Task: Ad Agency Timesheet Template.
Action: Mouse moved to (131, 171)
Screenshot: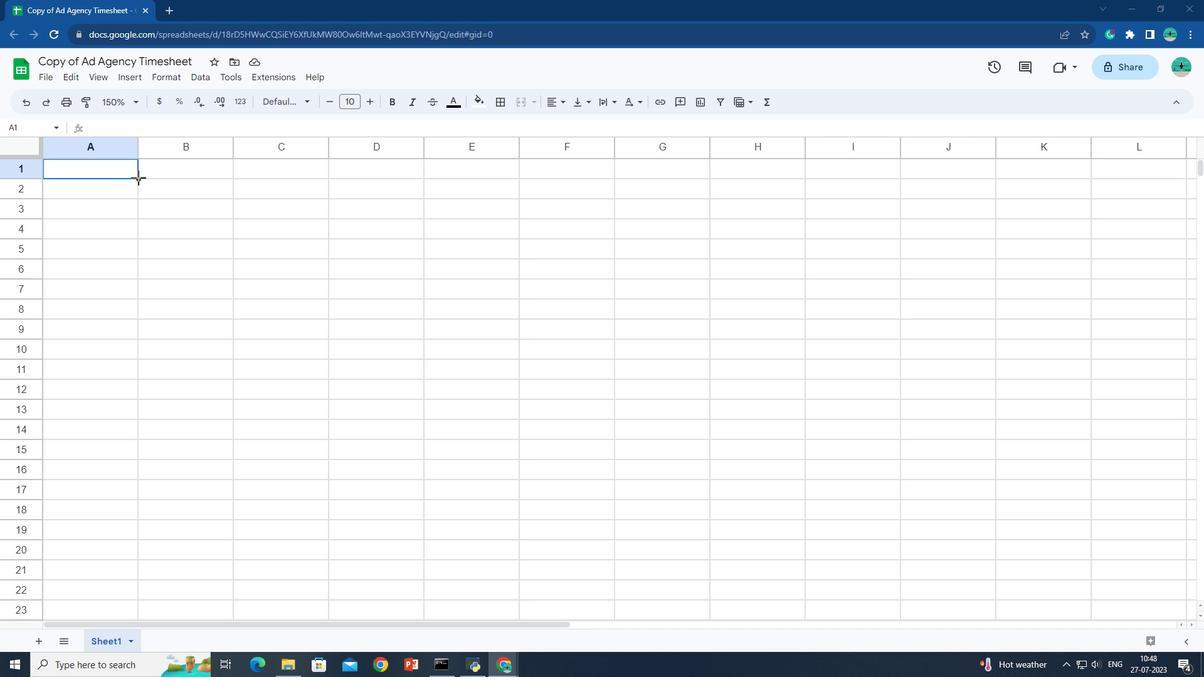 
Action: Mouse pressed left at (131, 171)
Screenshot: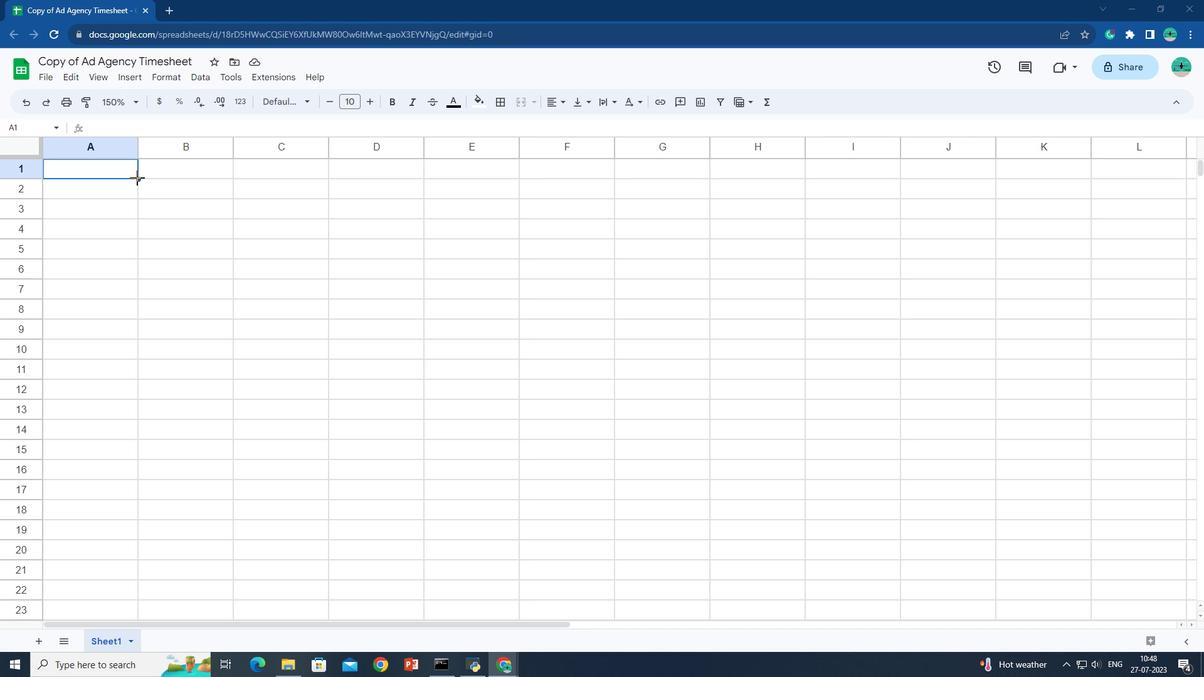 
Action: Mouse moved to (520, 94)
Screenshot: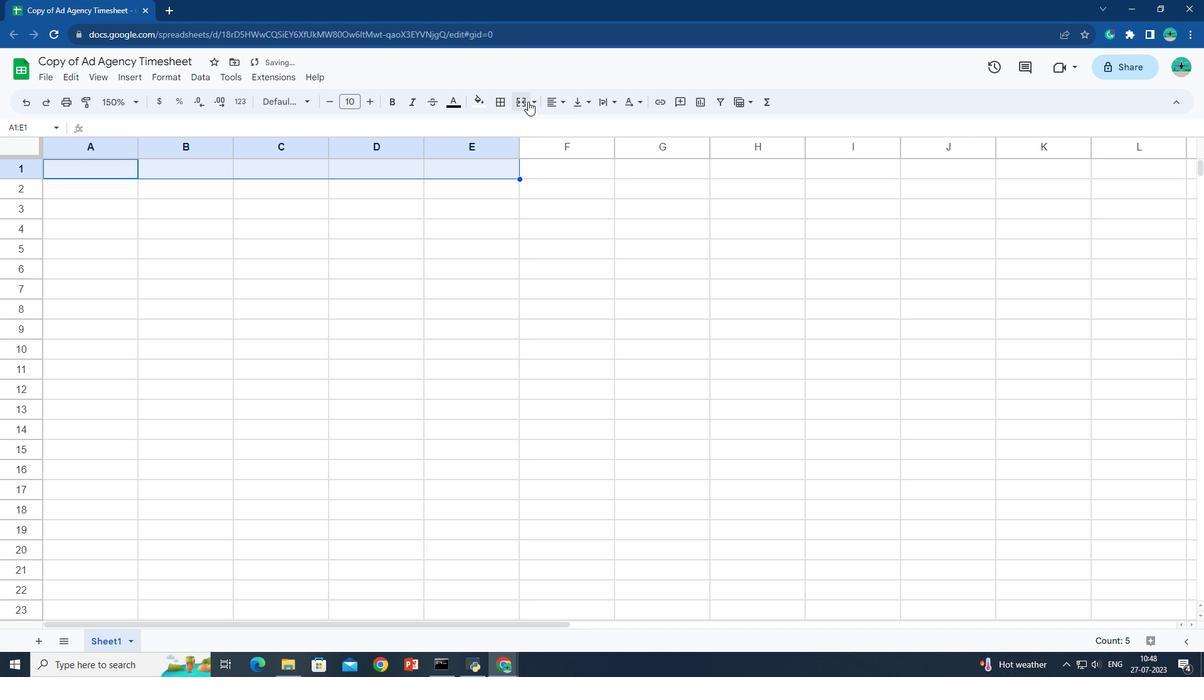 
Action: Mouse pressed left at (520, 94)
Screenshot: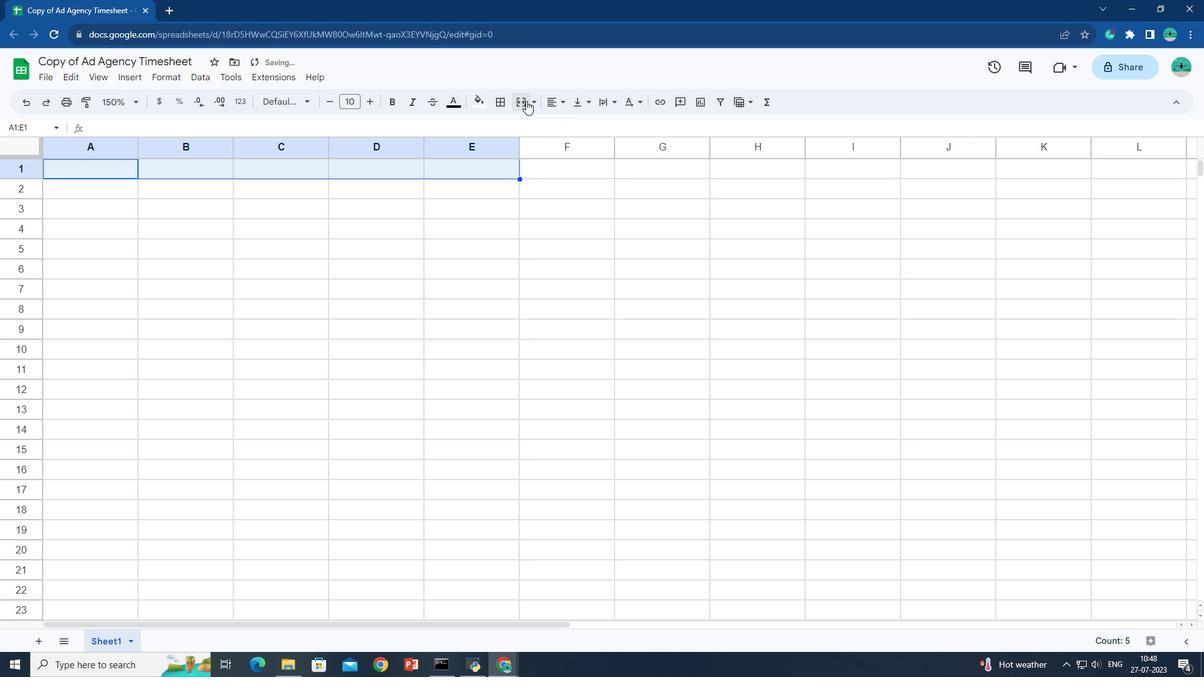 
Action: Mouse moved to (738, 405)
Screenshot: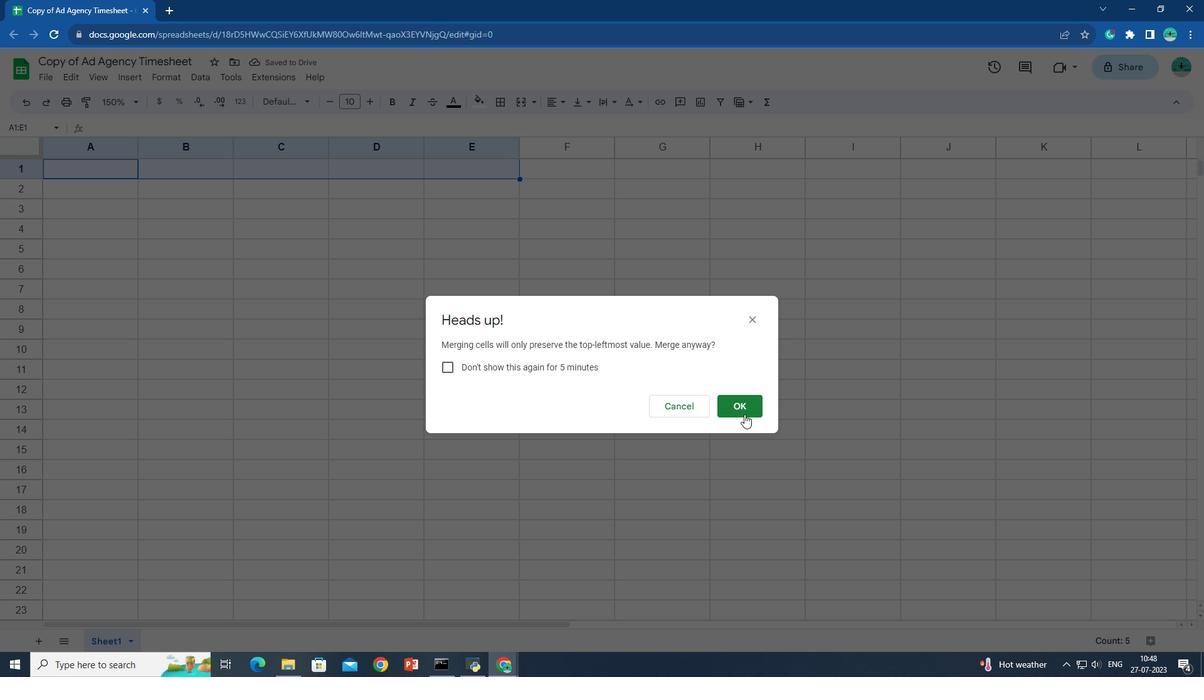 
Action: Mouse pressed left at (738, 405)
Screenshot: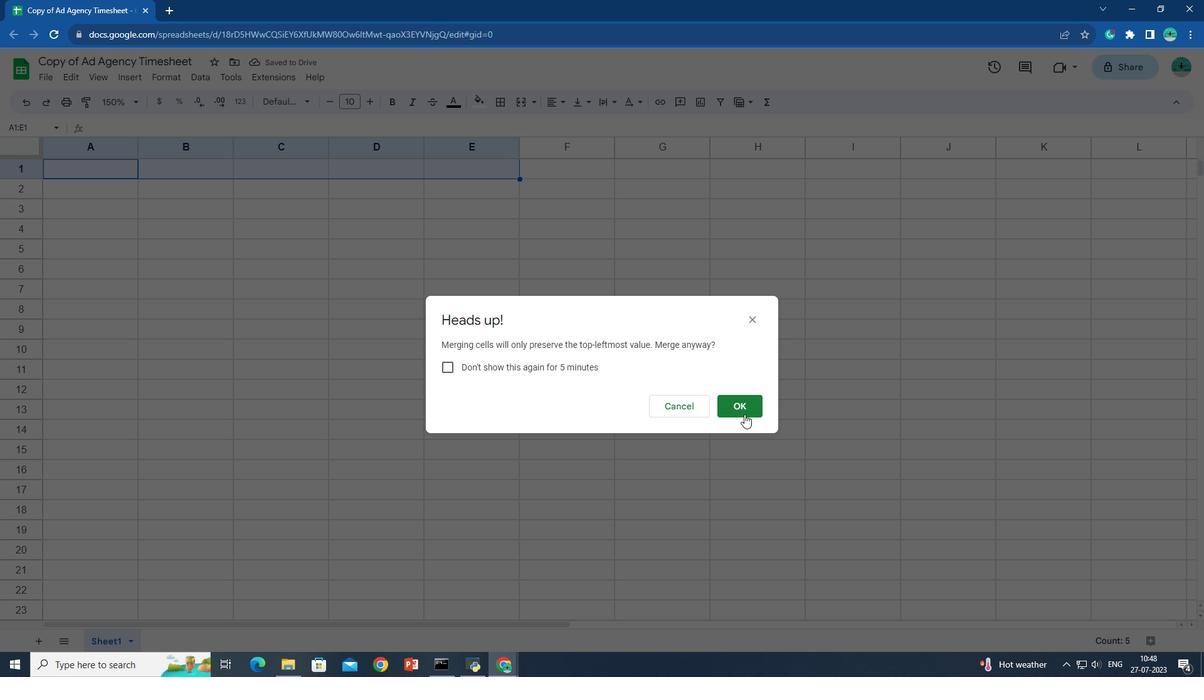 
Action: Mouse moved to (8, 171)
Screenshot: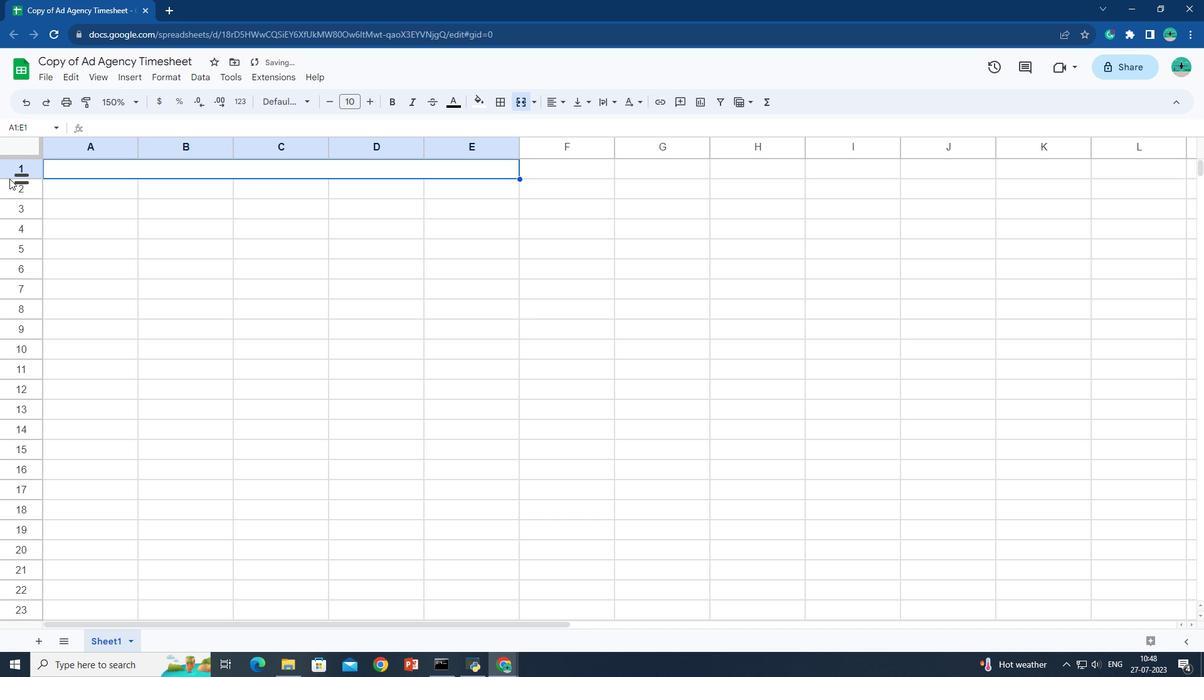 
Action: Mouse pressed left at (8, 171)
Screenshot: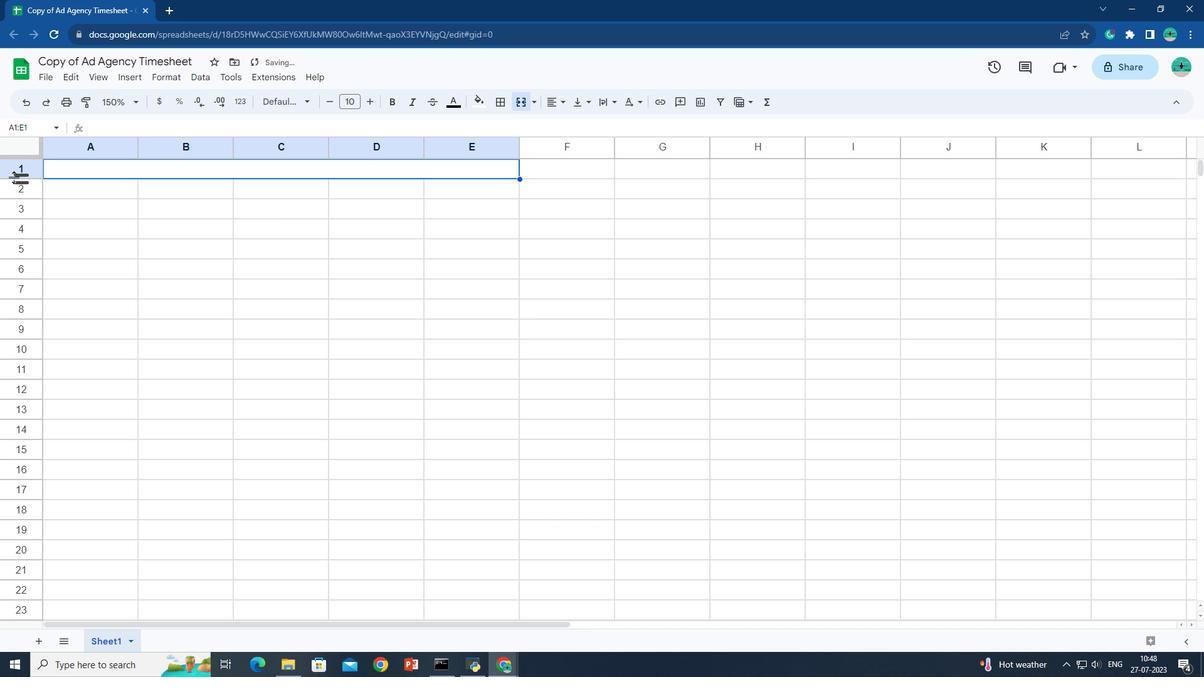 
Action: Mouse moved to (8, 175)
Screenshot: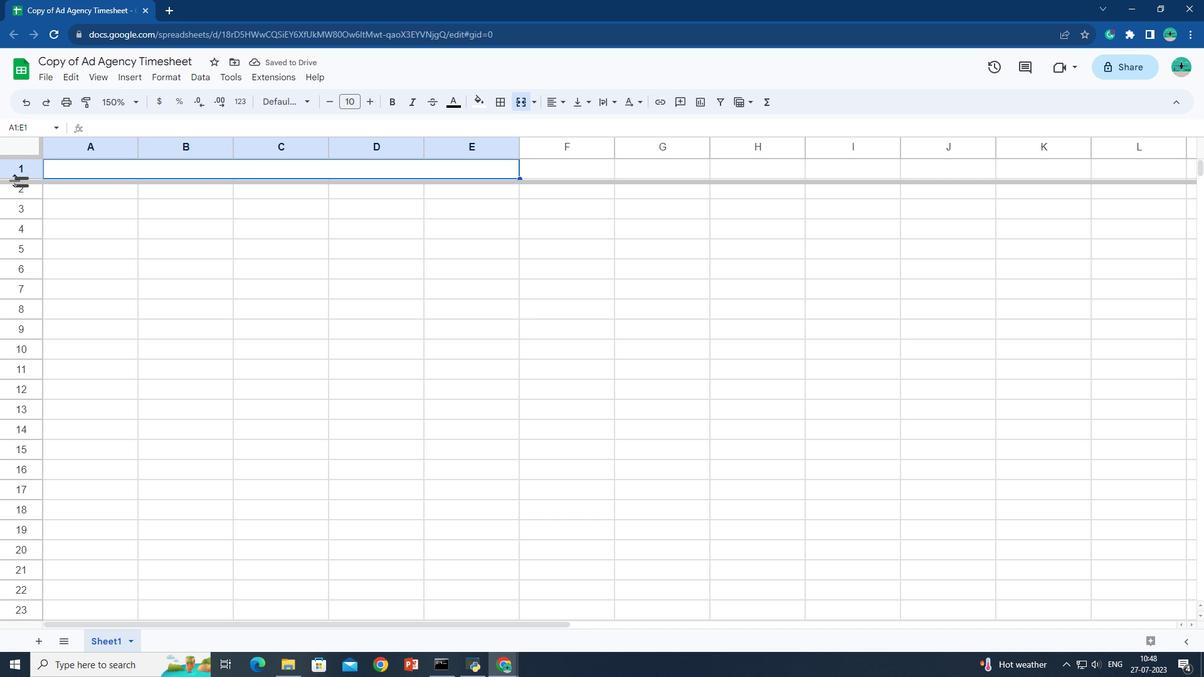 
Action: Mouse pressed left at (8, 175)
Screenshot: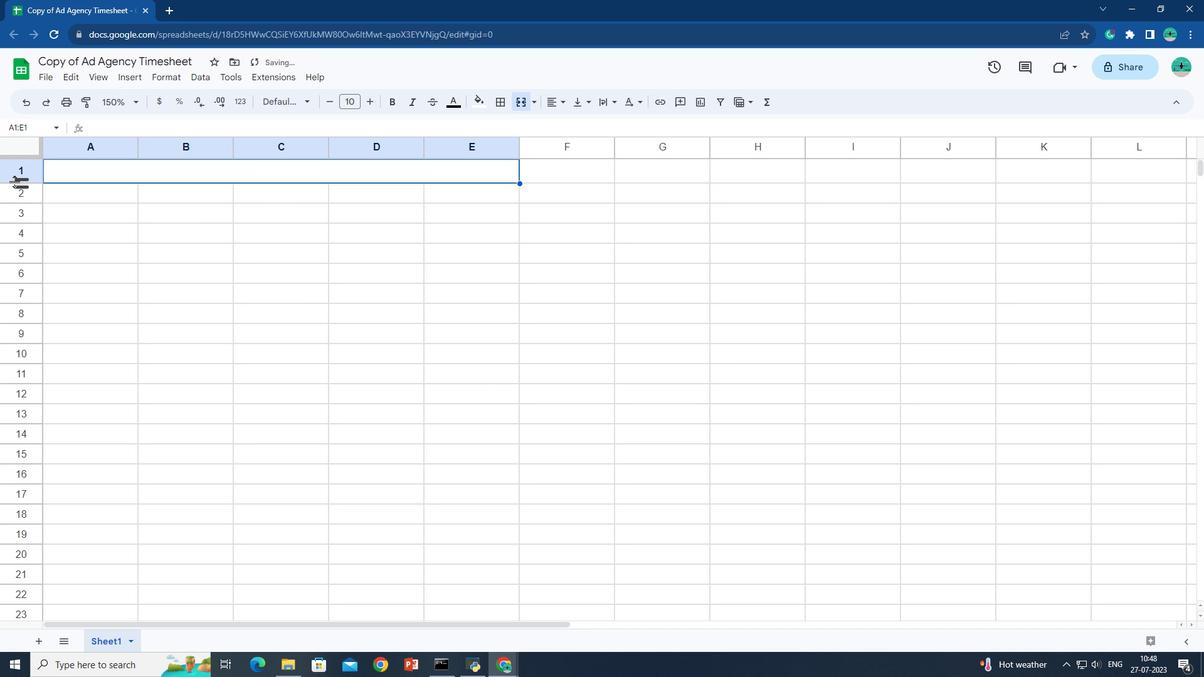 
Action: Mouse moved to (230, 166)
Screenshot: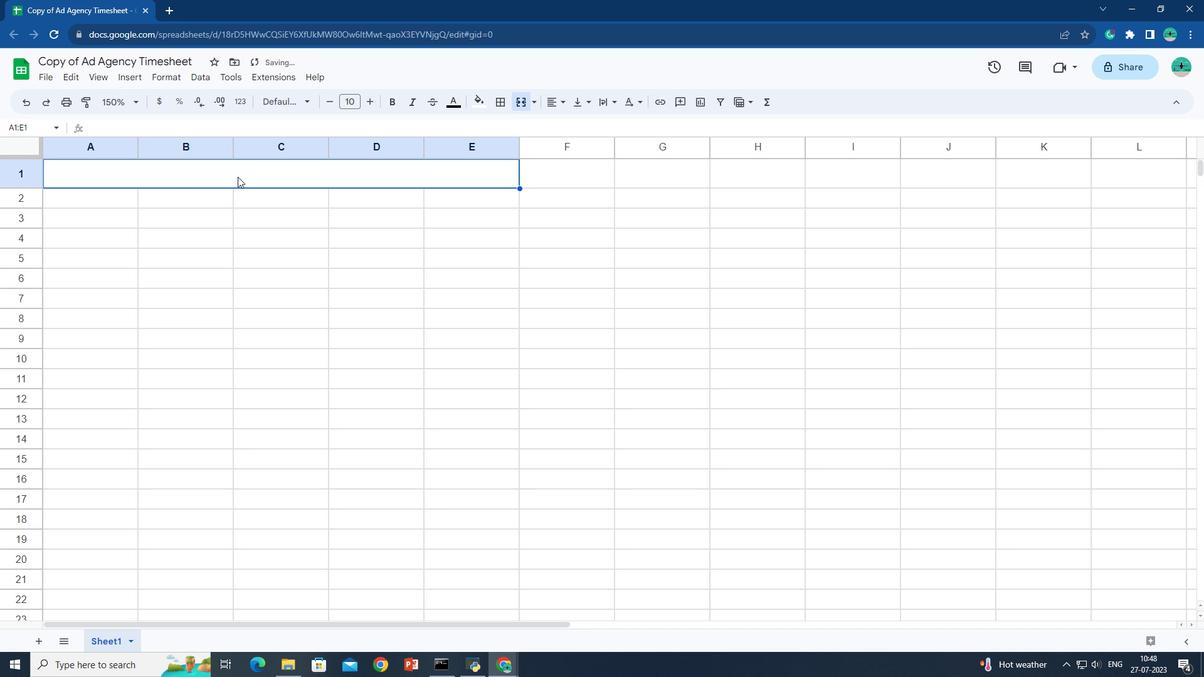 
Action: Mouse pressed left at (230, 166)
Screenshot: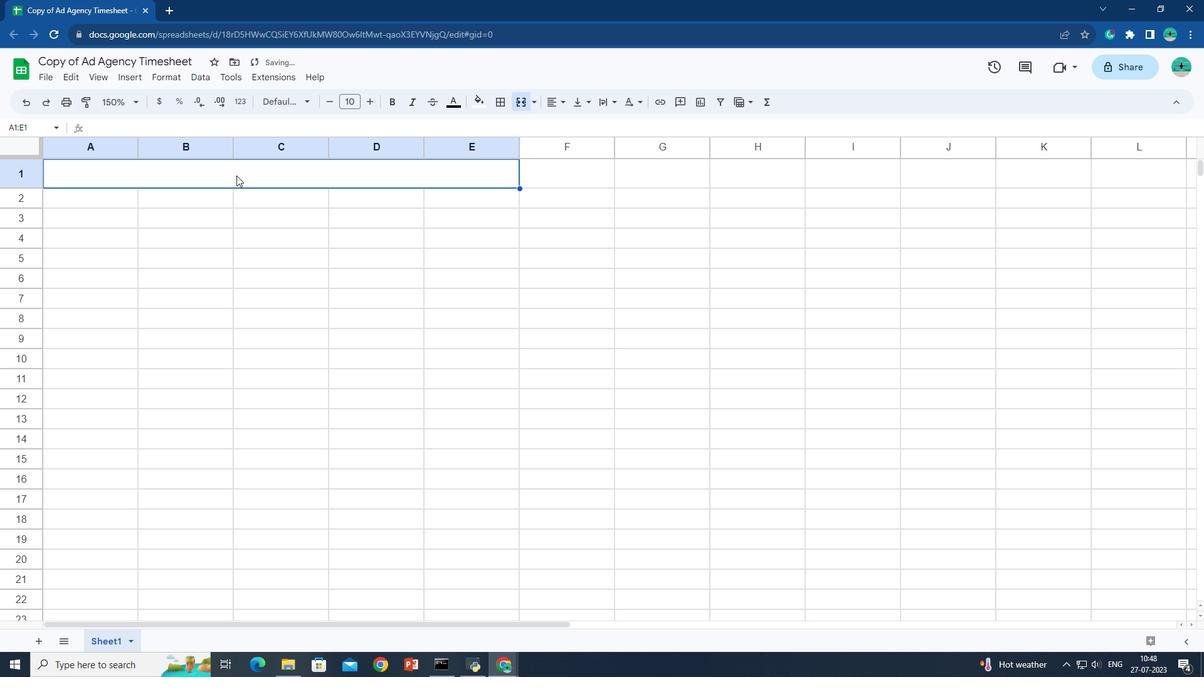 
Action: Key pressed [<Key.shift><Key.shift><Key.shift><Key.shift>Company<Key.space>logo]ctrl+A
Screenshot: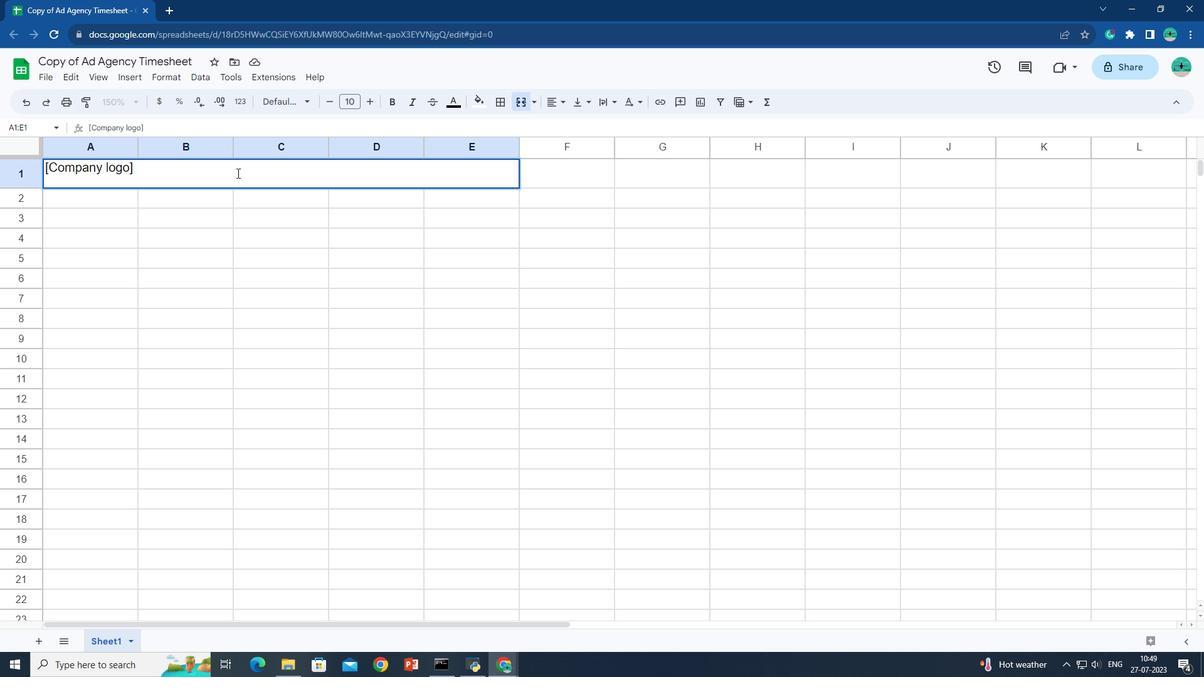 
Action: Mouse moved to (385, 92)
Screenshot: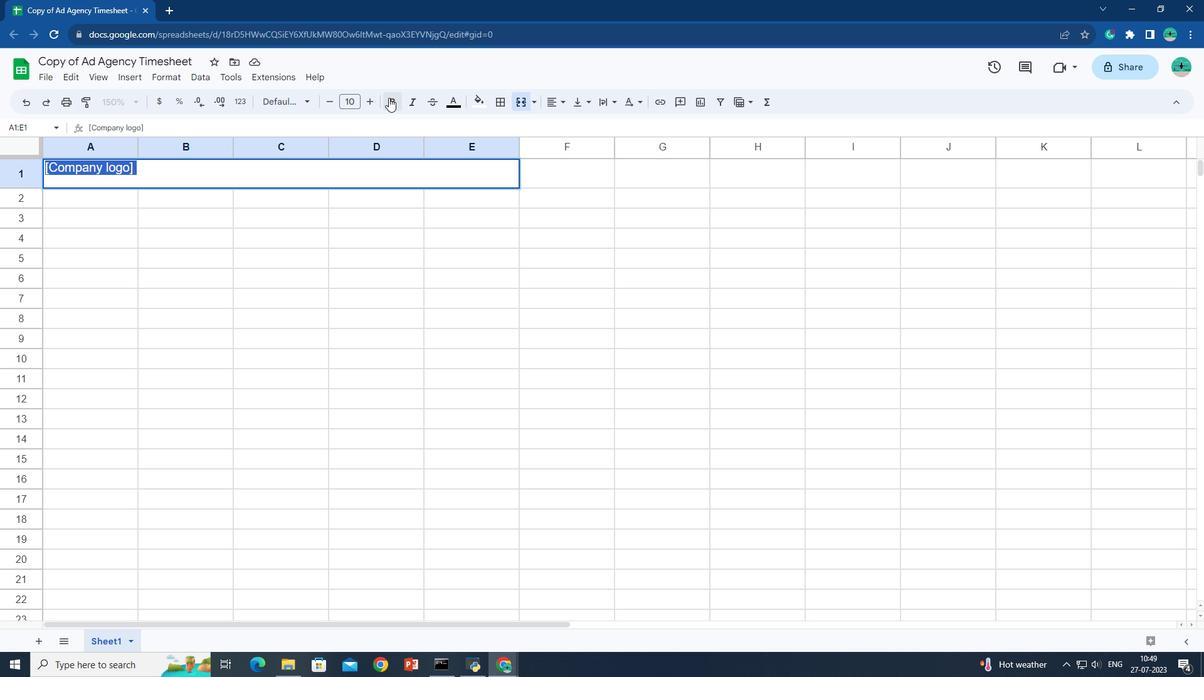 
Action: Mouse pressed left at (385, 92)
Screenshot: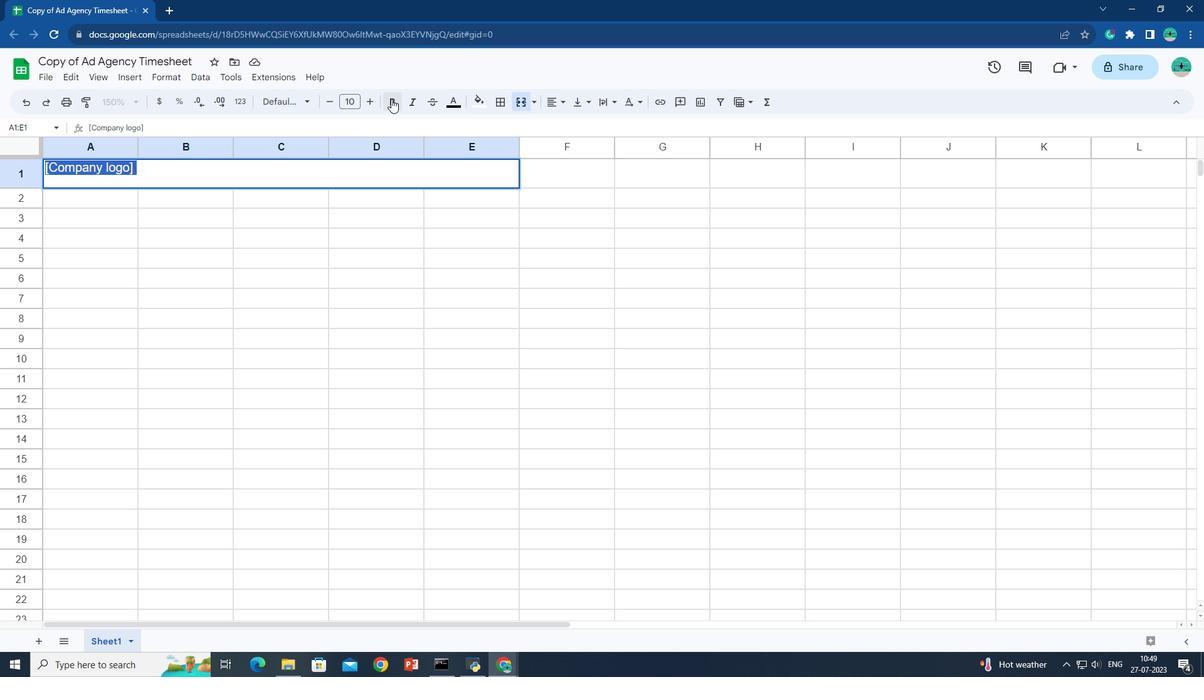 
Action: Mouse moved to (557, 95)
Screenshot: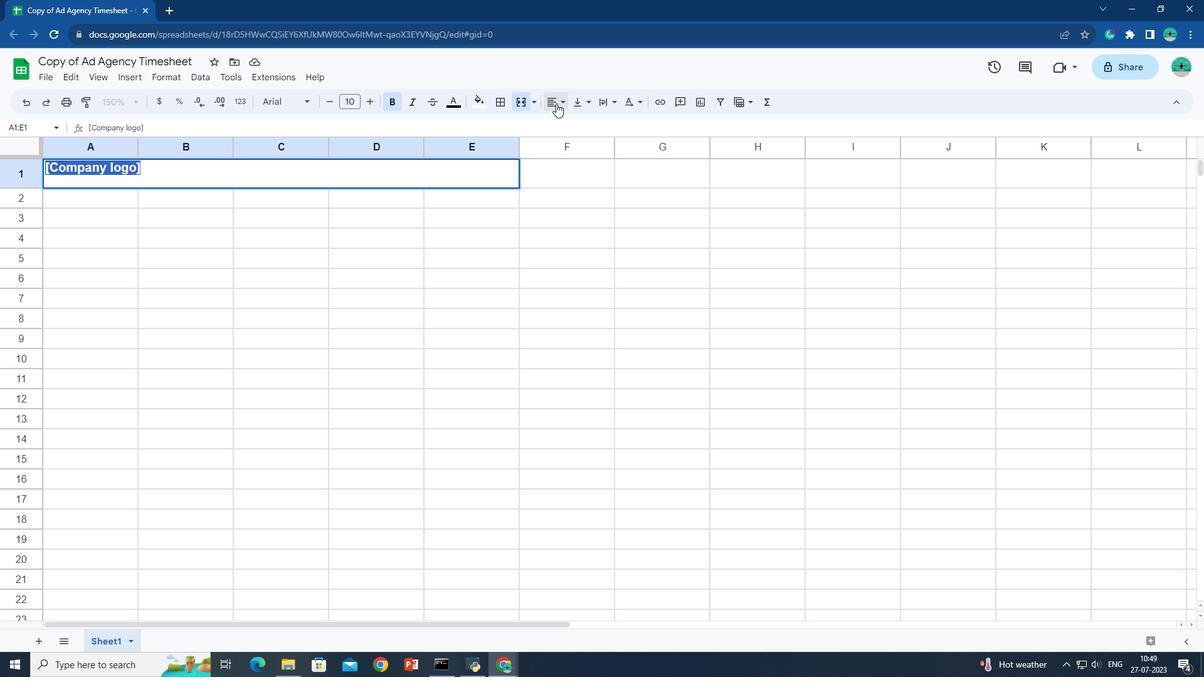 
Action: Mouse pressed left at (557, 95)
Screenshot: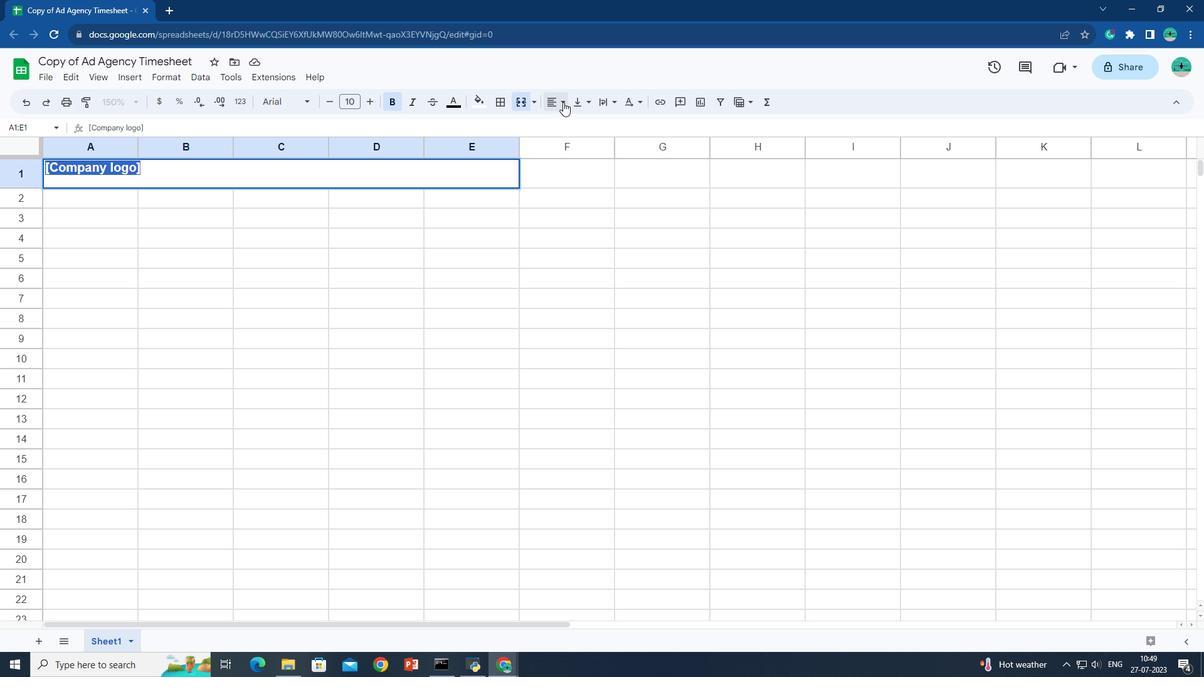 
Action: Mouse moved to (565, 117)
Screenshot: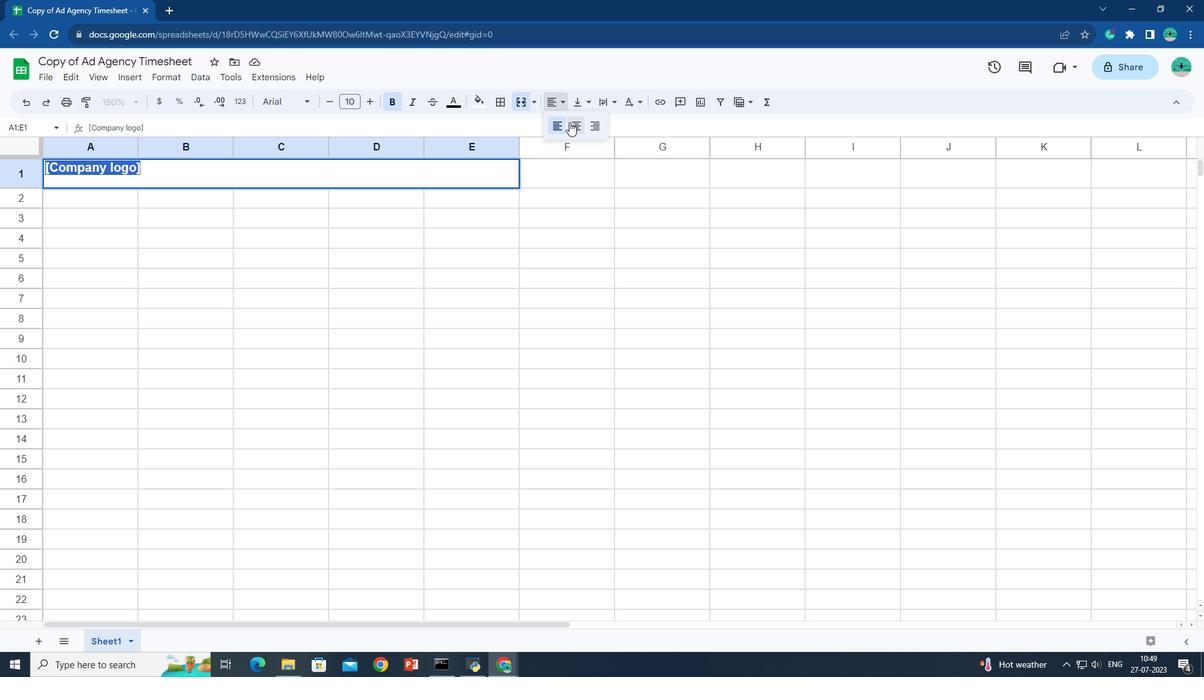 
Action: Mouse pressed left at (565, 117)
Screenshot: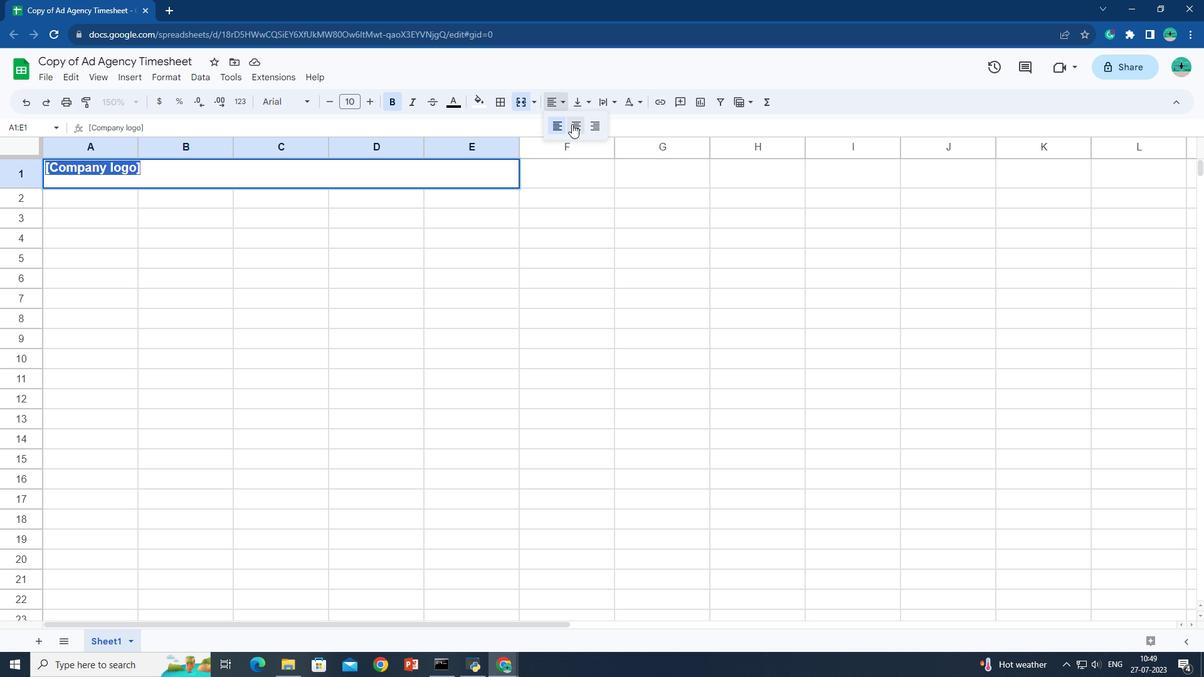 
Action: Mouse moved to (85, 196)
Screenshot: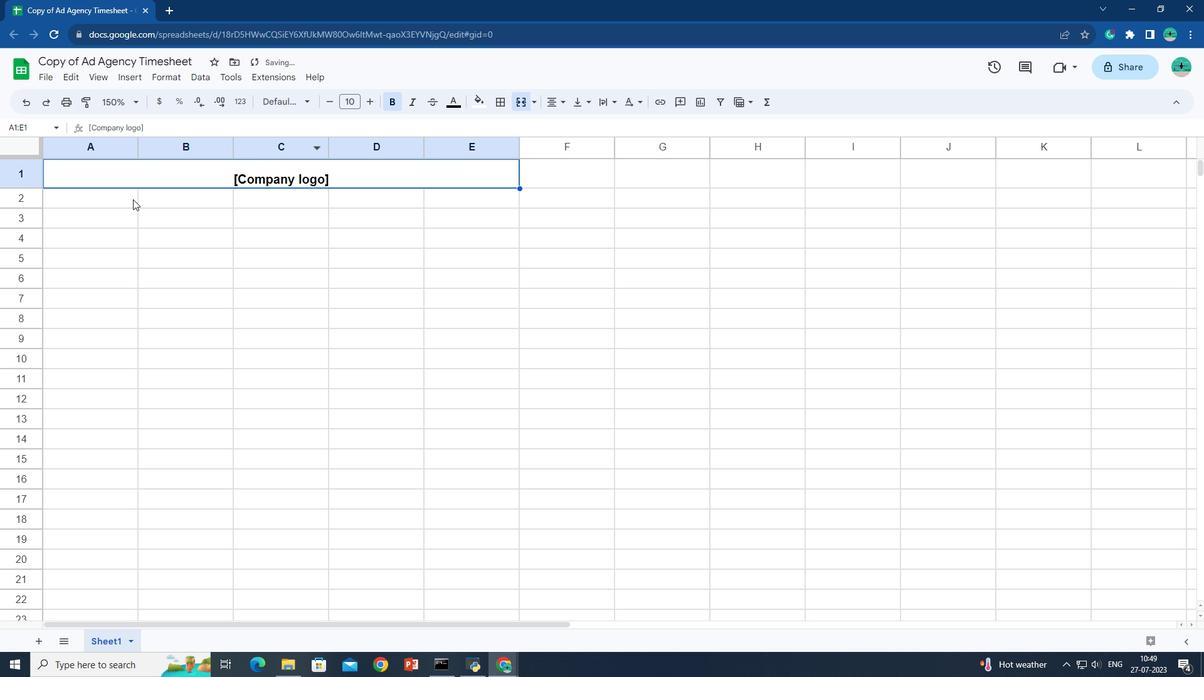 
Action: Mouse pressed left at (85, 196)
Screenshot: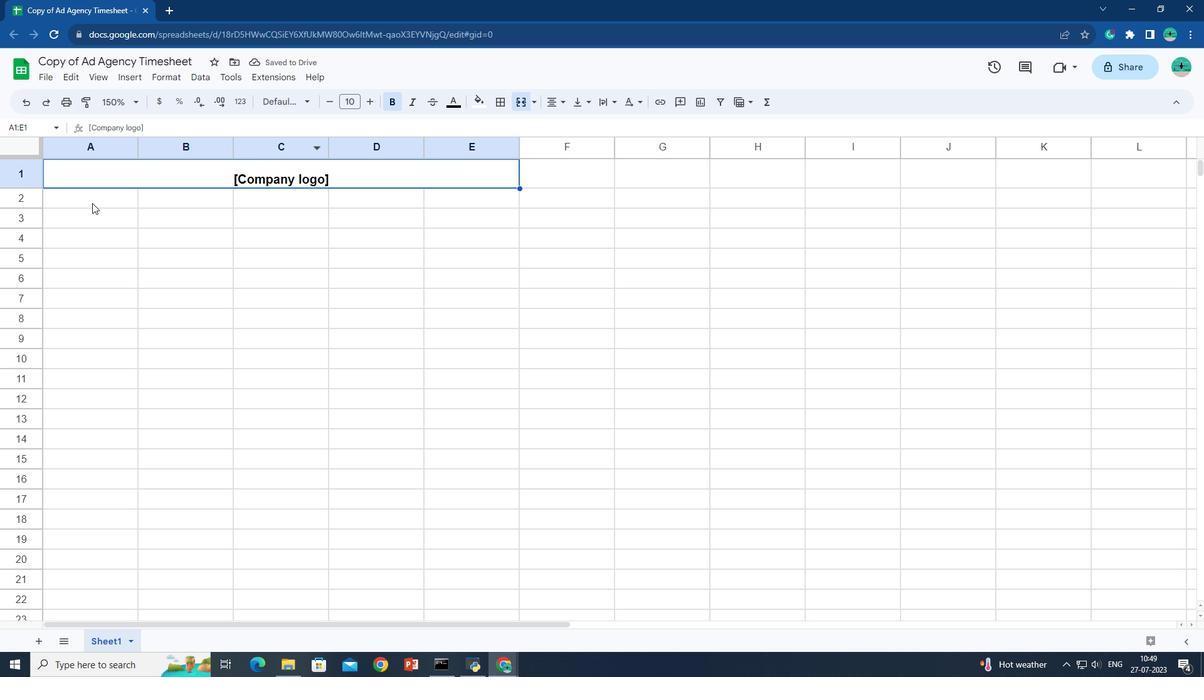 
Action: Mouse moved to (121, 198)
Screenshot: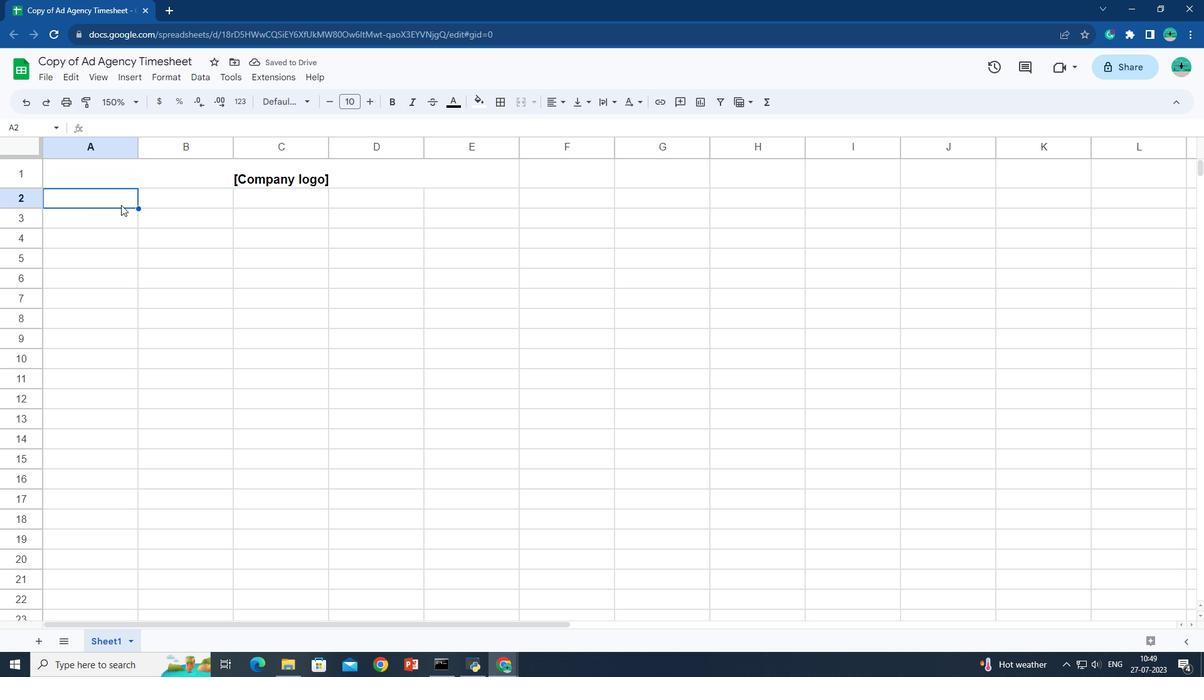 
Action: Key pressed <Key.shift>
Screenshot: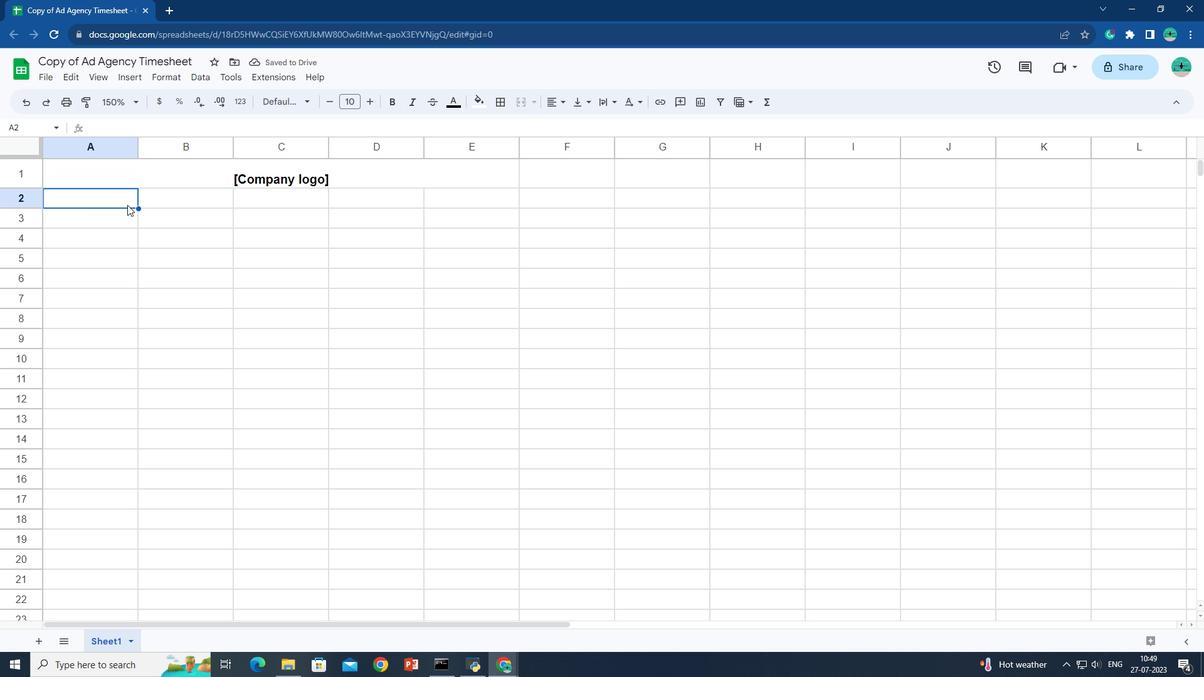 
Action: Mouse moved to (277, 197)
Screenshot: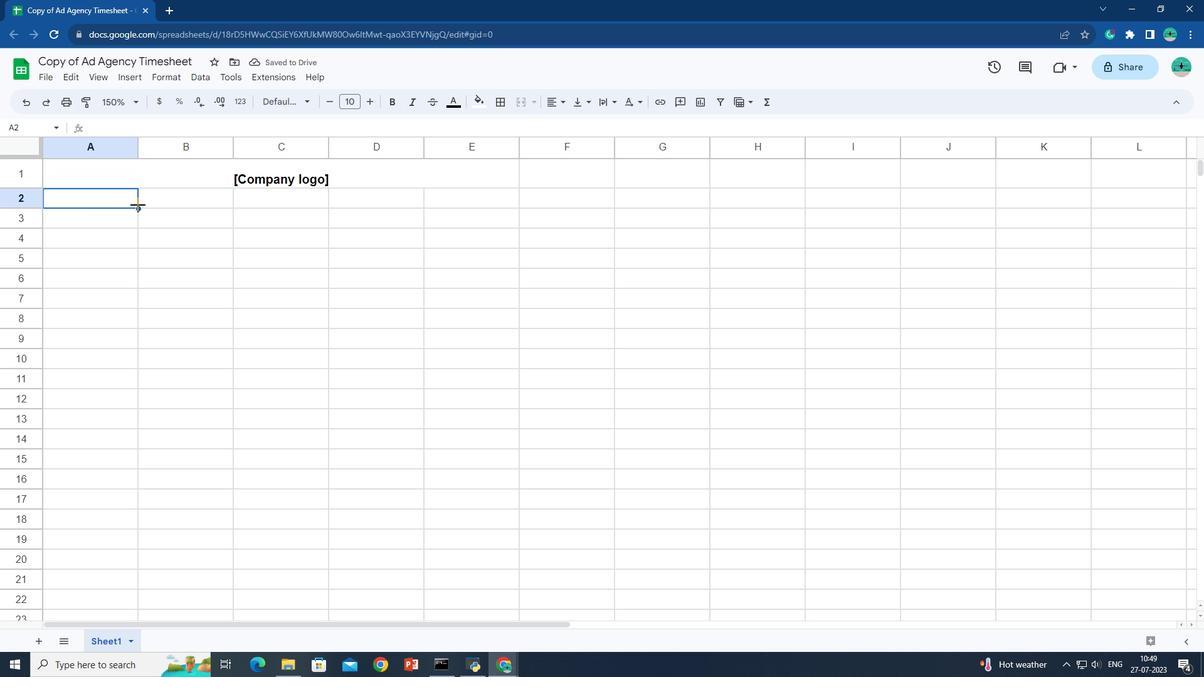 
Action: Key pressed <Key.shift>
Screenshot: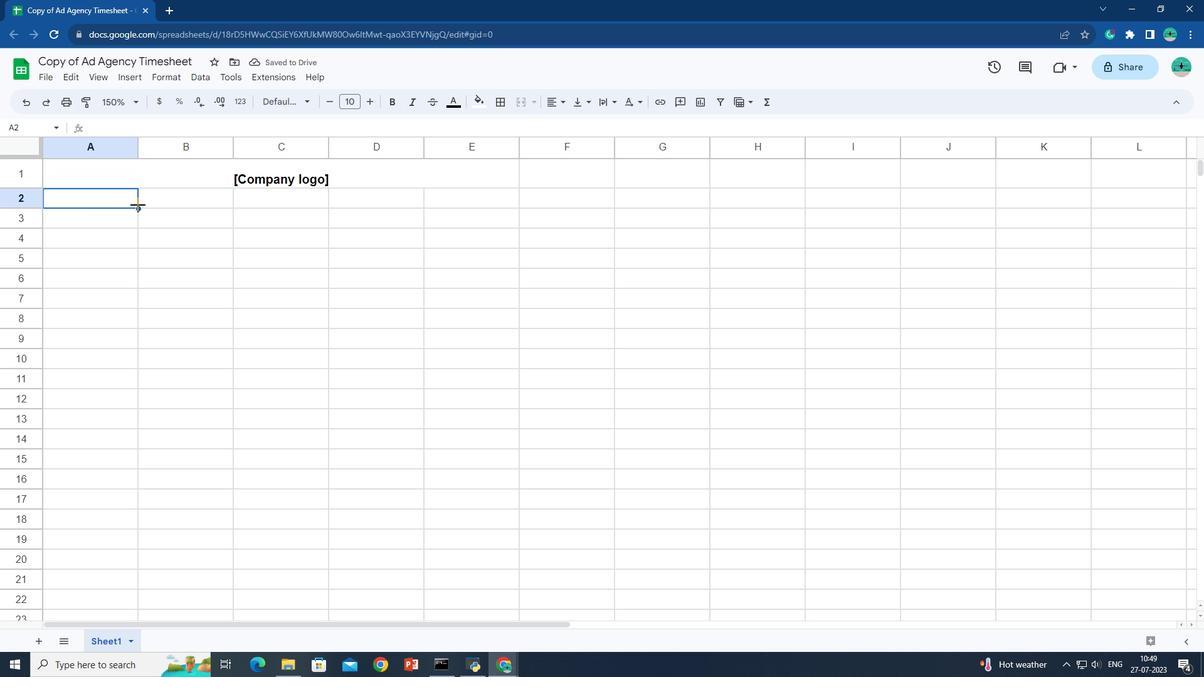 
Action: Mouse moved to (277, 197)
Screenshot: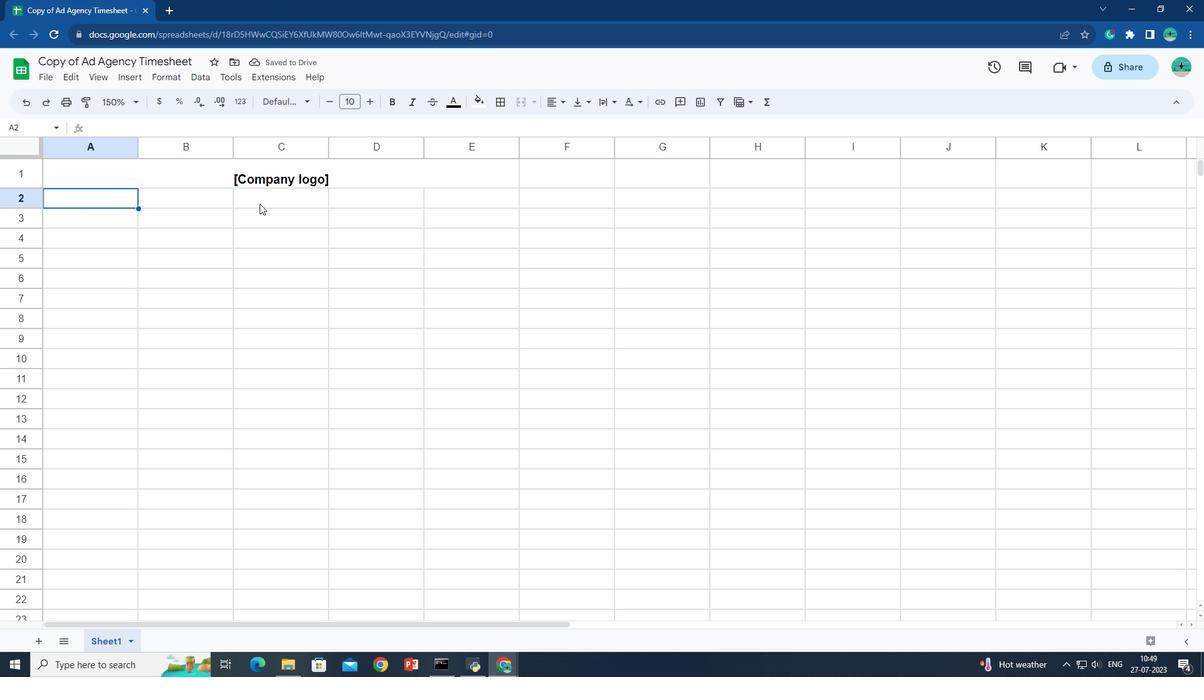 
Action: Key pressed <Key.shift>
Screenshot: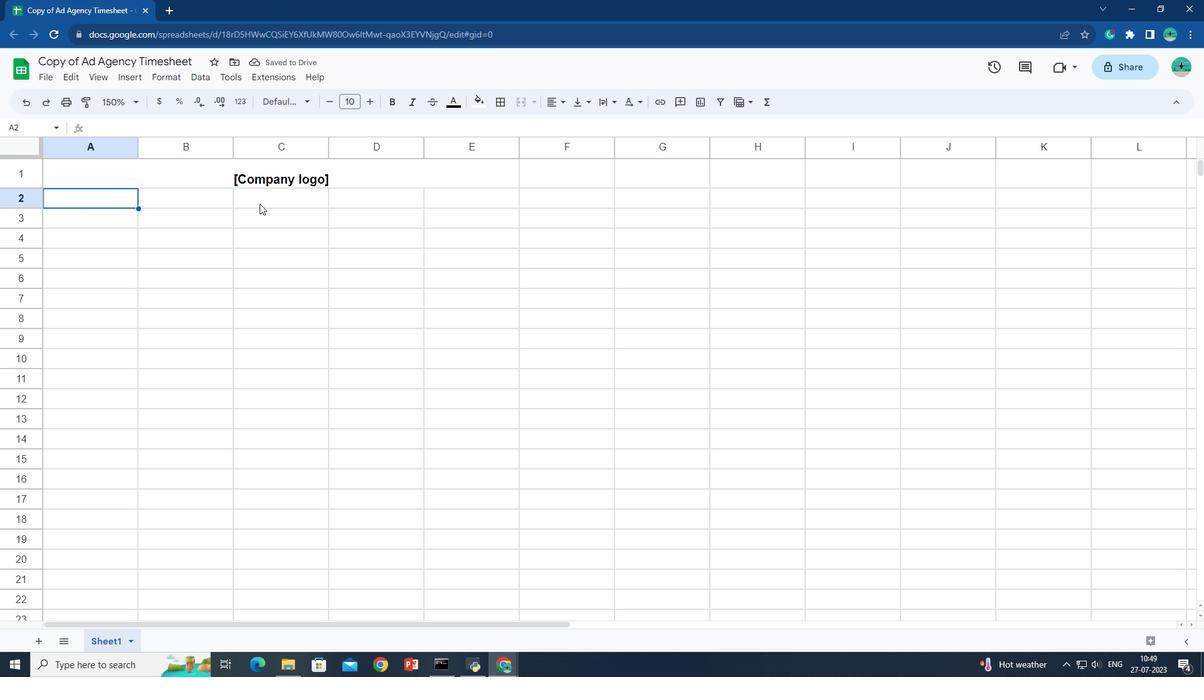 
Action: Mouse moved to (289, 196)
Screenshot: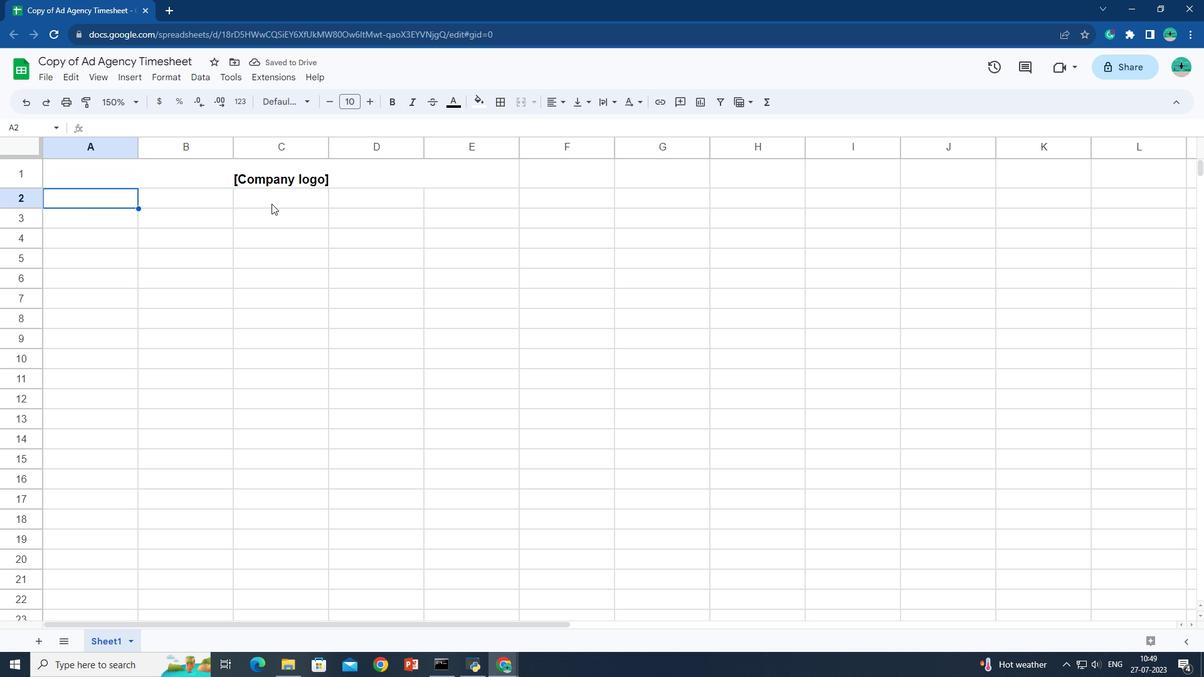 
Action: Key pressed <Key.shift>
Screenshot: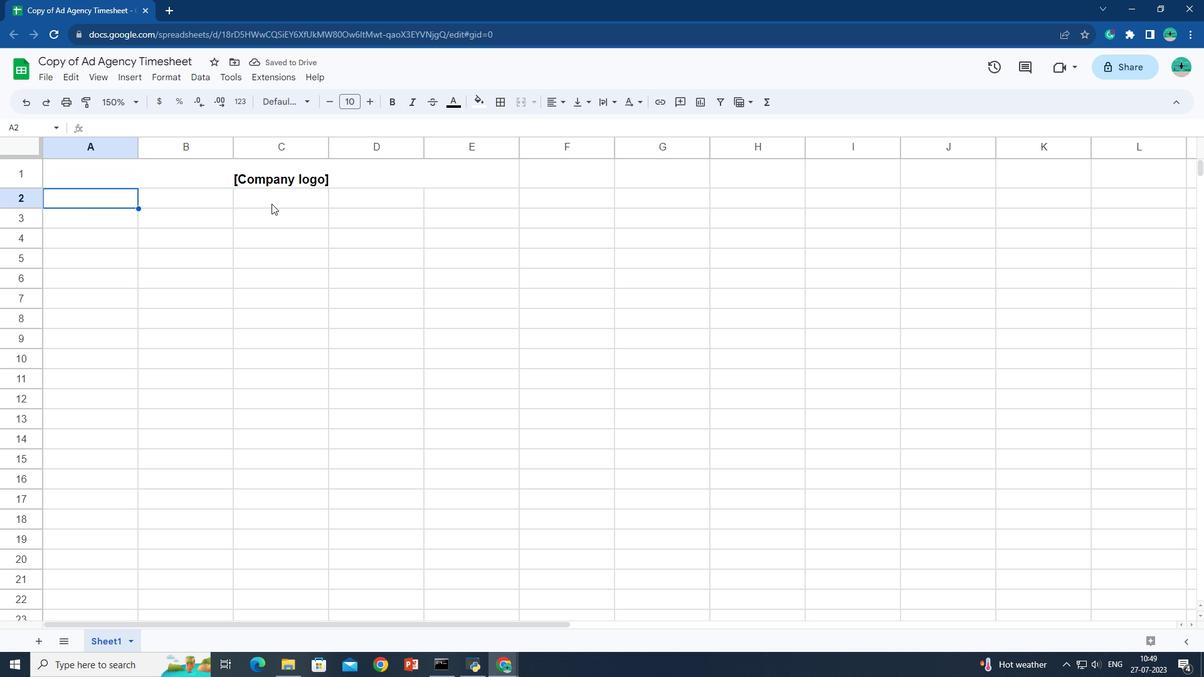
Action: Mouse moved to (321, 196)
Screenshot: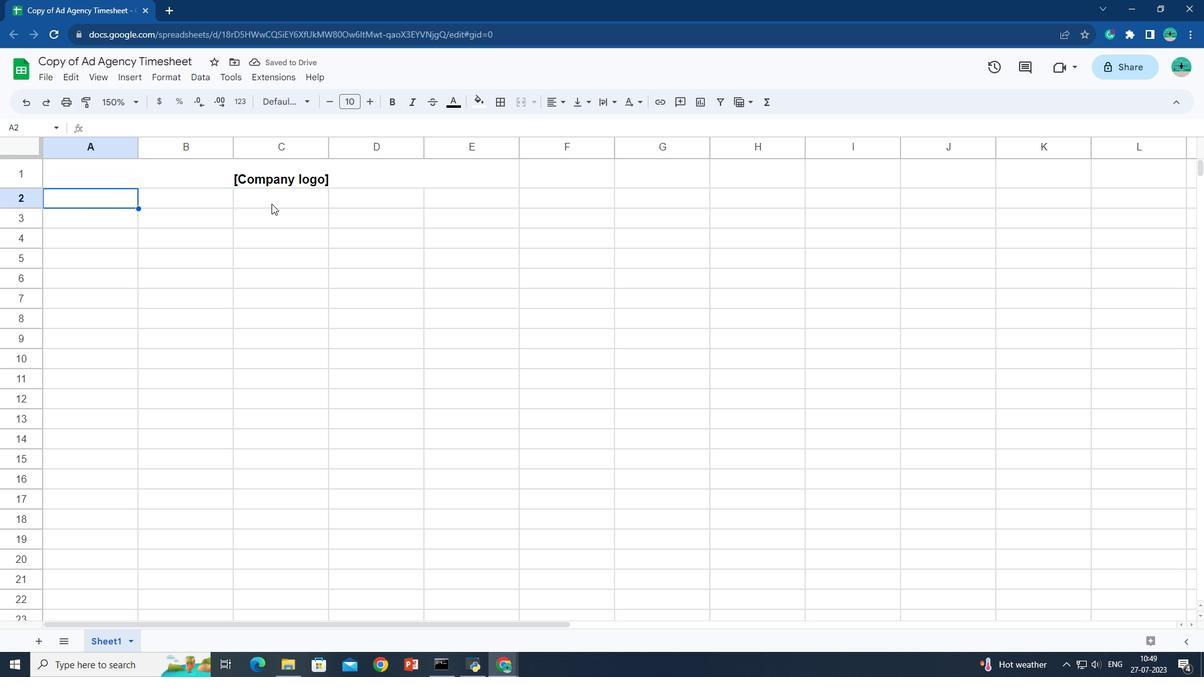 
Action: Key pressed <Key.shift>
Screenshot: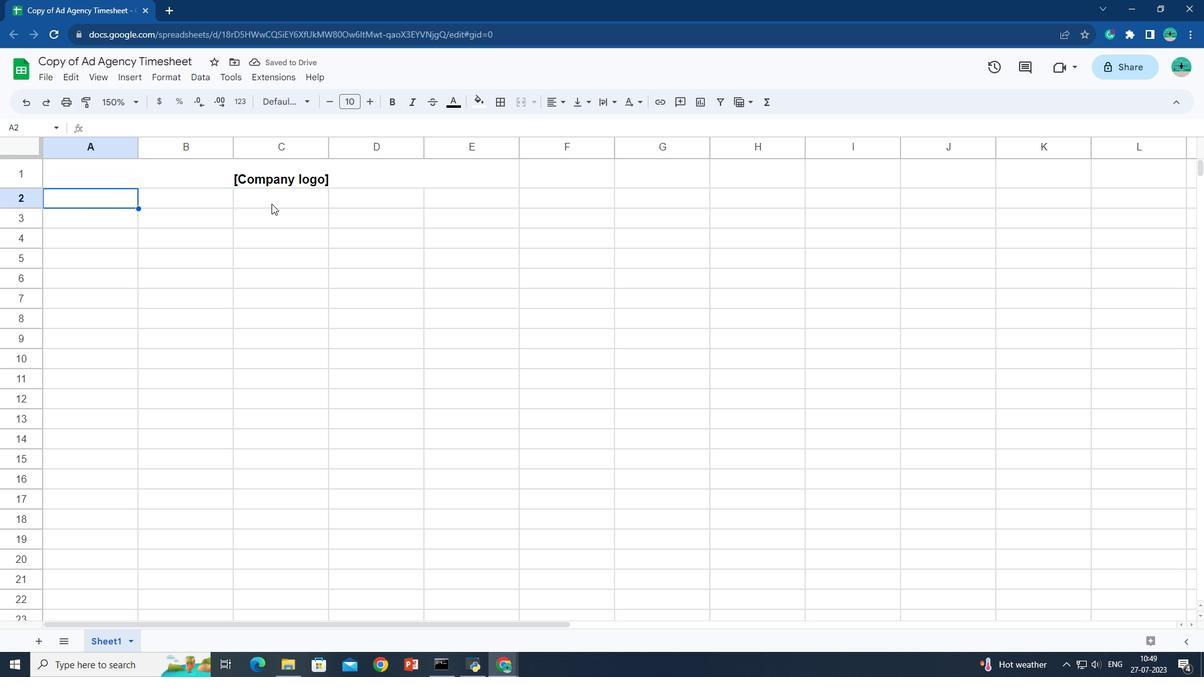 
Action: Mouse moved to (337, 196)
Screenshot: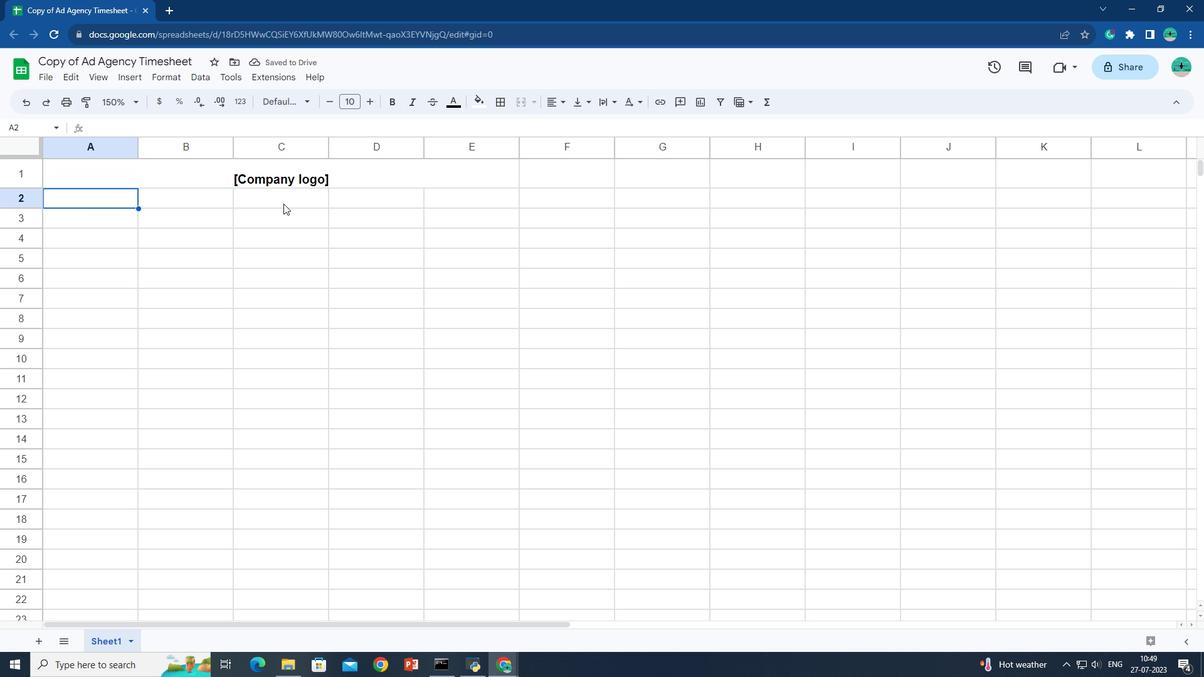 
Action: Key pressed <Key.shift>
Screenshot: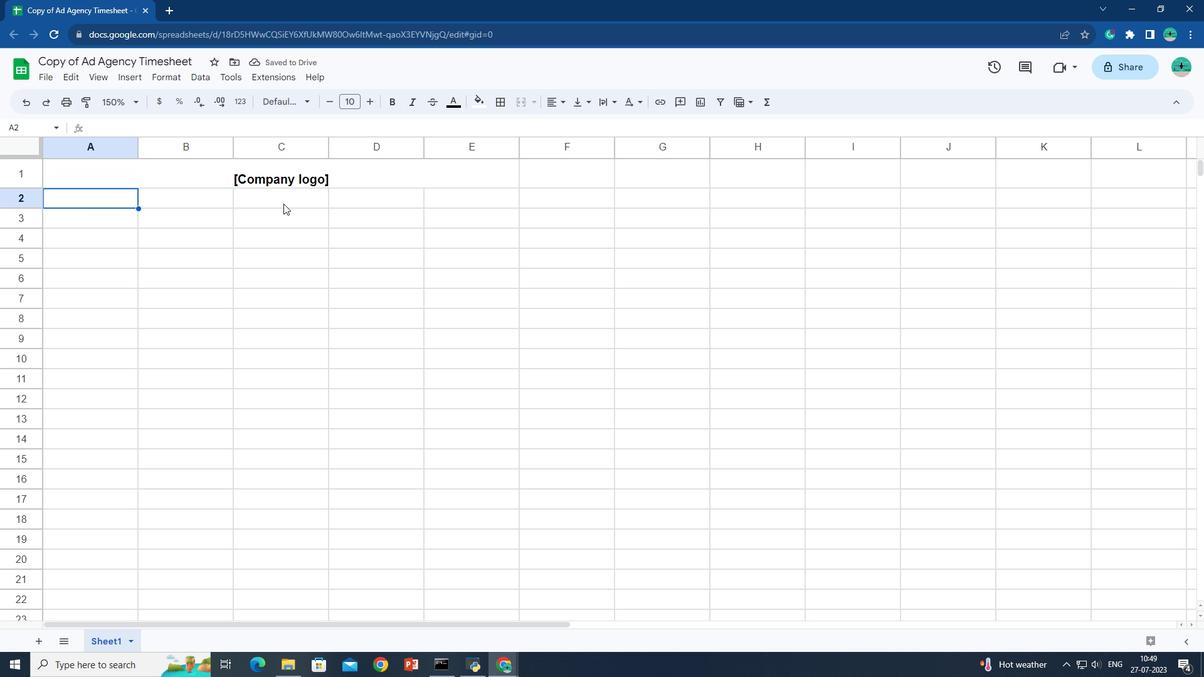 
Action: Mouse moved to (359, 196)
Screenshot: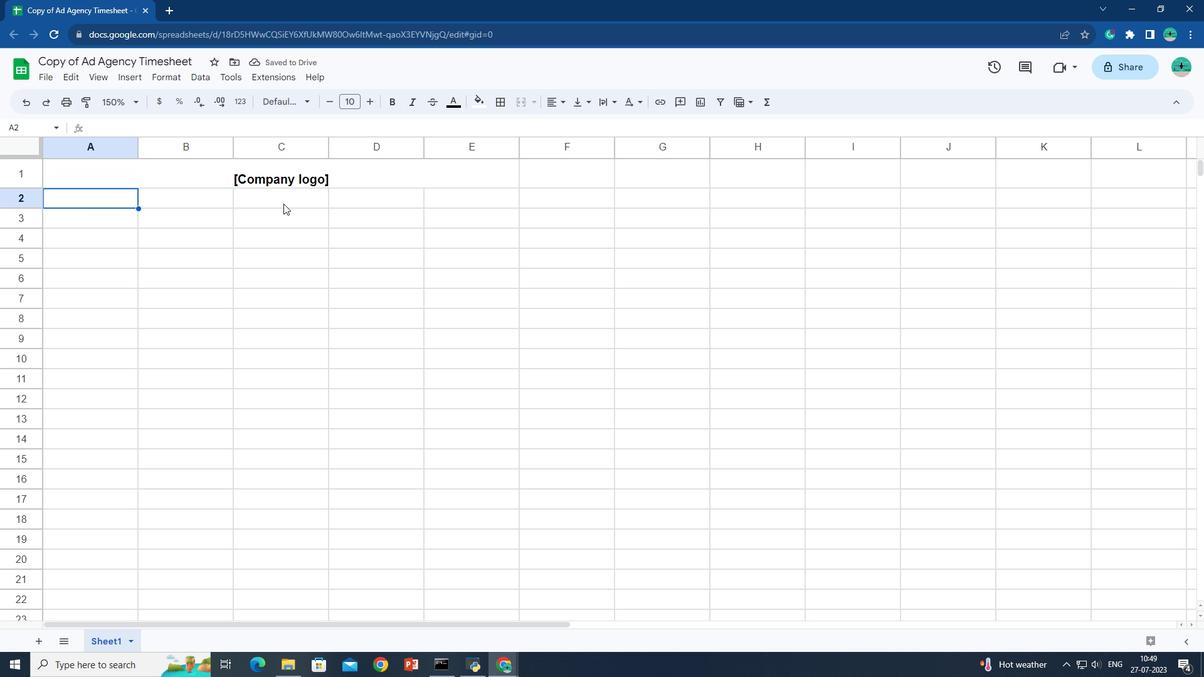 
Action: Key pressed <Key.shift>
Screenshot: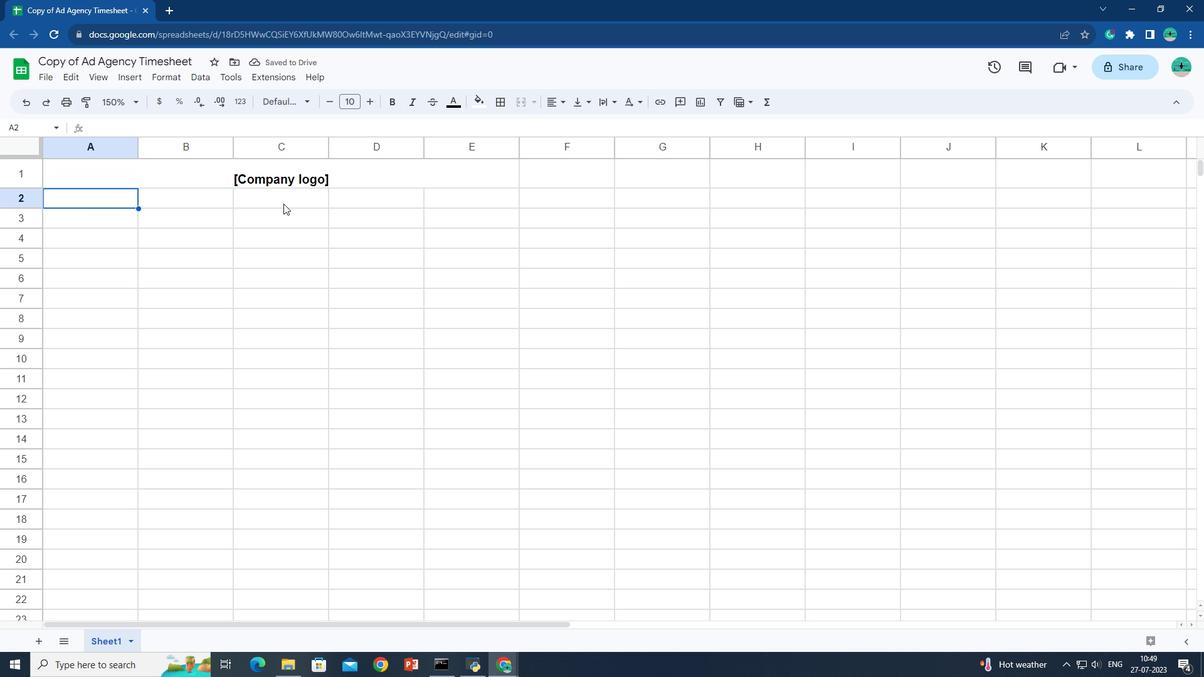 
Action: Mouse moved to (376, 196)
Screenshot: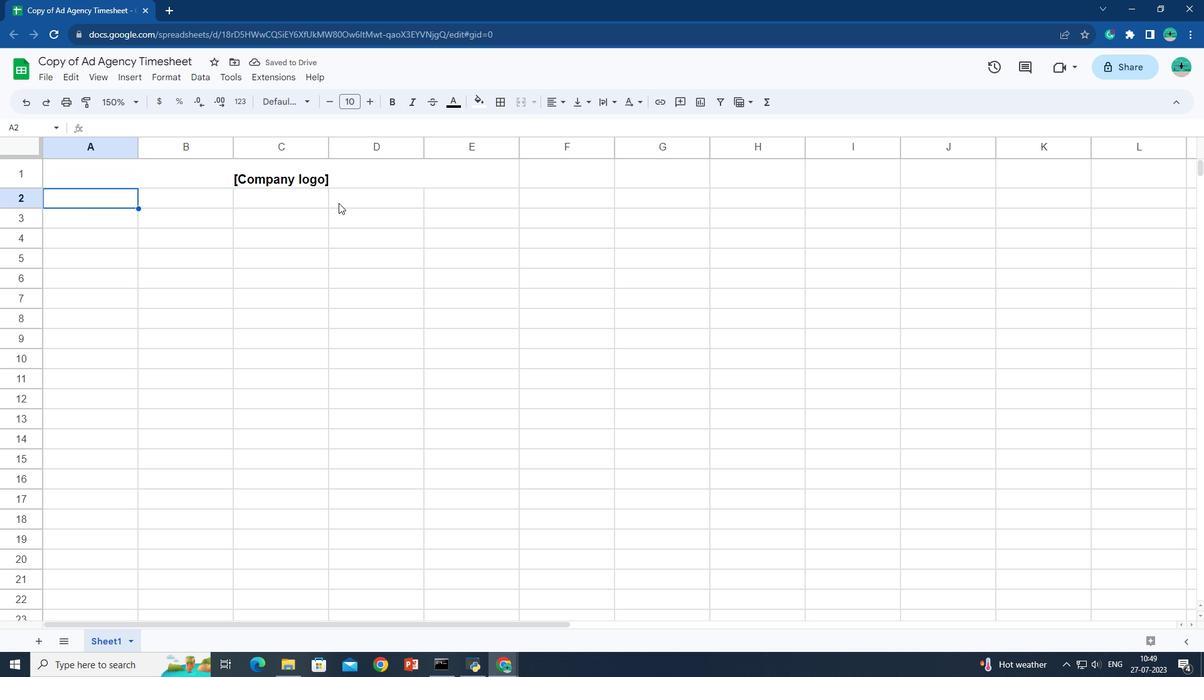 
Action: Key pressed <Key.shift>
Screenshot: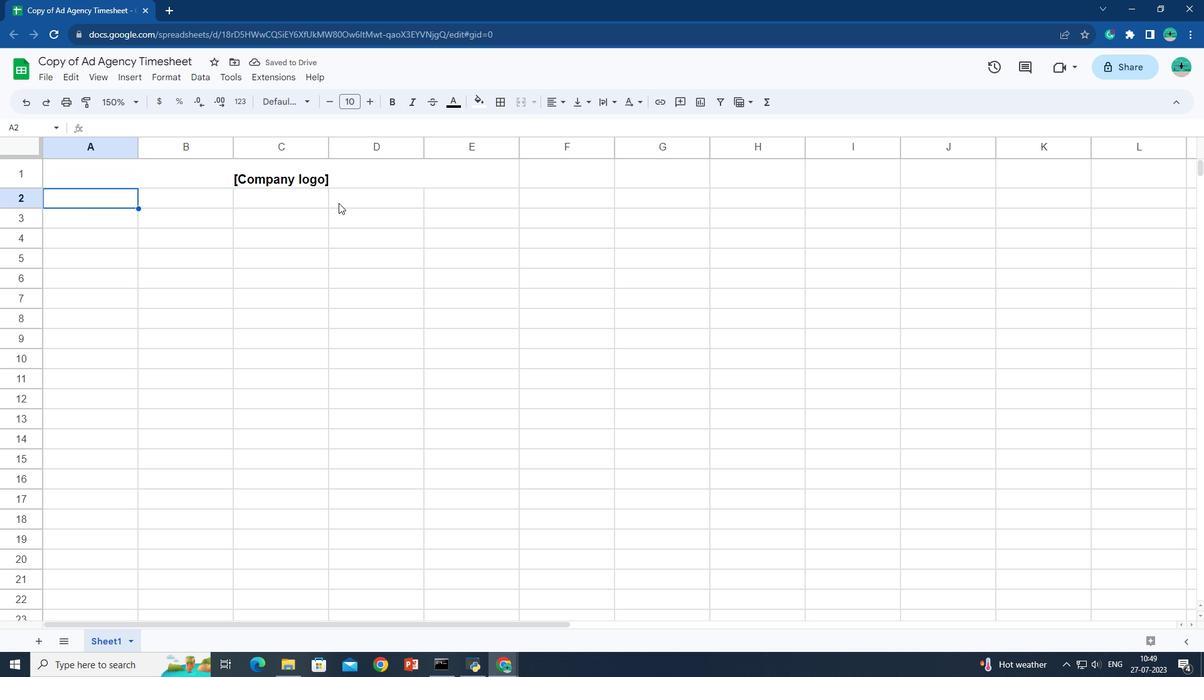 
Action: Mouse moved to (380, 196)
Screenshot: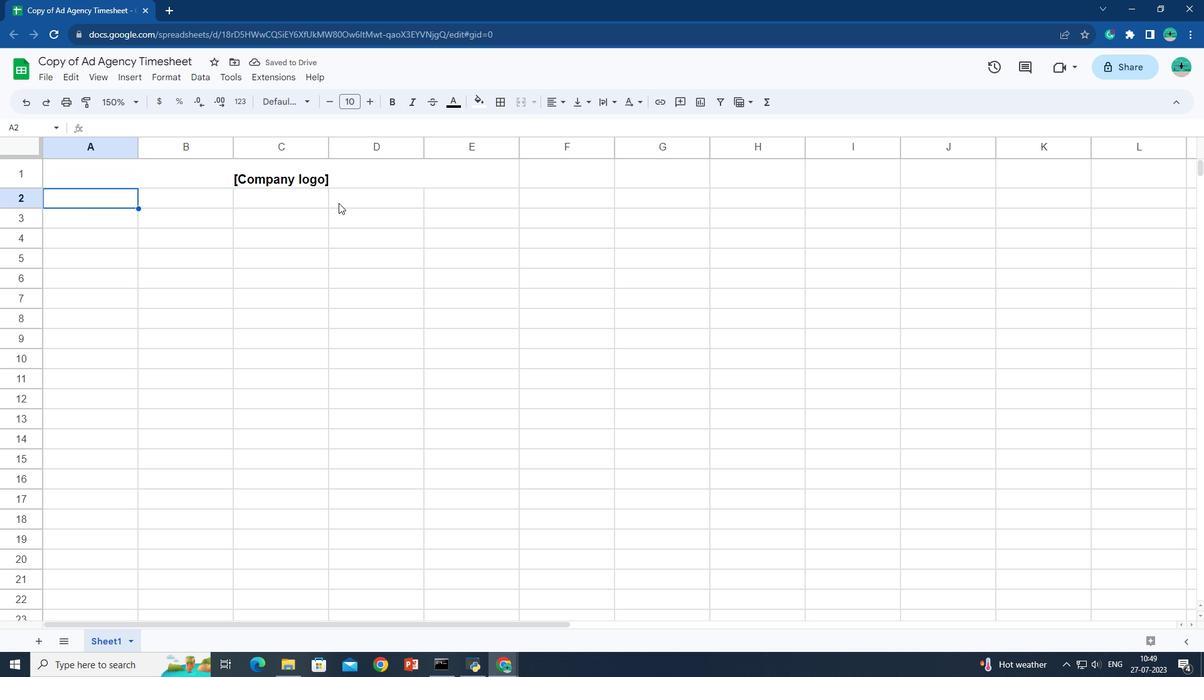
Action: Key pressed <Key.shift>
Screenshot: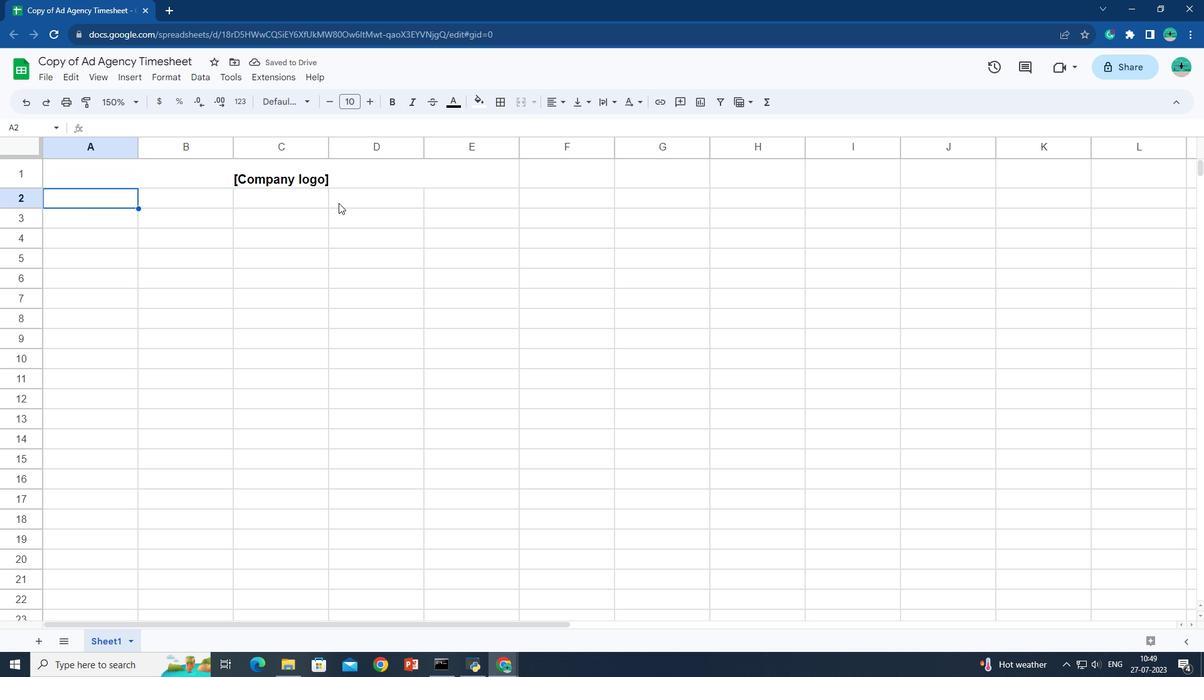 
Action: Mouse moved to (382, 196)
Screenshot: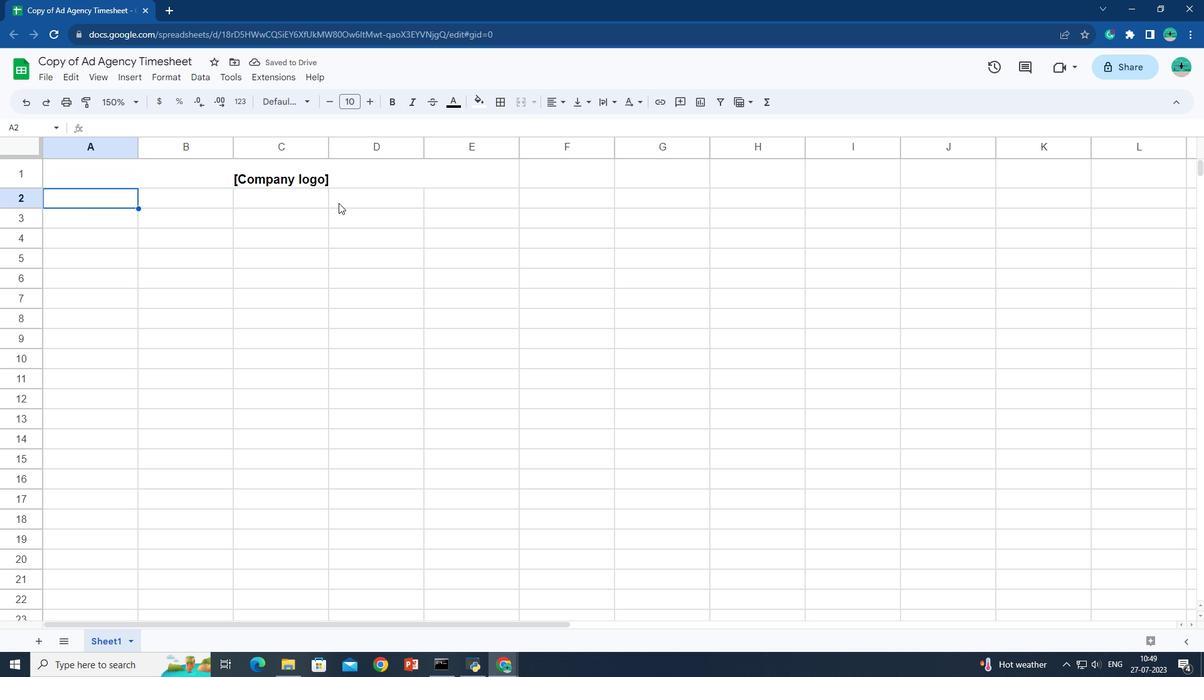 
Action: Key pressed <Key.shift>
Screenshot: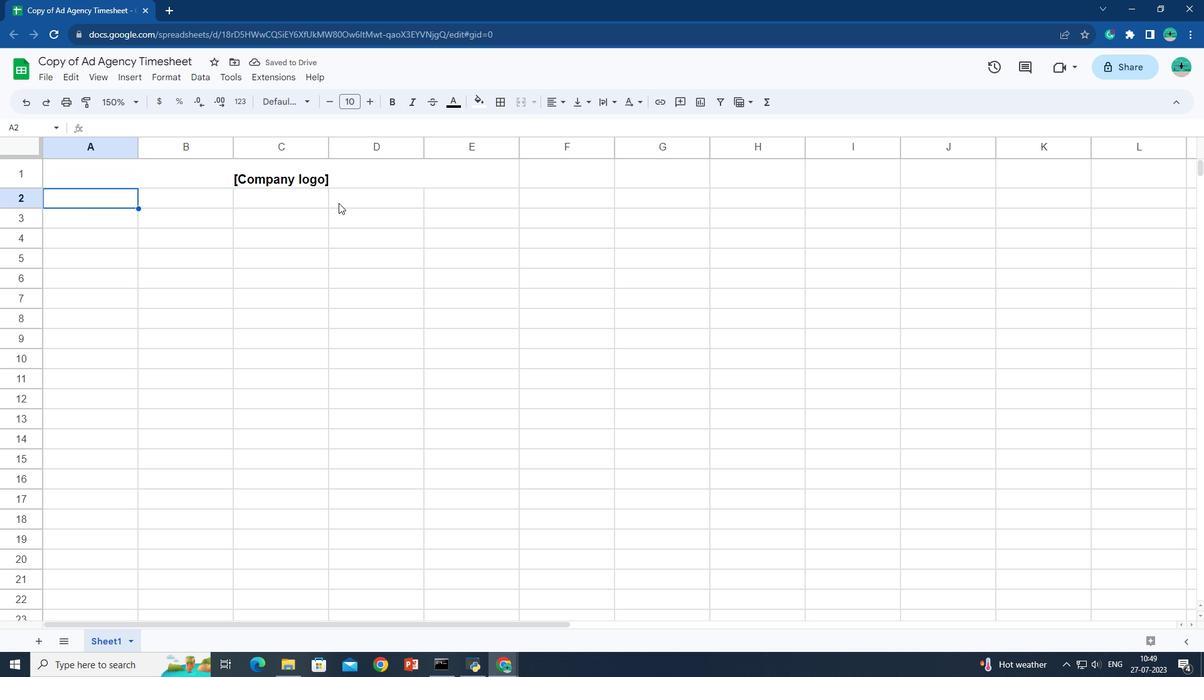 
Action: Mouse moved to (385, 196)
Screenshot: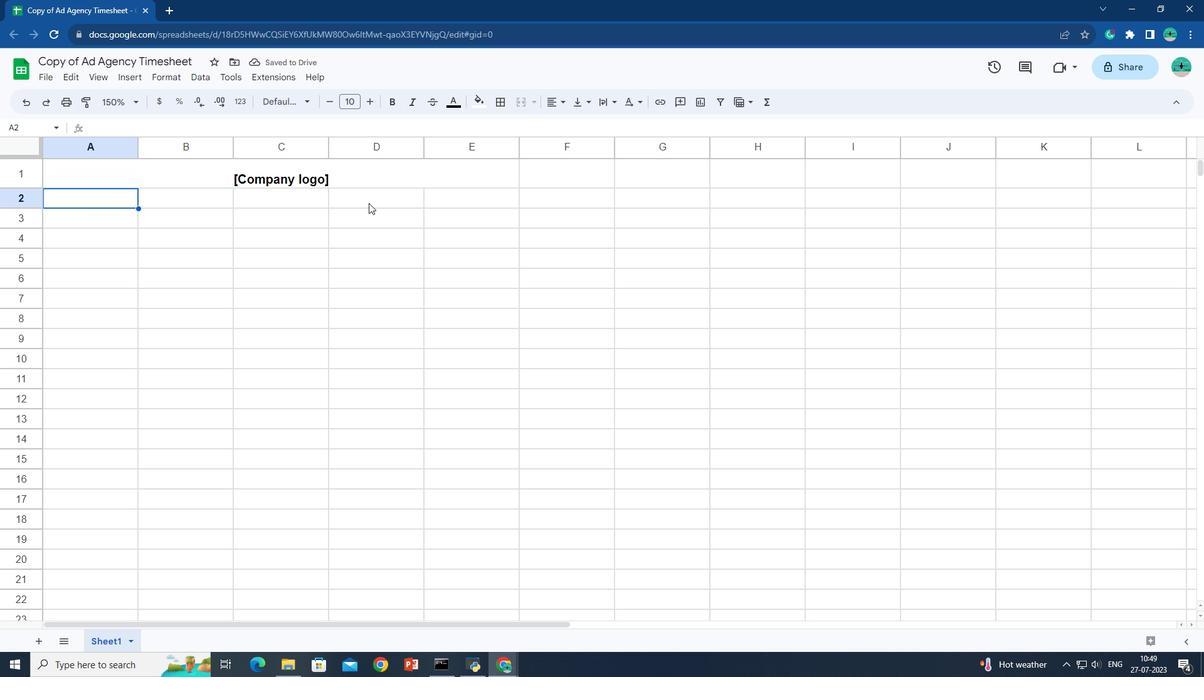 
Action: Key pressed <Key.shift>
Screenshot: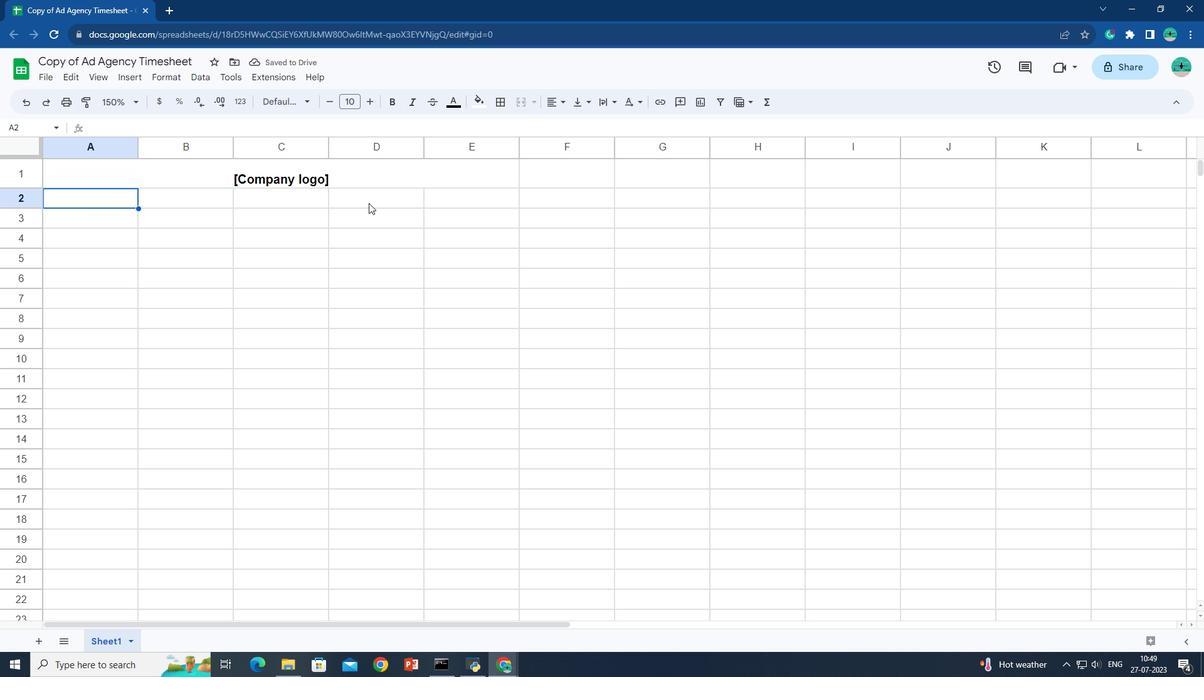 
Action: Mouse moved to (393, 196)
Screenshot: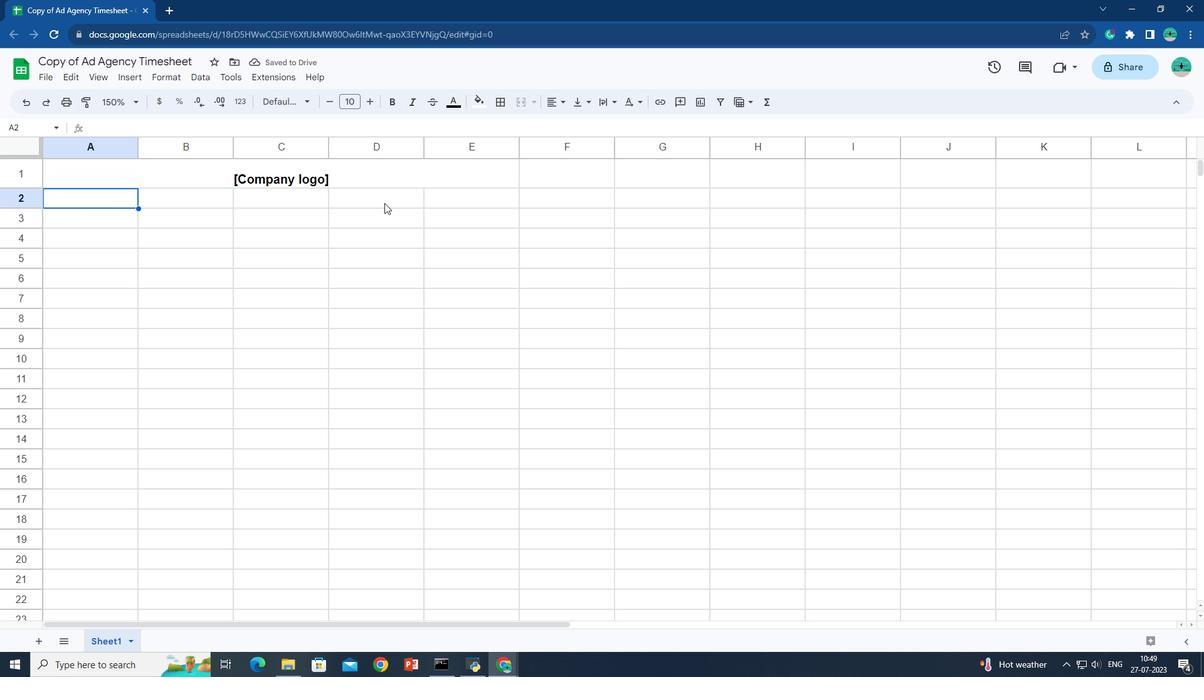 
Action: Key pressed <Key.shift>
Screenshot: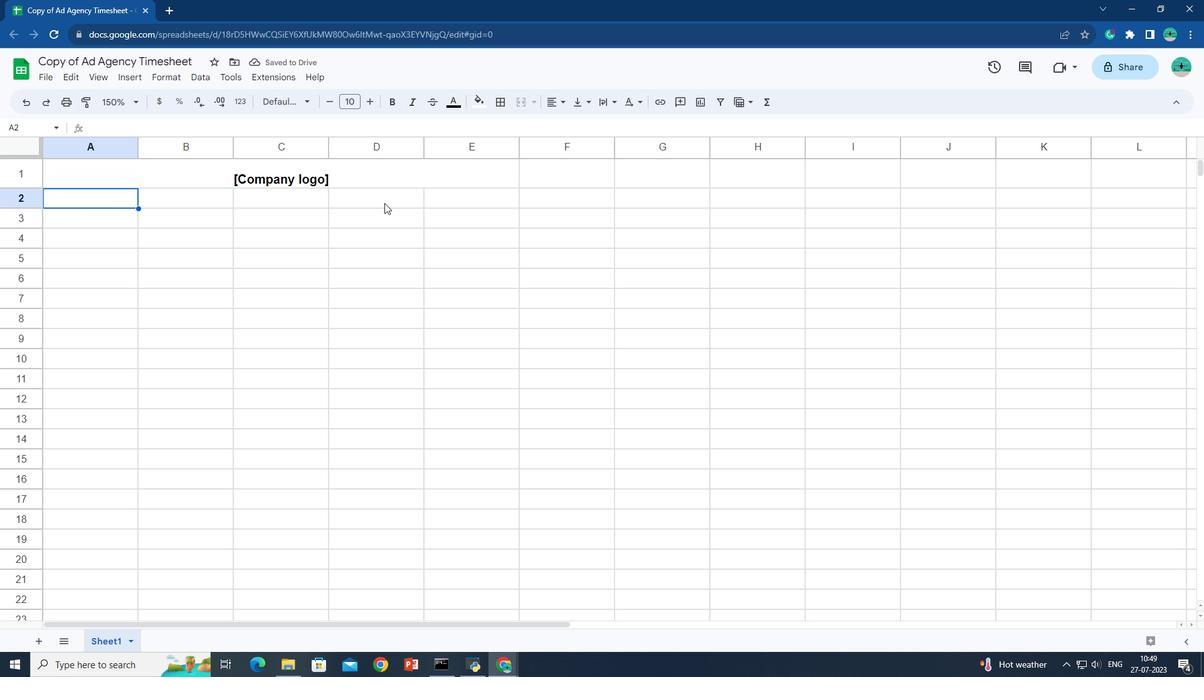 
Action: Mouse moved to (419, 196)
Screenshot: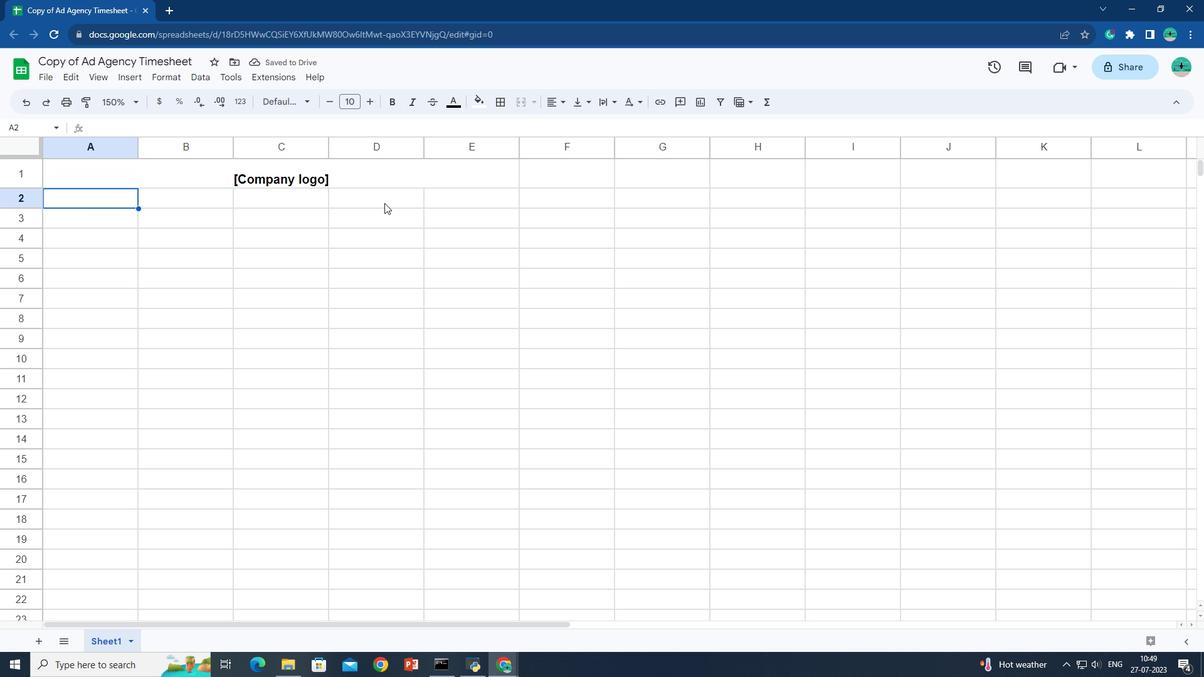 
Action: Key pressed <Key.shift>
Screenshot: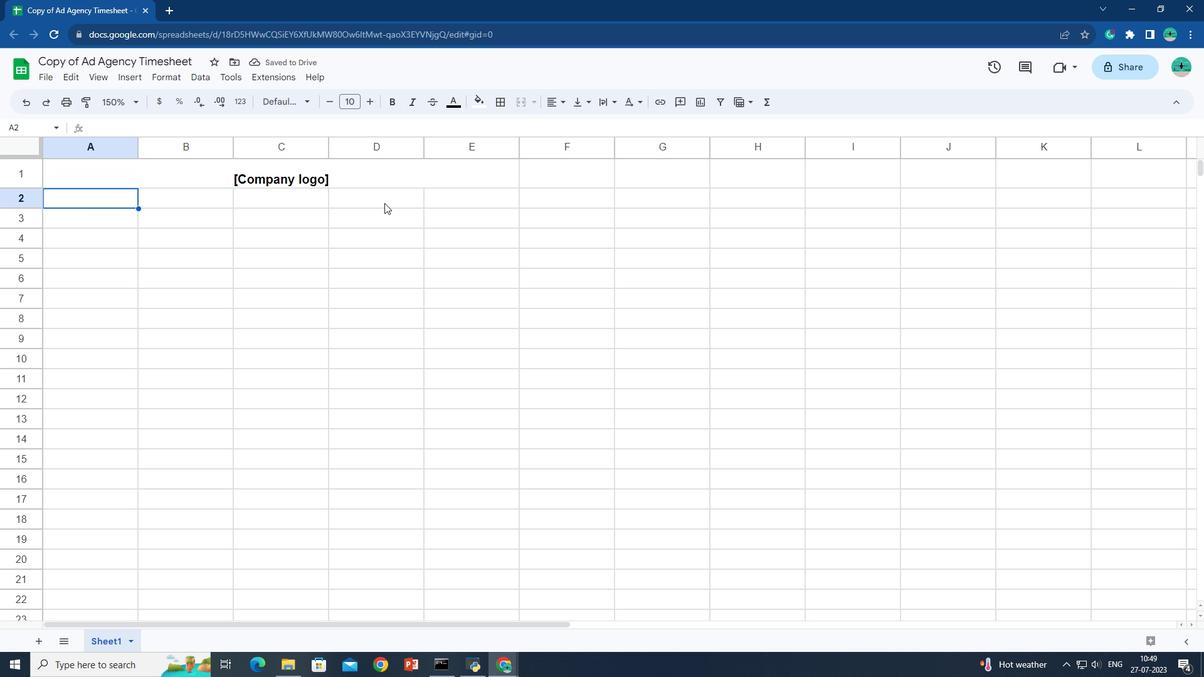 
Action: Mouse moved to (435, 196)
Screenshot: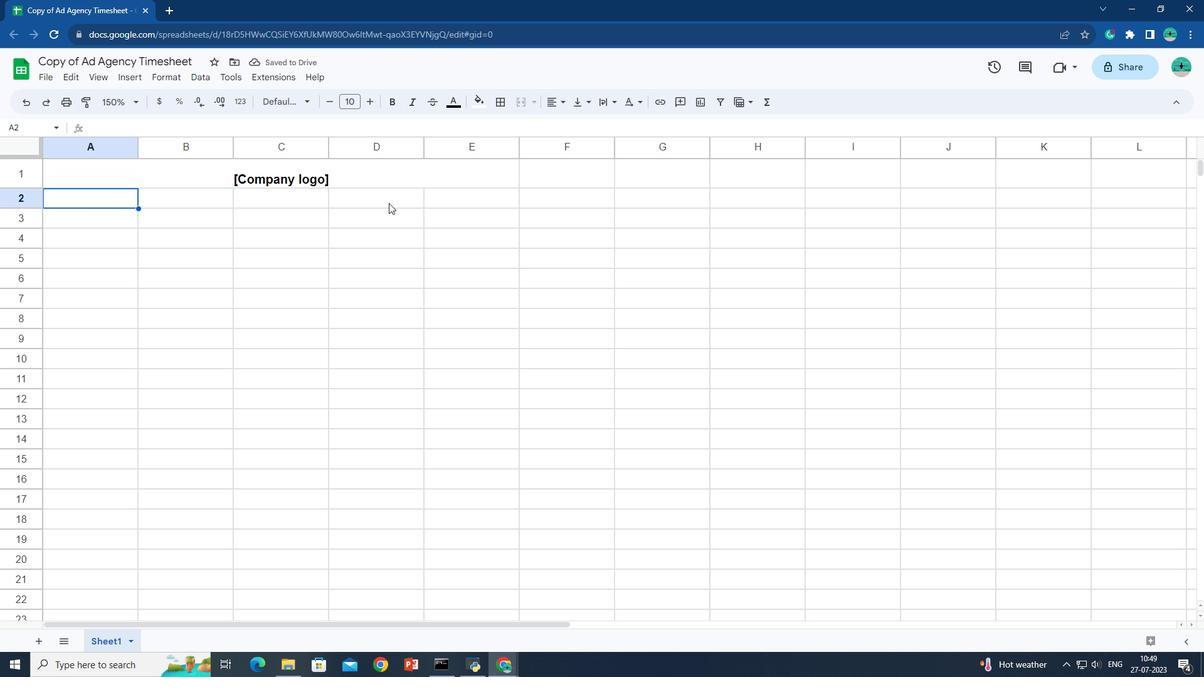 
Action: Key pressed <Key.shift>
Screenshot: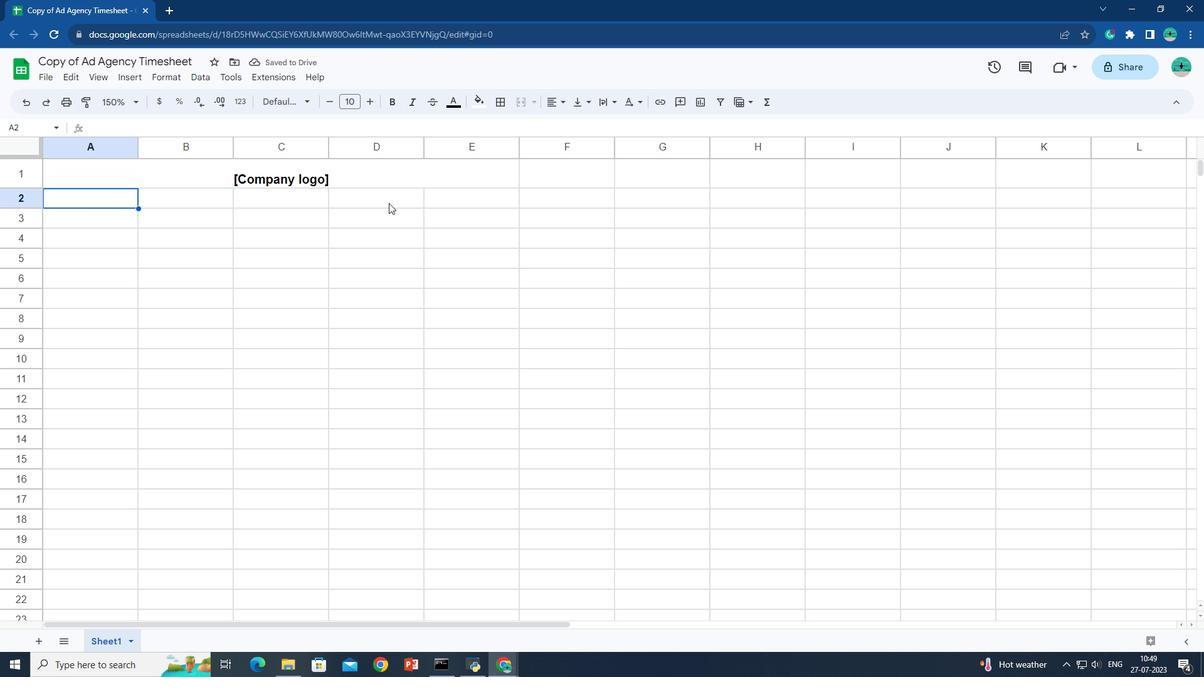 
Action: Mouse moved to (444, 196)
Screenshot: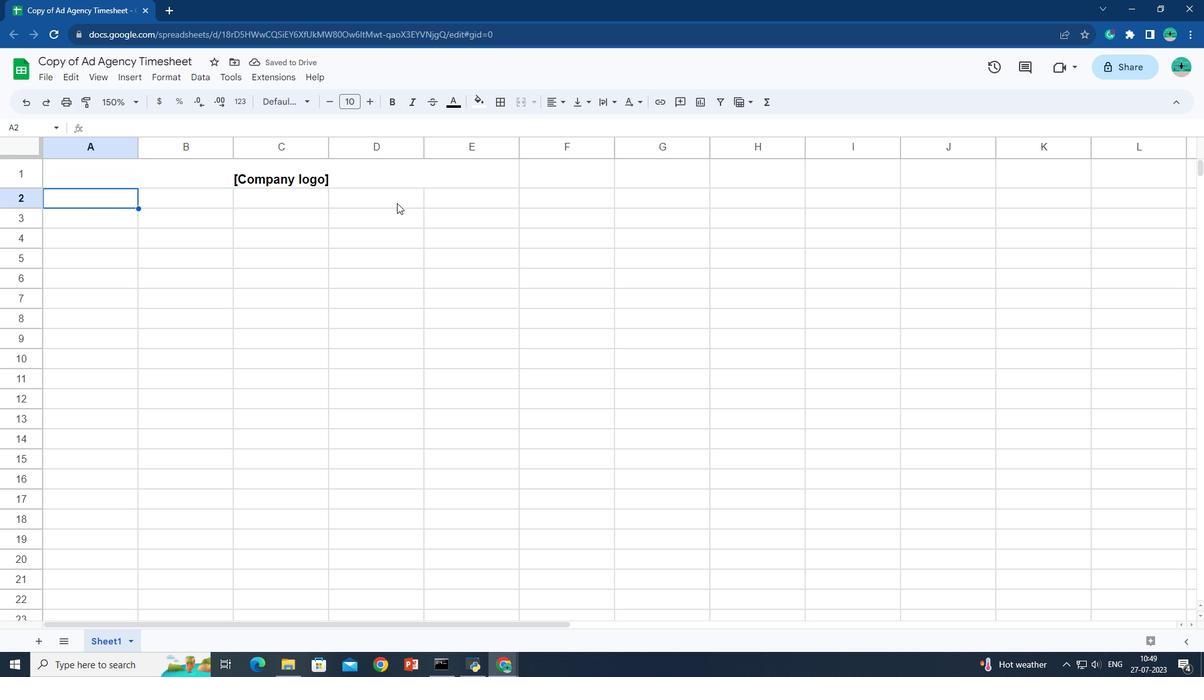 
Action: Key pressed <Key.shift>
Screenshot: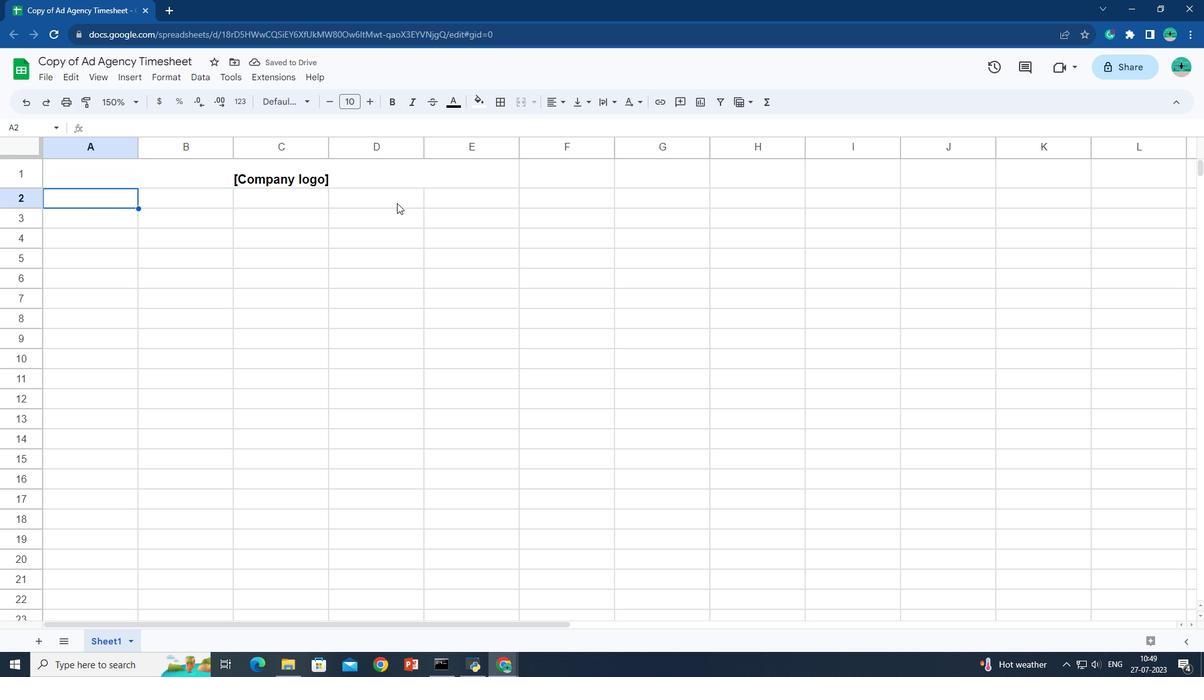 
Action: Mouse moved to (446, 196)
Screenshot: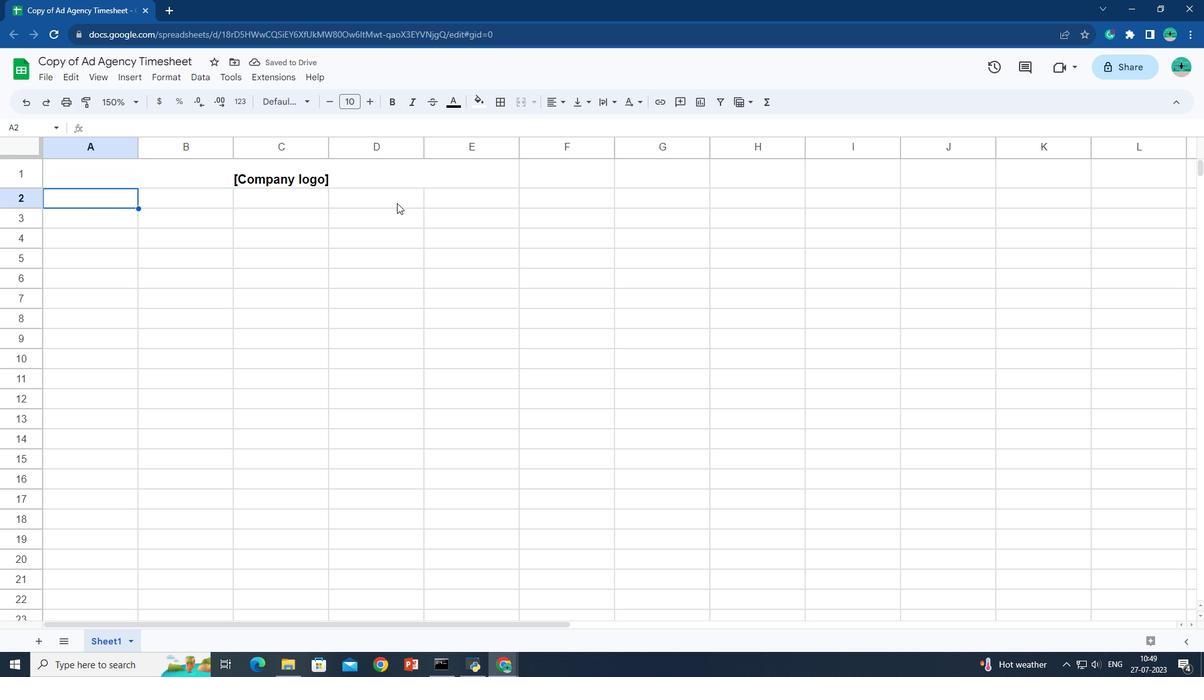 
Action: Key pressed <Key.shift>
Screenshot: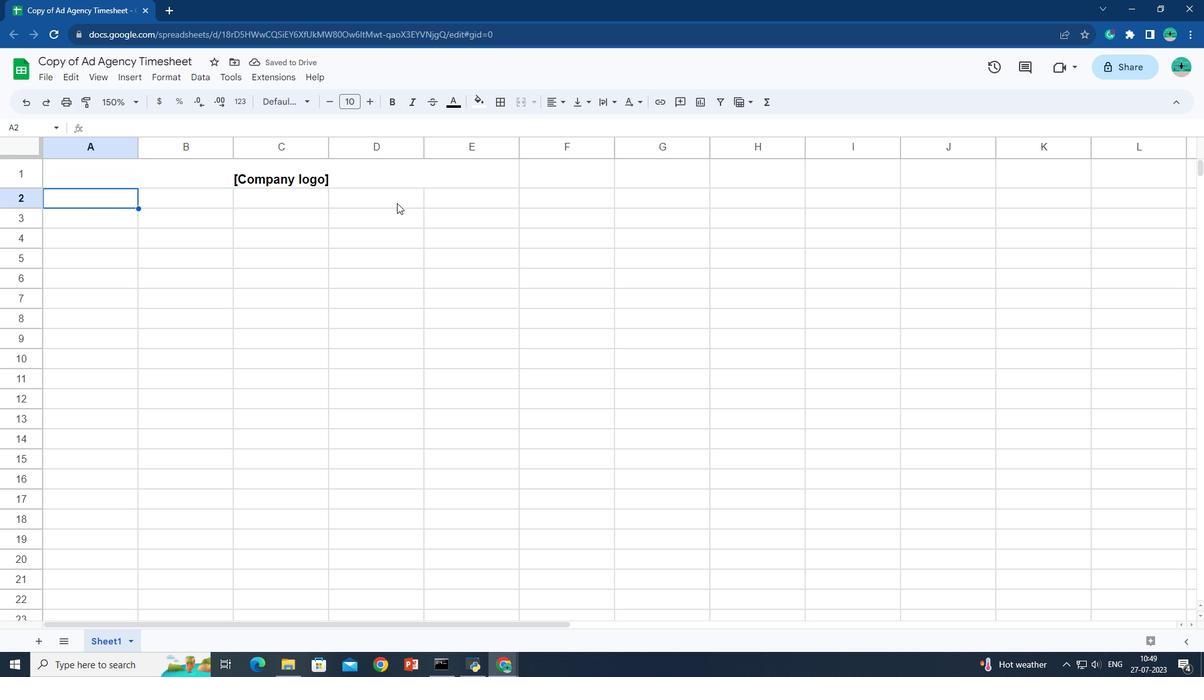 
Action: Mouse moved to (447, 195)
Screenshot: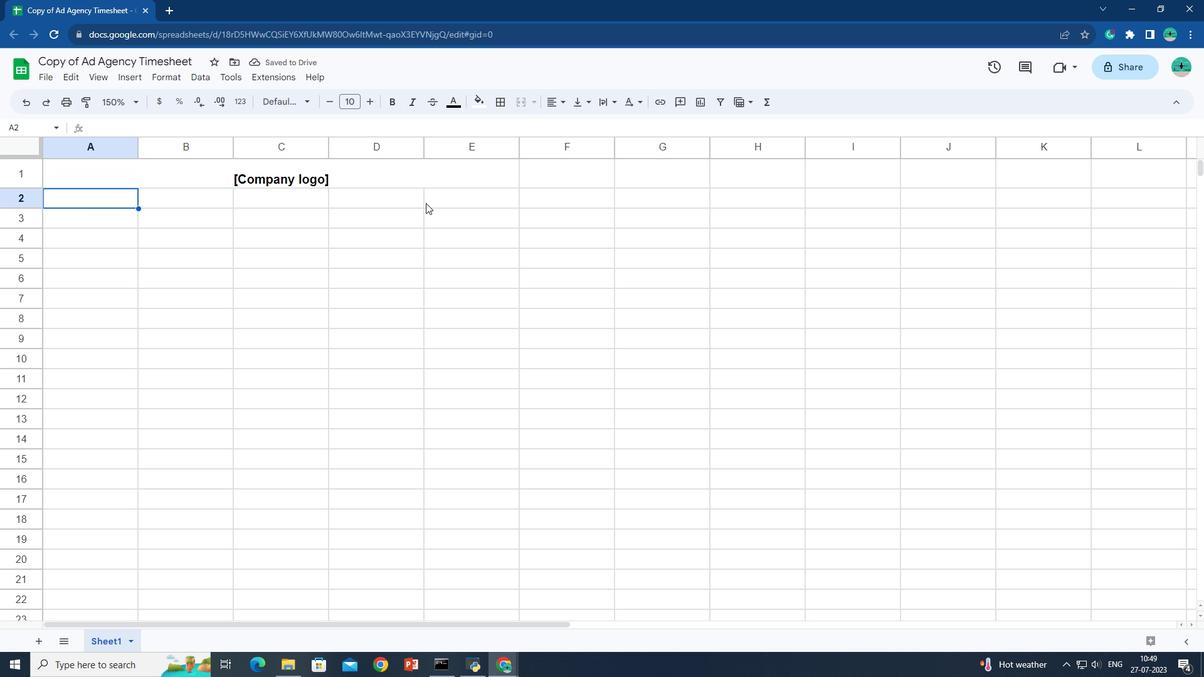
Action: Key pressed <Key.shift>
Screenshot: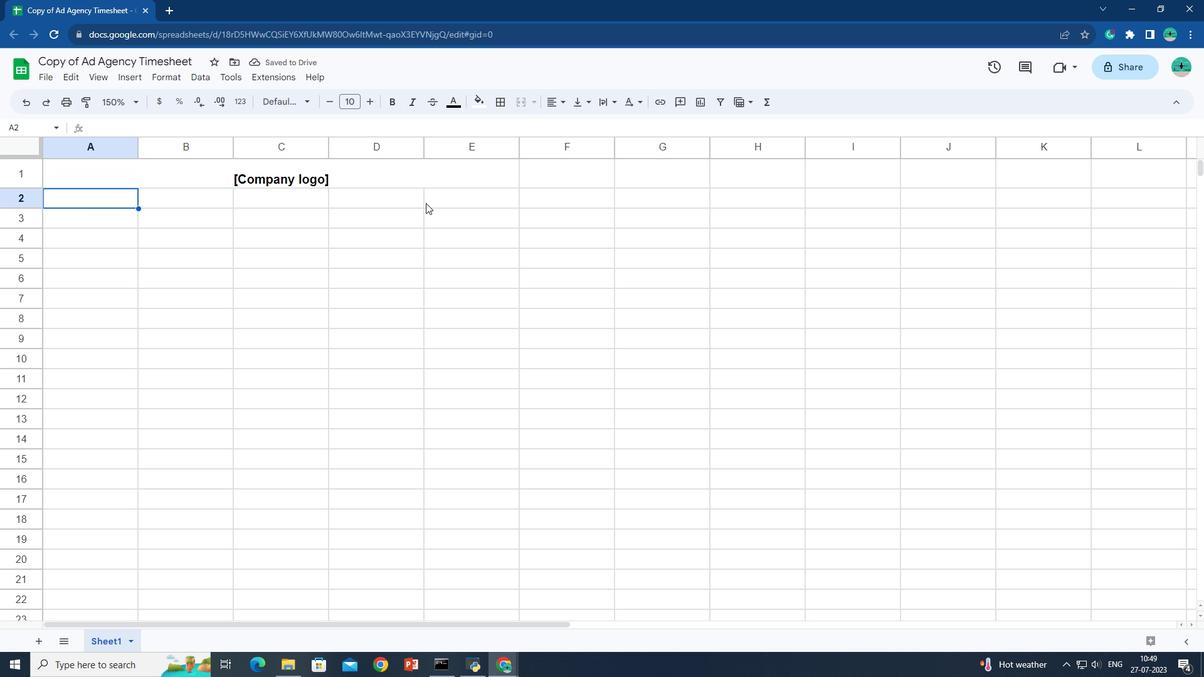 
Action: Mouse moved to (450, 194)
Screenshot: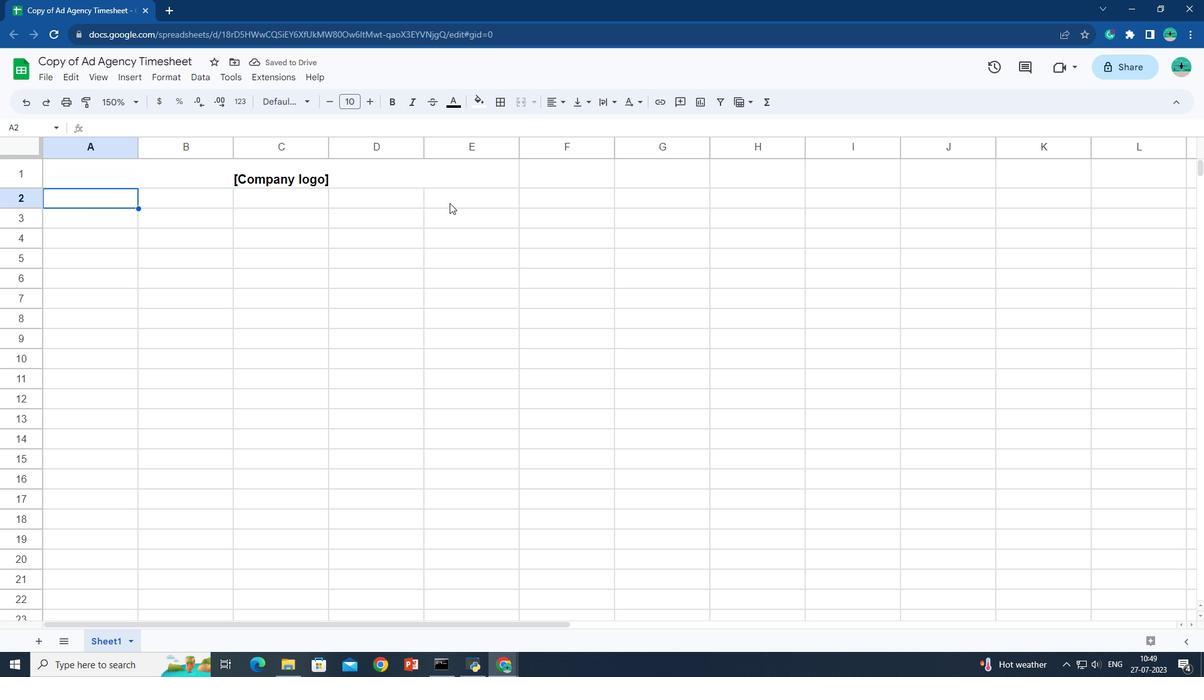 
Action: Key pressed <Key.shift>
Screenshot: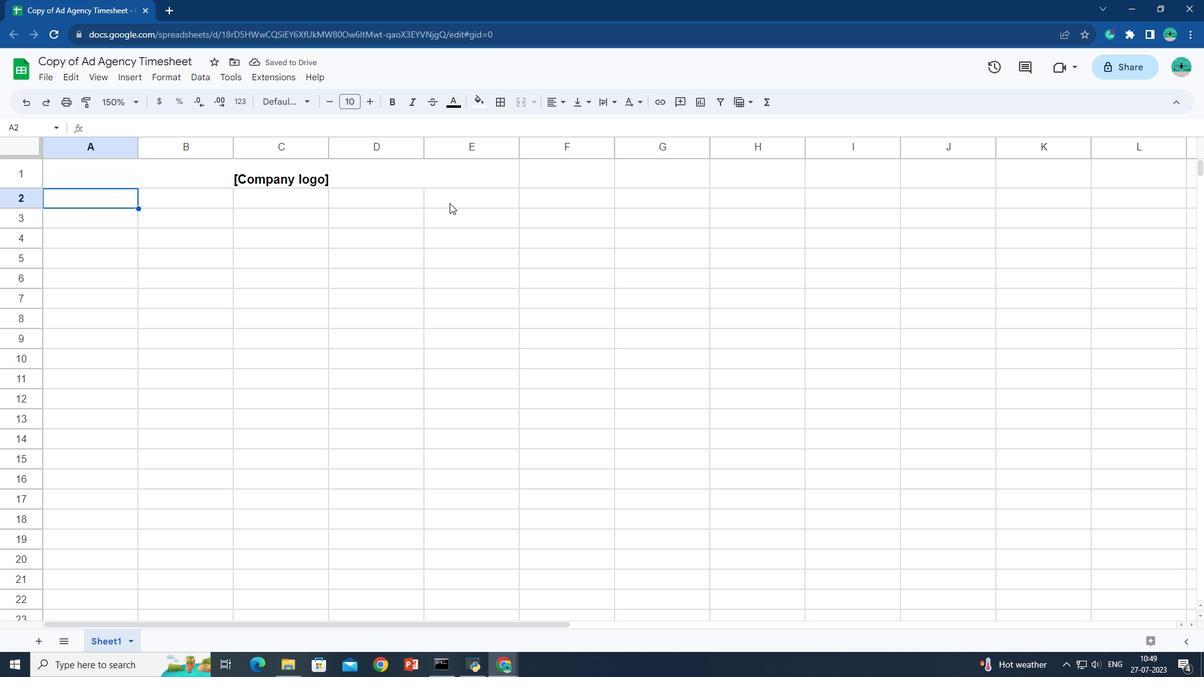 
Action: Mouse moved to (453, 193)
Screenshot: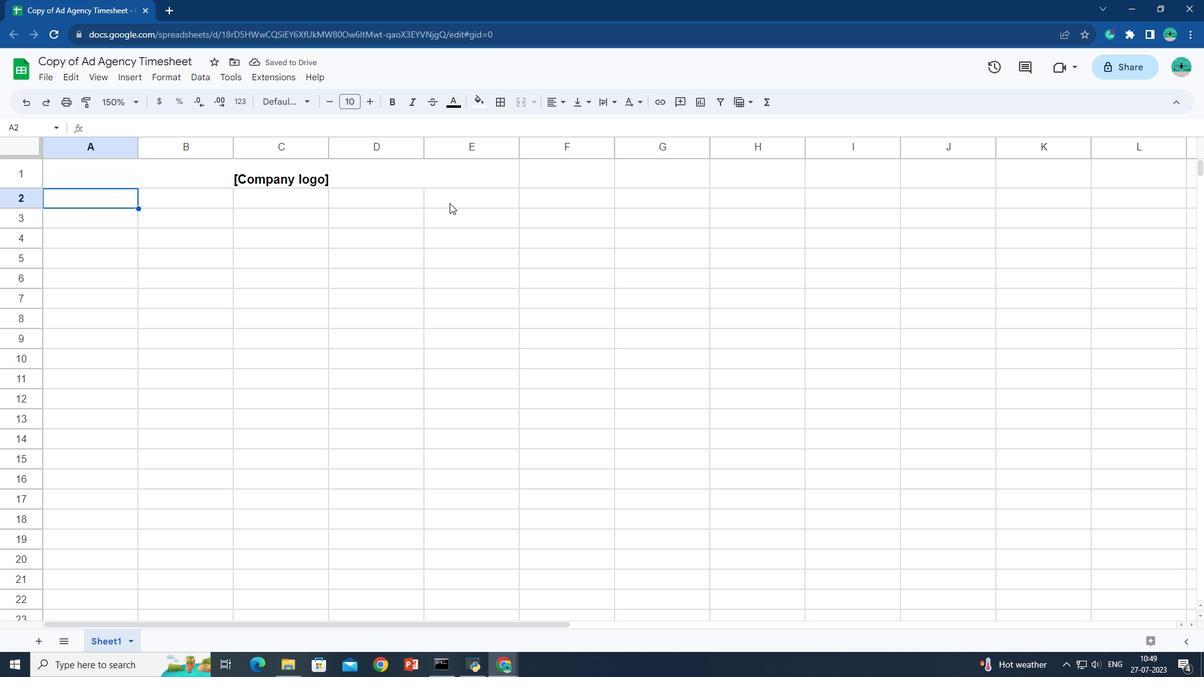 
Action: Key pressed <Key.shift><Key.shift>
Screenshot: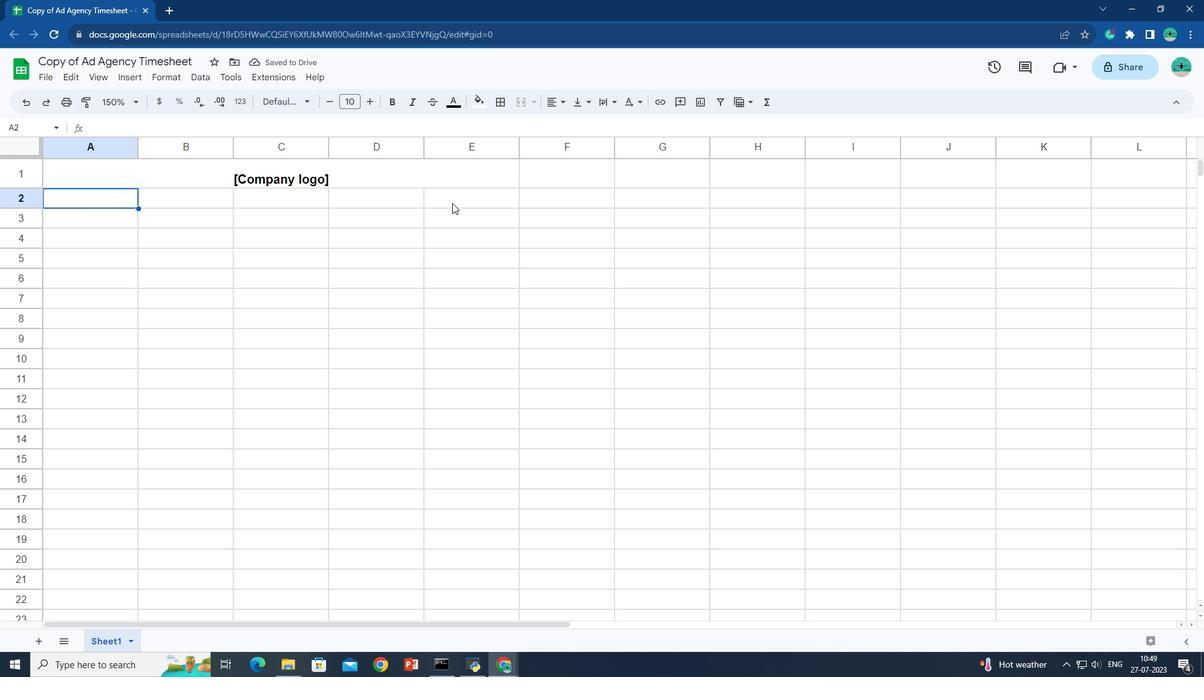 
Action: Mouse moved to (456, 192)
Screenshot: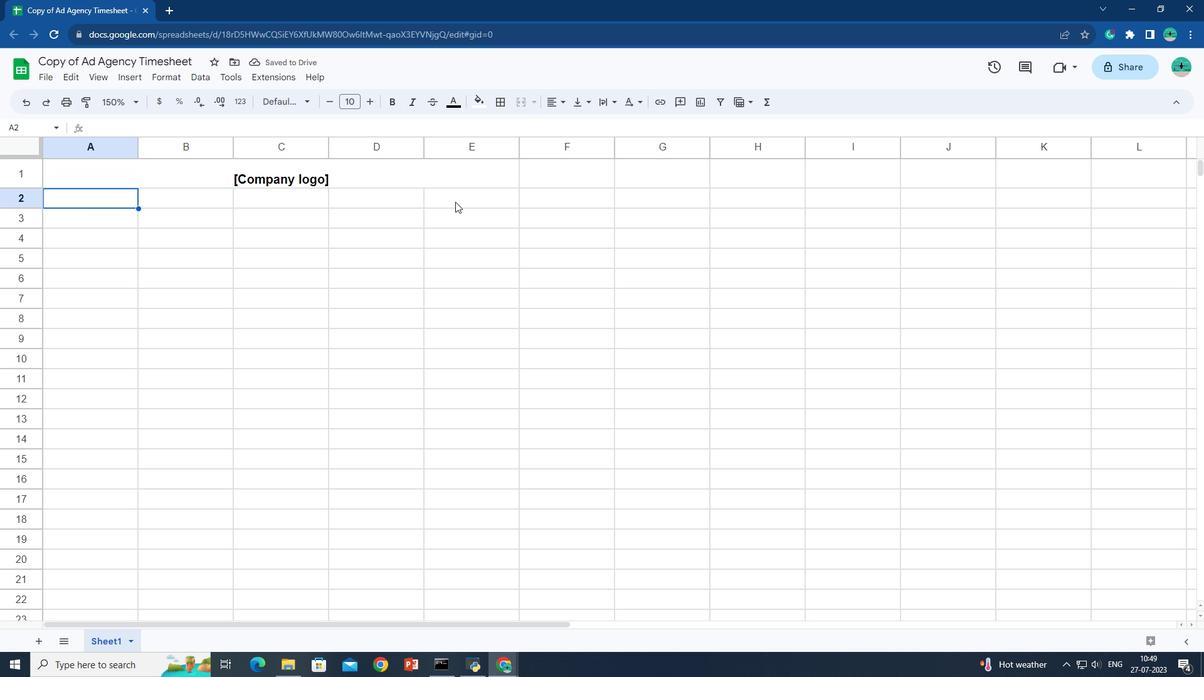 
Action: Key pressed <Key.shift>
Screenshot: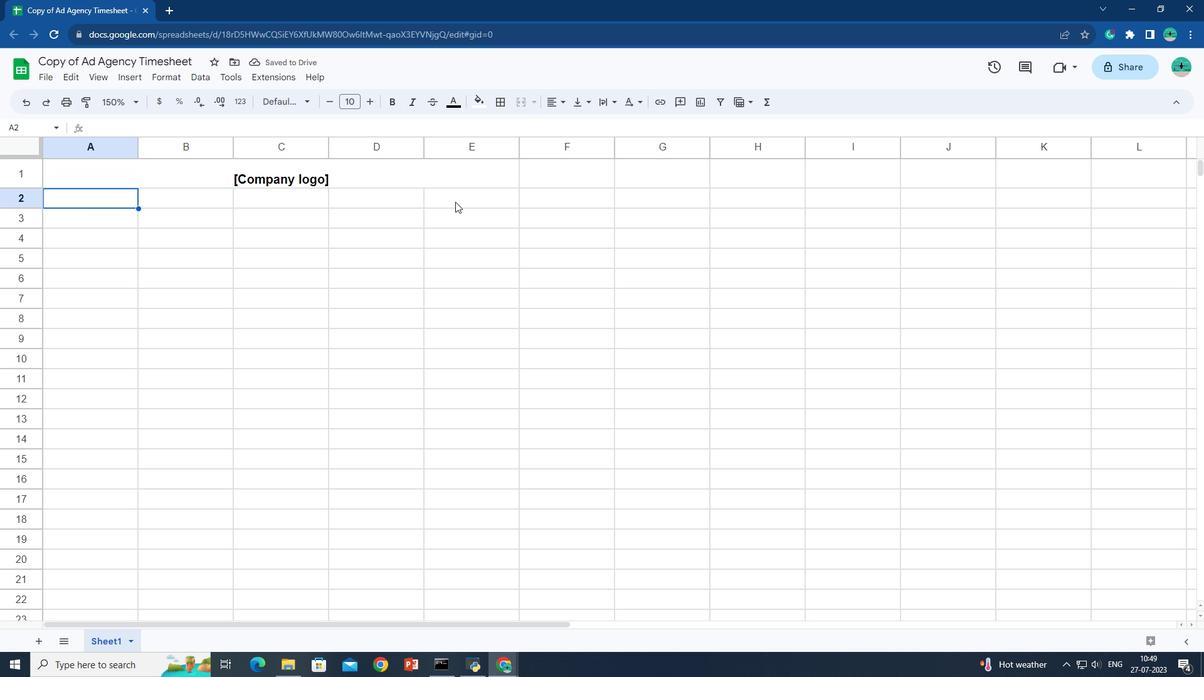 
Action: Mouse moved to (466, 190)
Screenshot: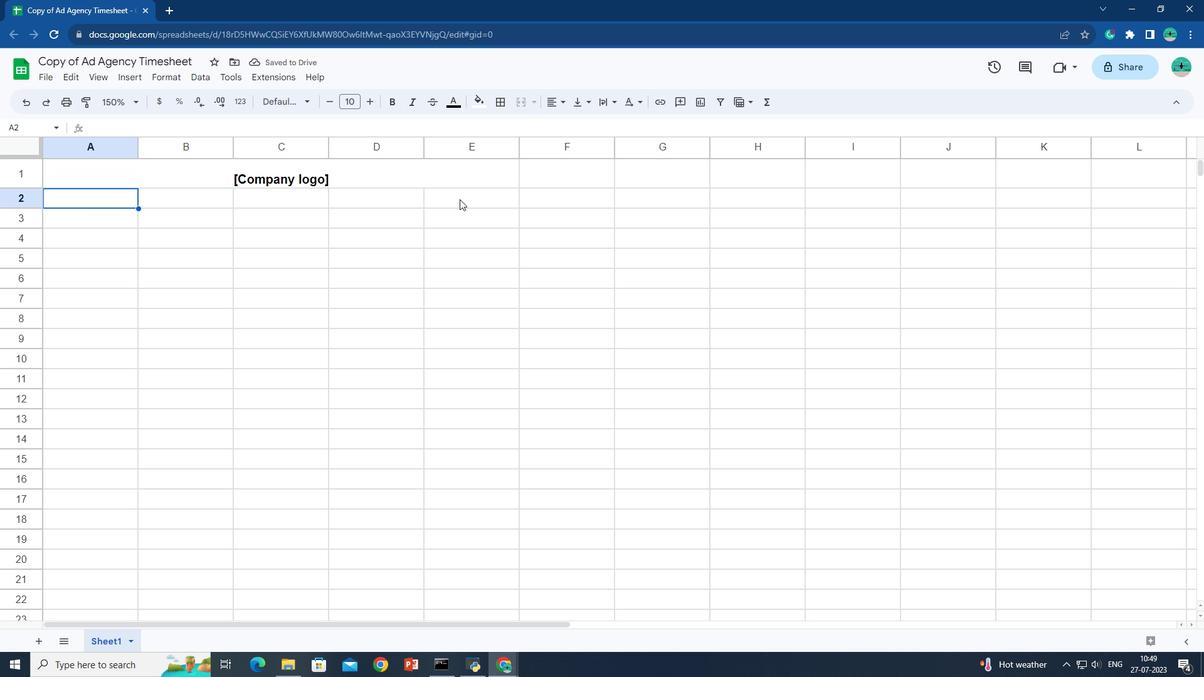 
Action: Key pressed <Key.shift>
Screenshot: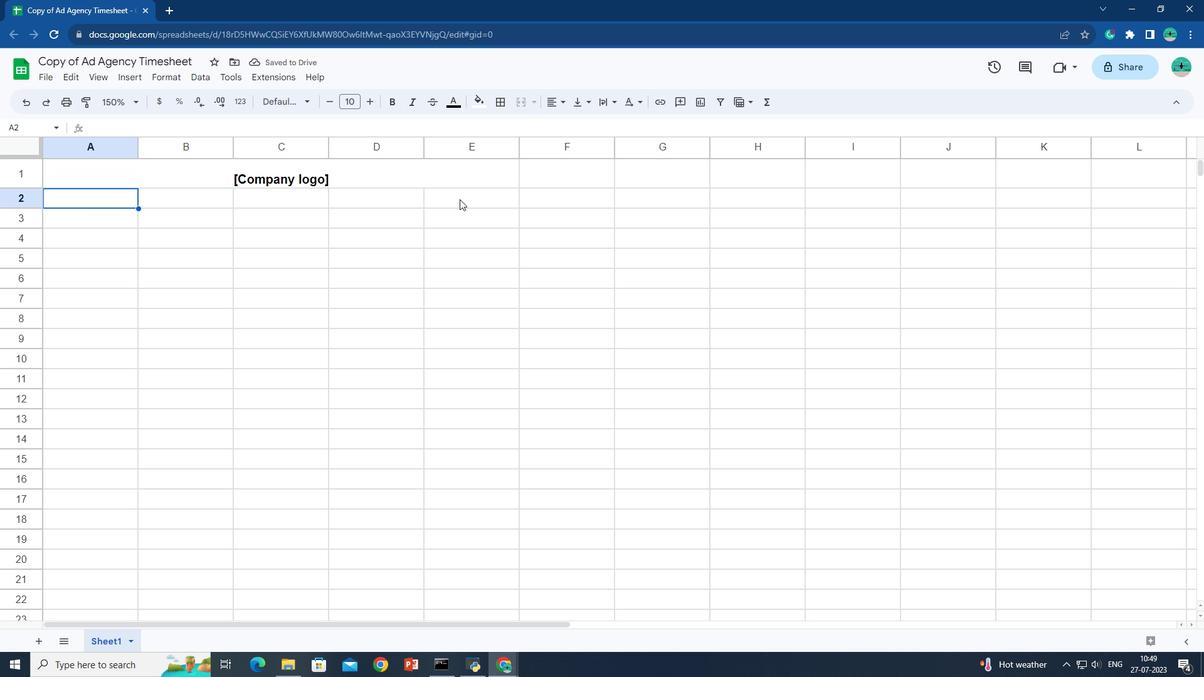 
Action: Mouse moved to (469, 190)
Screenshot: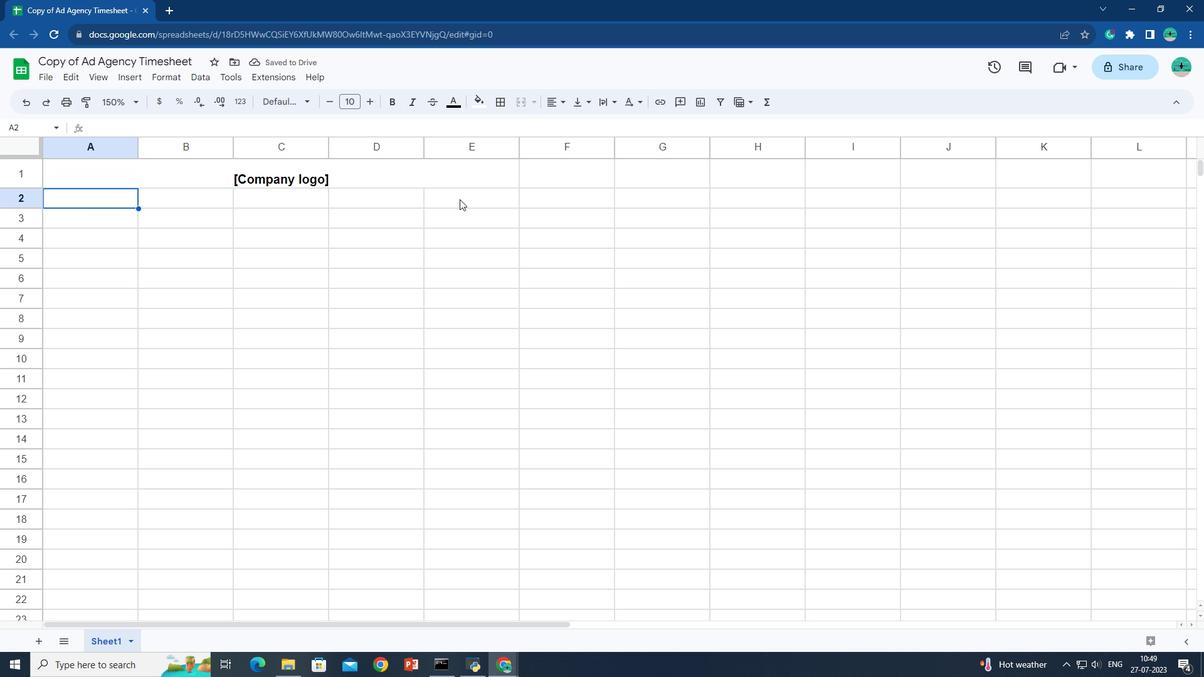 
Action: Key pressed <Key.shift>
Screenshot: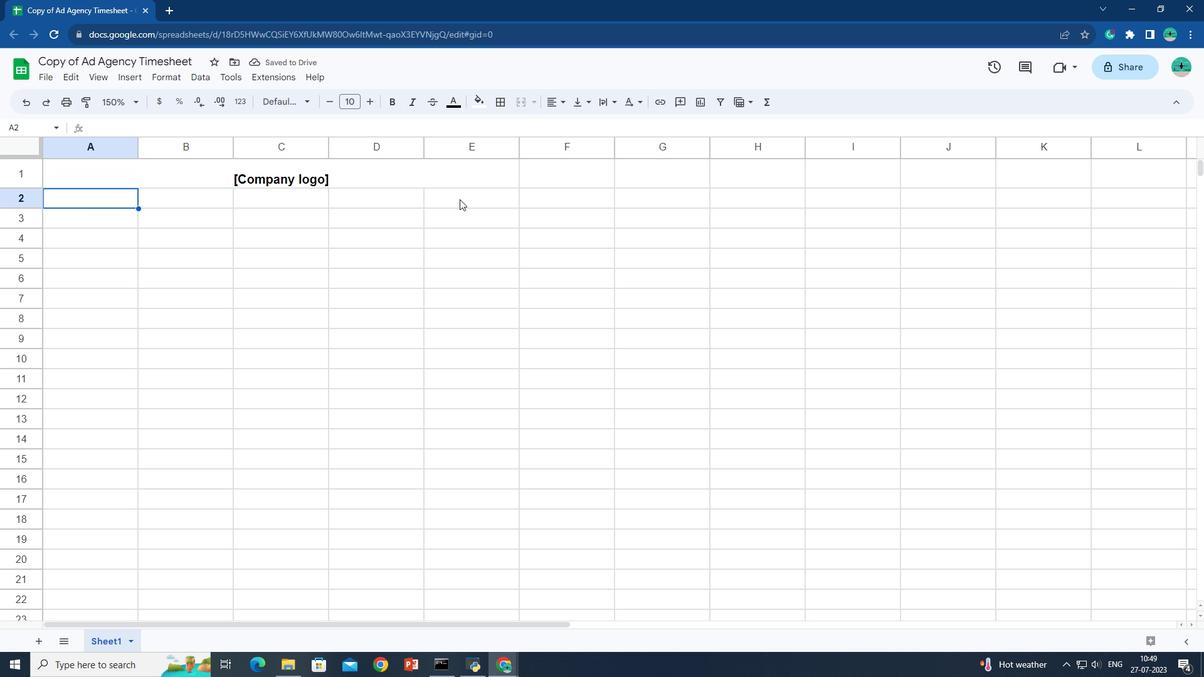 
Action: Mouse moved to (471, 190)
Screenshot: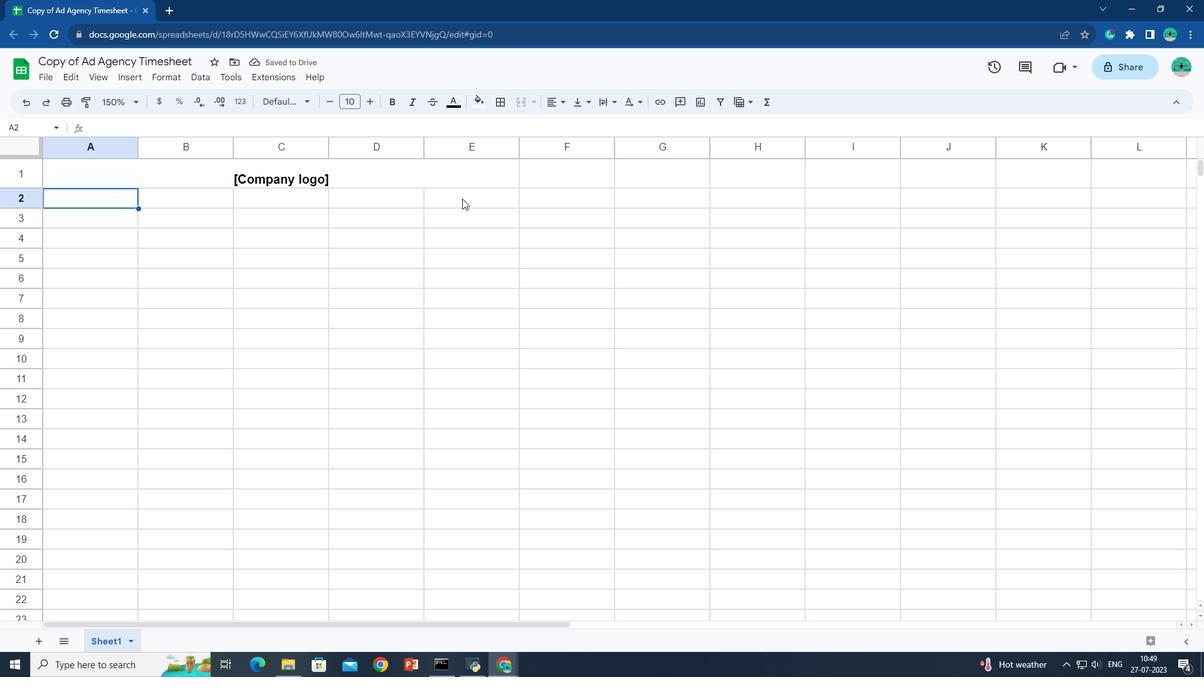 
Action: Key pressed <Key.shift>
Screenshot: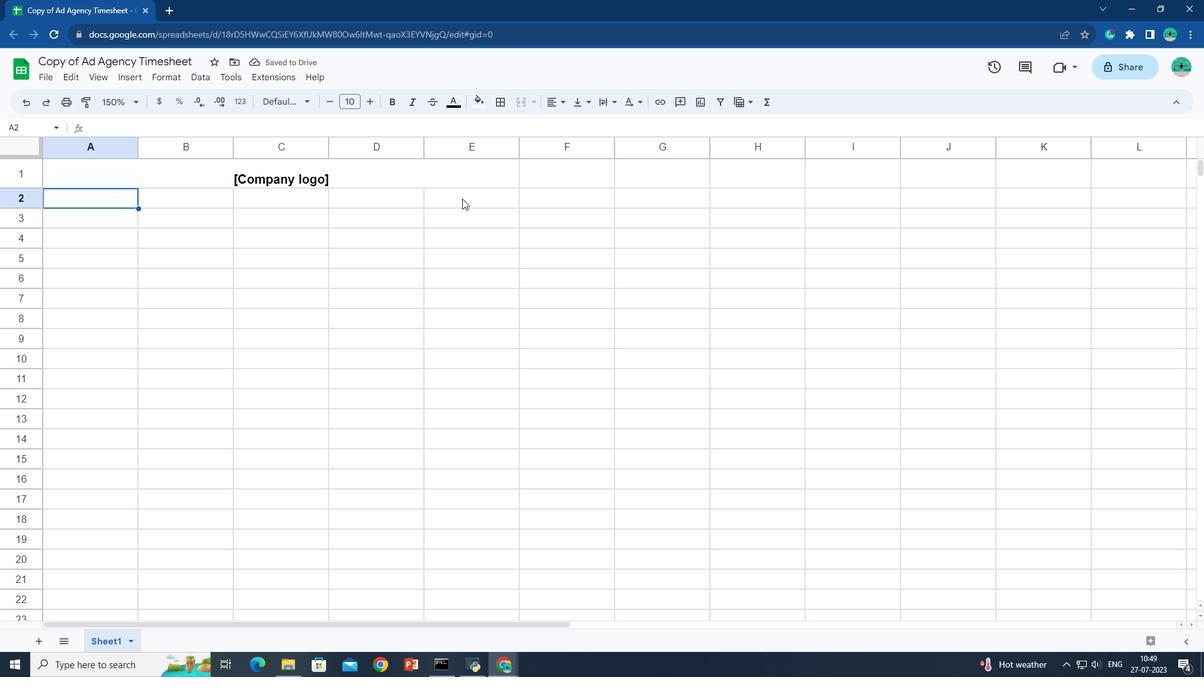 
Action: Mouse moved to (472, 190)
Screenshot: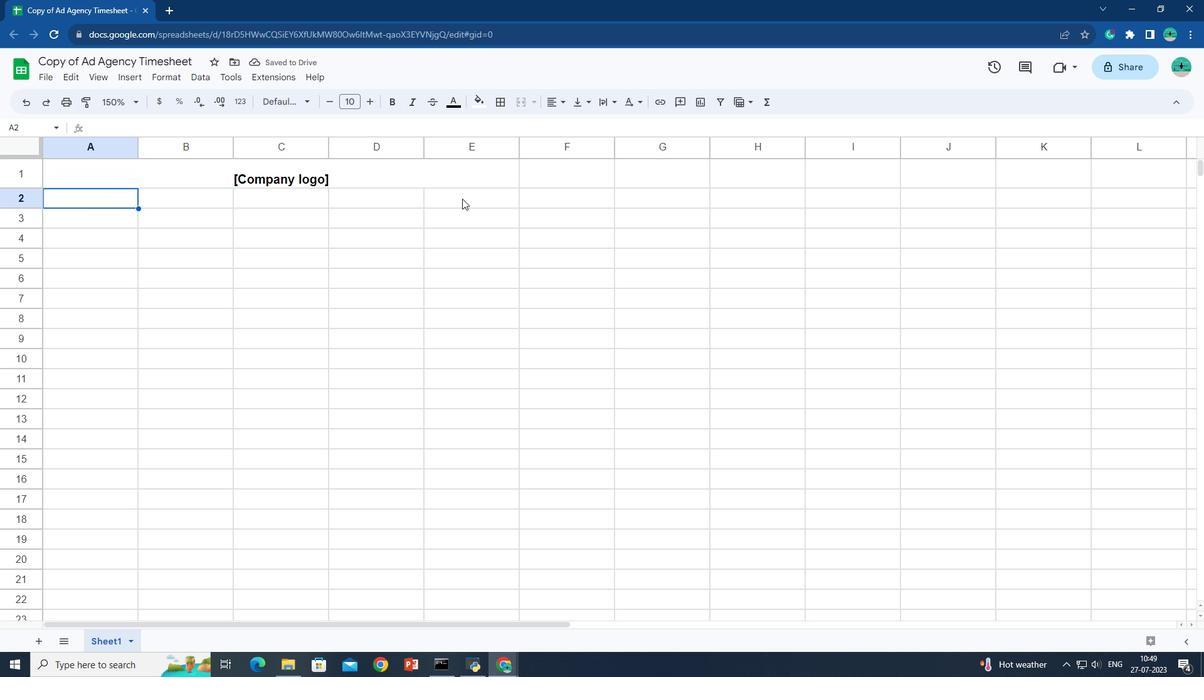 
Action: Key pressed <Key.shift><Key.shift>
Screenshot: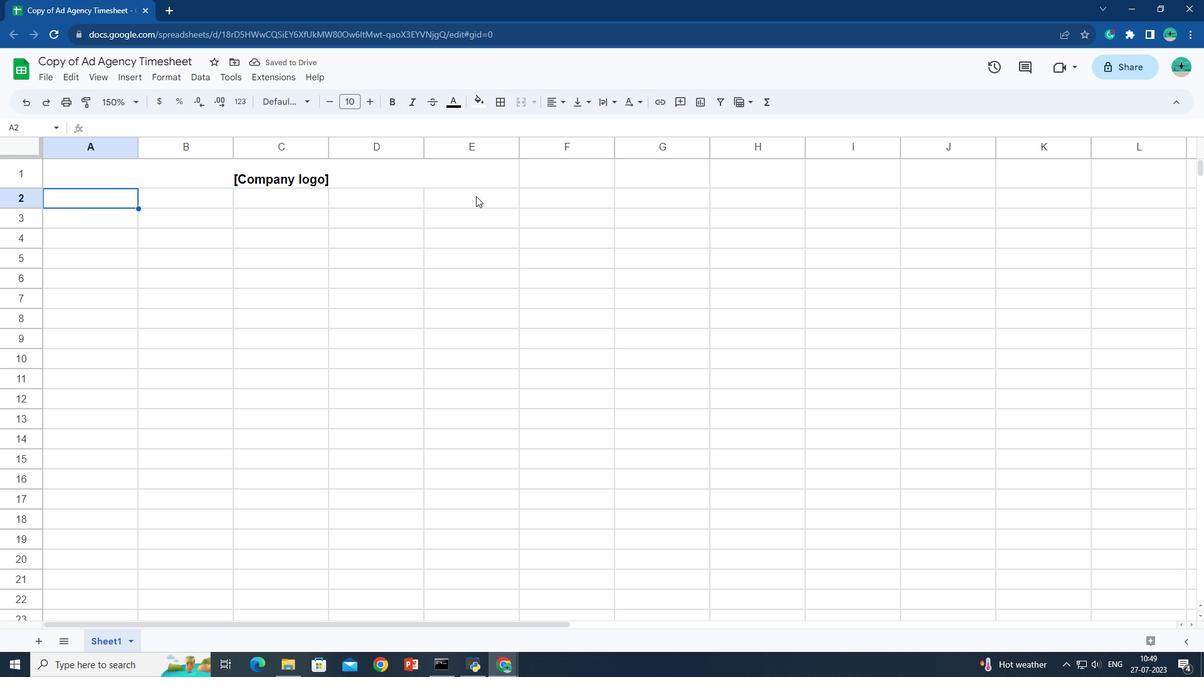 
Action: Mouse moved to (472, 189)
Screenshot: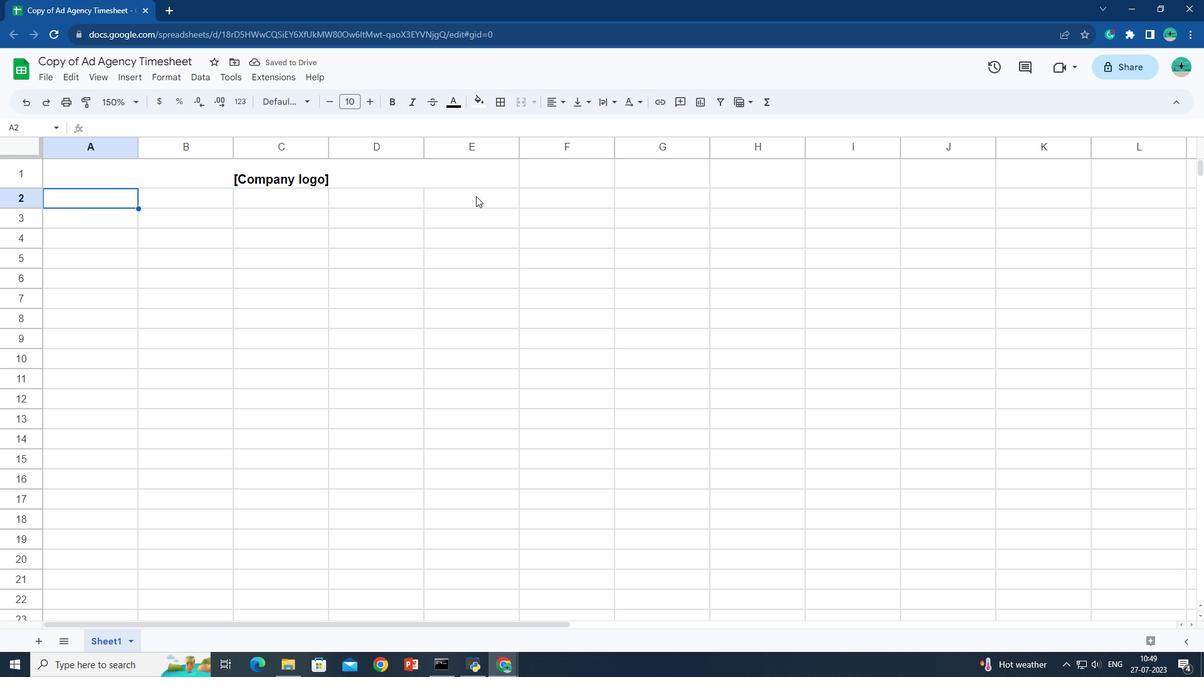 
Action: Key pressed <Key.shift>
Screenshot: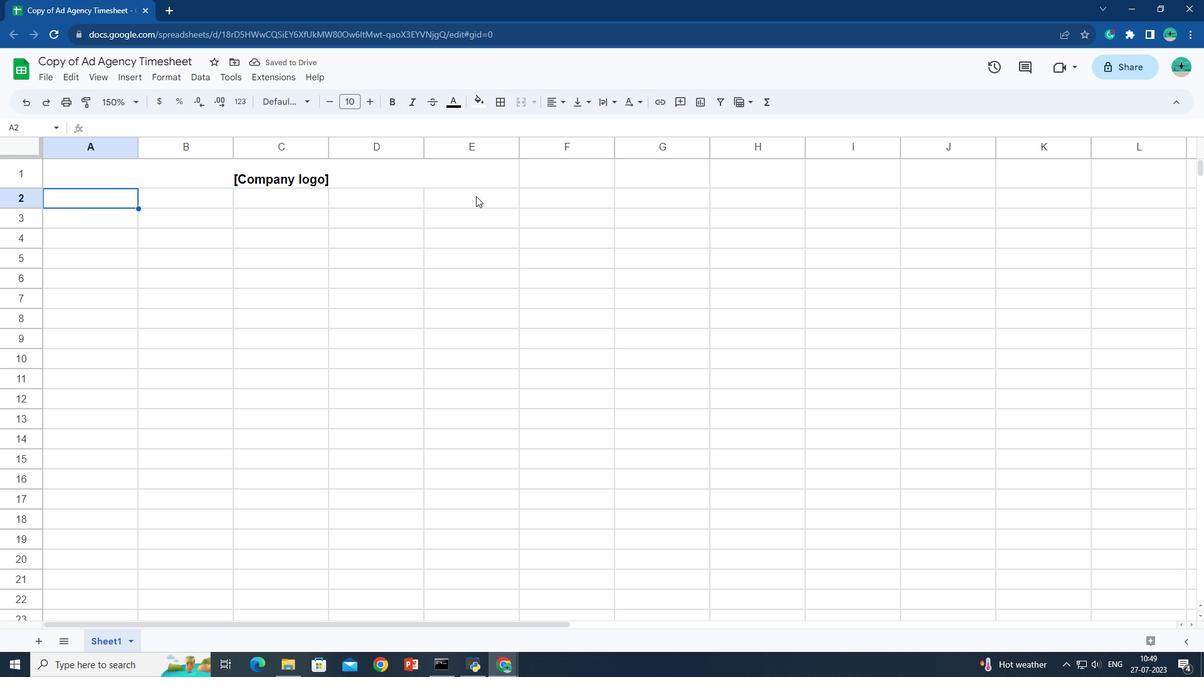 
Action: Mouse moved to (473, 189)
Screenshot: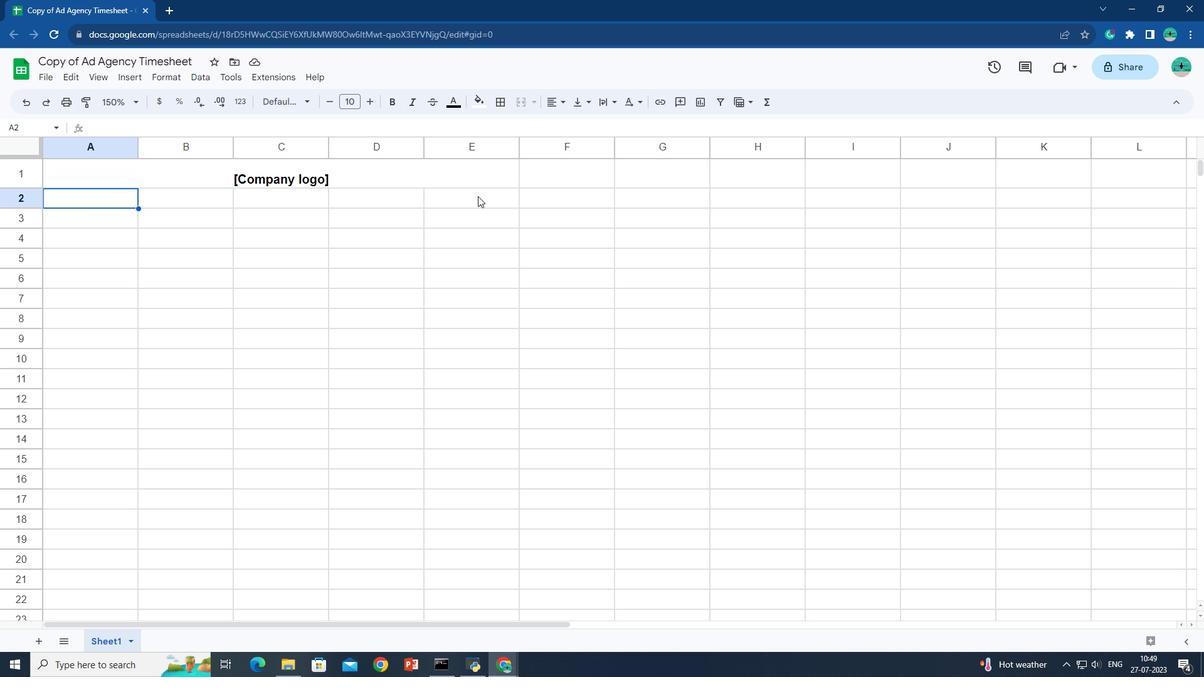 
Action: Key pressed <Key.shift>
Screenshot: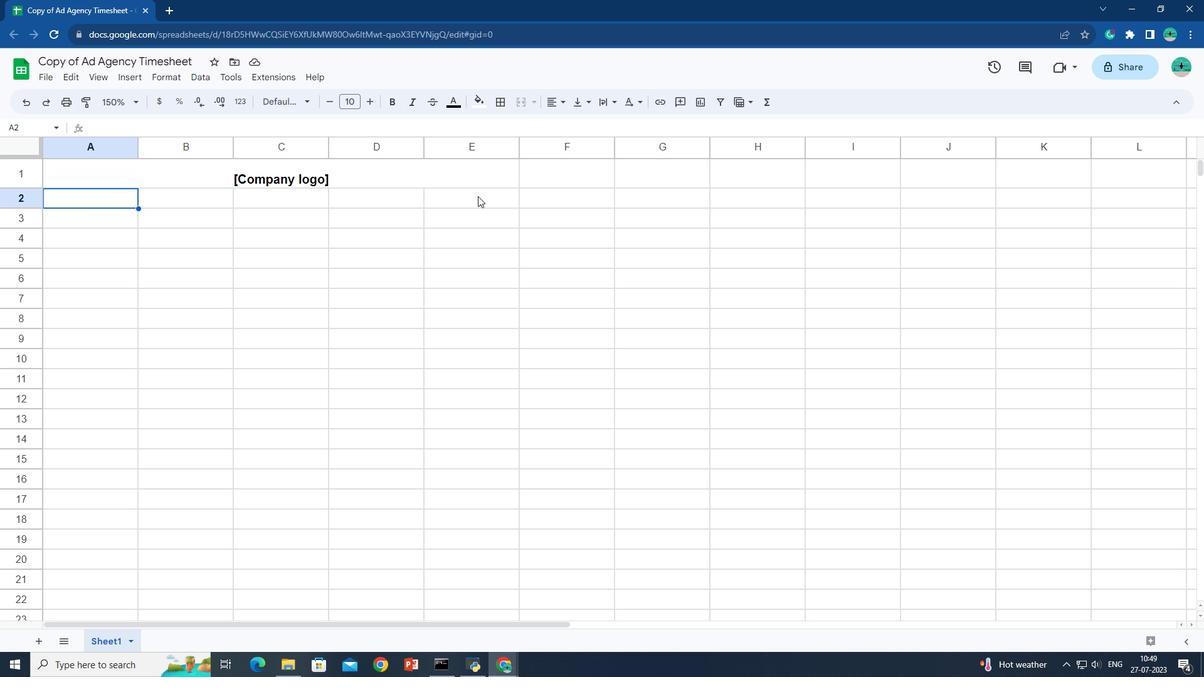 
Action: Mouse moved to (473, 189)
Screenshot: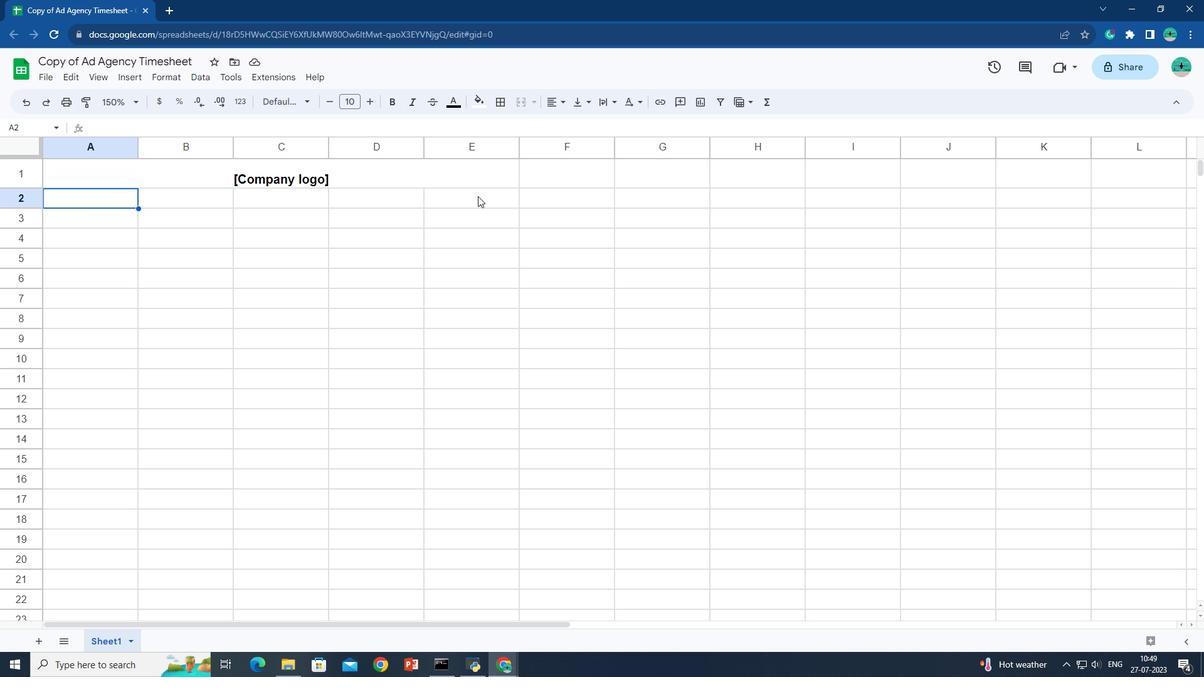 
Action: Key pressed <Key.shift>
Screenshot: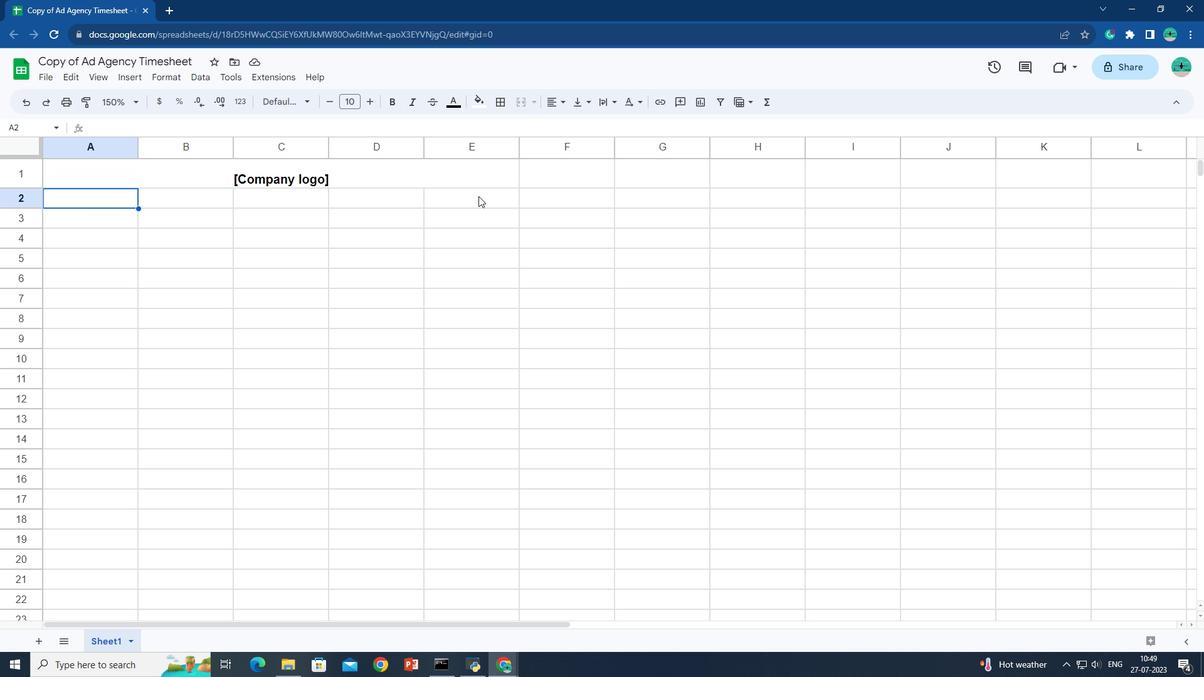 
Action: Mouse moved to (474, 189)
Screenshot: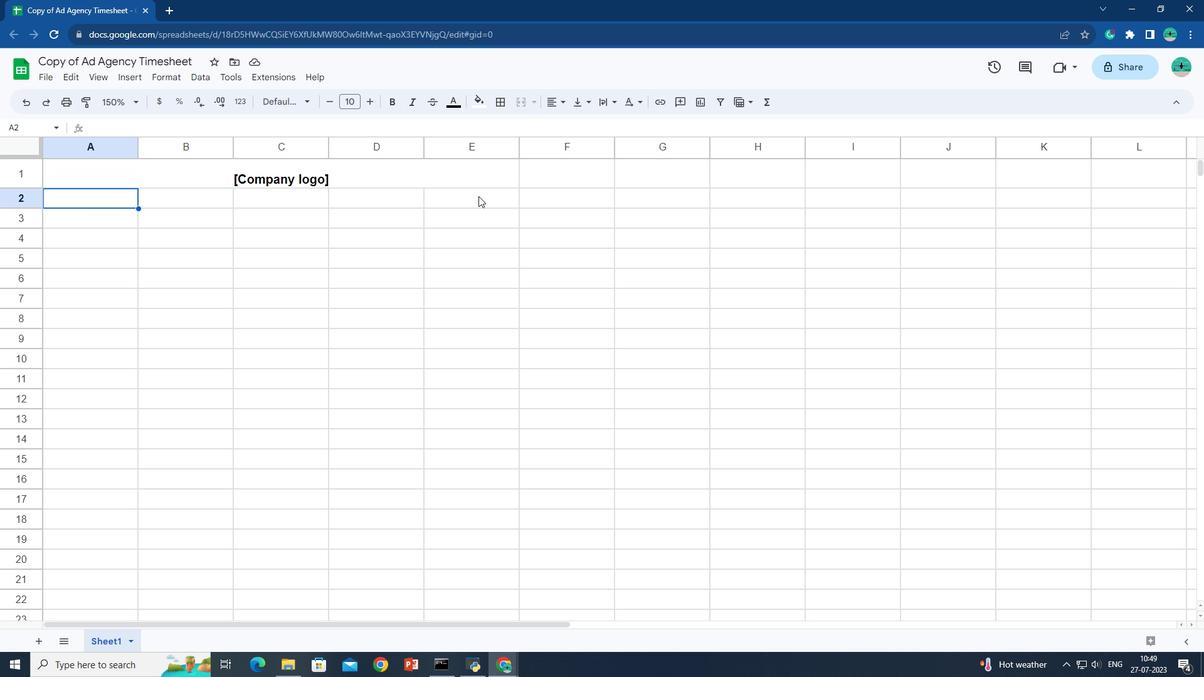 
Action: Key pressed <Key.shift>
Screenshot: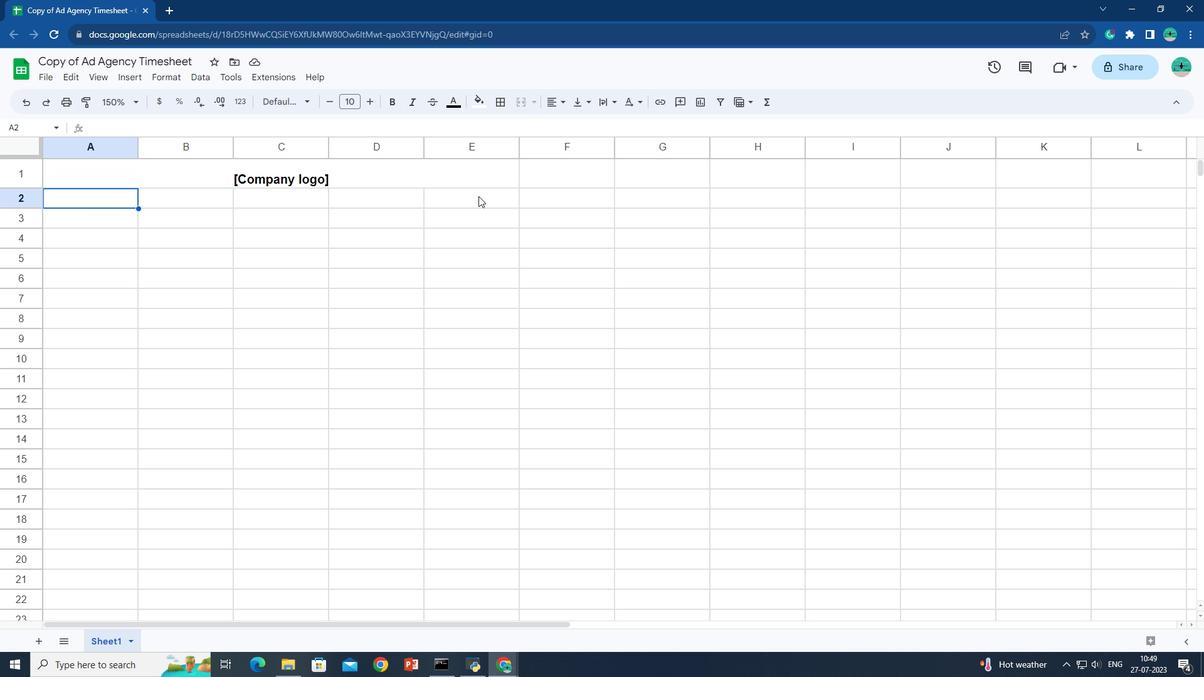
Action: Mouse moved to (476, 190)
Screenshot: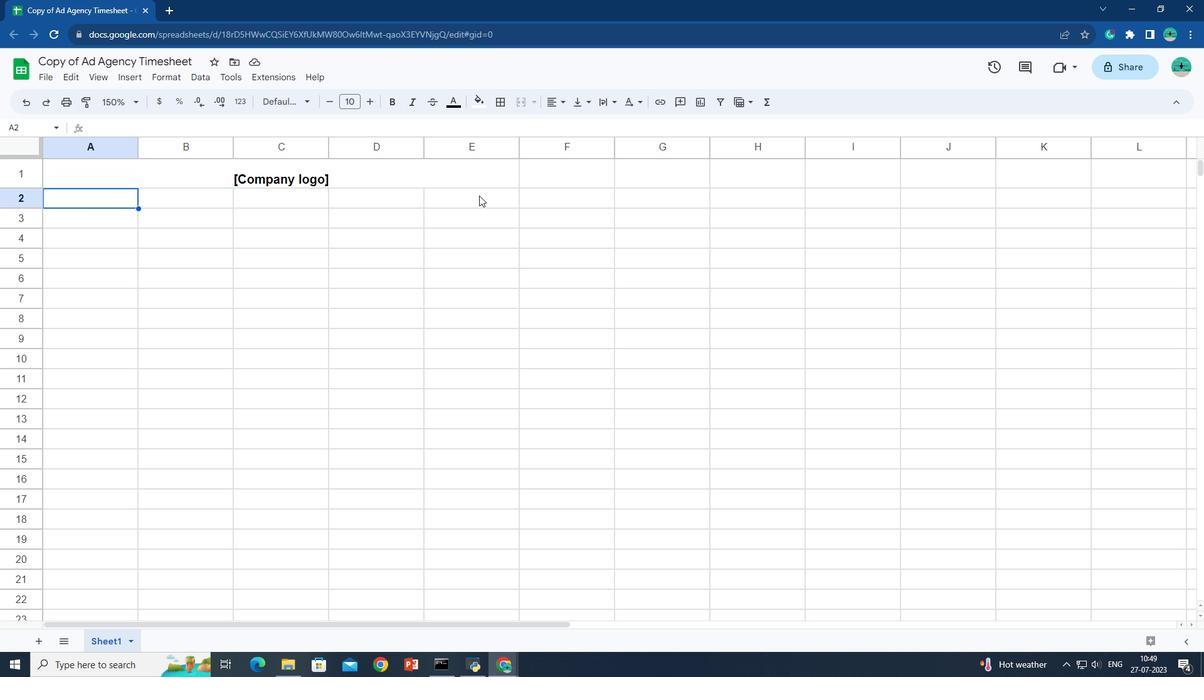 
Action: Key pressed <Key.shift><Key.shift>
Screenshot: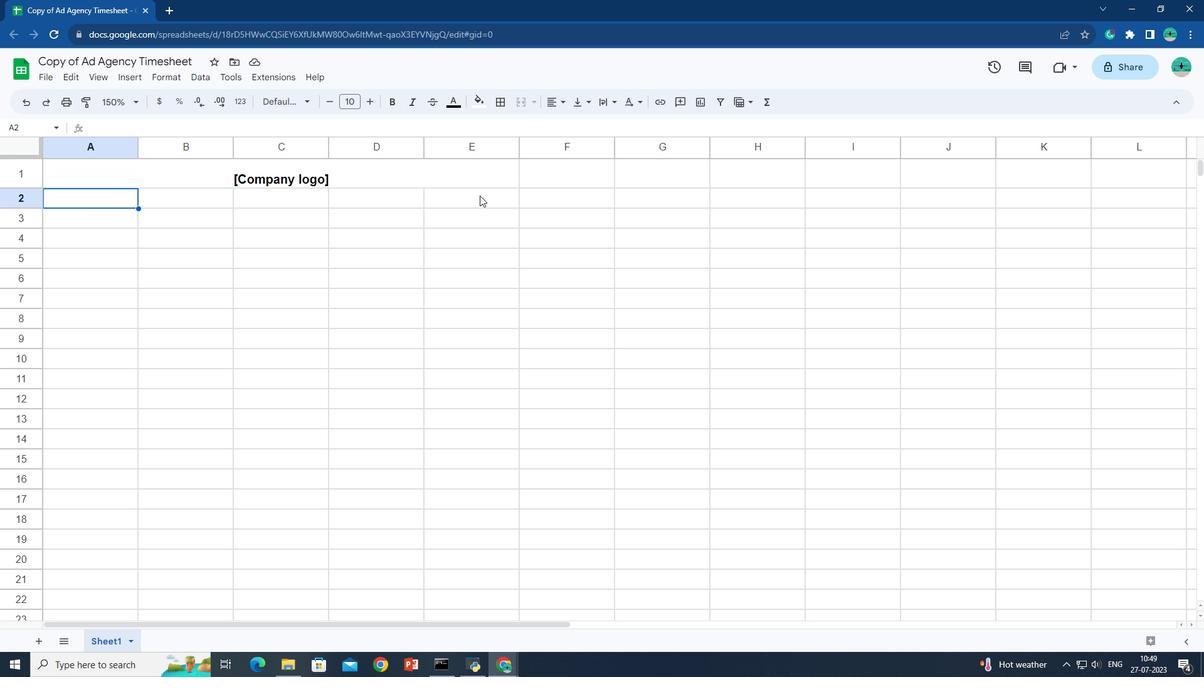 
Action: Mouse moved to (476, 190)
Screenshot: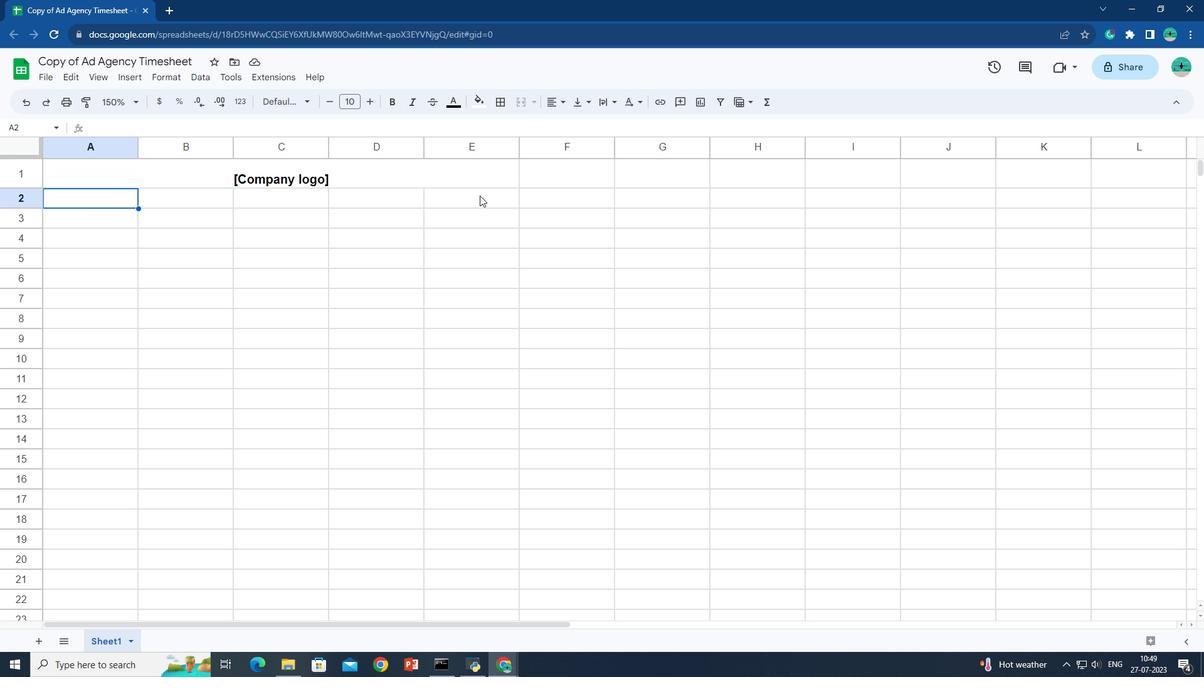 
Action: Key pressed <Key.shift><Key.shift>
Screenshot: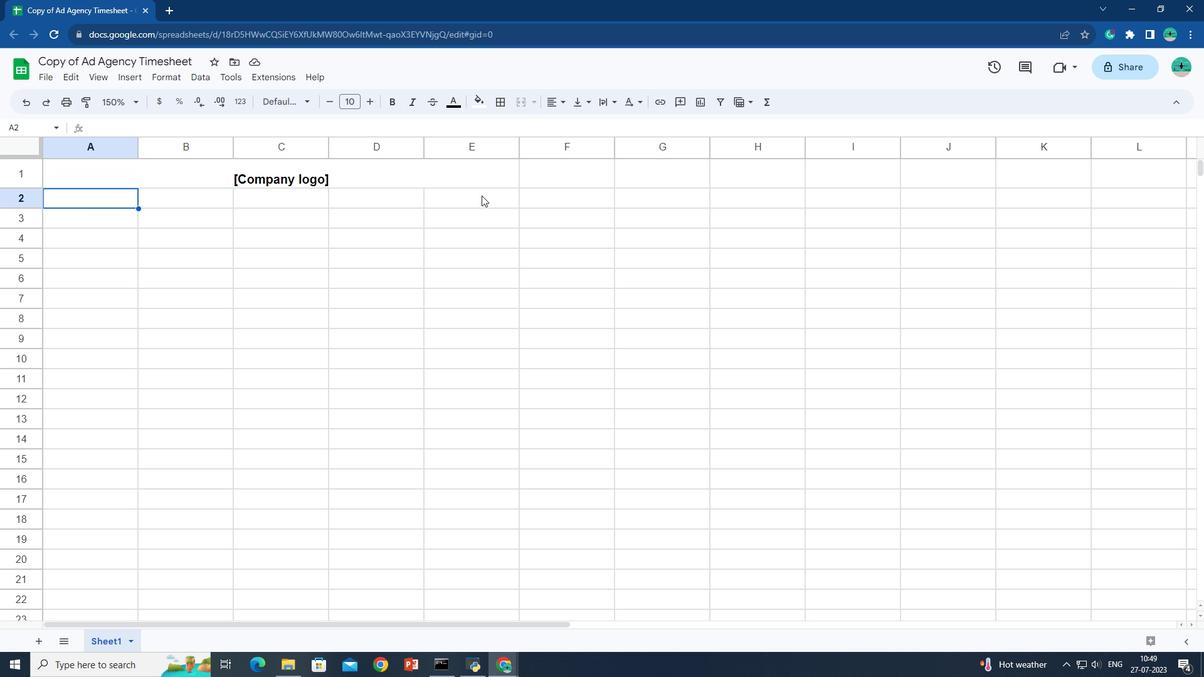 
Action: Mouse moved to (477, 190)
Screenshot: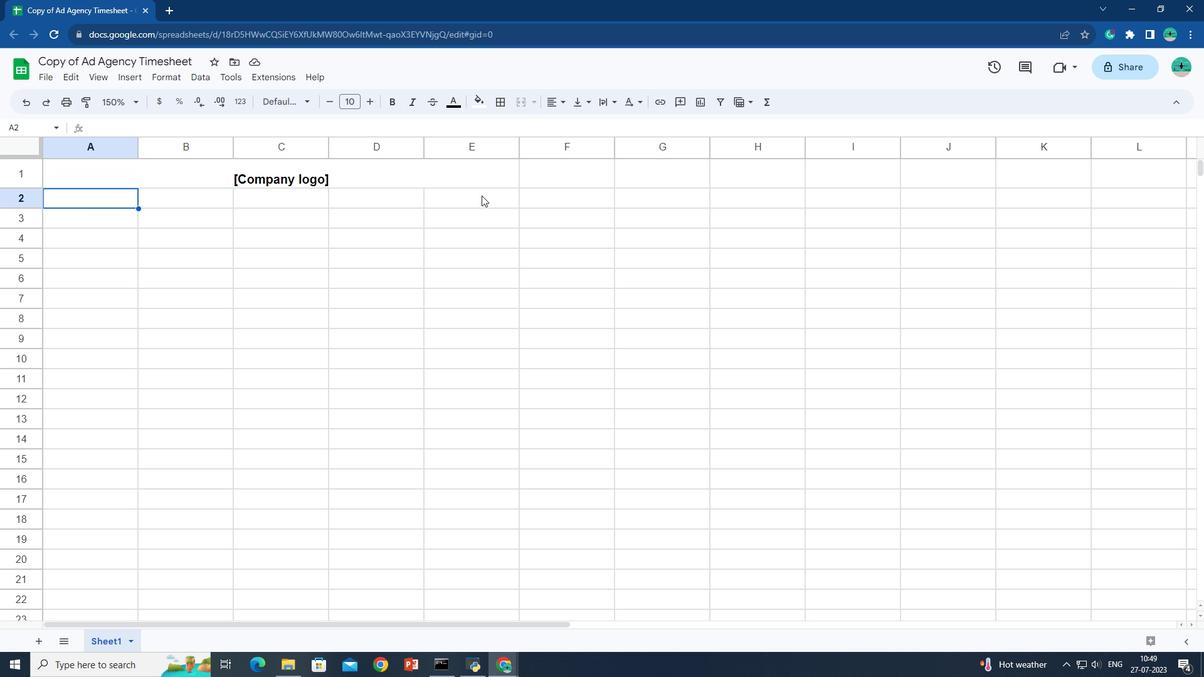 
Action: Mouse pressed left at (477, 190)
Screenshot: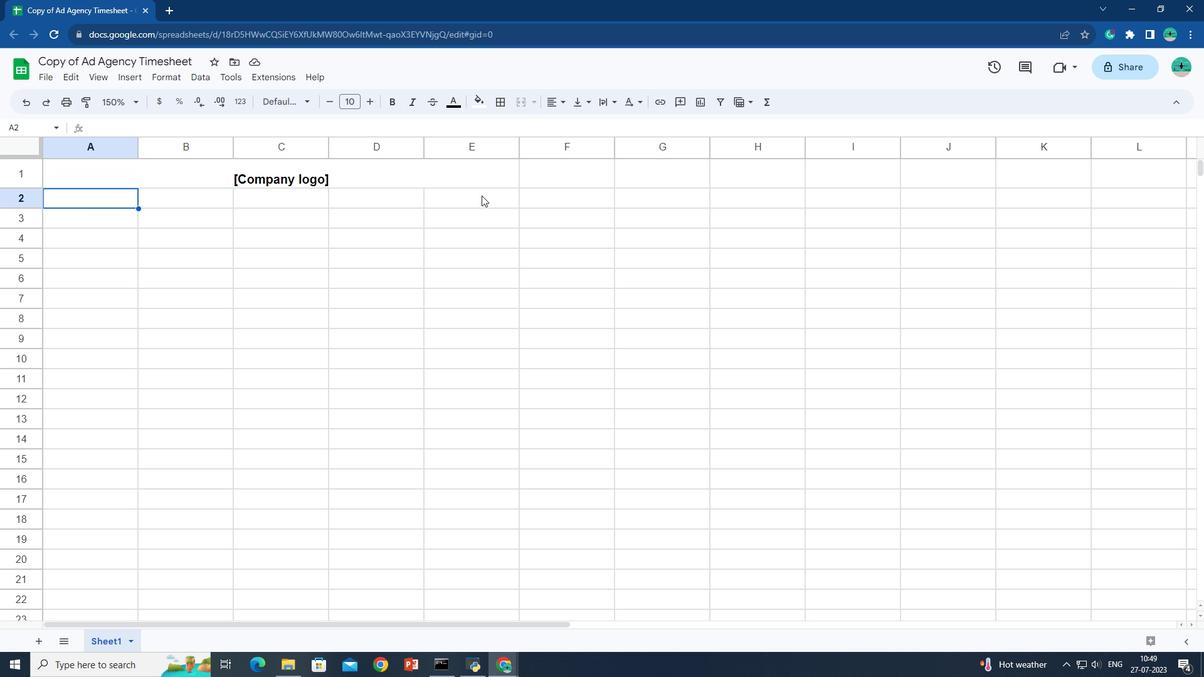
Action: Key pressed <Key.shift><Key.shift><Key.shift><Key.shift><Key.shift><Key.shift><Key.shift><Key.shift><Key.shift><Key.shift><Key.shift><Key.shift><Key.shift><Key.shift><Key.shift><Key.shift><Key.shift><Key.shift><Key.shift><Key.shift><Key.shift><Key.shift><Key.shift><Key.shift><Key.shift>
Screenshot: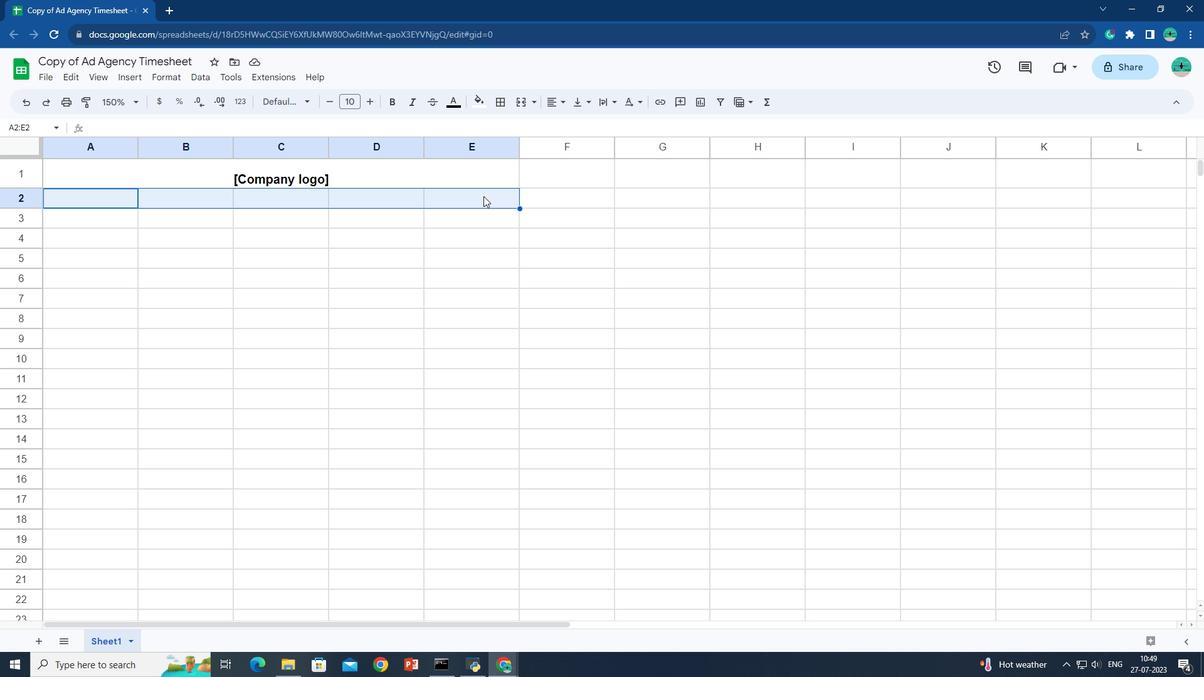 
Action: Mouse moved to (520, 95)
Screenshot: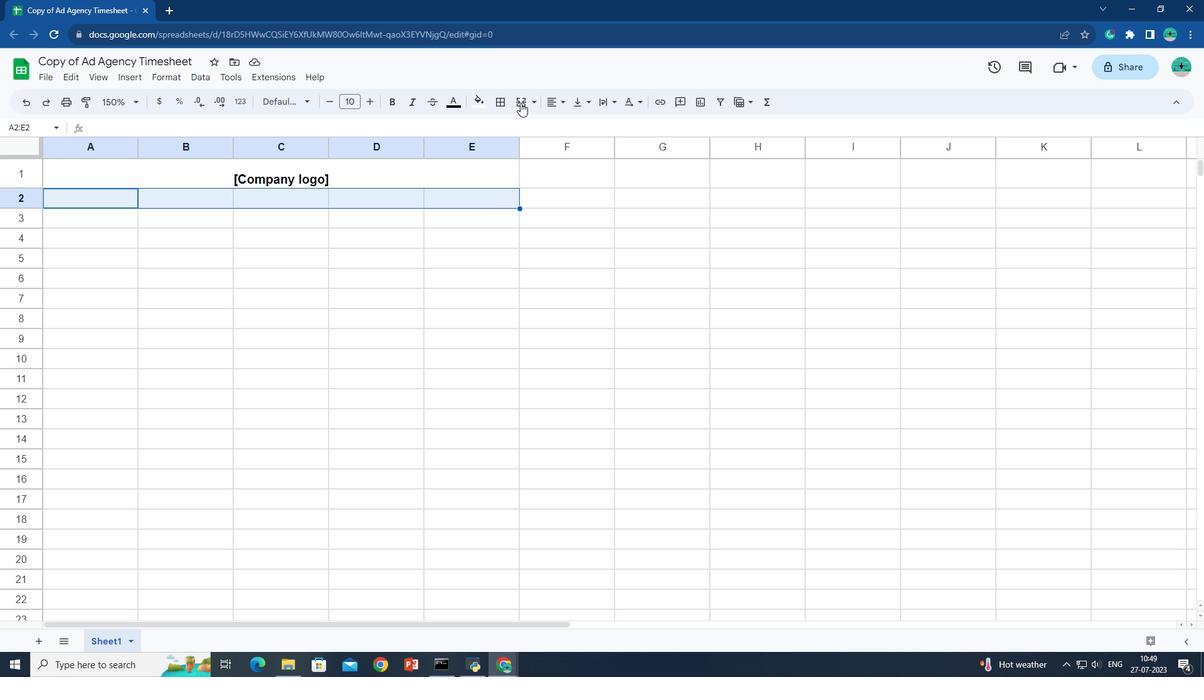 
Action: Mouse pressed left at (520, 95)
Screenshot: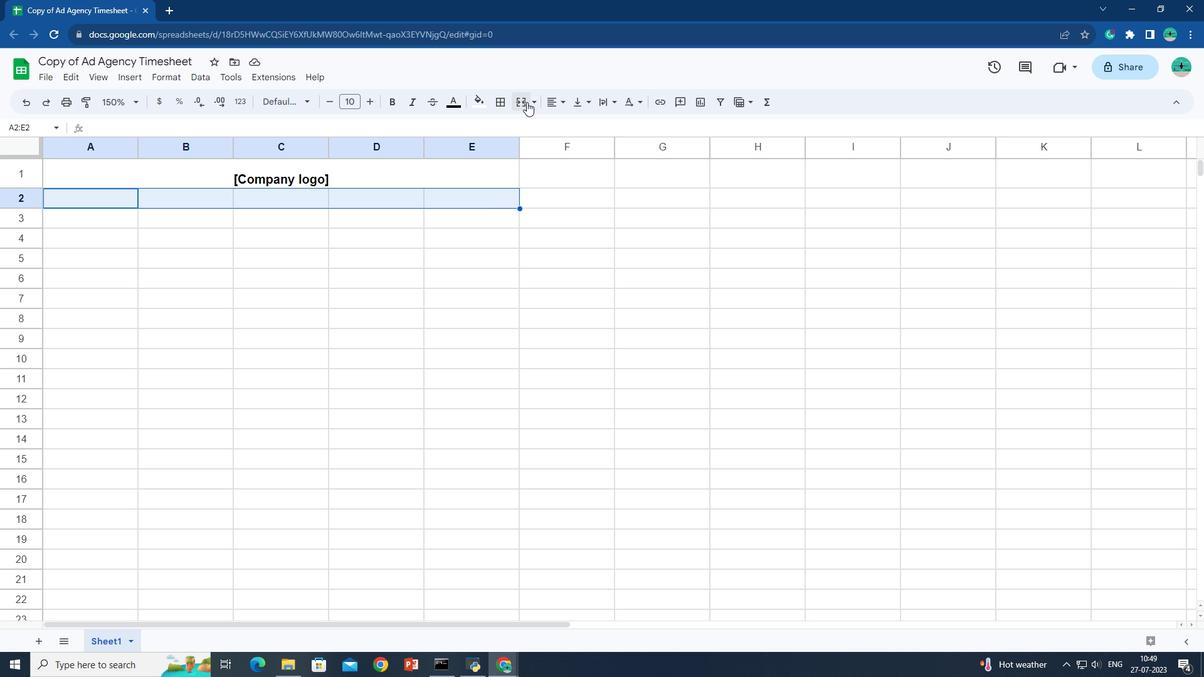 
Action: Mouse moved to (29, 203)
Screenshot: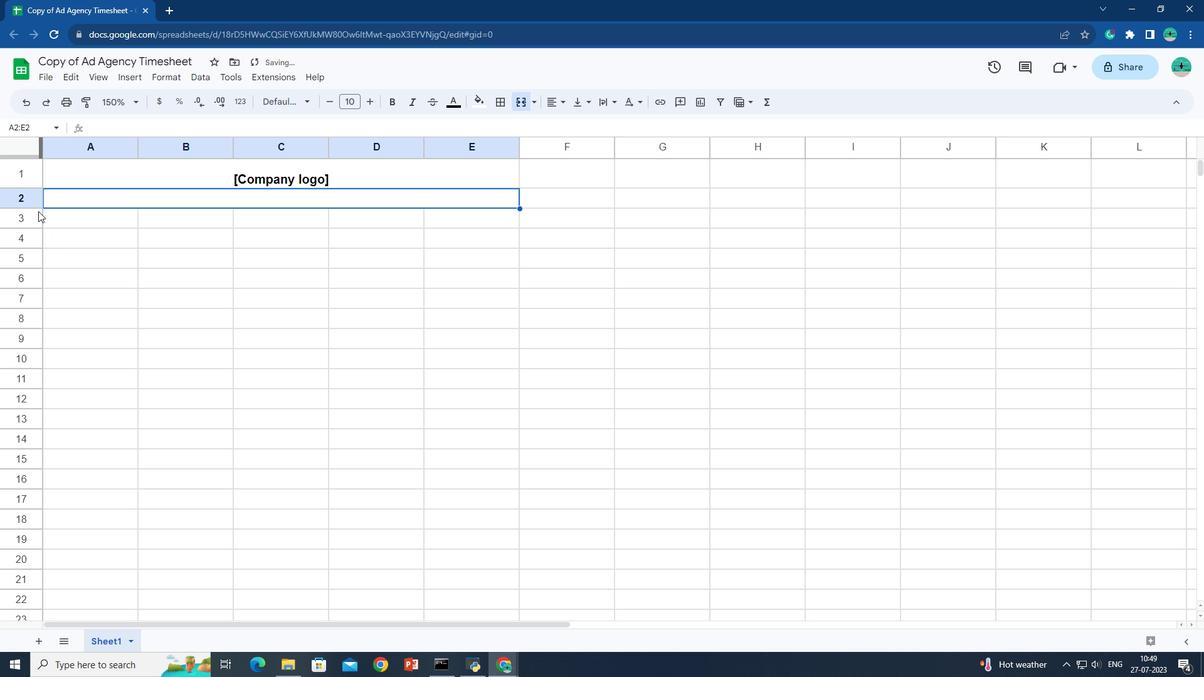 
Action: Mouse pressed left at (29, 203)
Screenshot: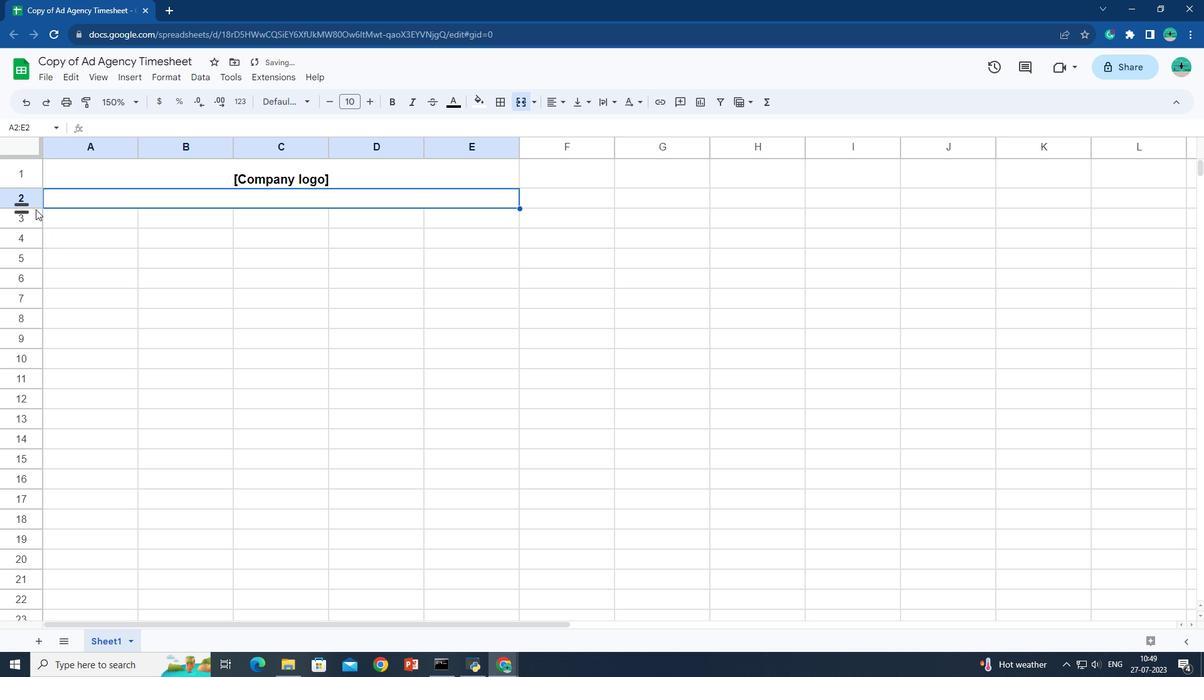 
Action: Mouse moved to (29, 196)
Screenshot: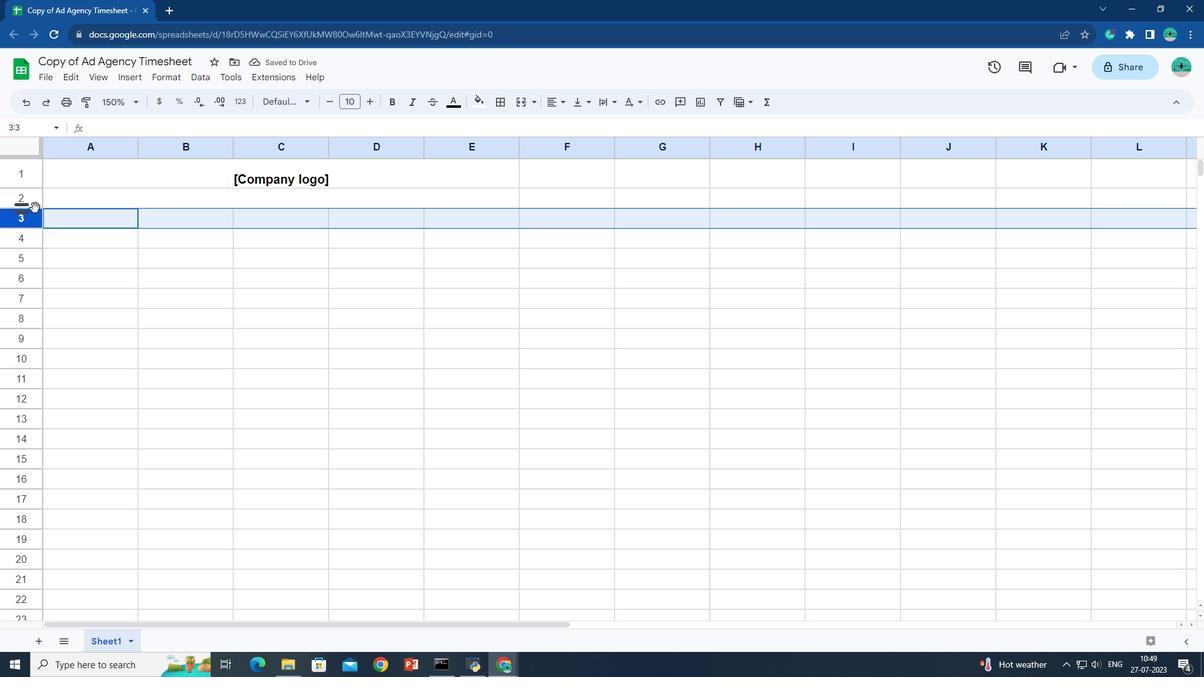 
Action: Mouse pressed left at (29, 196)
Screenshot: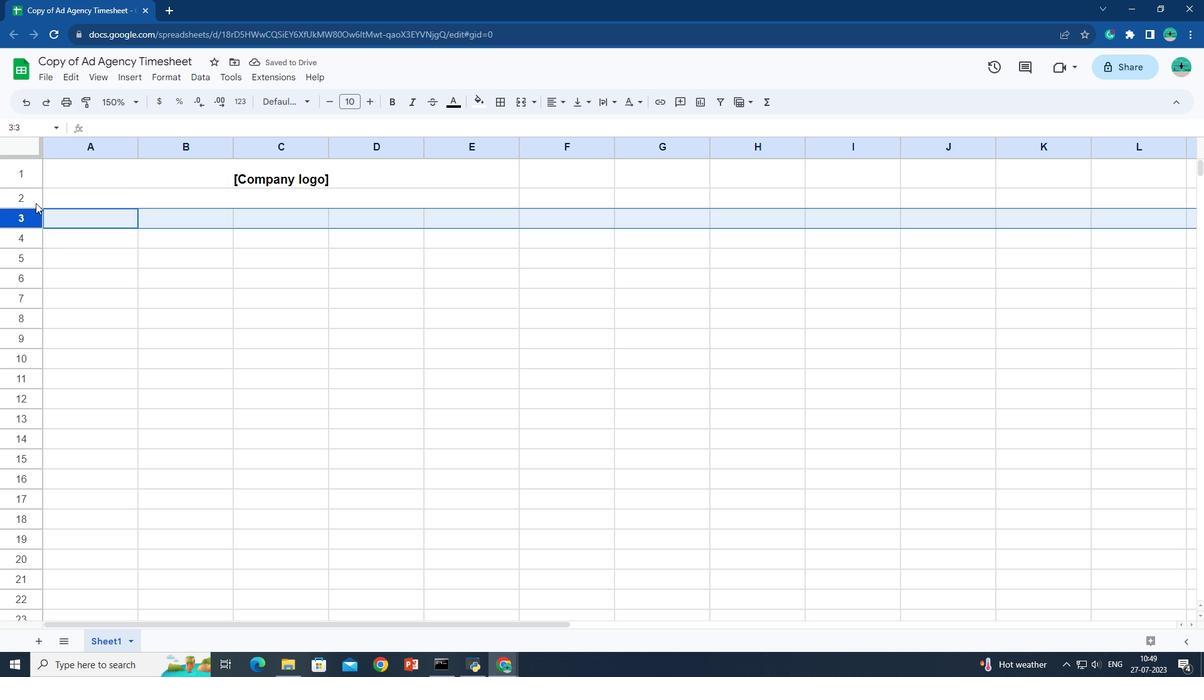 
Action: Mouse moved to (26, 201)
Screenshot: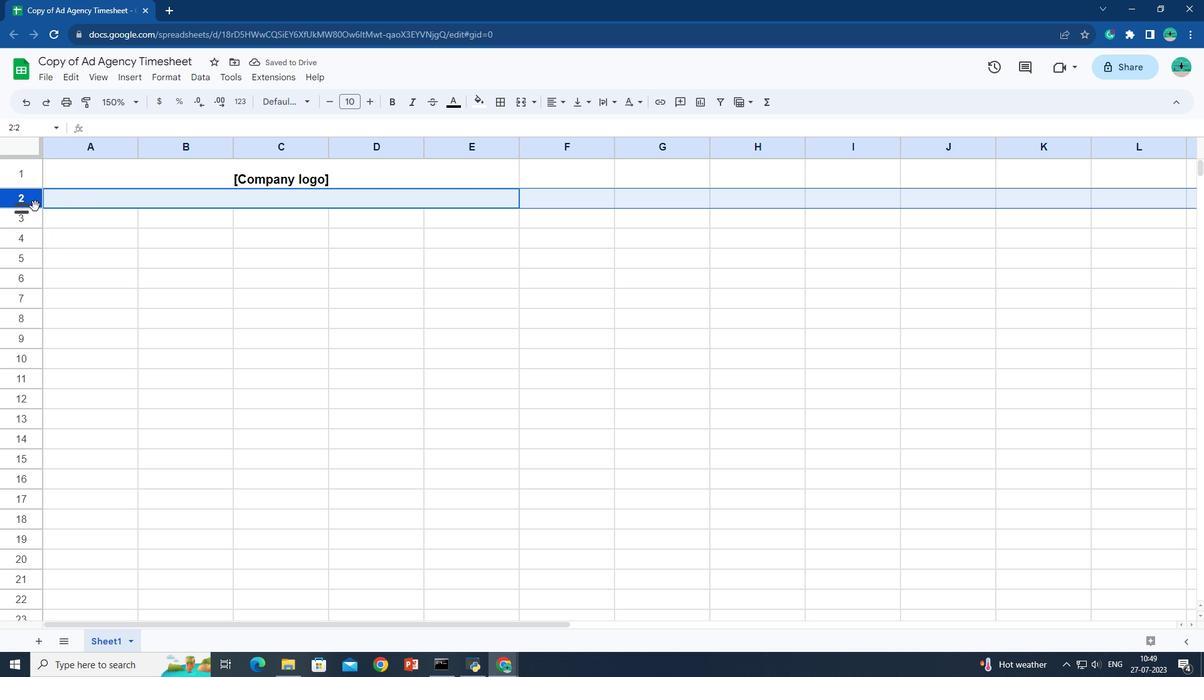 
Action: Mouse pressed left at (26, 201)
Screenshot: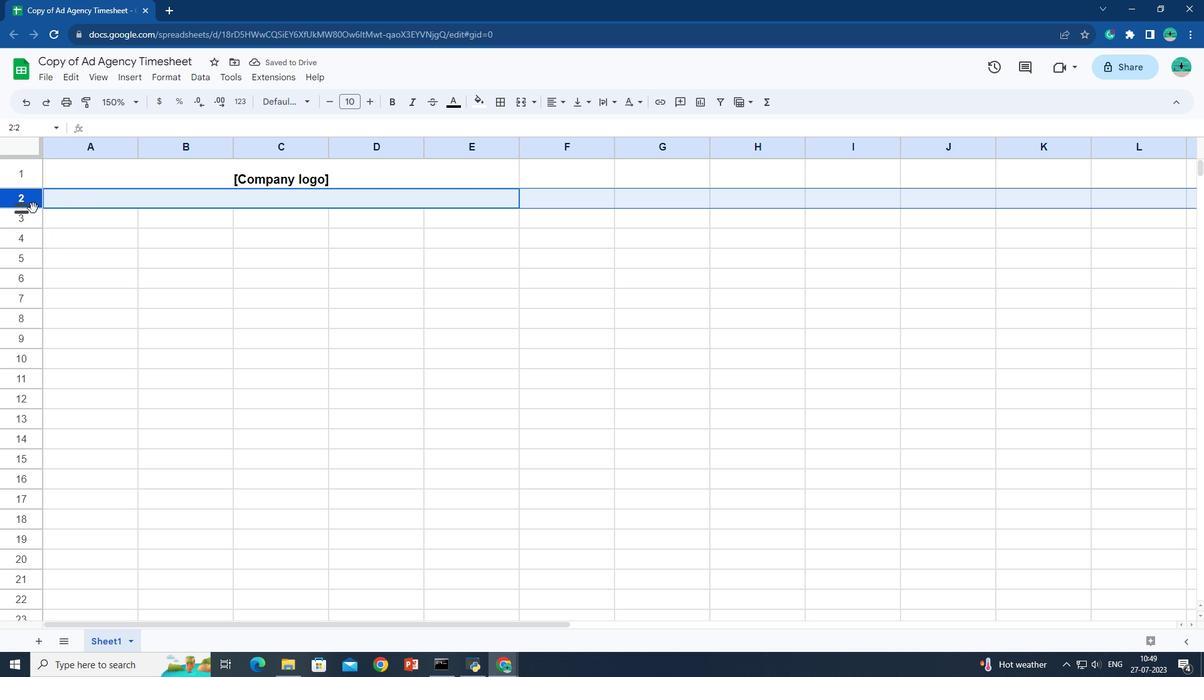 
Action: Mouse moved to (80, 190)
Screenshot: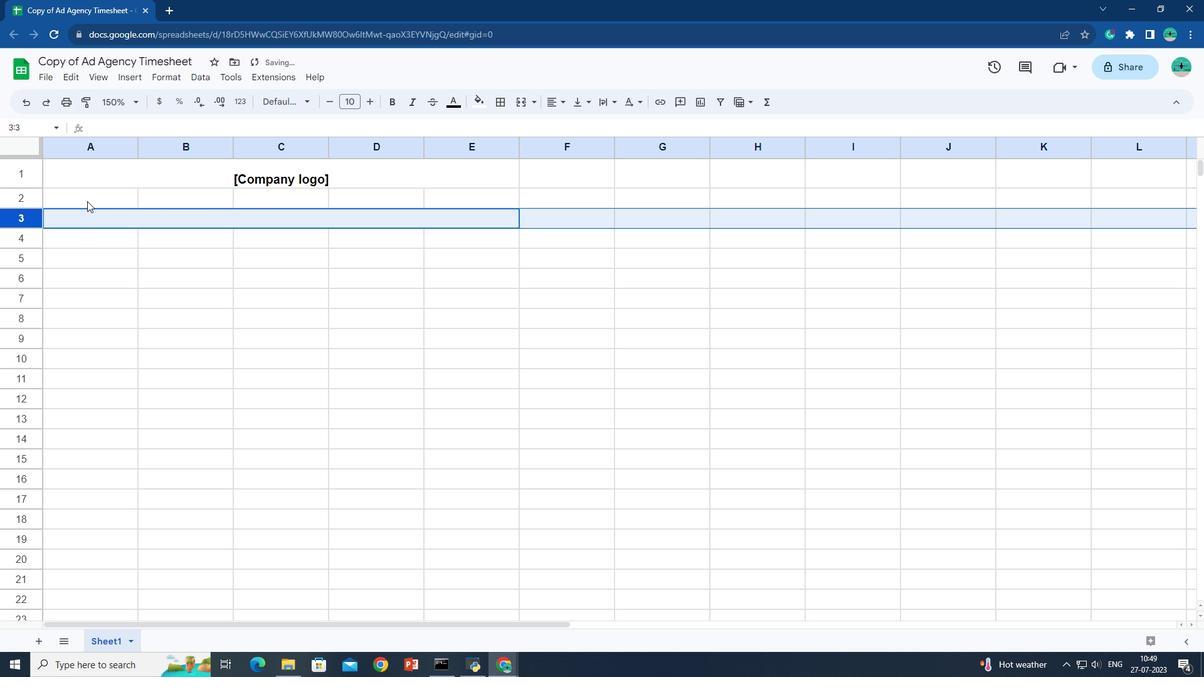 
Action: Mouse pressed left at (80, 190)
Screenshot: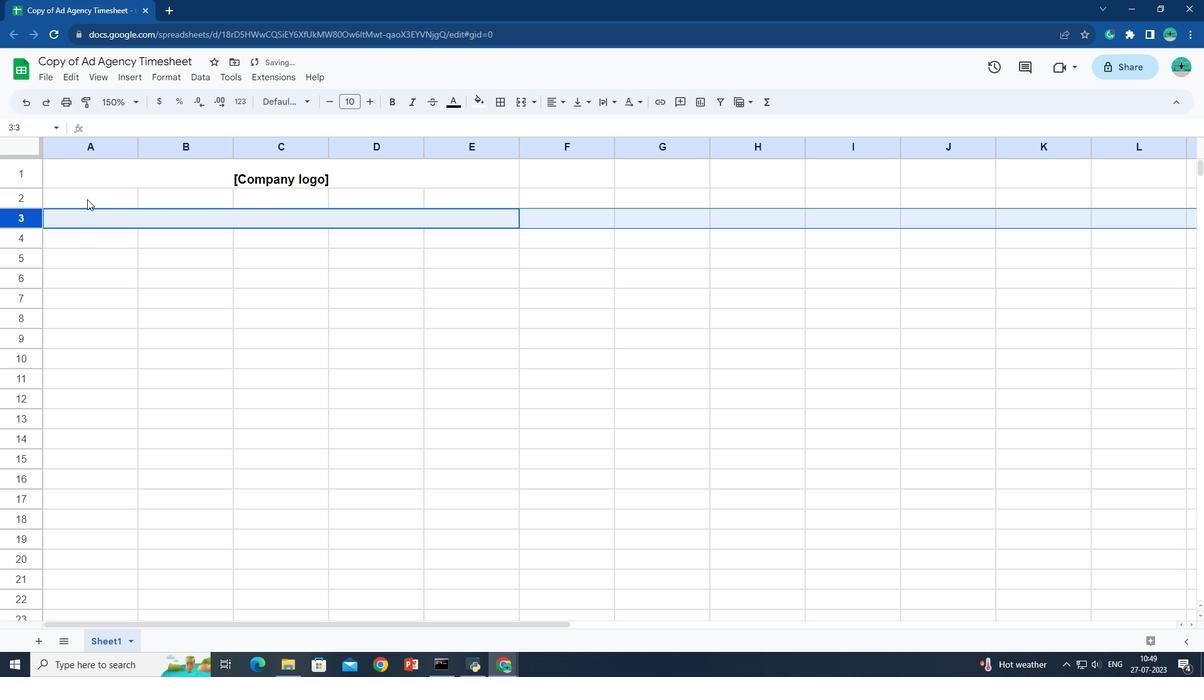 
Action: Mouse moved to (18, 201)
Screenshot: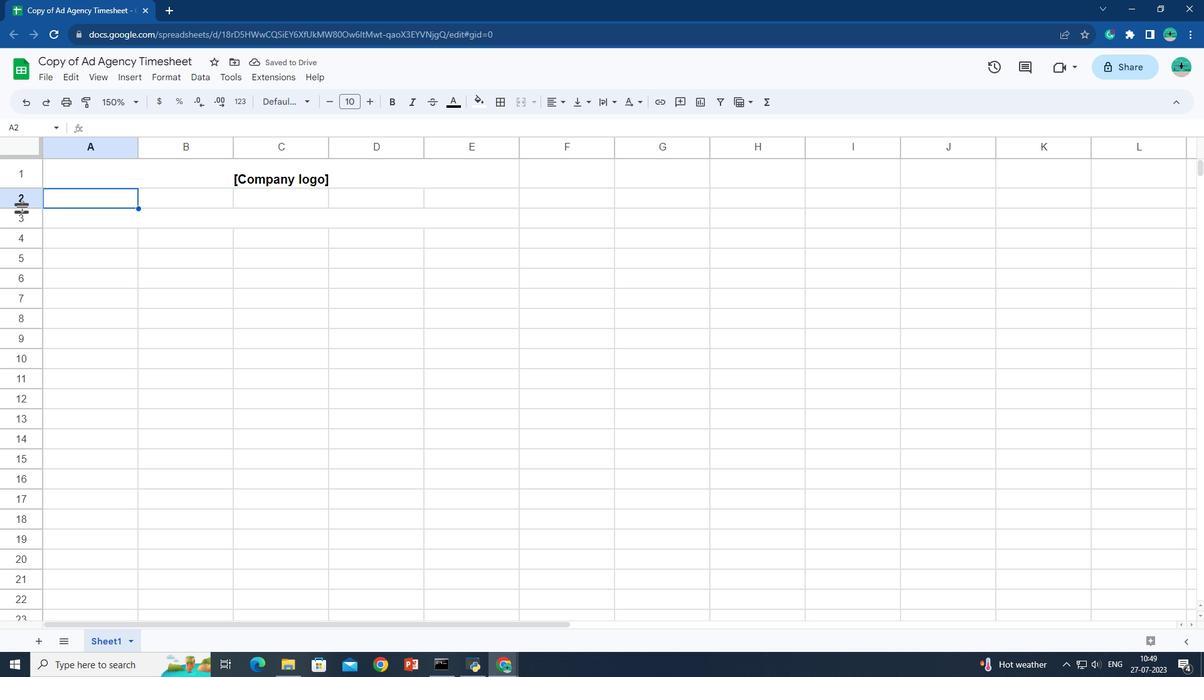 
Action: Mouse pressed left at (18, 201)
Screenshot: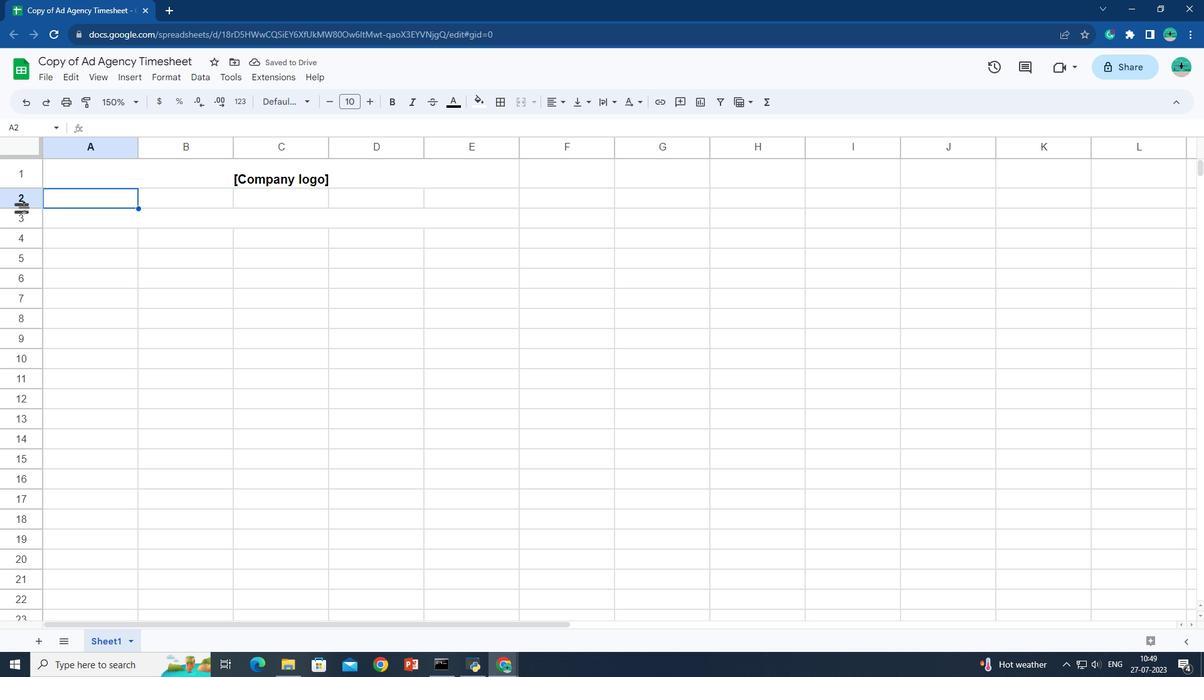 
Action: Mouse moved to (161, 198)
Screenshot: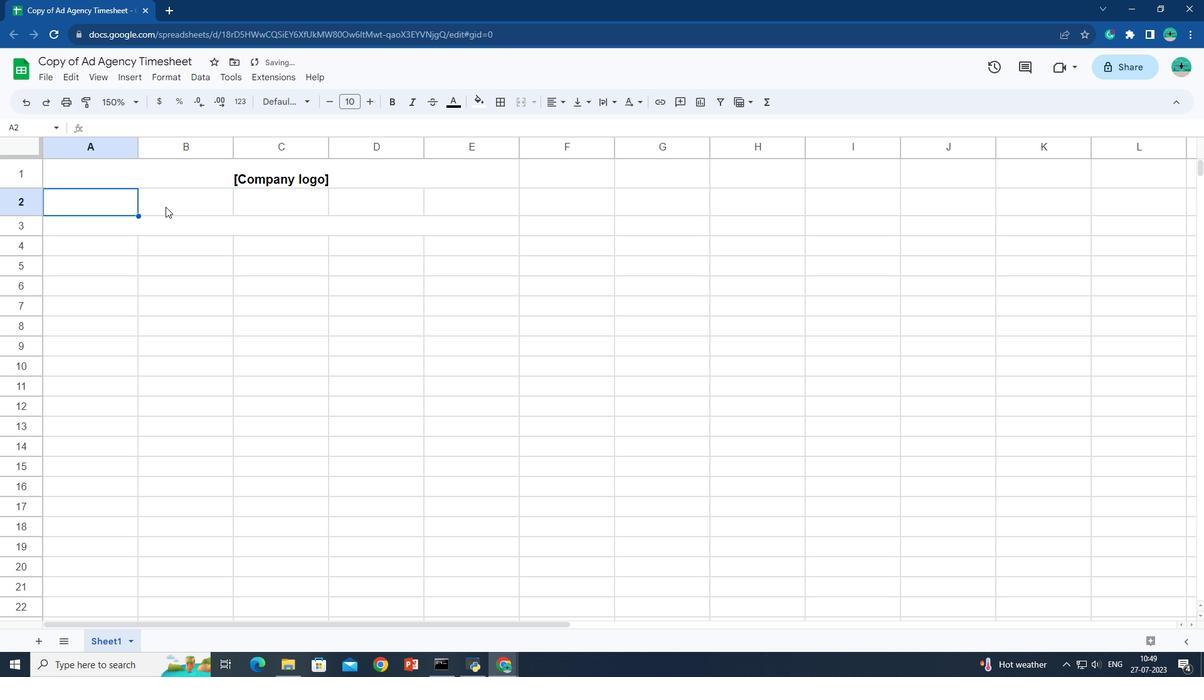
Action: Key pressed <Key.shift>
Screenshot: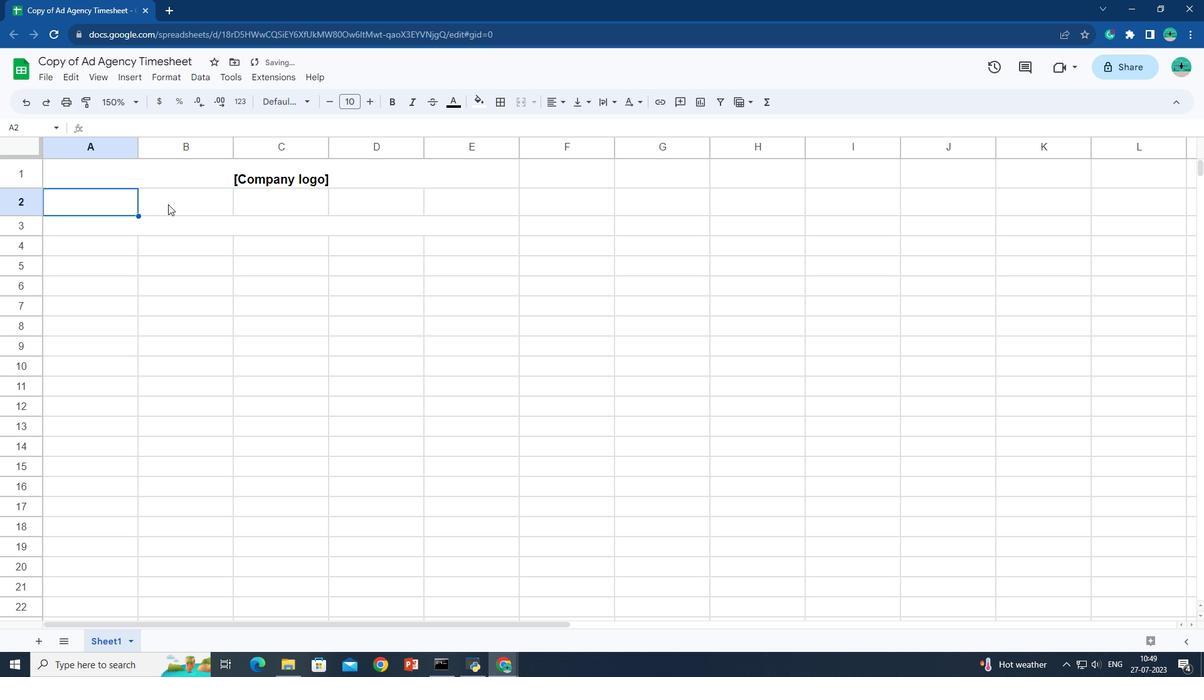 
Action: Mouse pressed left at (161, 198)
Screenshot: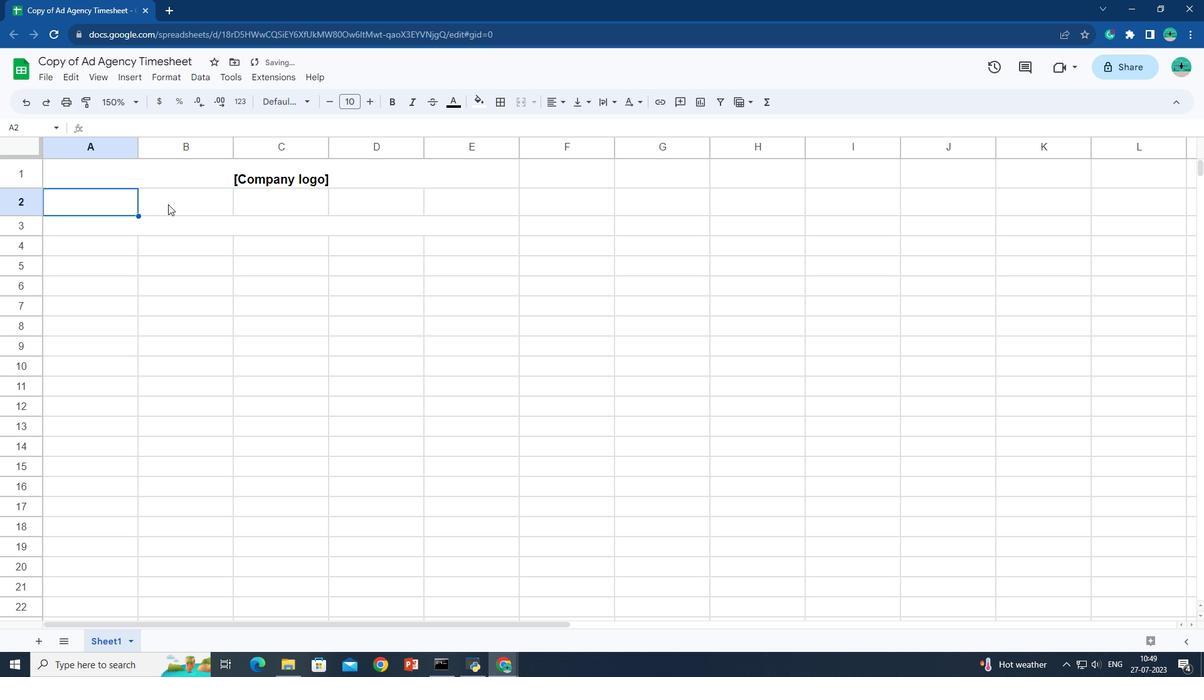 
Action: Mouse moved to (194, 191)
Screenshot: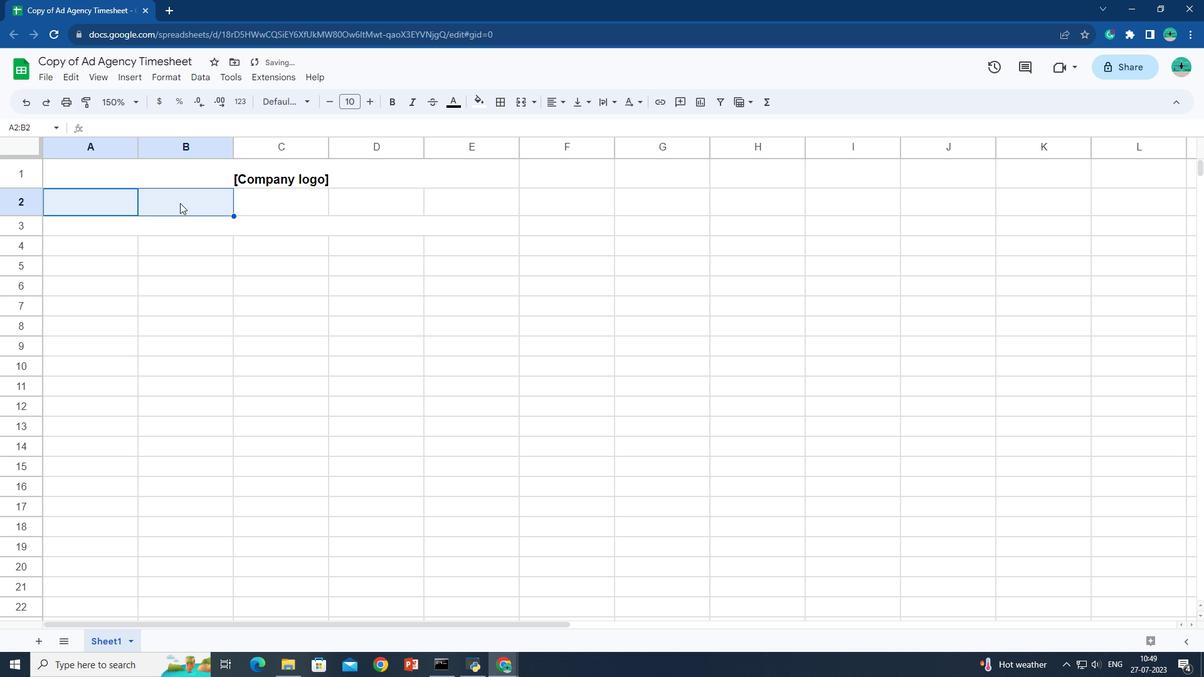 
Action: Key pressed <Key.shift><Key.shift>
Screenshot: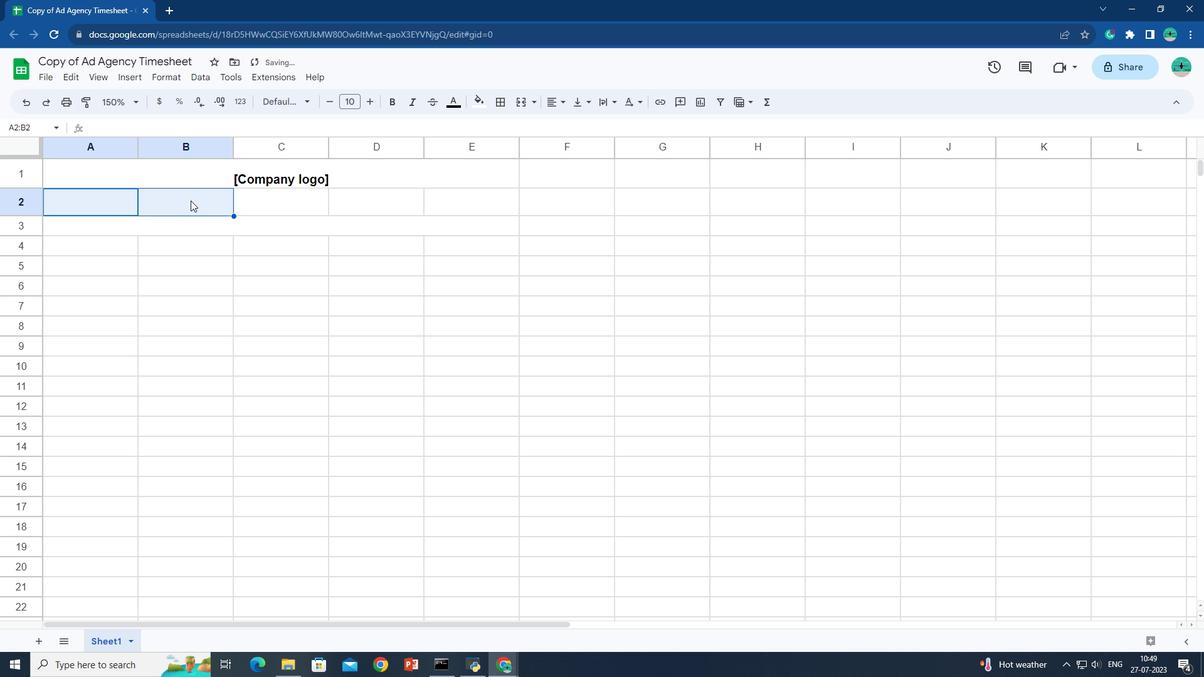 
Action: Mouse moved to (195, 191)
Screenshot: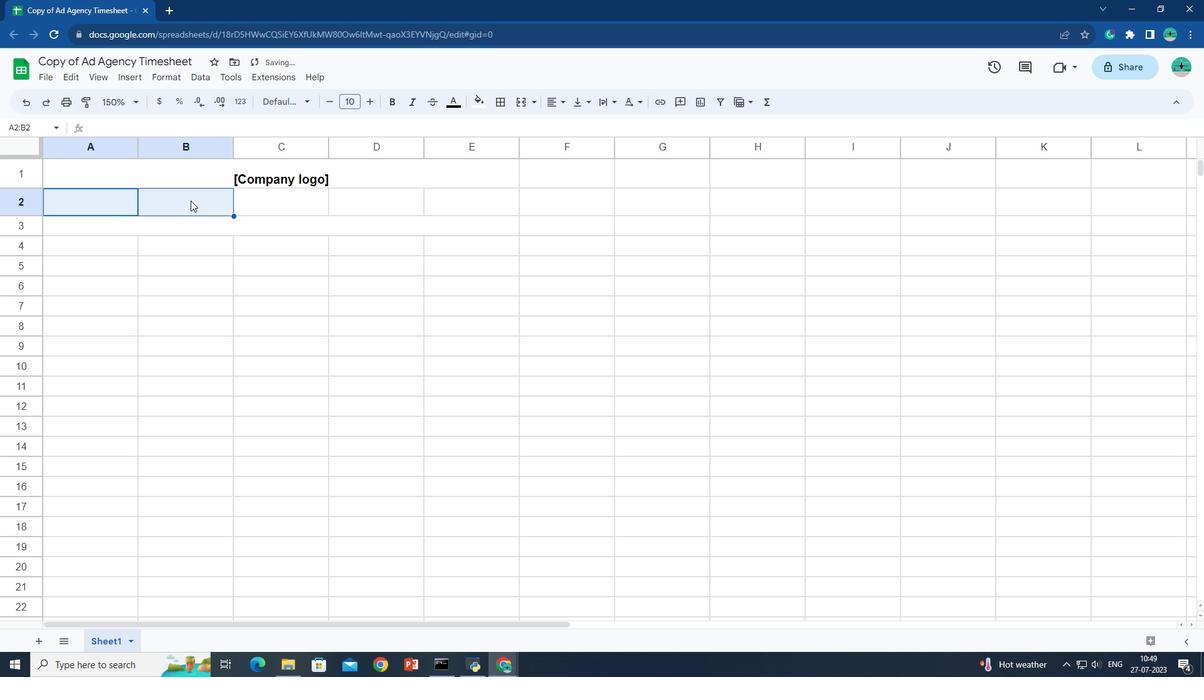 
Action: Key pressed <Key.shift>
Screenshot: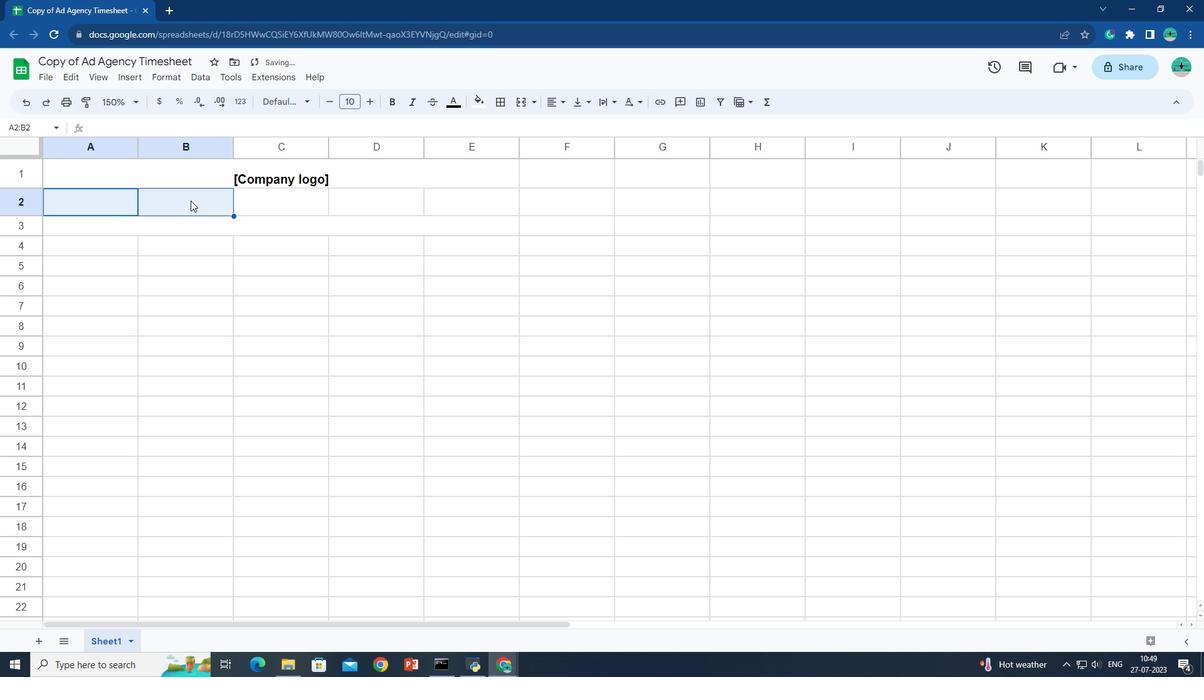 
Action: Mouse moved to (208, 190)
Screenshot: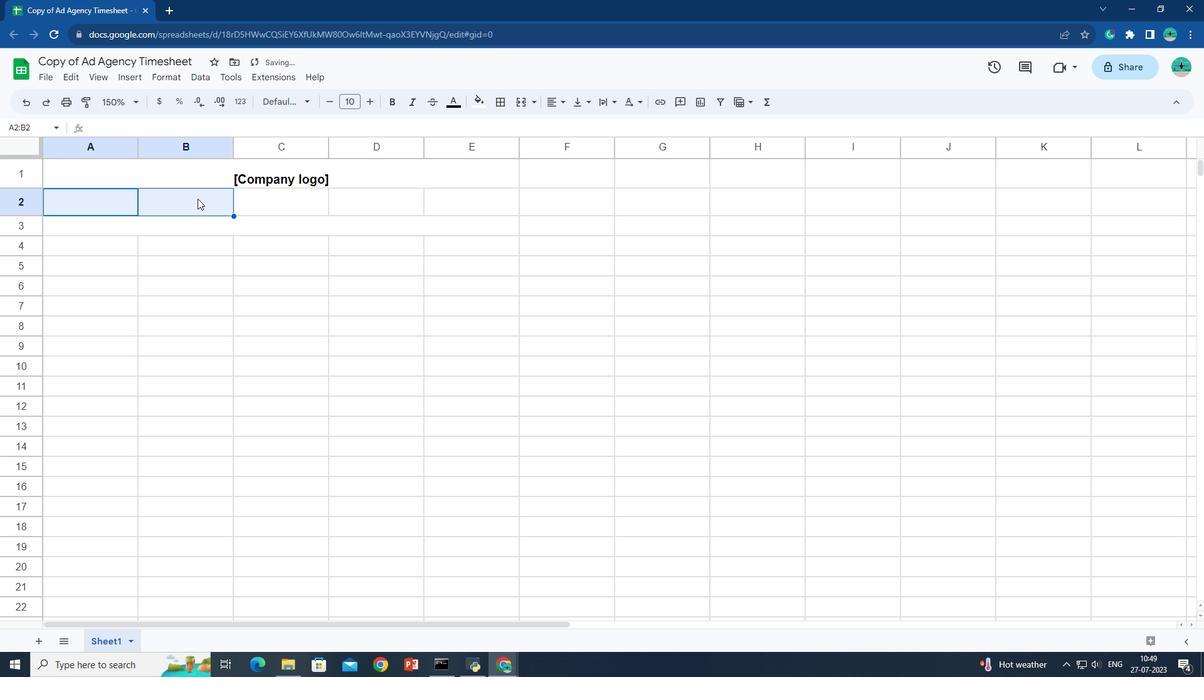 
Action: Key pressed <Key.shift>
Screenshot: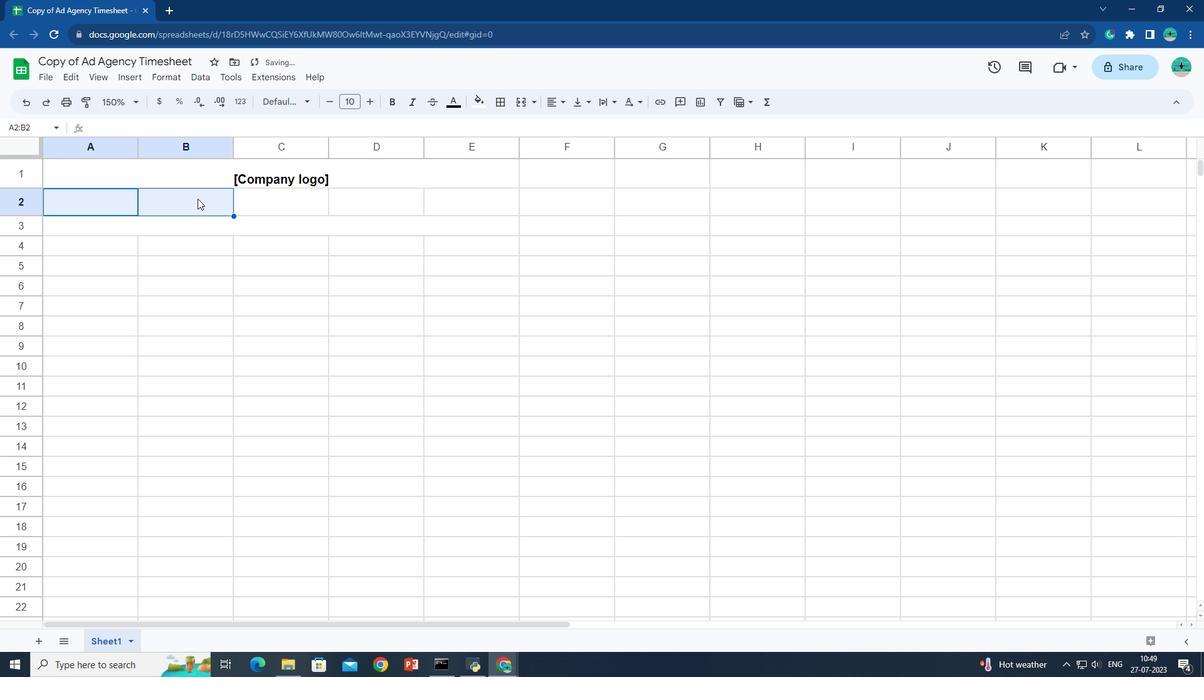 
Action: Mouse moved to (240, 190)
Screenshot: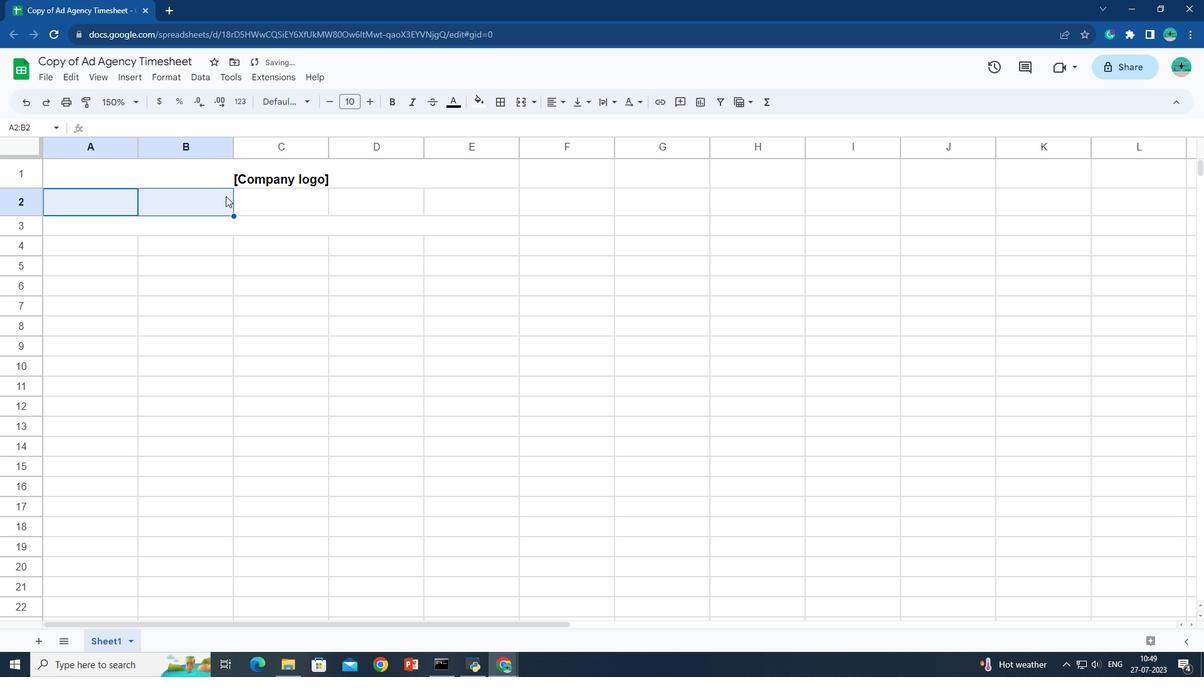 
Action: Key pressed <Key.shift><Key.shift>
Screenshot: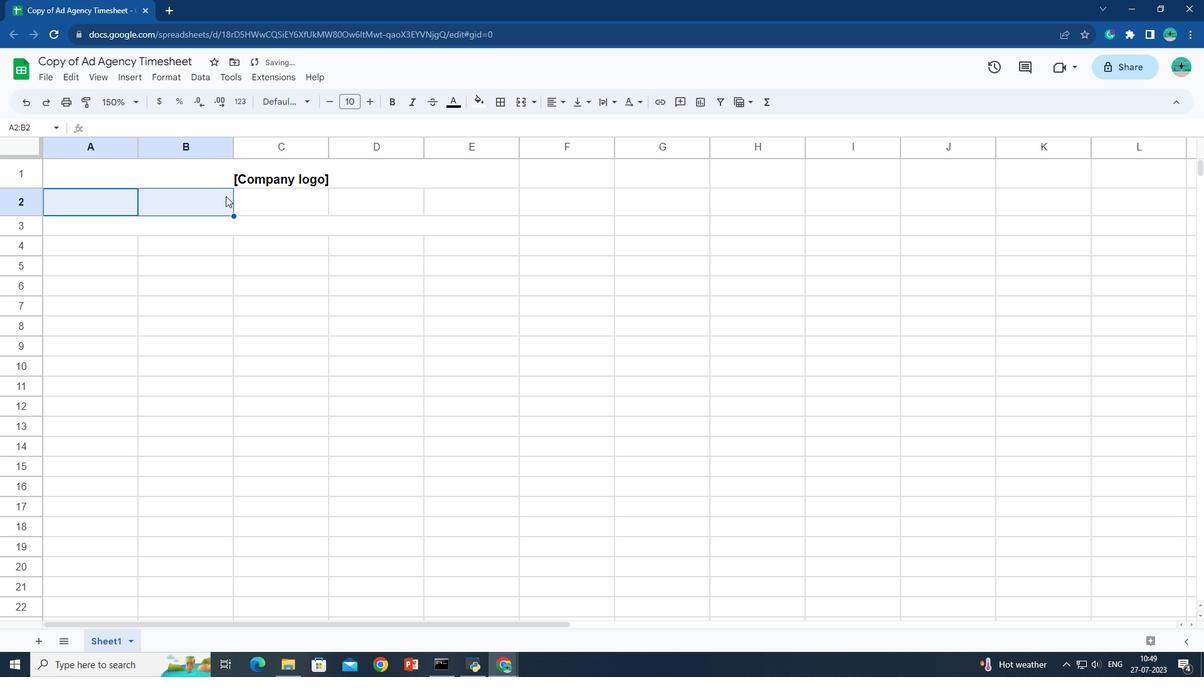 
Action: Mouse moved to (240, 190)
Screenshot: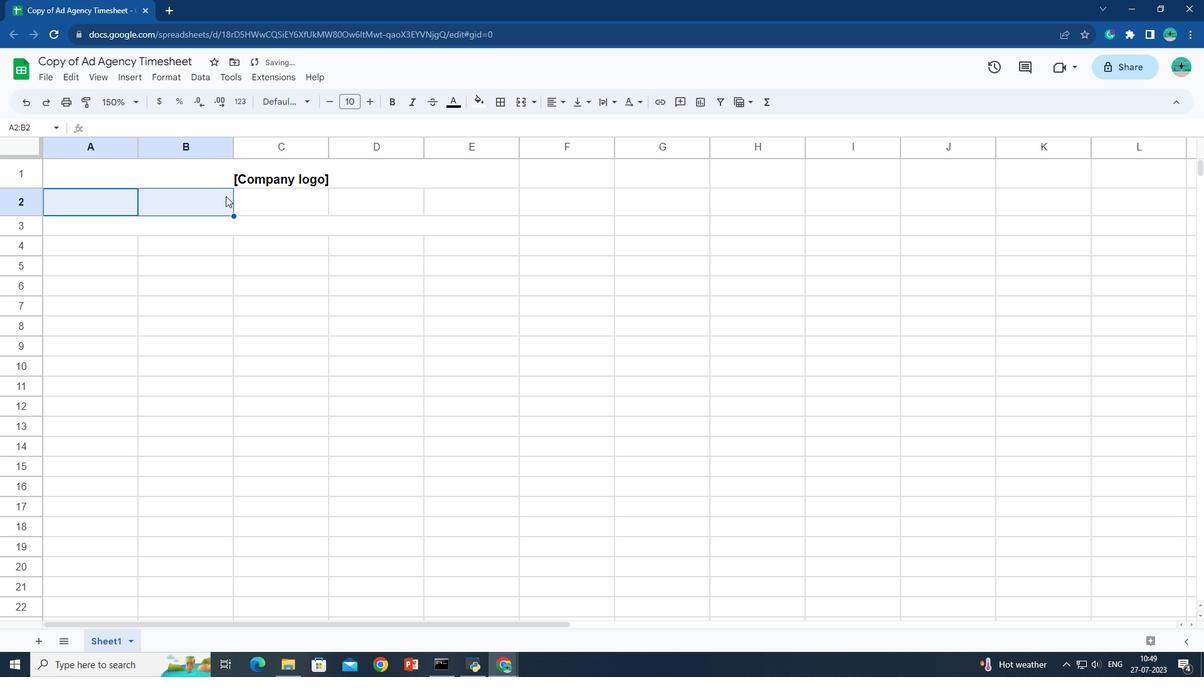 
Action: Key pressed <Key.shift><Key.shift><Key.shift>
Screenshot: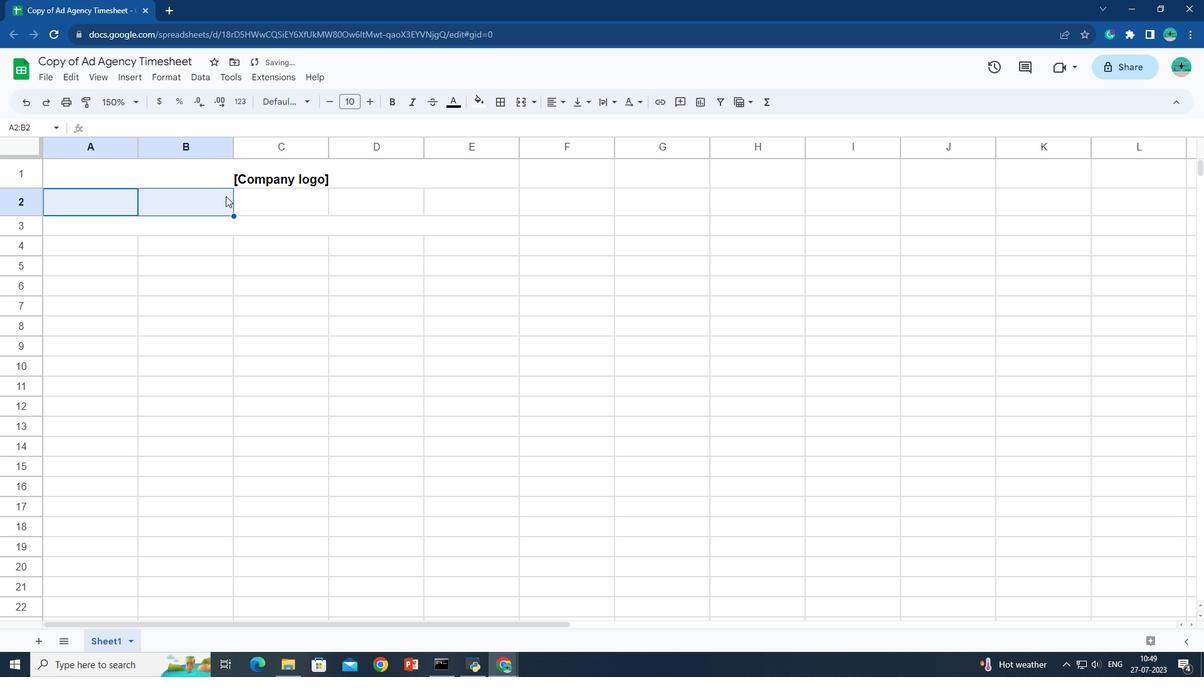 
Action: Mouse pressed left at (240, 190)
Screenshot: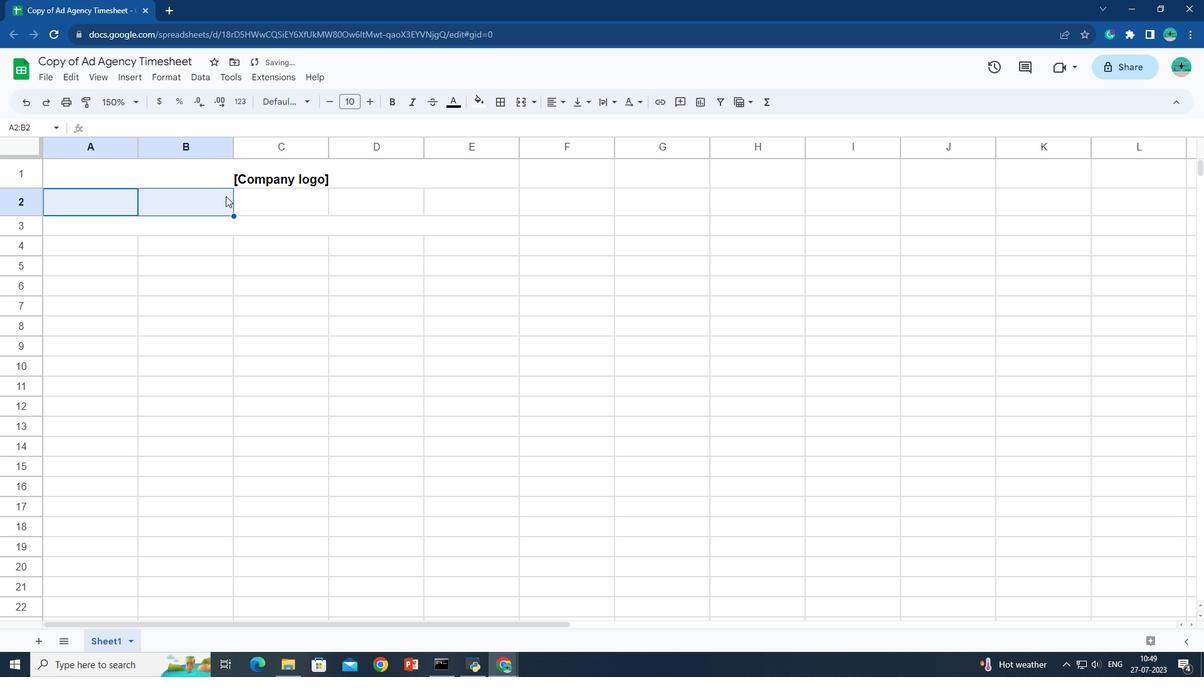 
Action: Mouse moved to (240, 190)
Screenshot: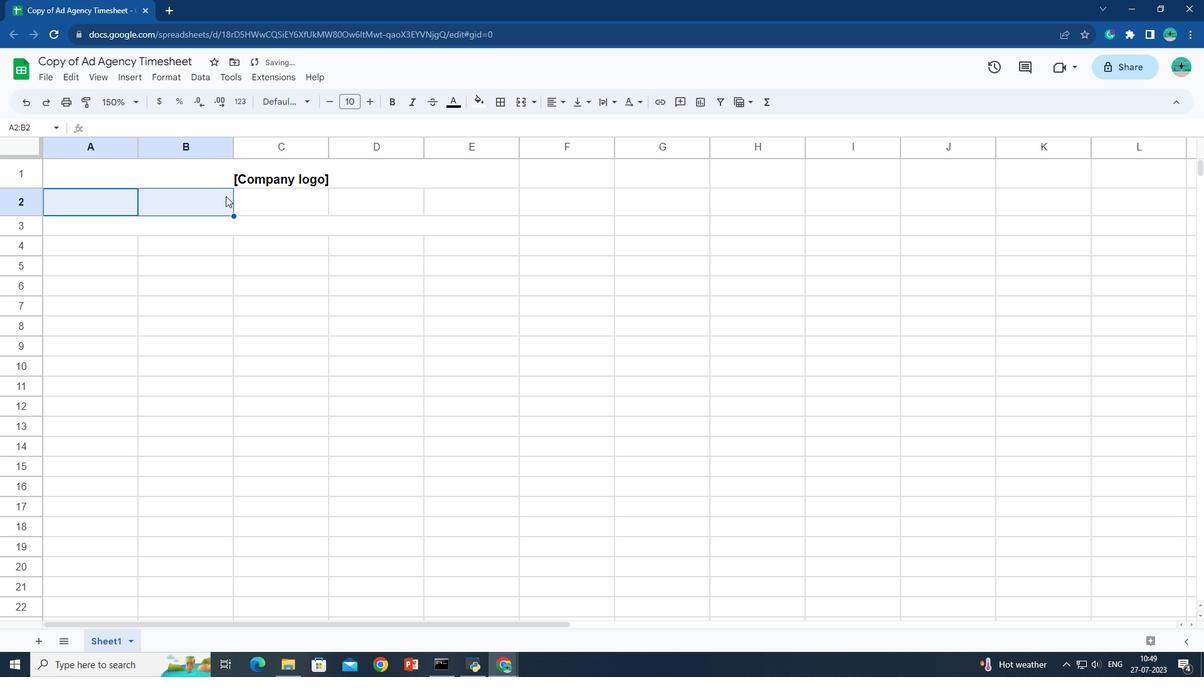
Action: Key pressed <Key.shift><Key.shift>
Screenshot: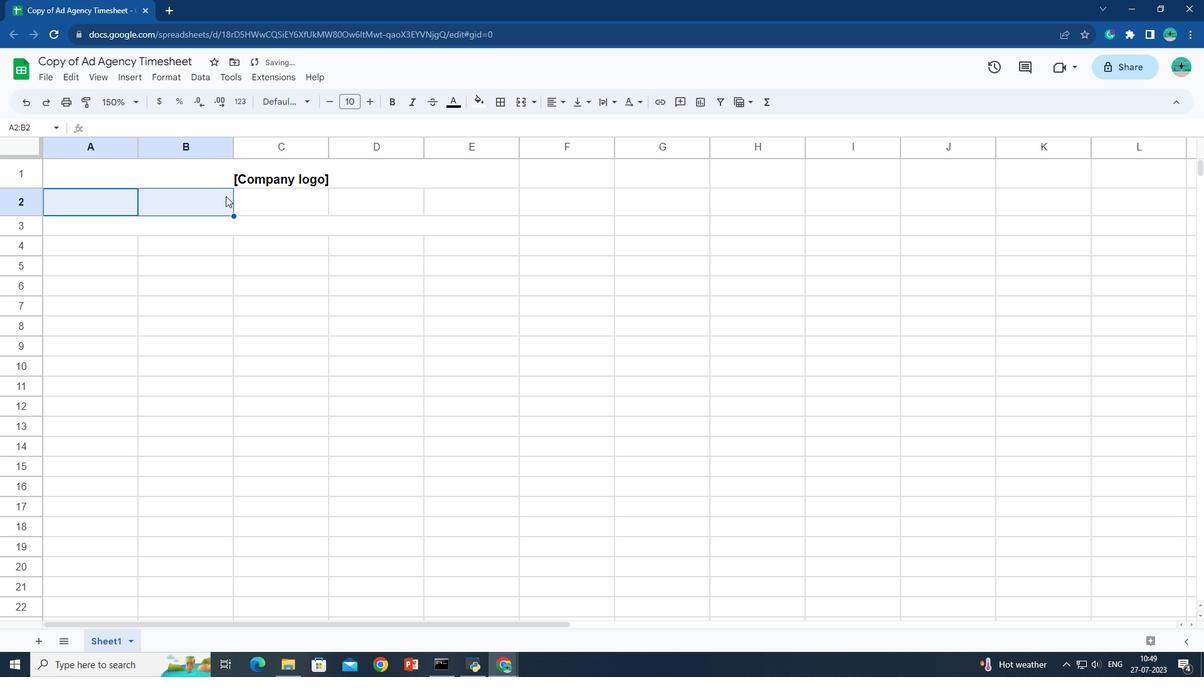 
Action: Mouse moved to (240, 190)
Screenshot: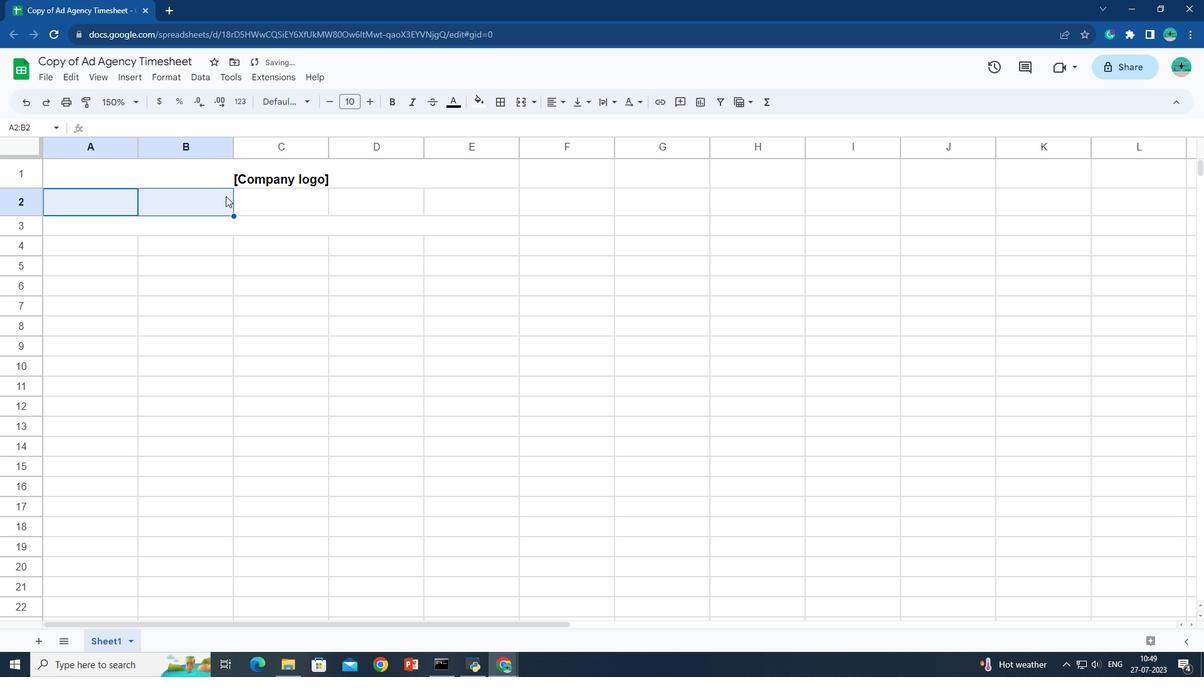 
Action: Key pressed <Key.shift><Key.shift><Key.shift>
Screenshot: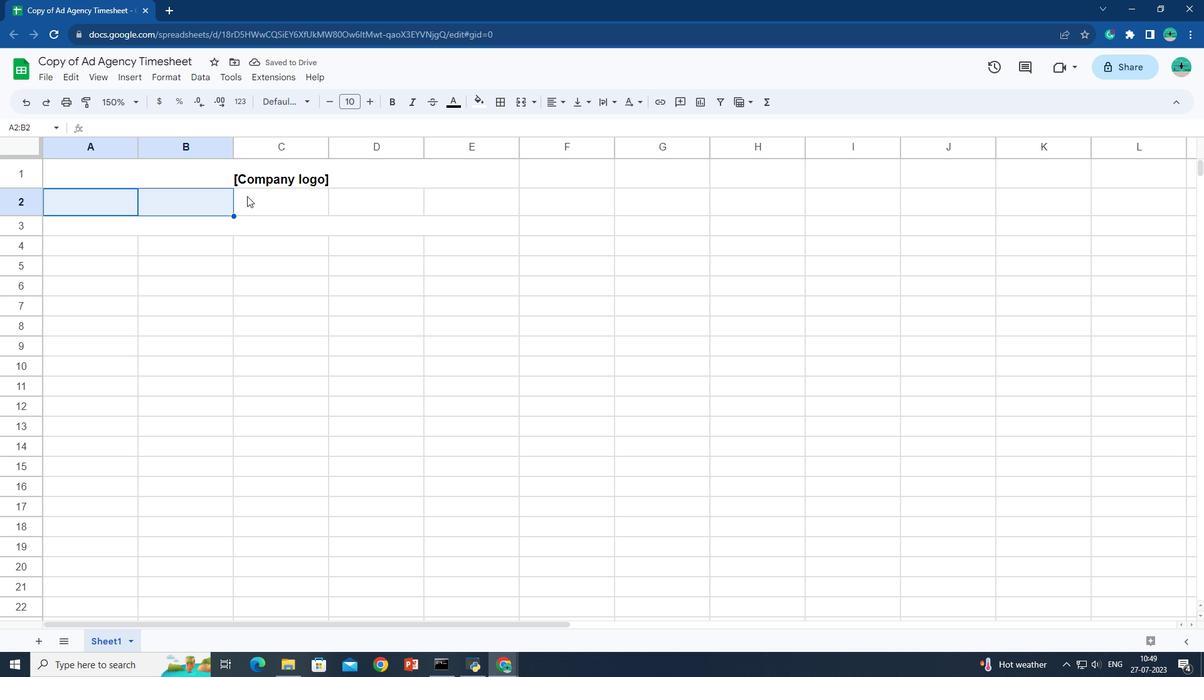 
Action: Mouse moved to (245, 190)
Screenshot: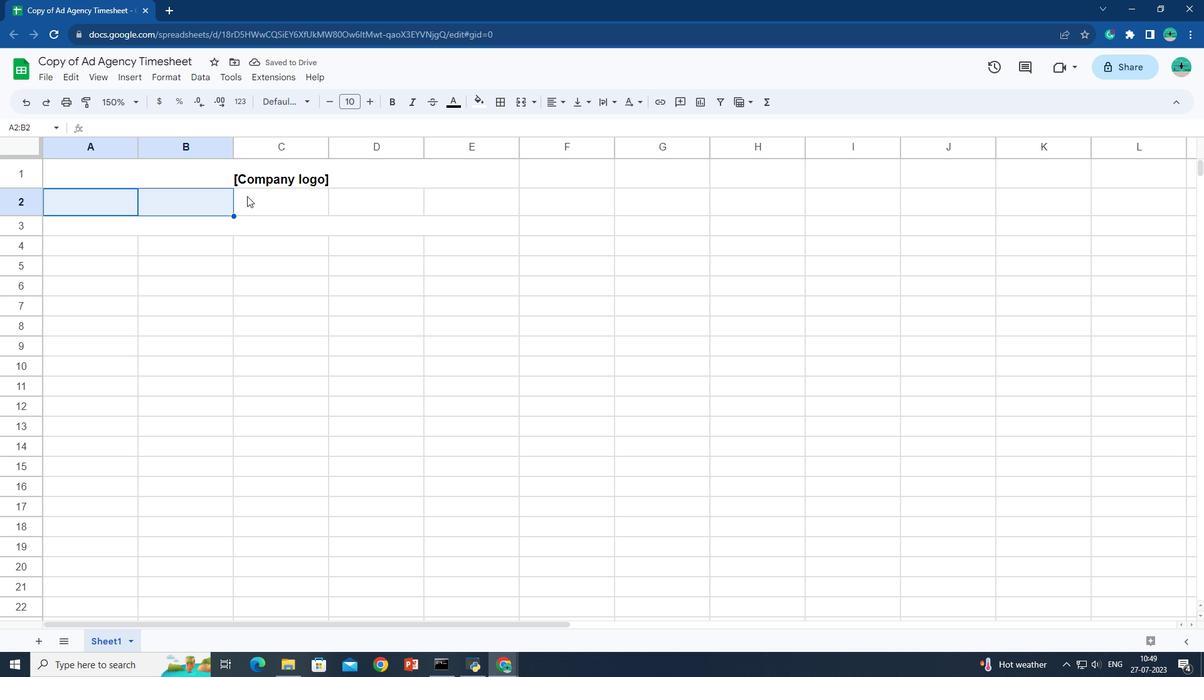 
Action: Key pressed <Key.shift>
Screenshot: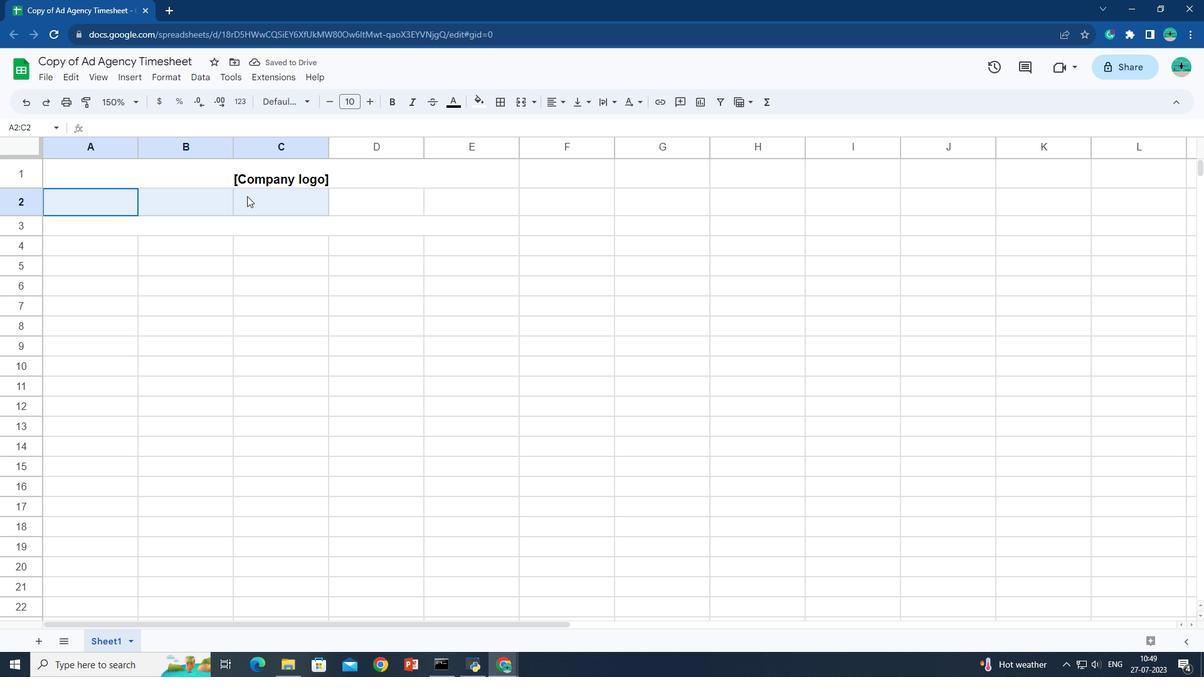 
Action: Mouse moved to (258, 190)
Screenshot: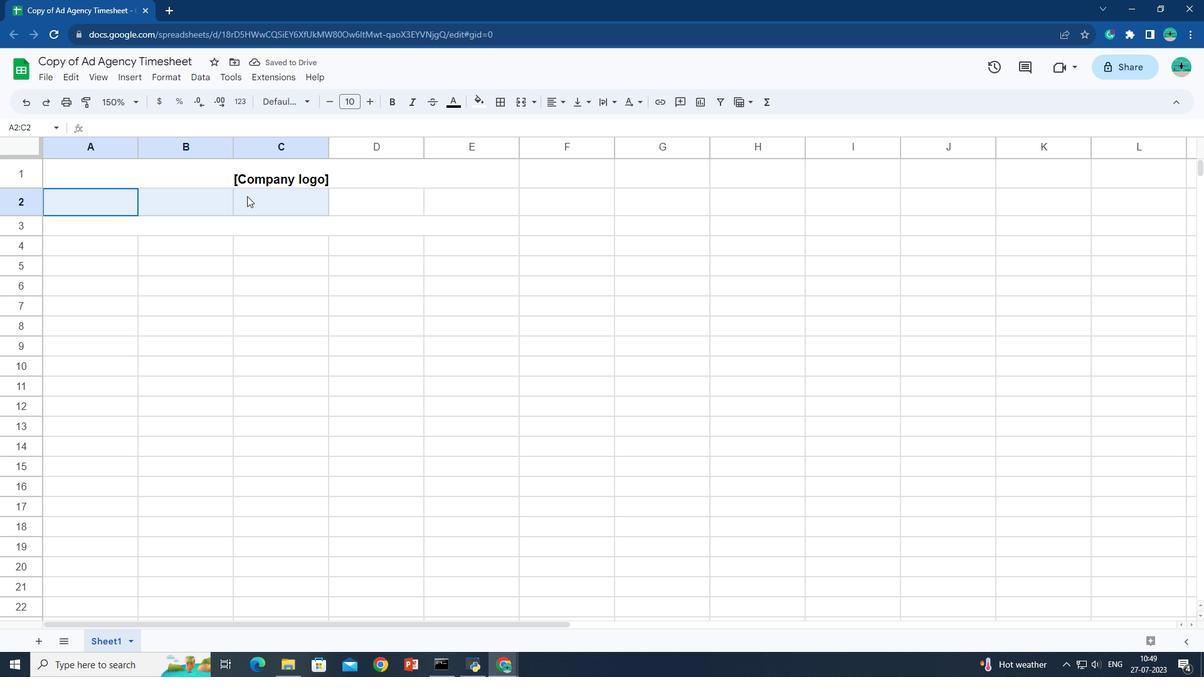 
Action: Key pressed <Key.shift>
Screenshot: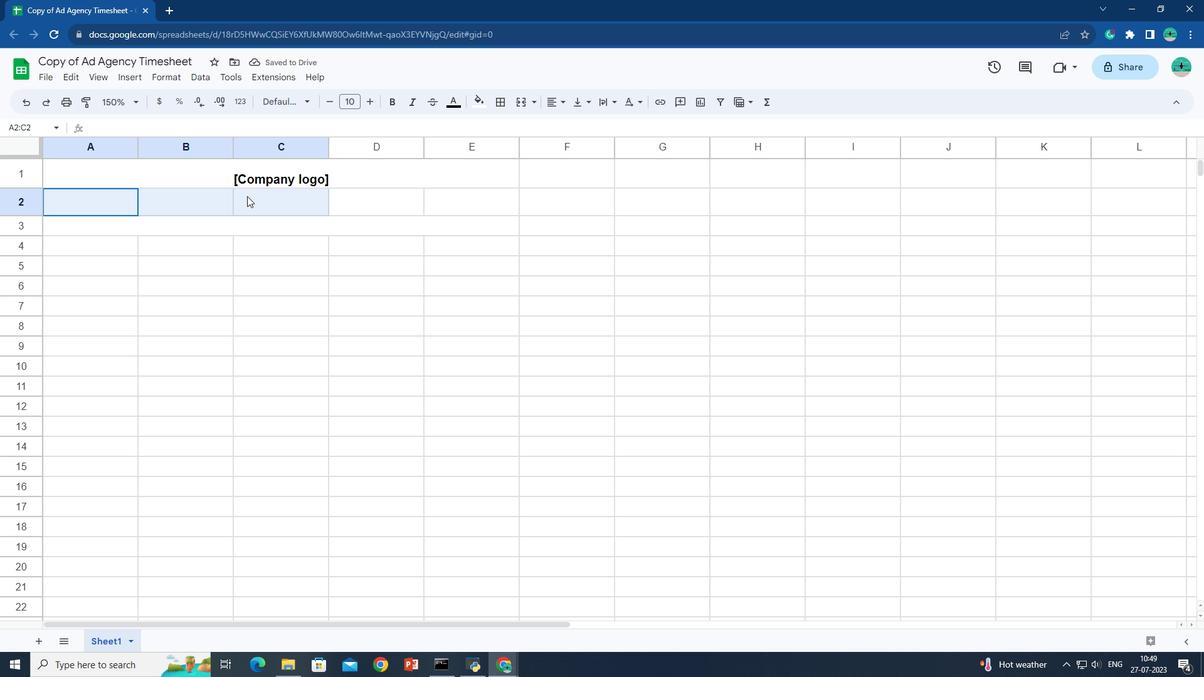 
Action: Mouse moved to (274, 190)
Screenshot: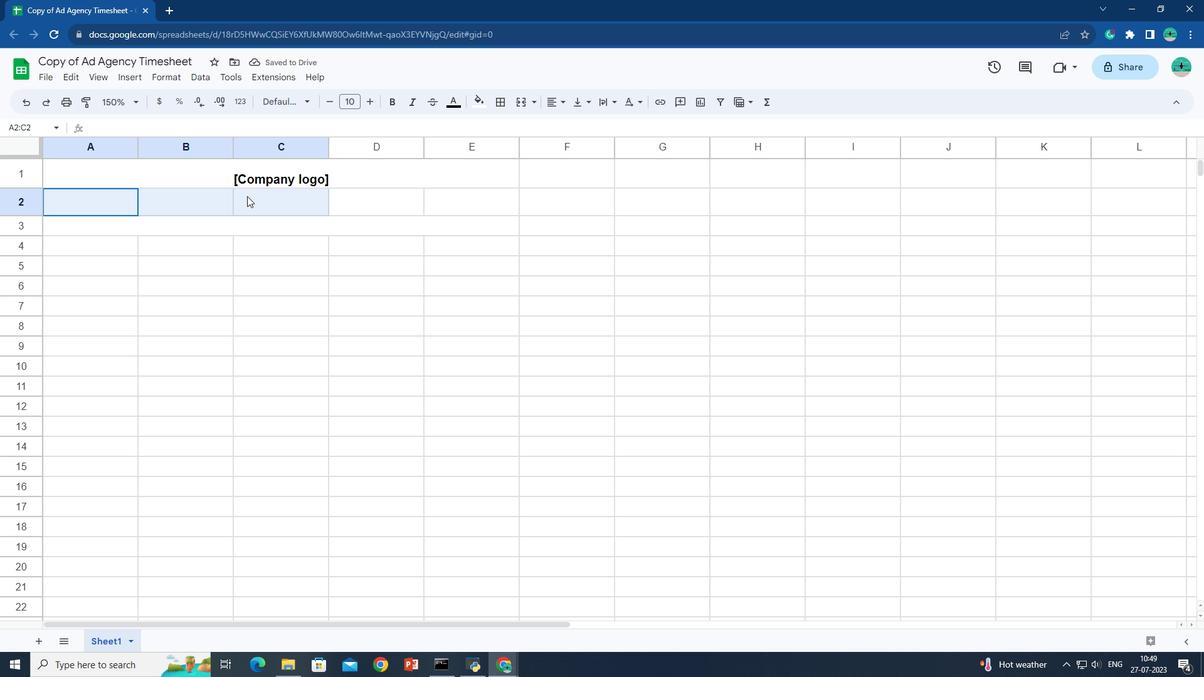 
Action: Key pressed <Key.shift>
Screenshot: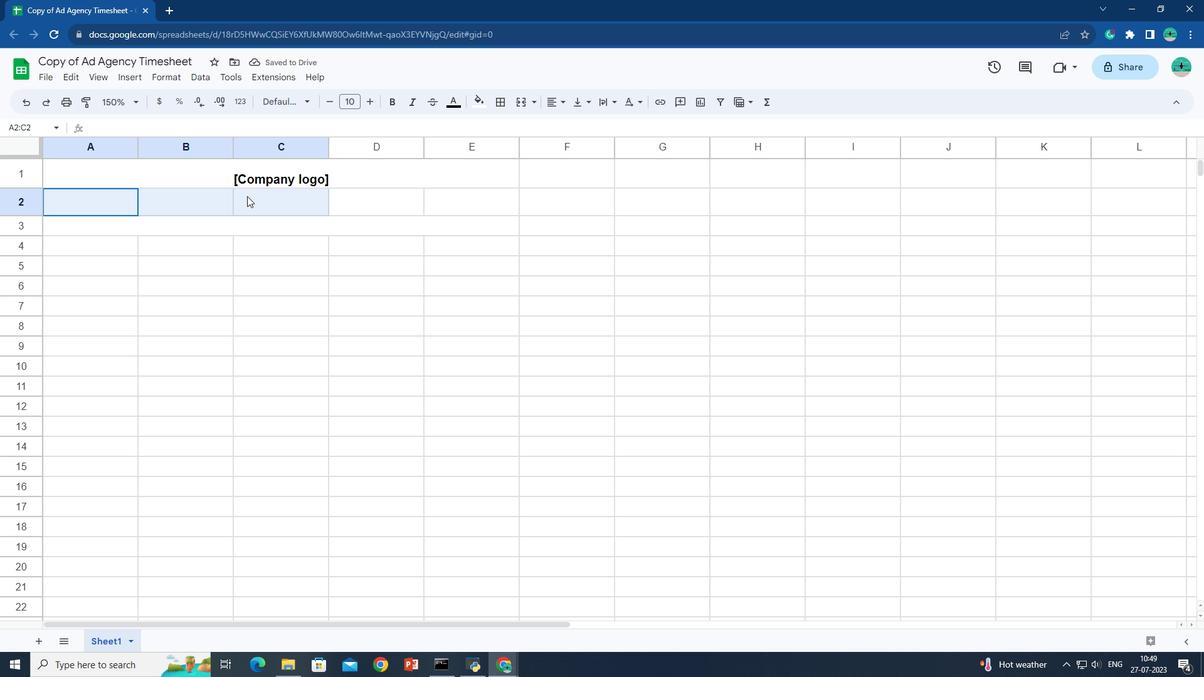 
Action: Mouse moved to (297, 192)
Screenshot: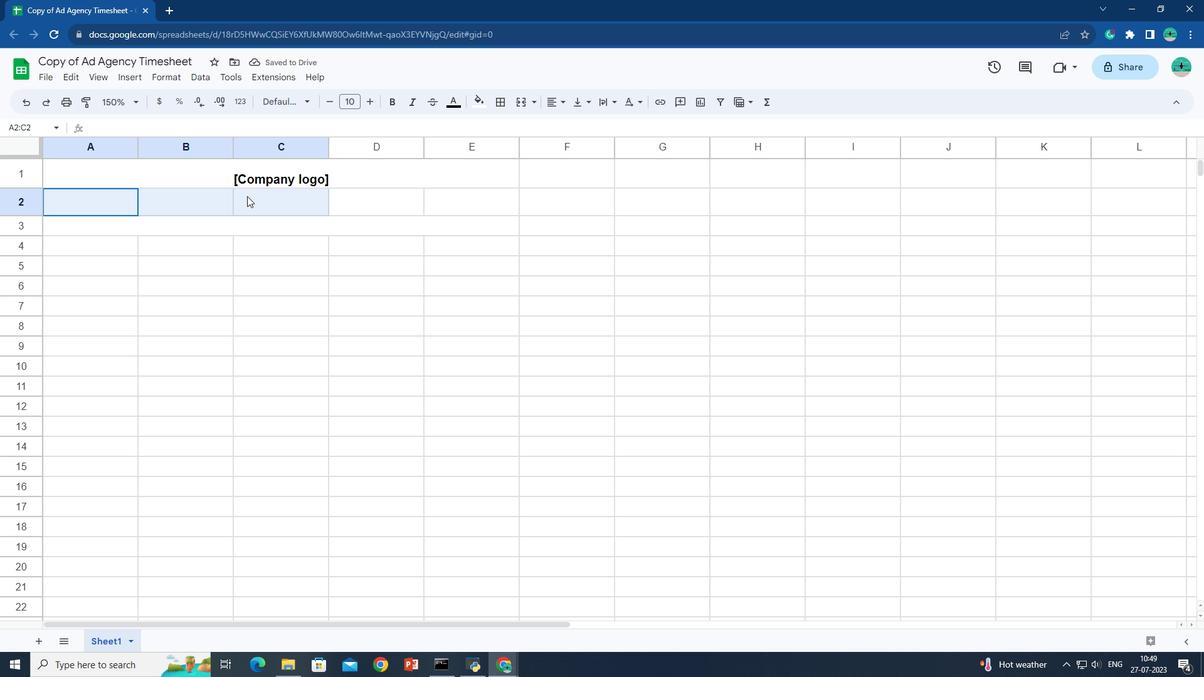 
Action: Key pressed <Key.shift>
Screenshot: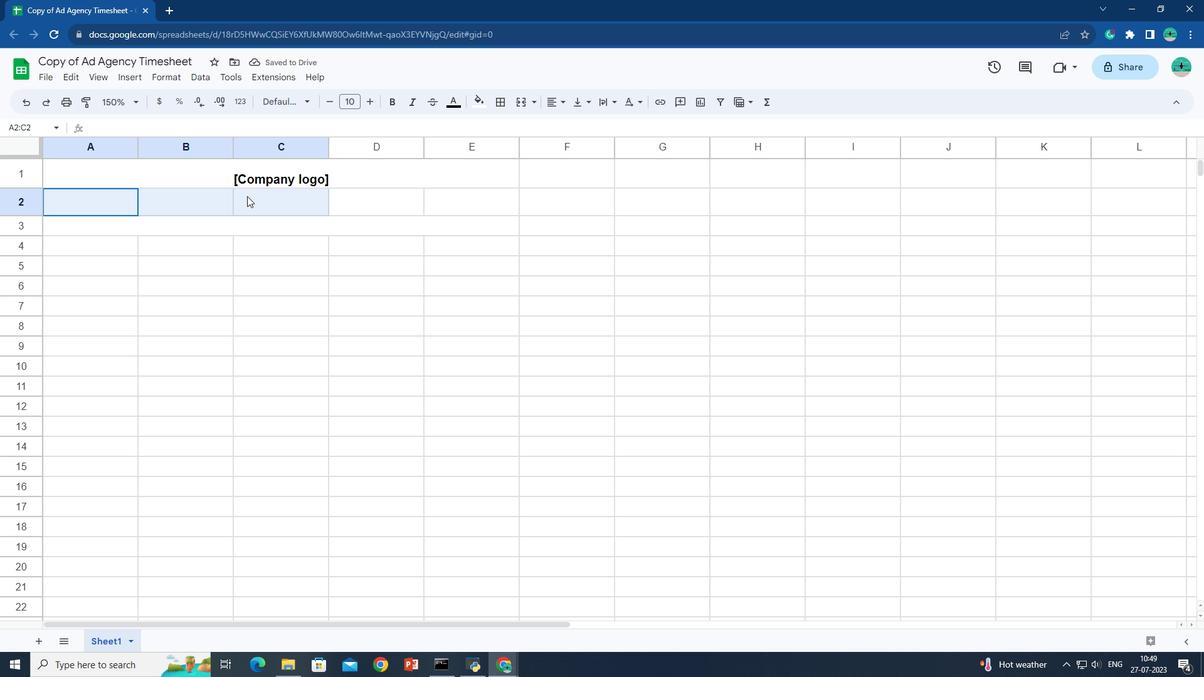 
Action: Mouse moved to (303, 193)
Screenshot: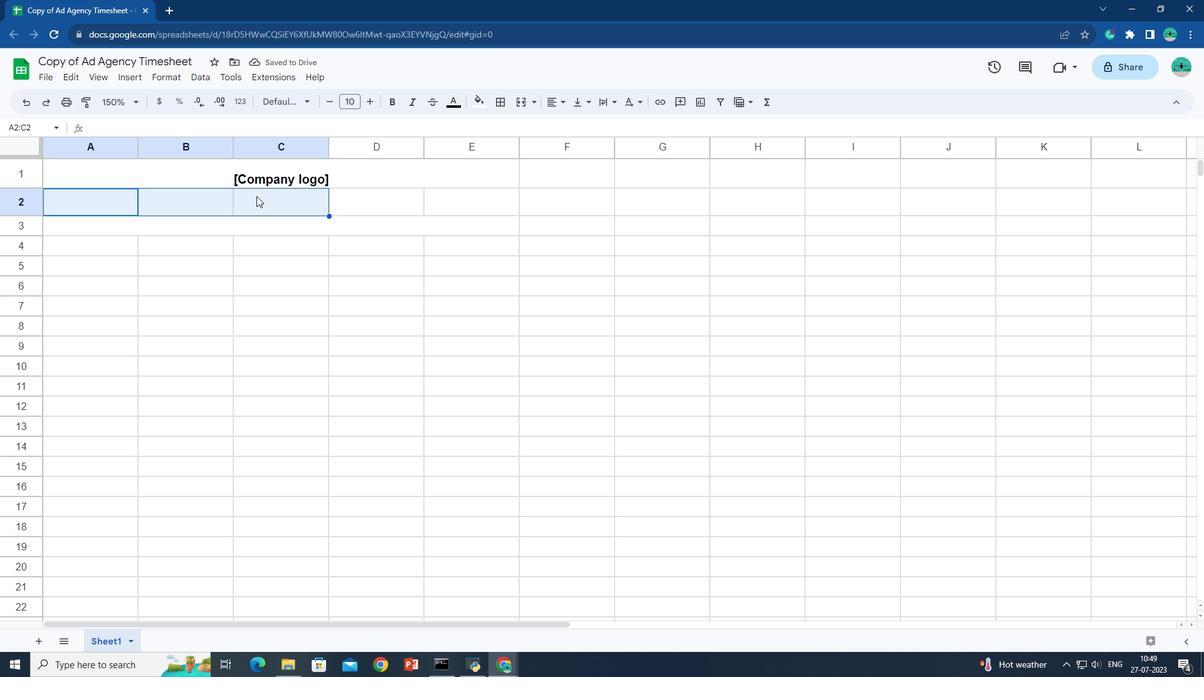 
Action: Key pressed <Key.shift>
Screenshot: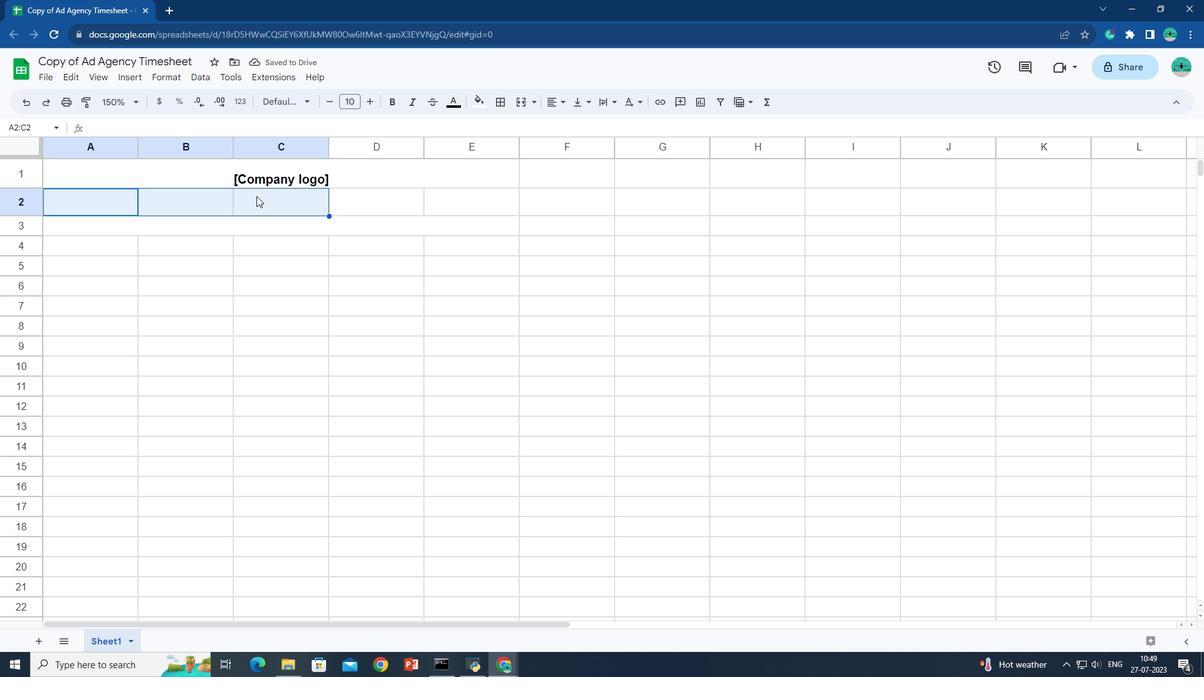 
Action: Mouse moved to (309, 193)
Screenshot: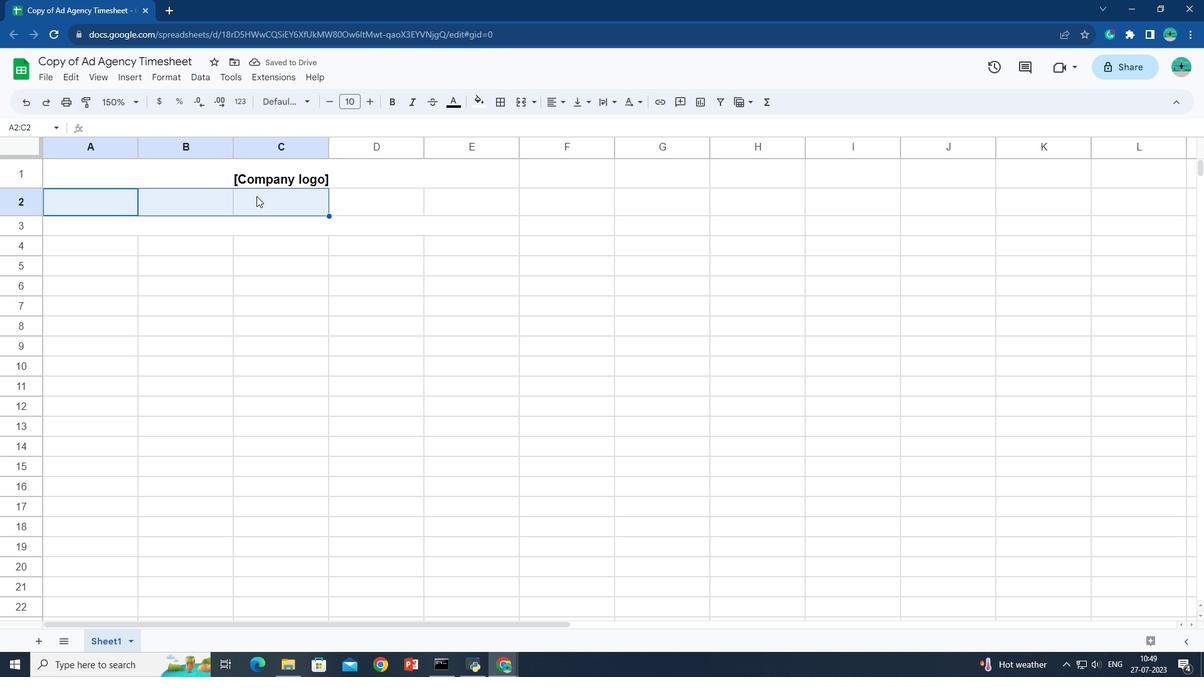 
Action: Key pressed <Key.shift>
Screenshot: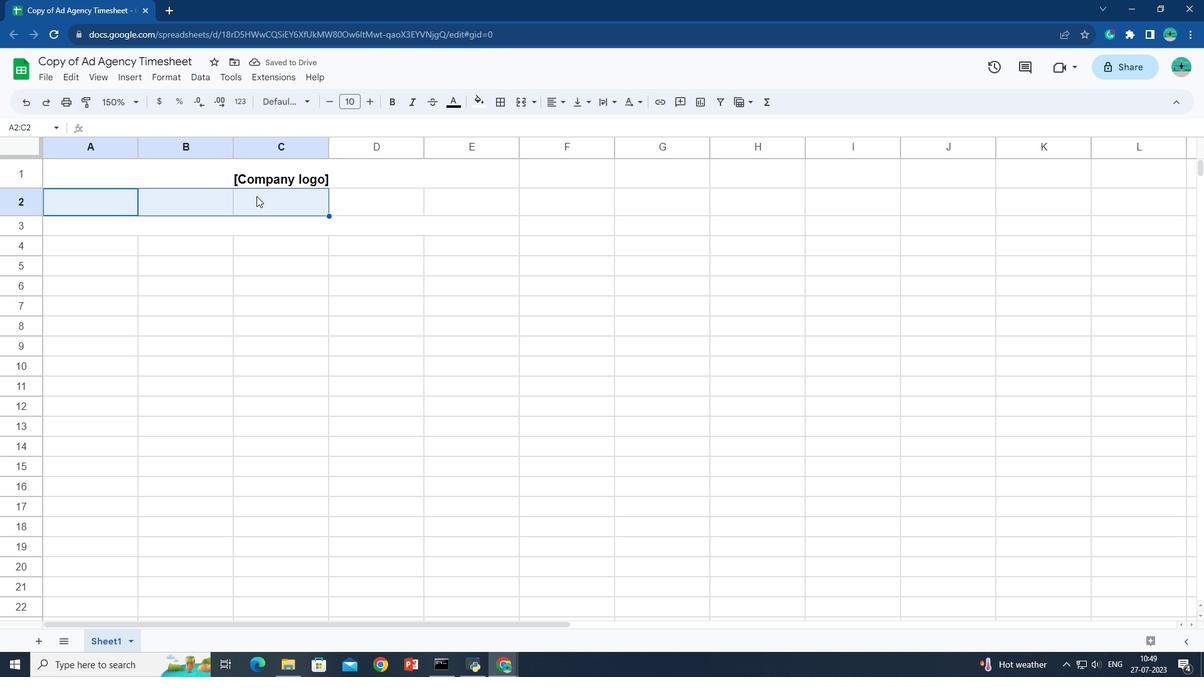 
Action: Mouse moved to (319, 193)
Screenshot: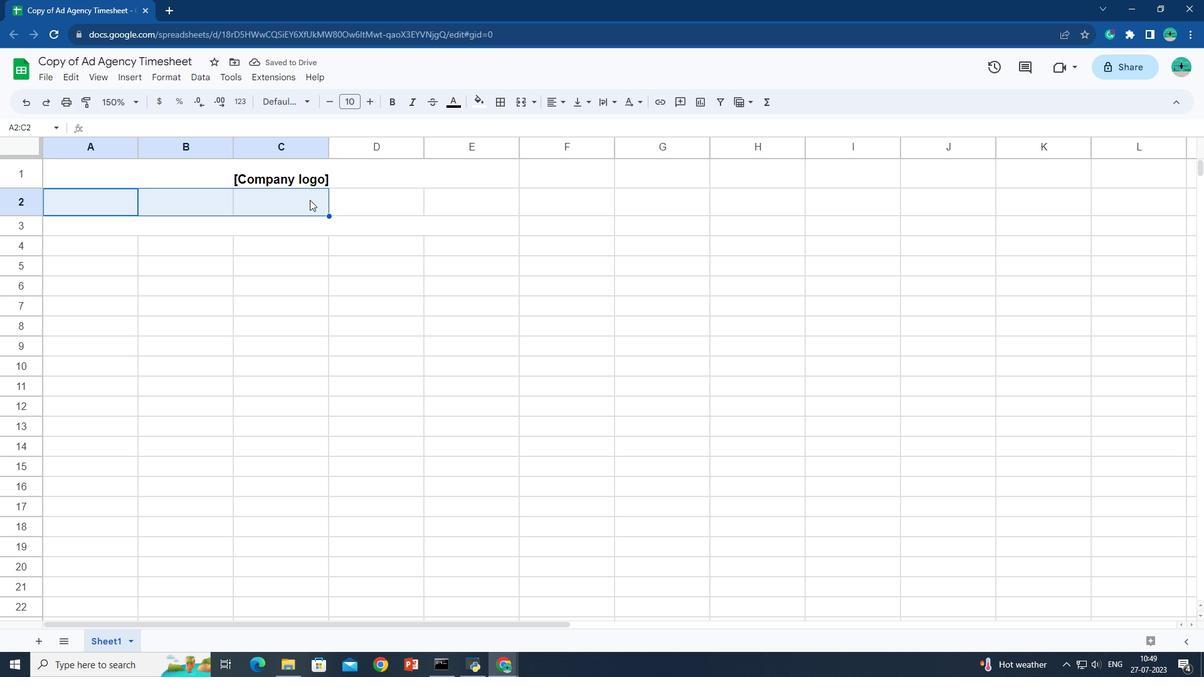 
Action: Key pressed <Key.shift>
Screenshot: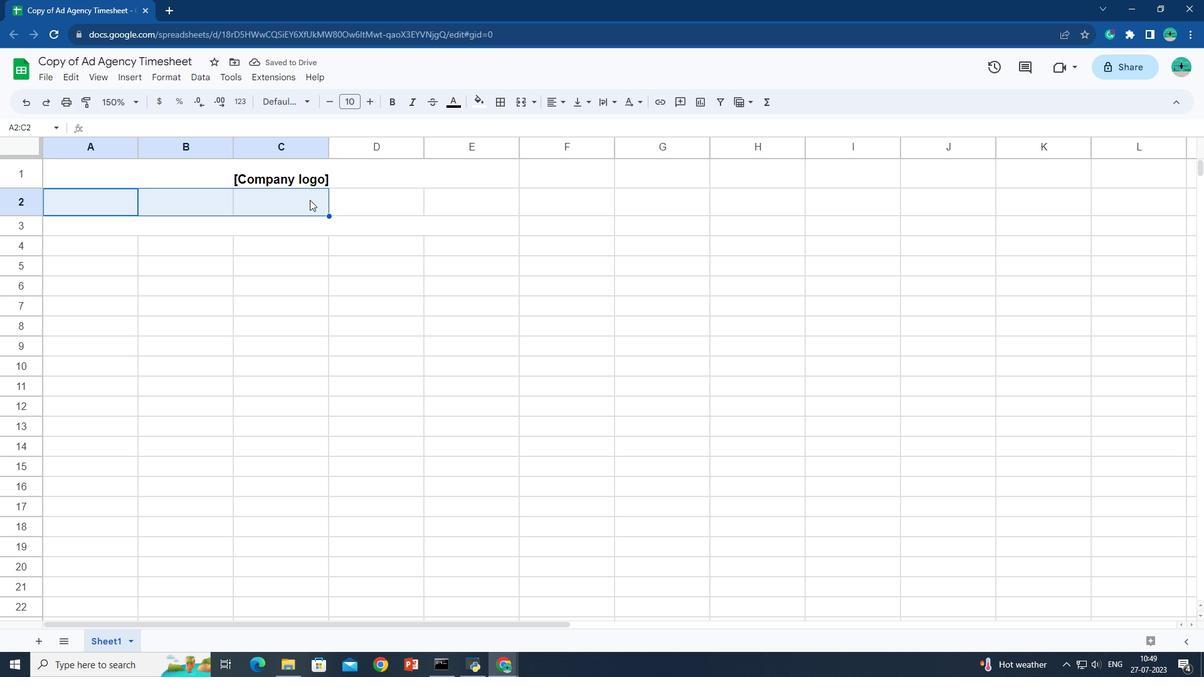
Action: Mouse moved to (323, 193)
Screenshot: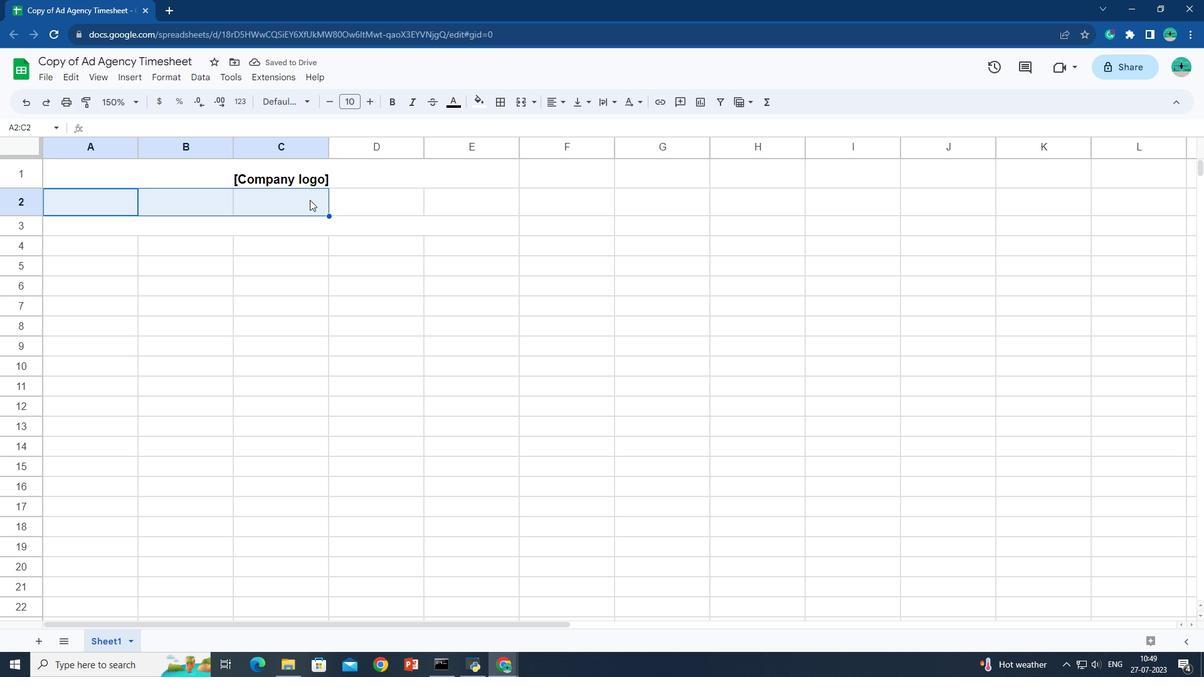 
Action: Key pressed <Key.shift>
Screenshot: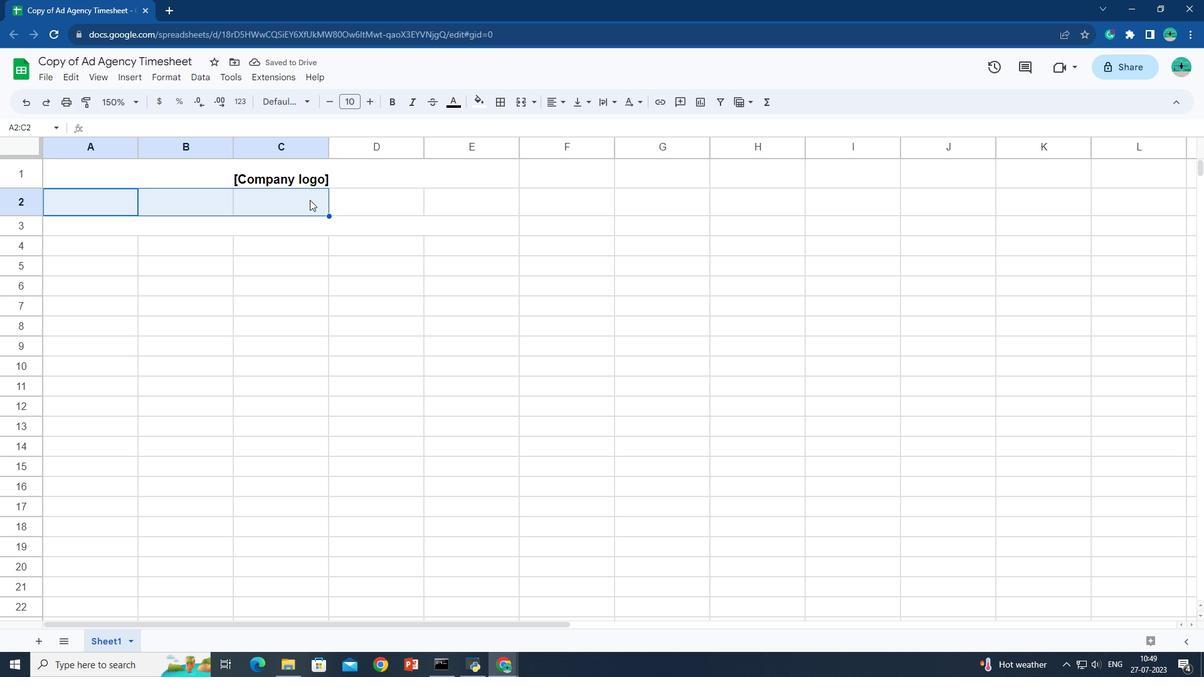 
Action: Mouse moved to (329, 193)
Screenshot: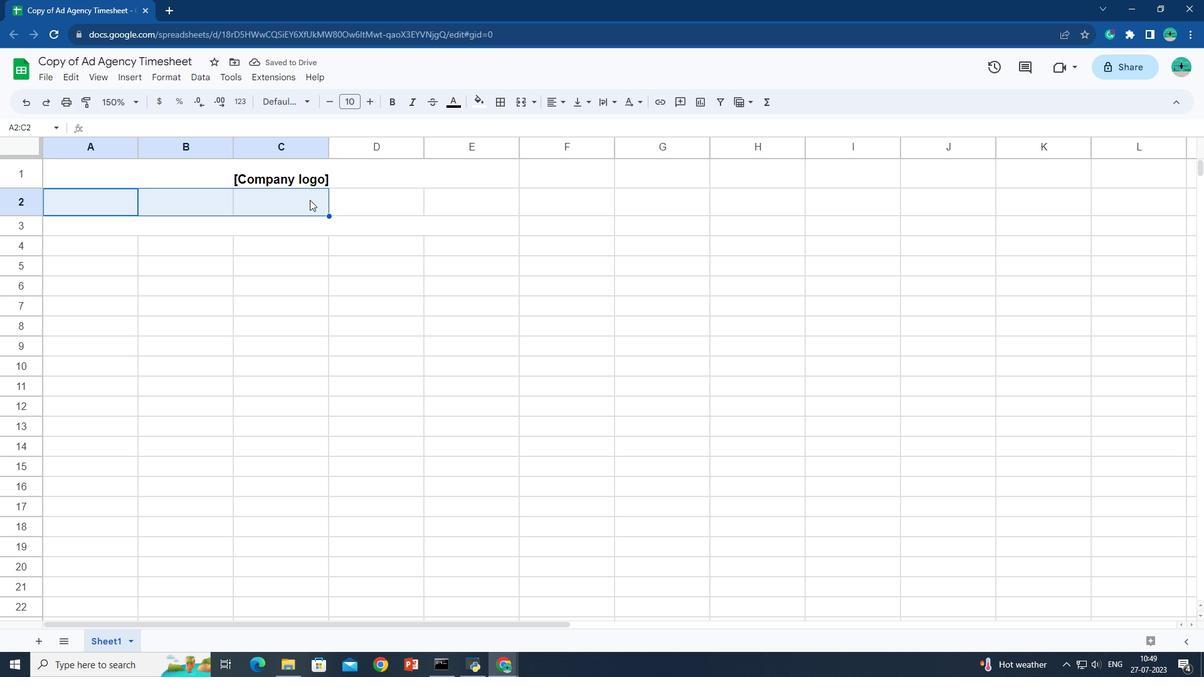
Action: Key pressed <Key.shift>
Screenshot: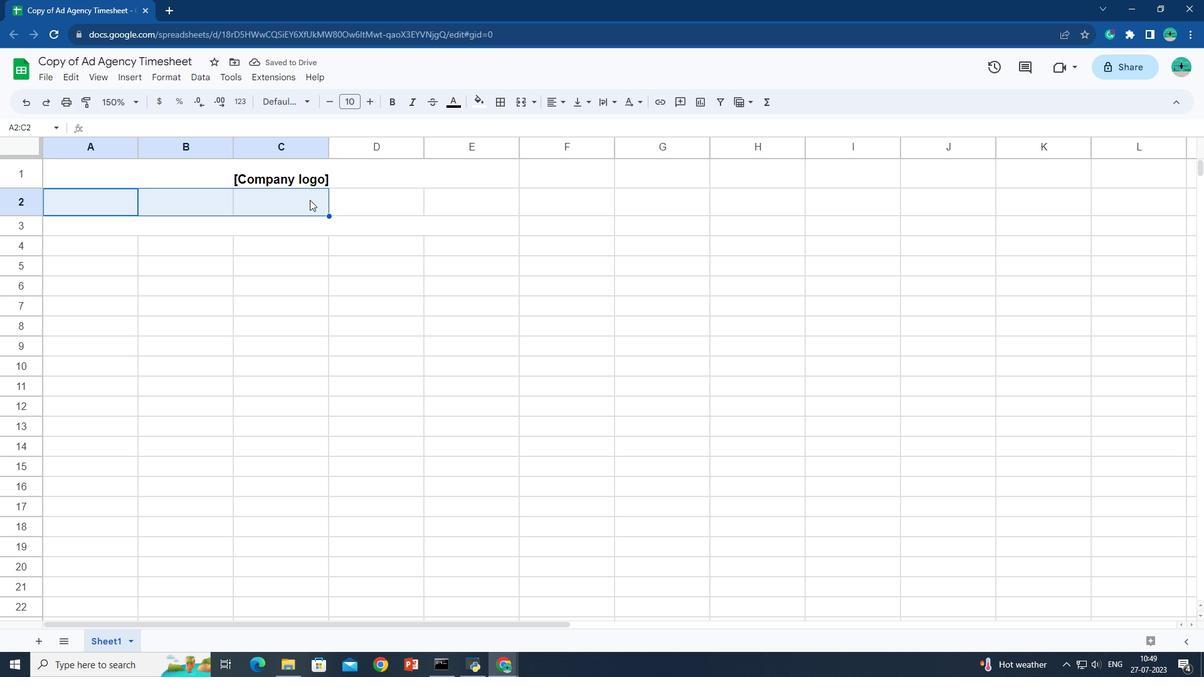 
Action: Mouse moved to (334, 193)
Screenshot: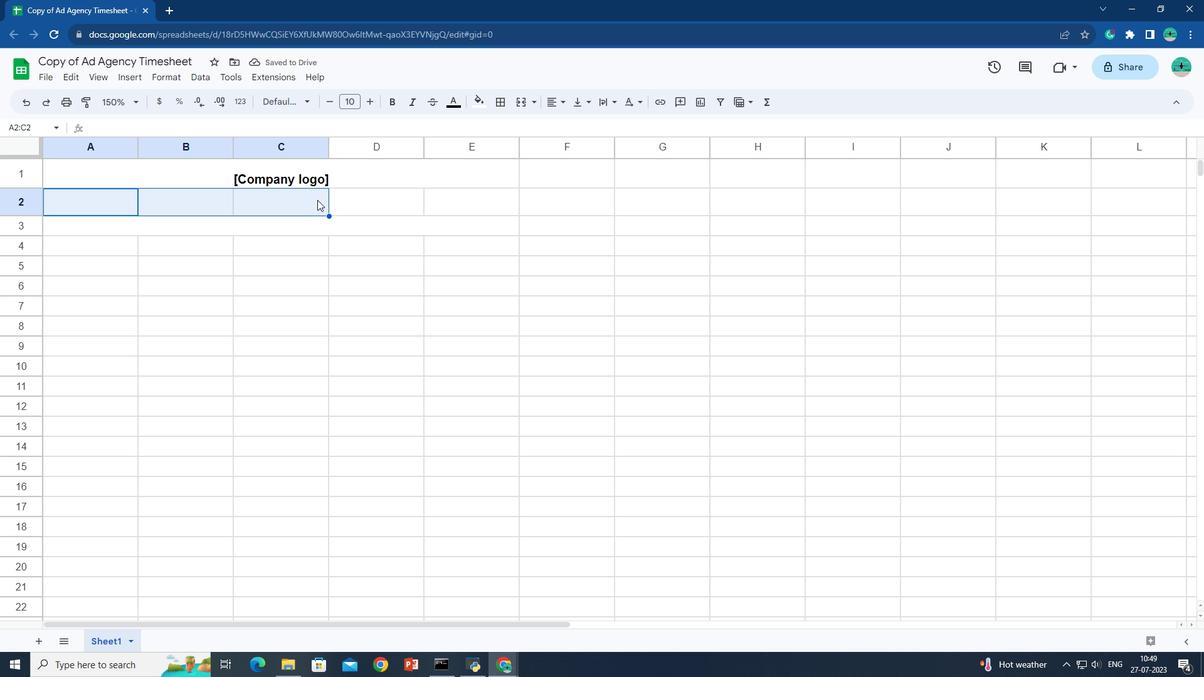 
Action: Key pressed <Key.shift>
Screenshot: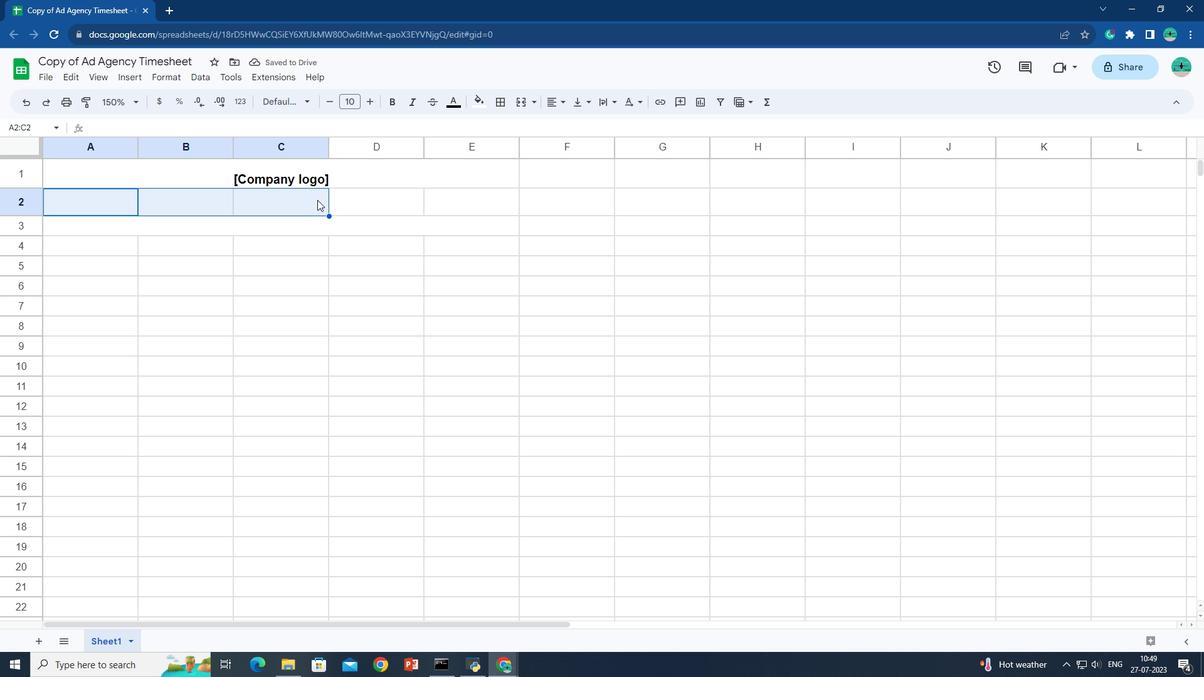 
Action: Mouse moved to (338, 193)
Screenshot: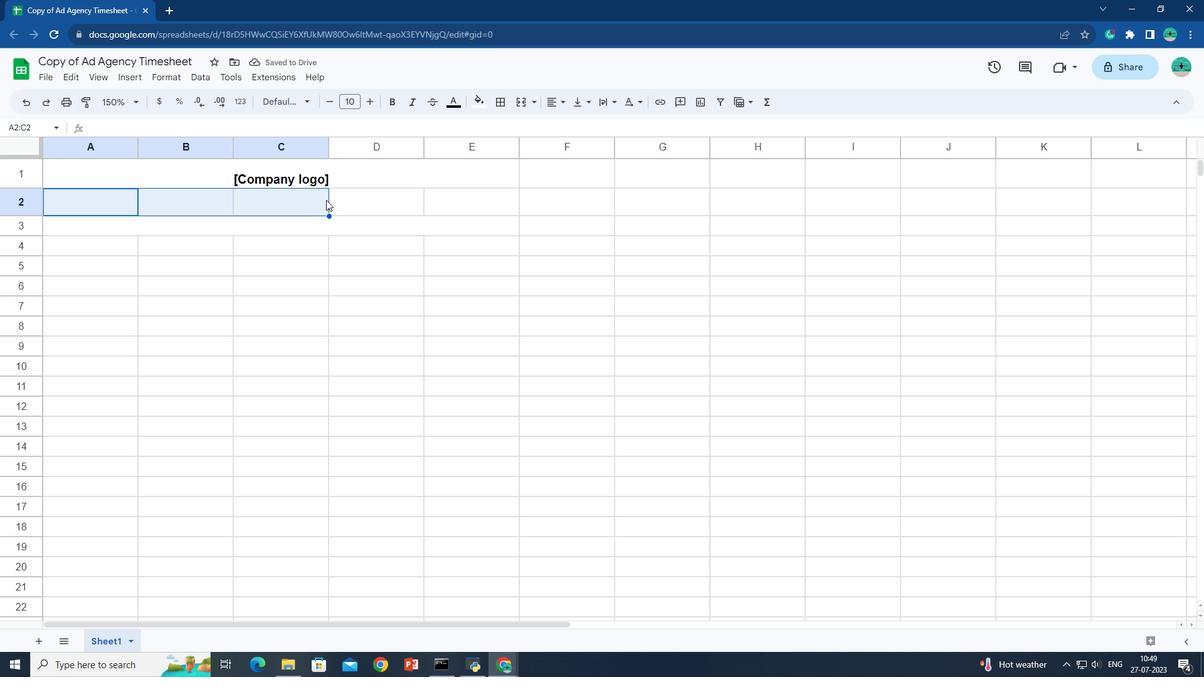 
Action: Key pressed <Key.shift>
Screenshot: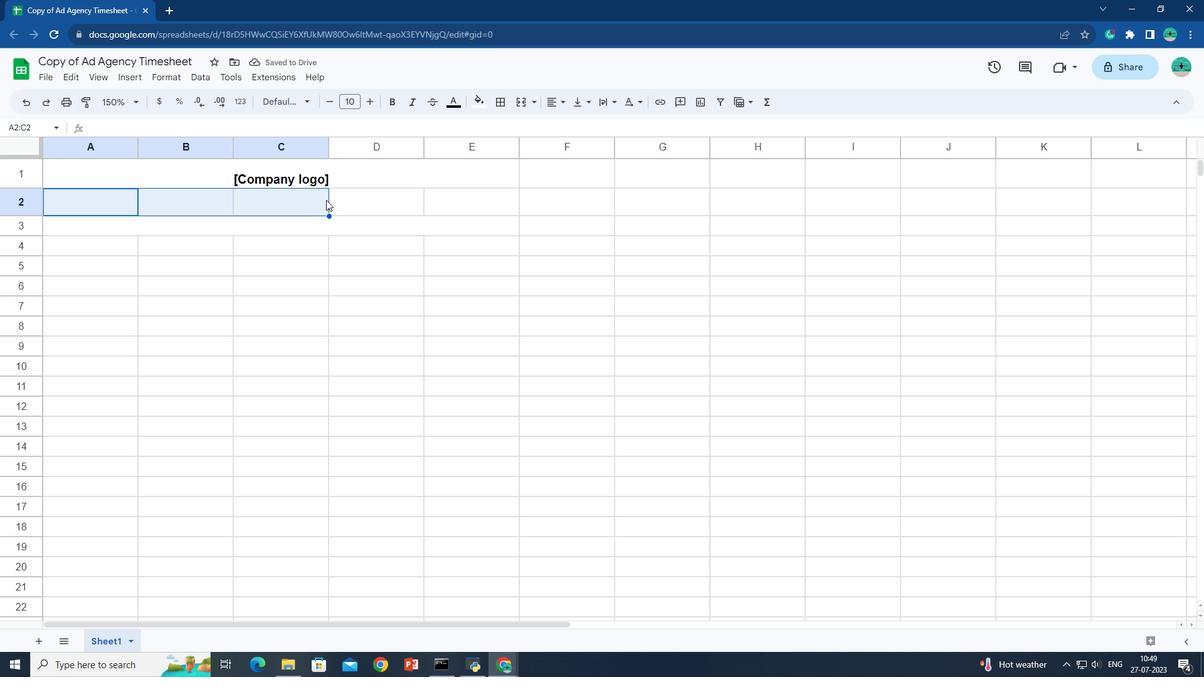 
Action: Mouse moved to (339, 193)
Screenshot: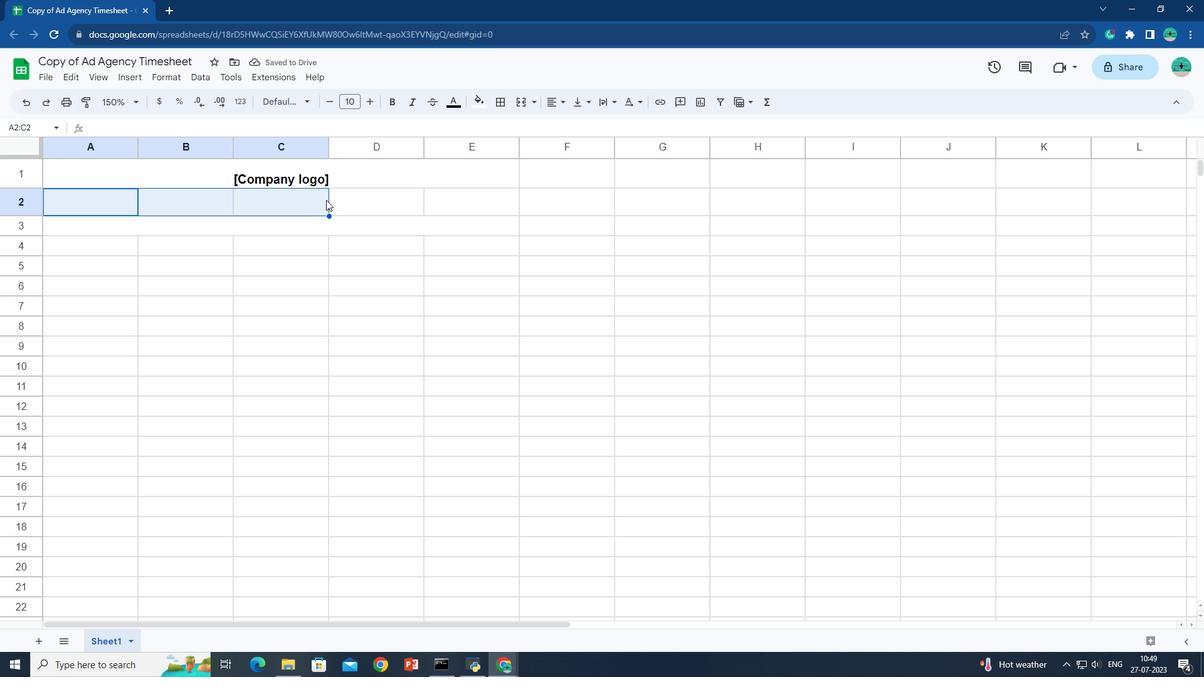 
Action: Key pressed <Key.shift>
Screenshot: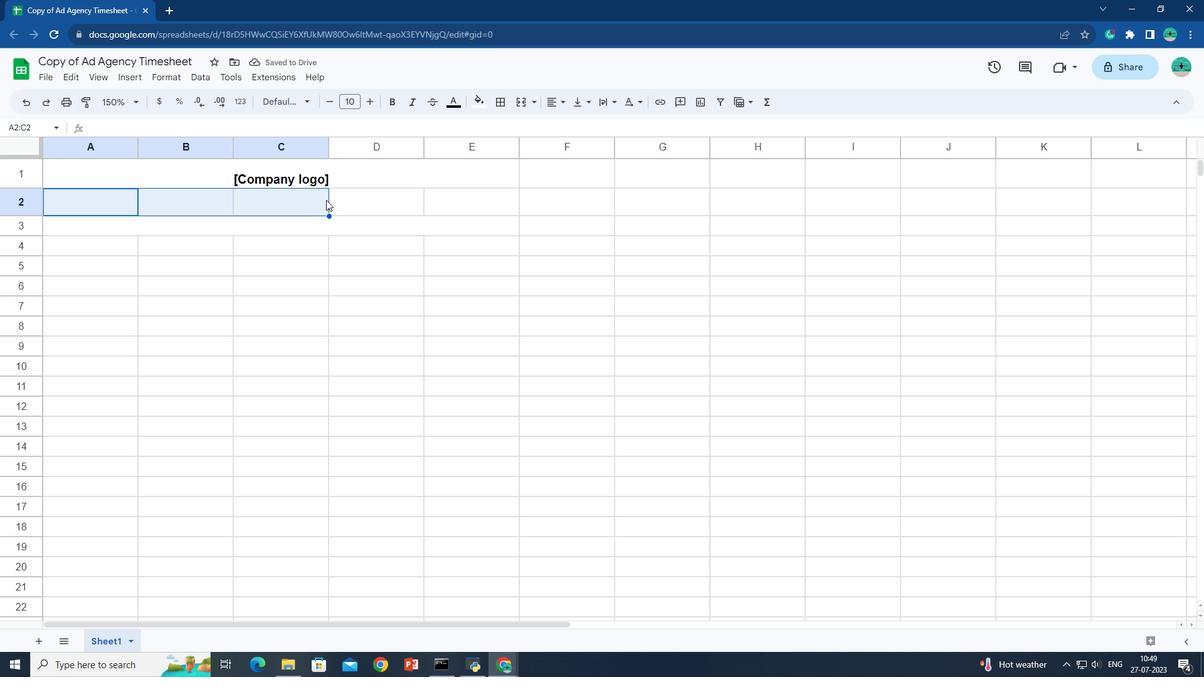 
Action: Mouse moved to (345, 193)
Screenshot: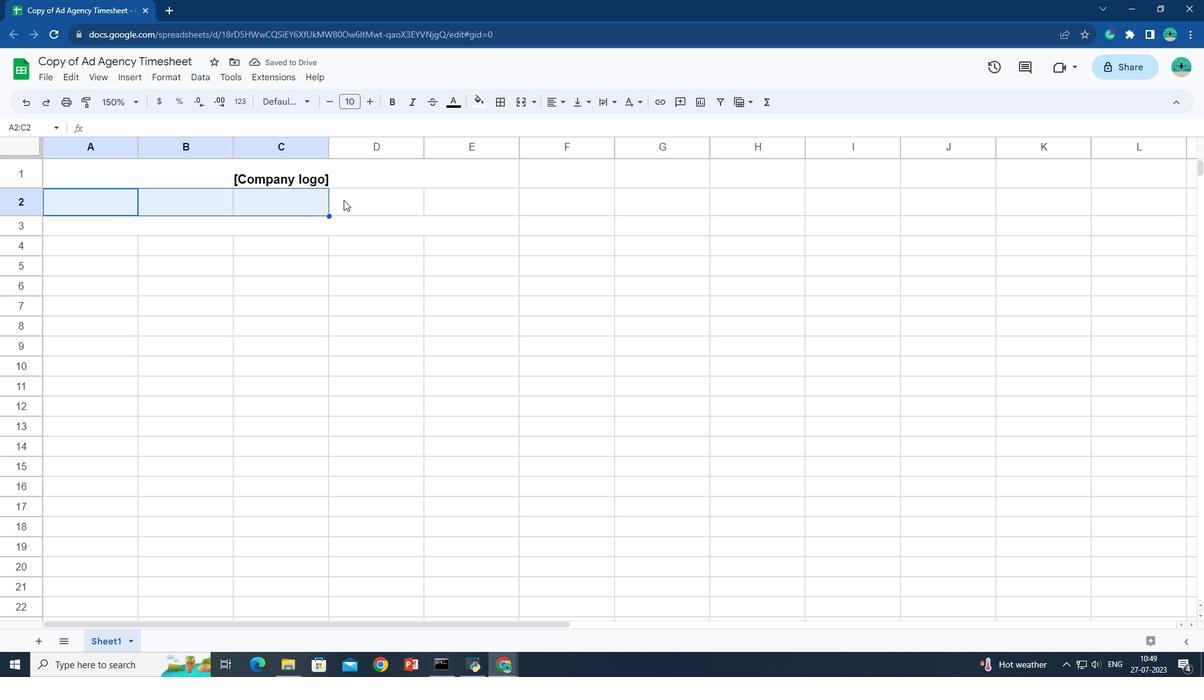 
Action: Key pressed <Key.shift>
Screenshot: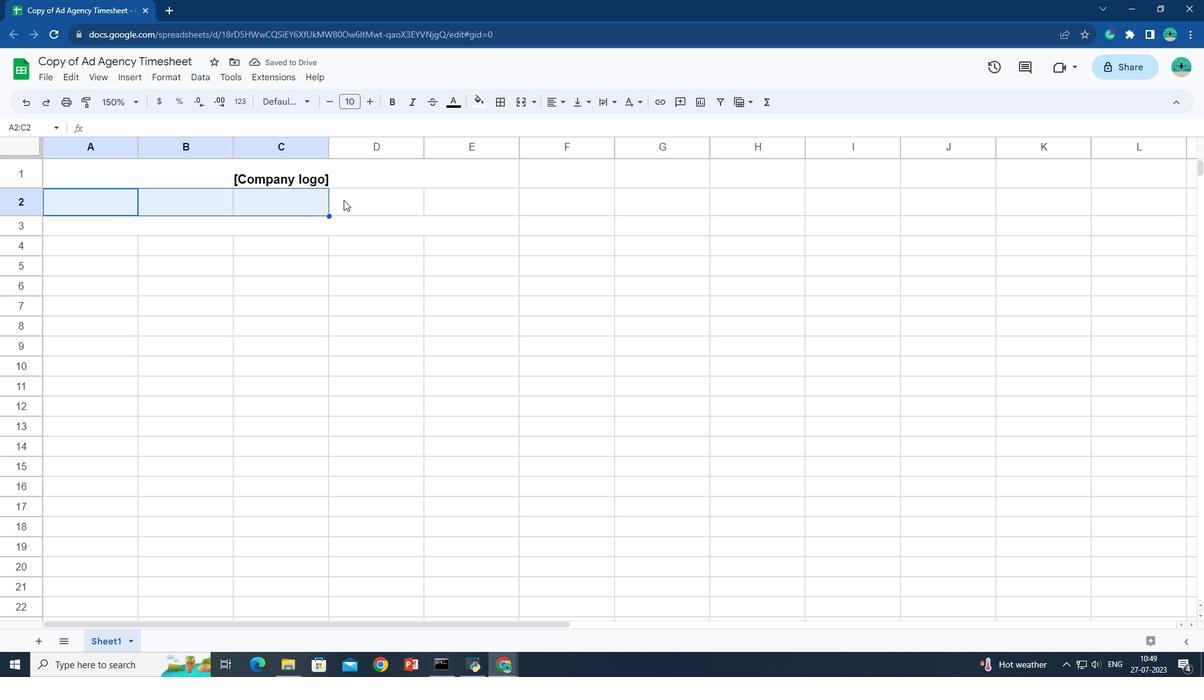 
Action: Mouse moved to (351, 193)
Screenshot: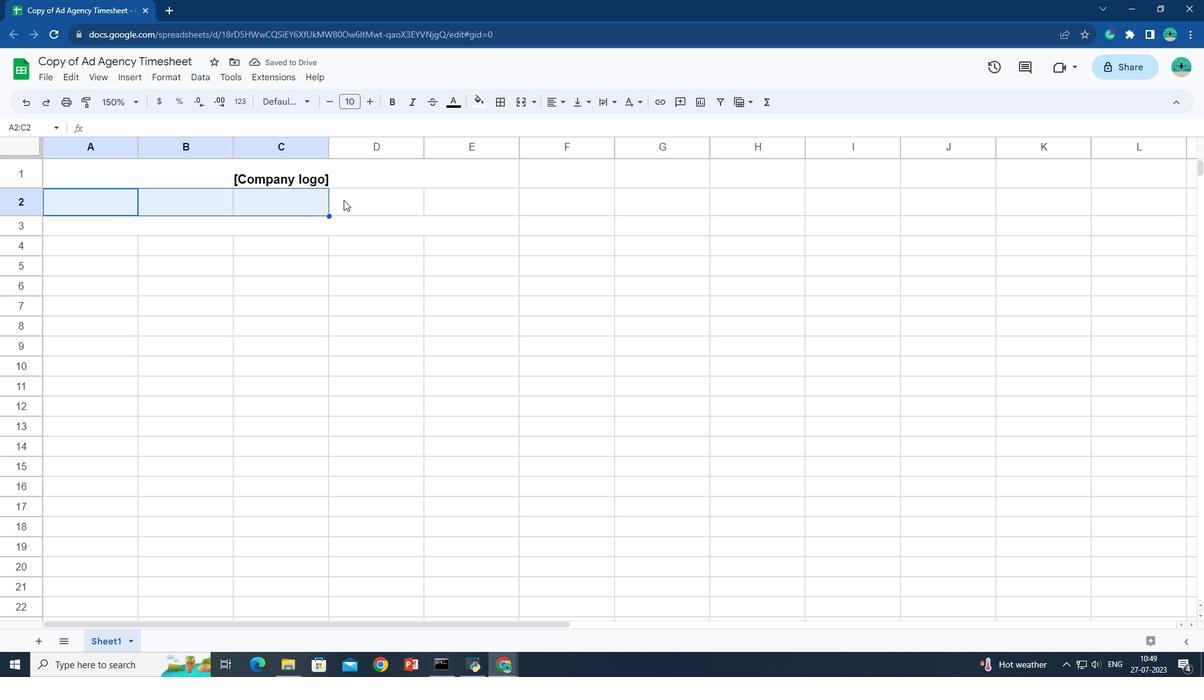 
Action: Key pressed <Key.shift>
Screenshot: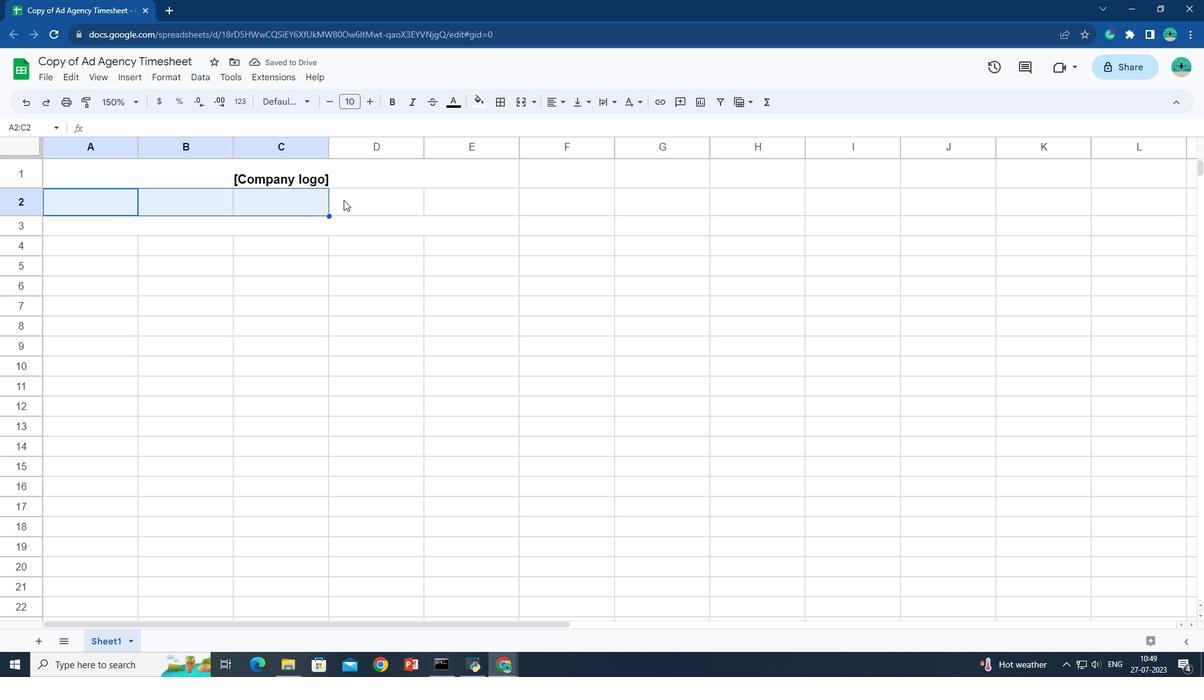 
Action: Mouse moved to (354, 193)
Screenshot: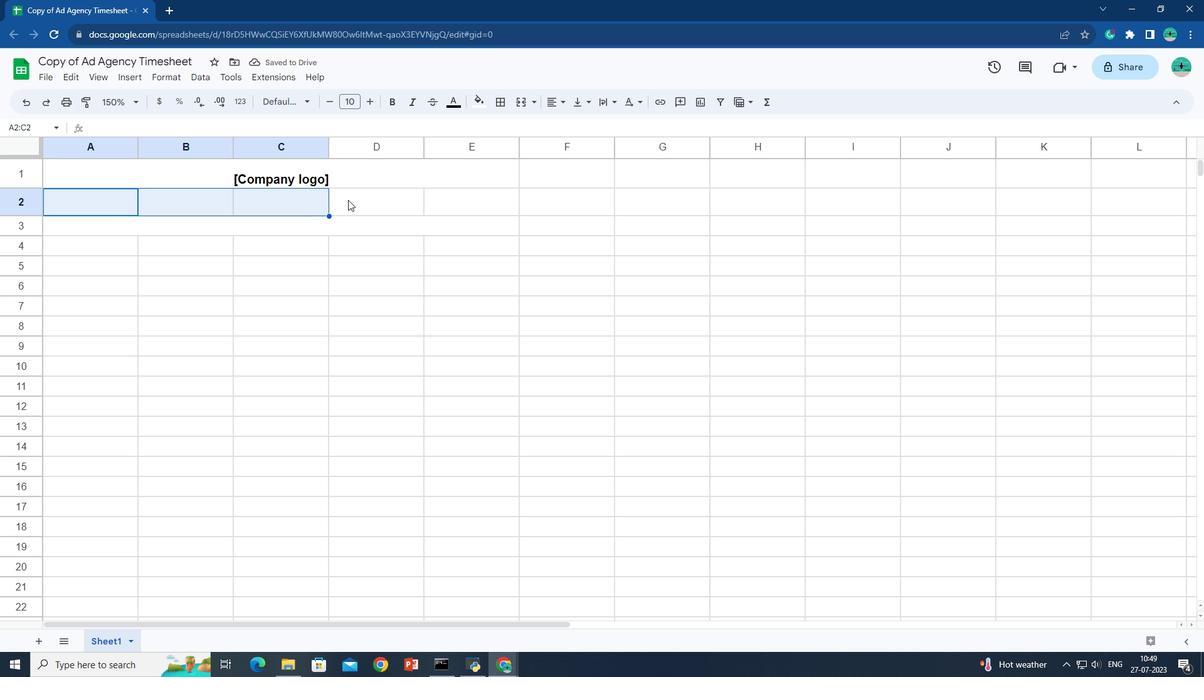 
Action: Key pressed <Key.shift><Key.shift>
Screenshot: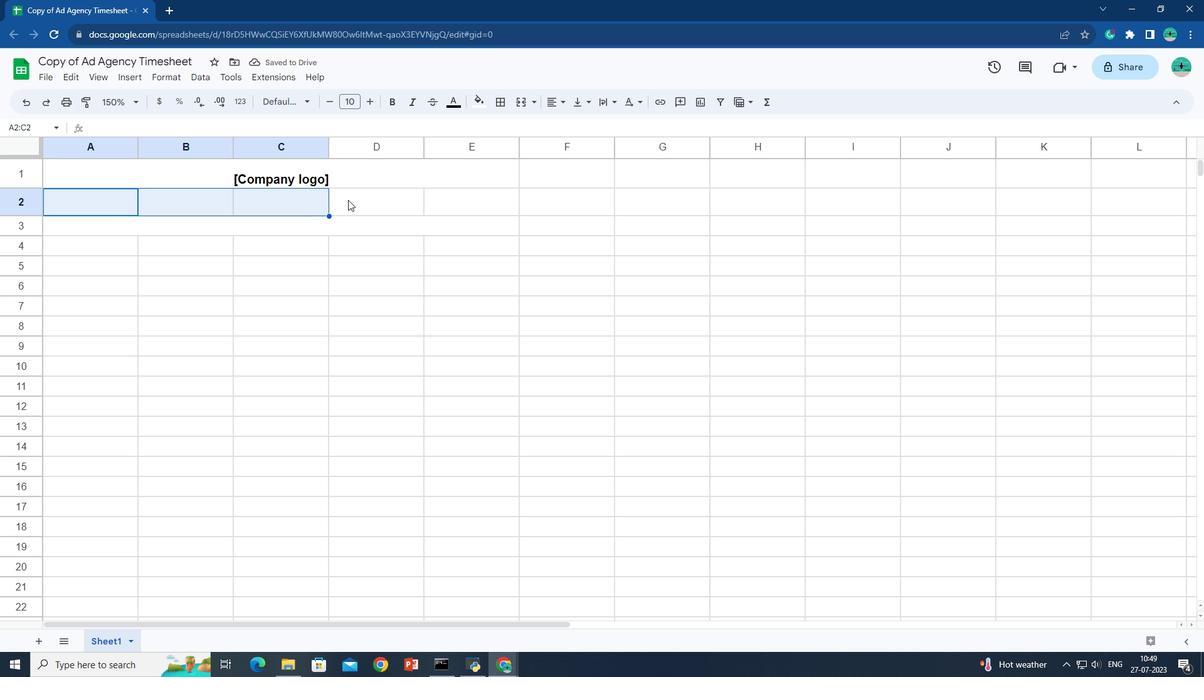 
Action: Mouse moved to (355, 194)
Screenshot: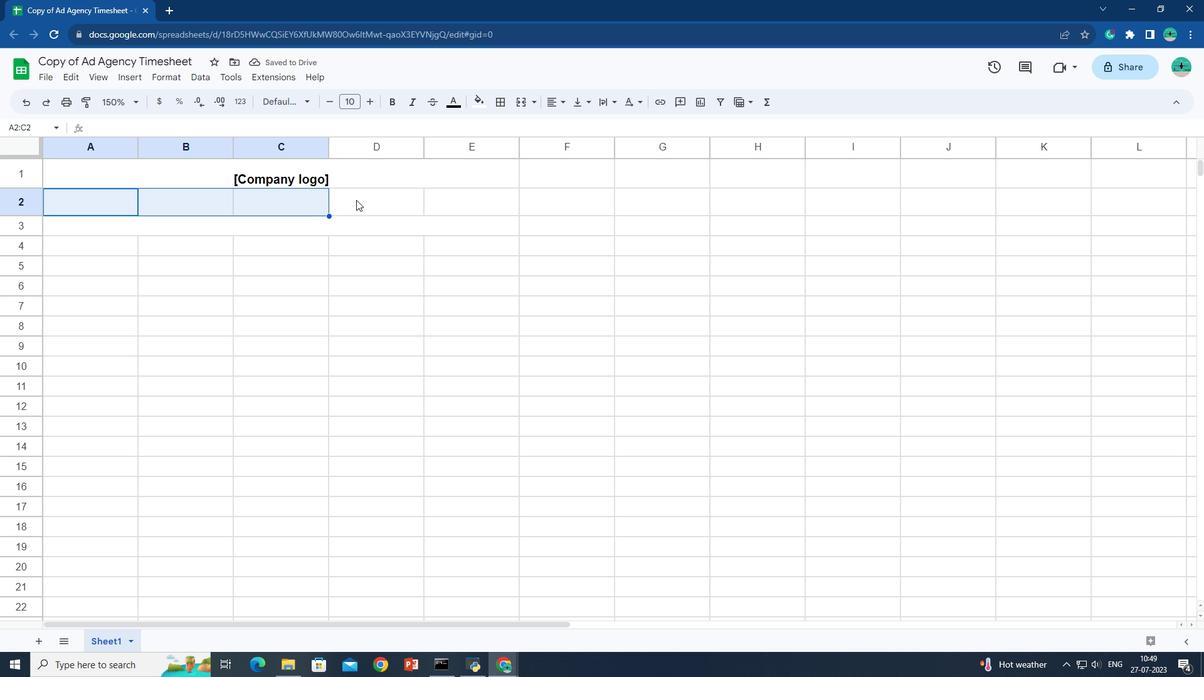 
Action: Key pressed <Key.shift>
Screenshot: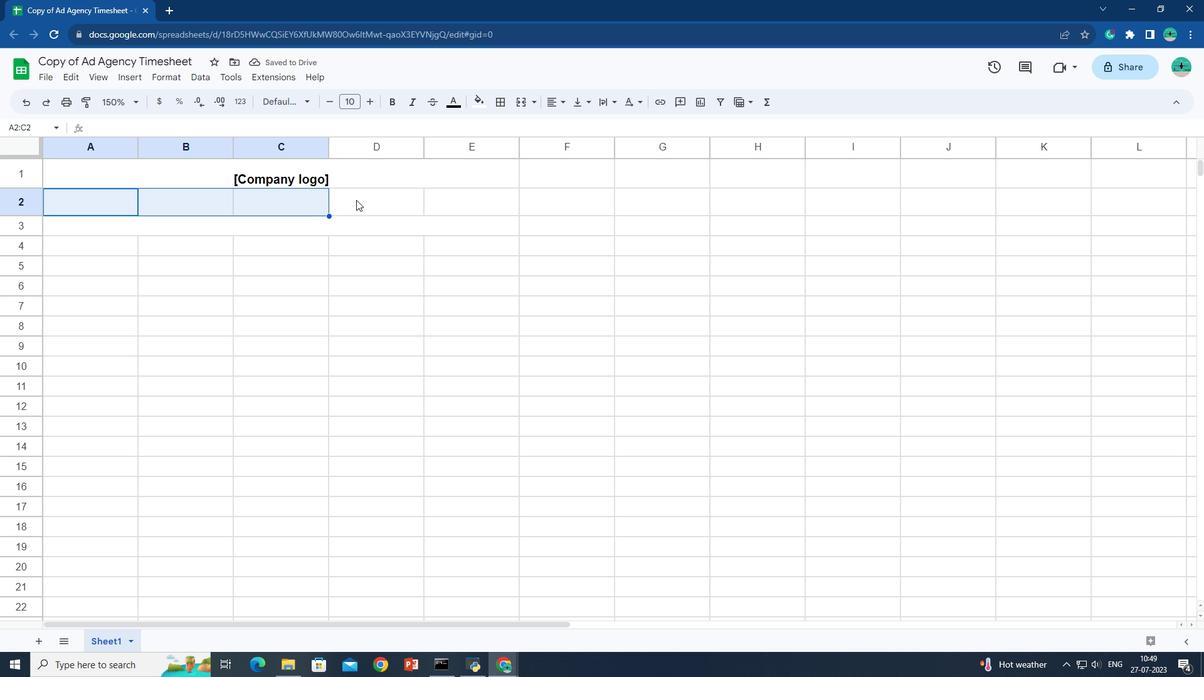 
Action: Mouse pressed left at (355, 194)
Screenshot: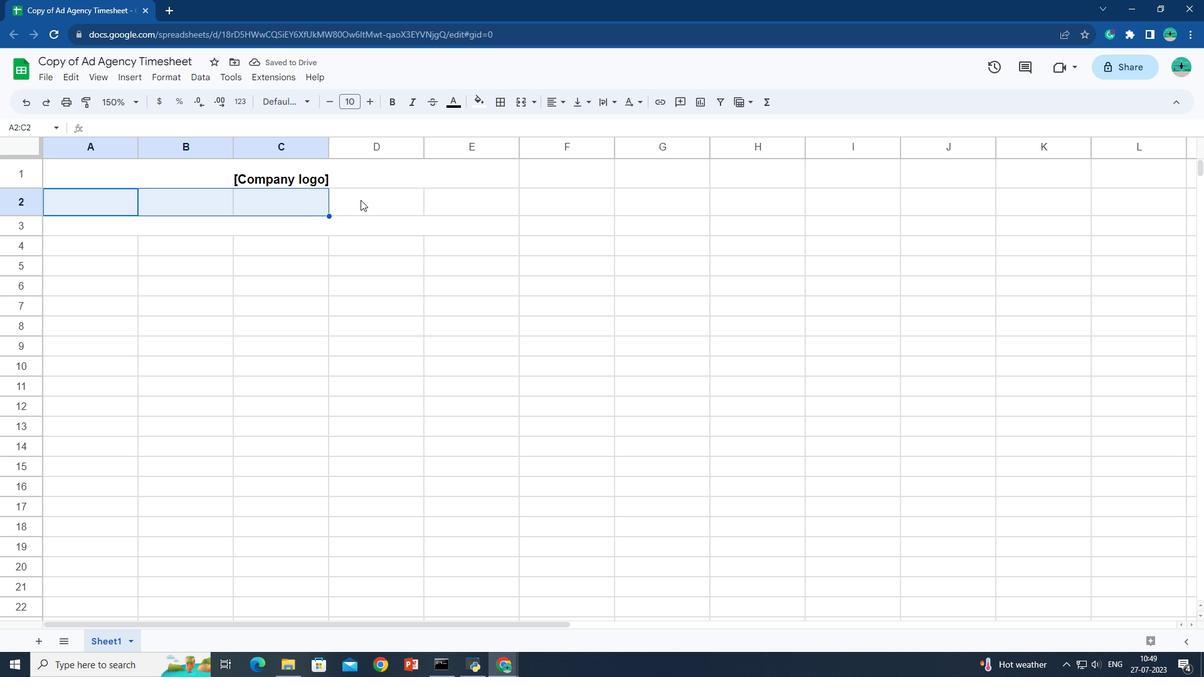 
Action: Key pressed <Key.shift><Key.shift><Key.shift><Key.shift><Key.shift><Key.shift><Key.shift><Key.shift><Key.shift><Key.shift><Key.shift><Key.shift>
Screenshot: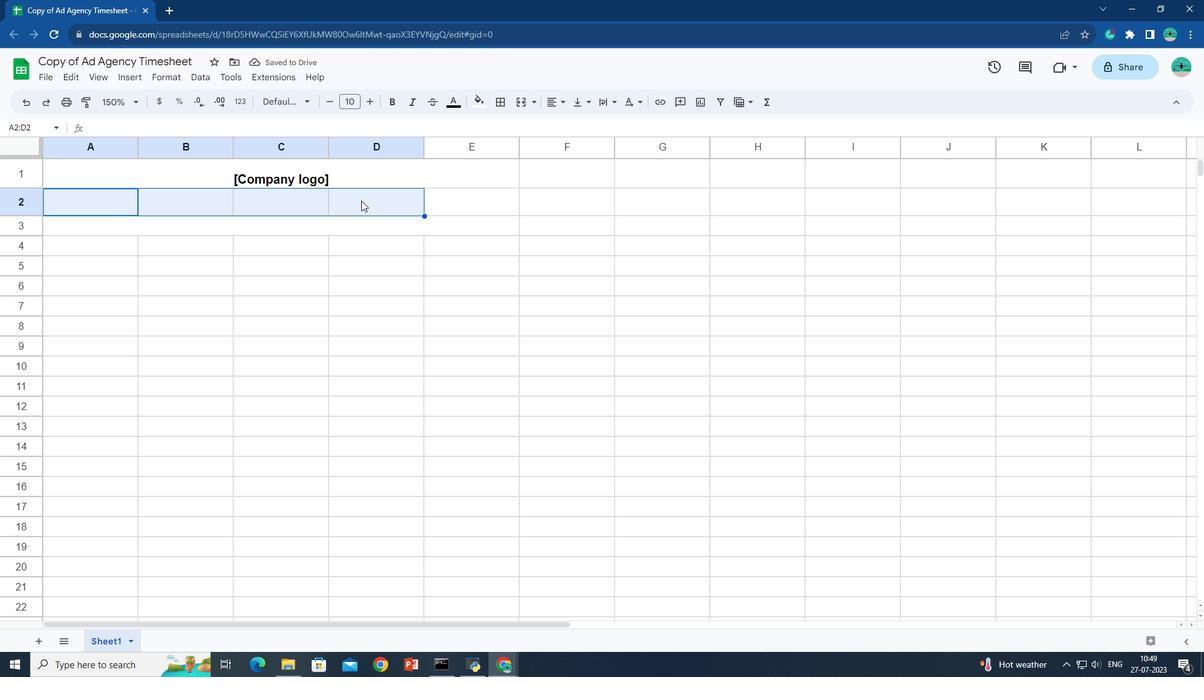 
Action: Mouse moved to (355, 196)
Screenshot: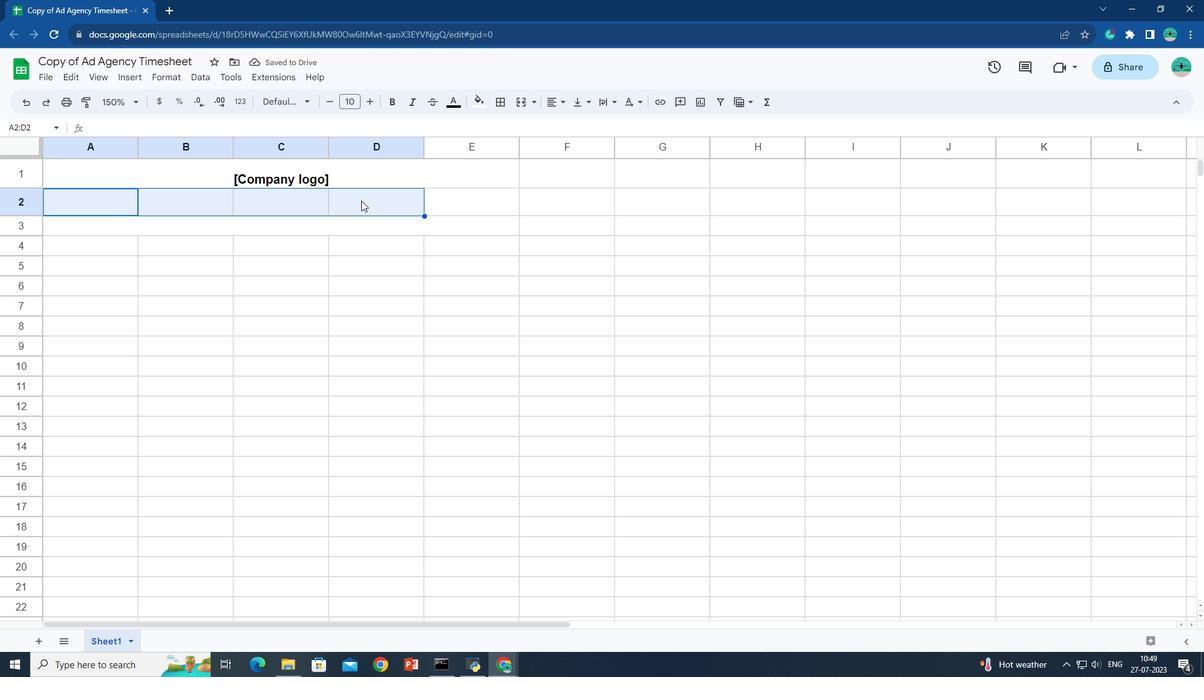 
Action: Key pressed <Key.shift>
Screenshot: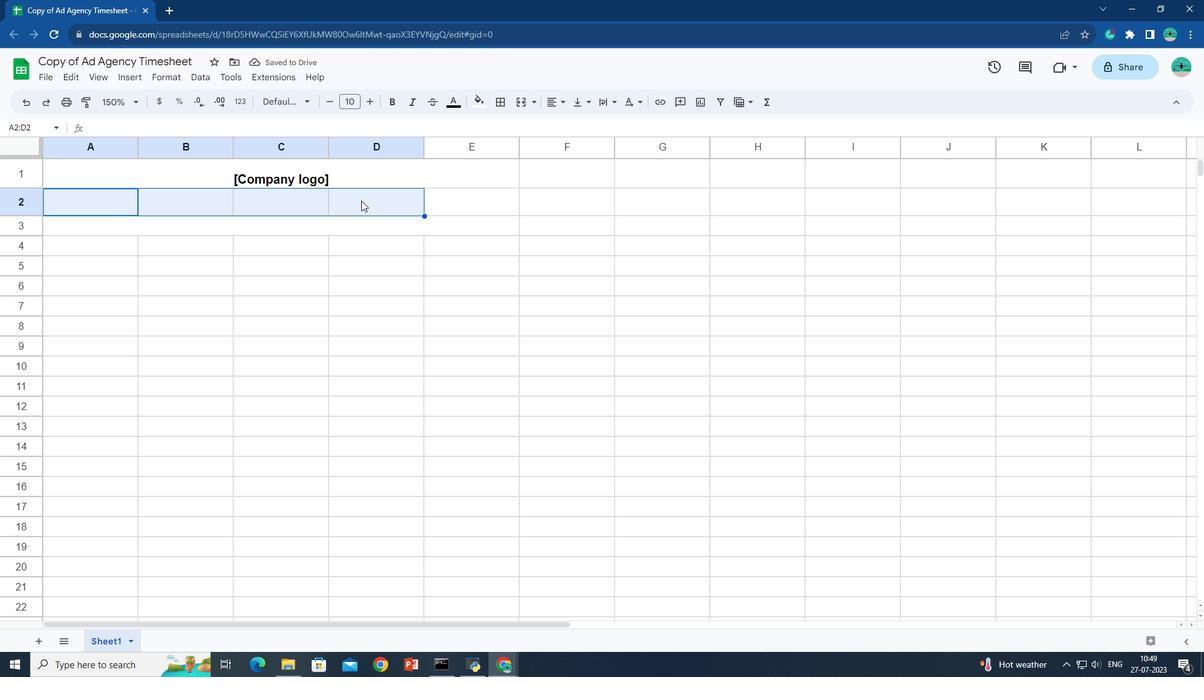 
Action: Mouse moved to (345, 210)
Screenshot: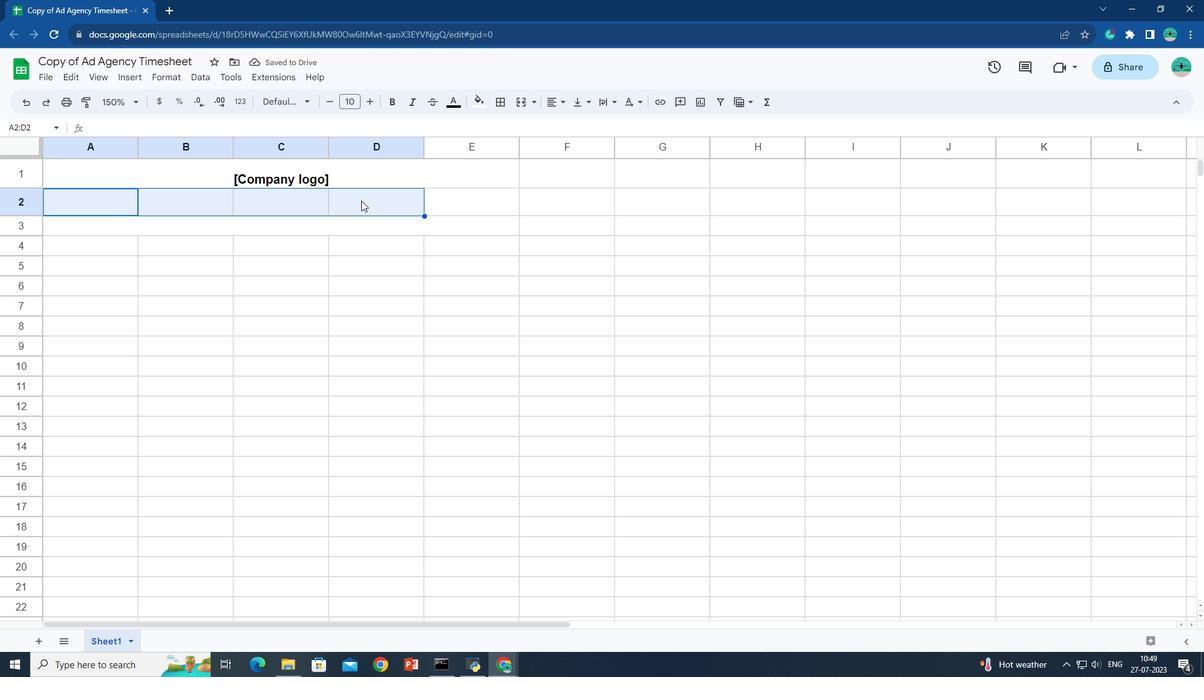 
Action: Key pressed <Key.shift>
Screenshot: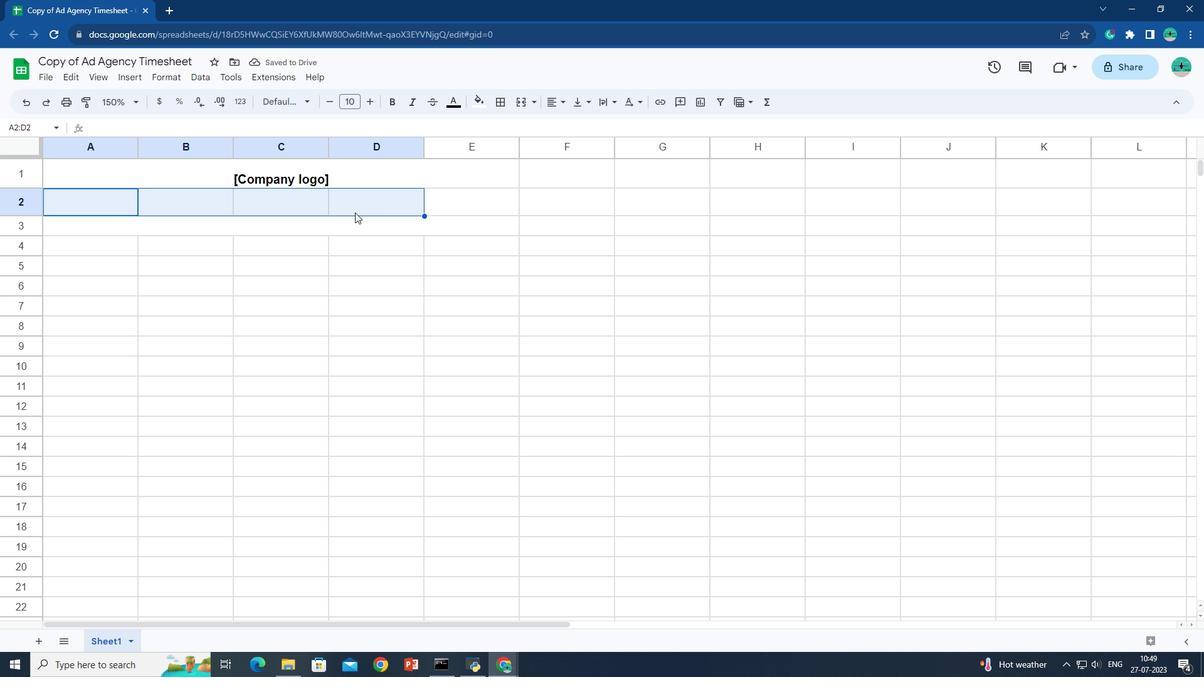 
Action: Mouse moved to (294, 235)
Screenshot: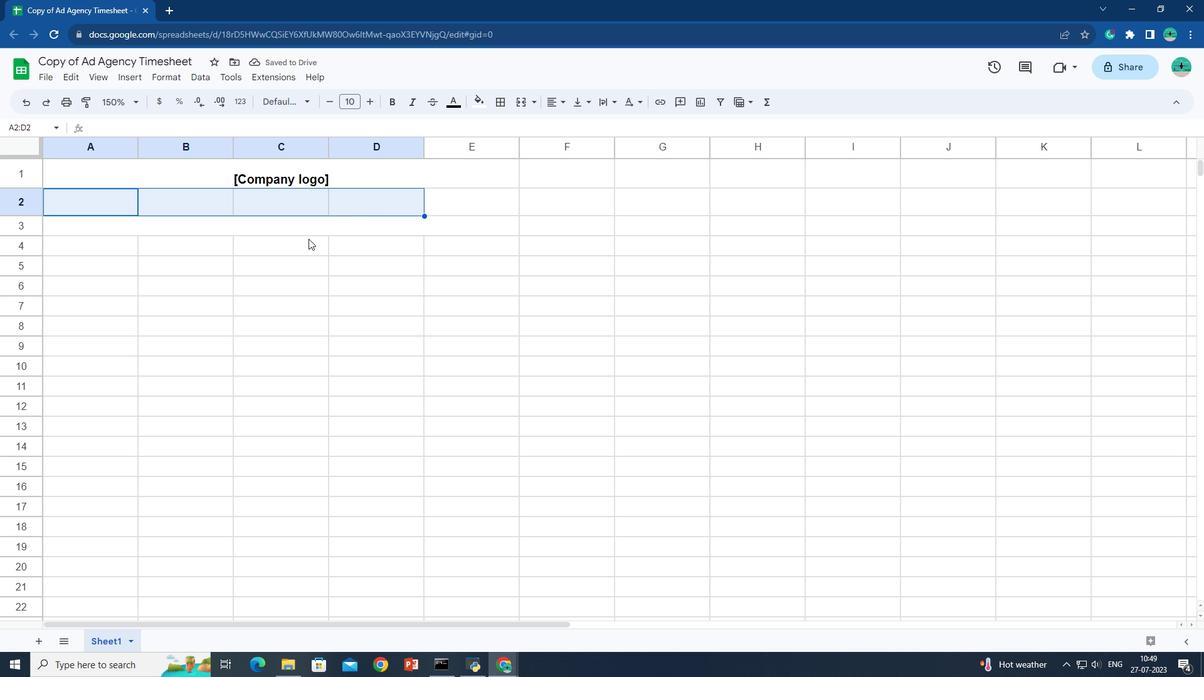 
Action: Key pressed ctrl+Z
Screenshot: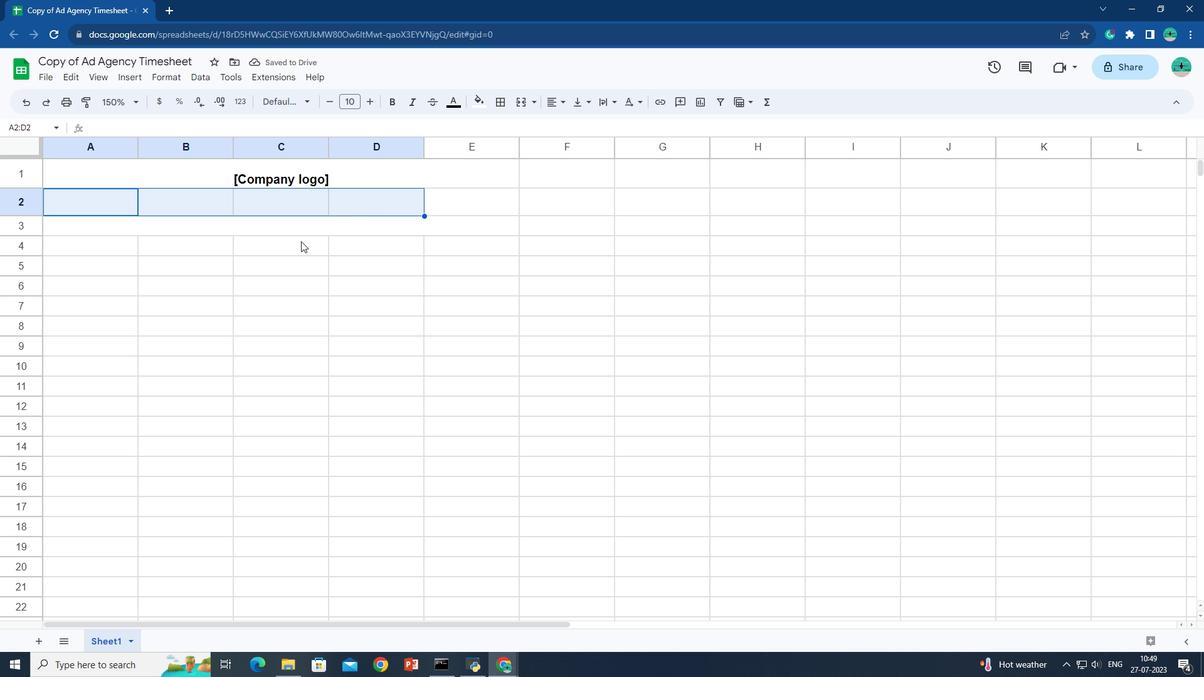
Action: Mouse moved to (281, 231)
Screenshot: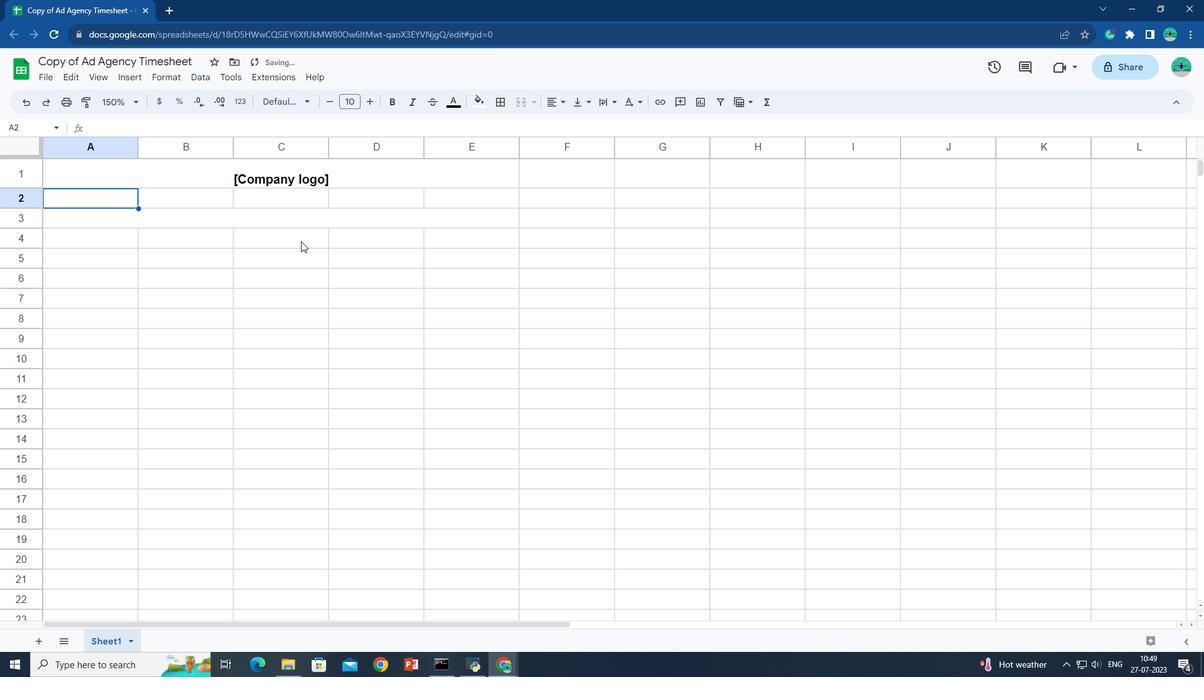 
Action: Key pressed ctrl+Z
Screenshot: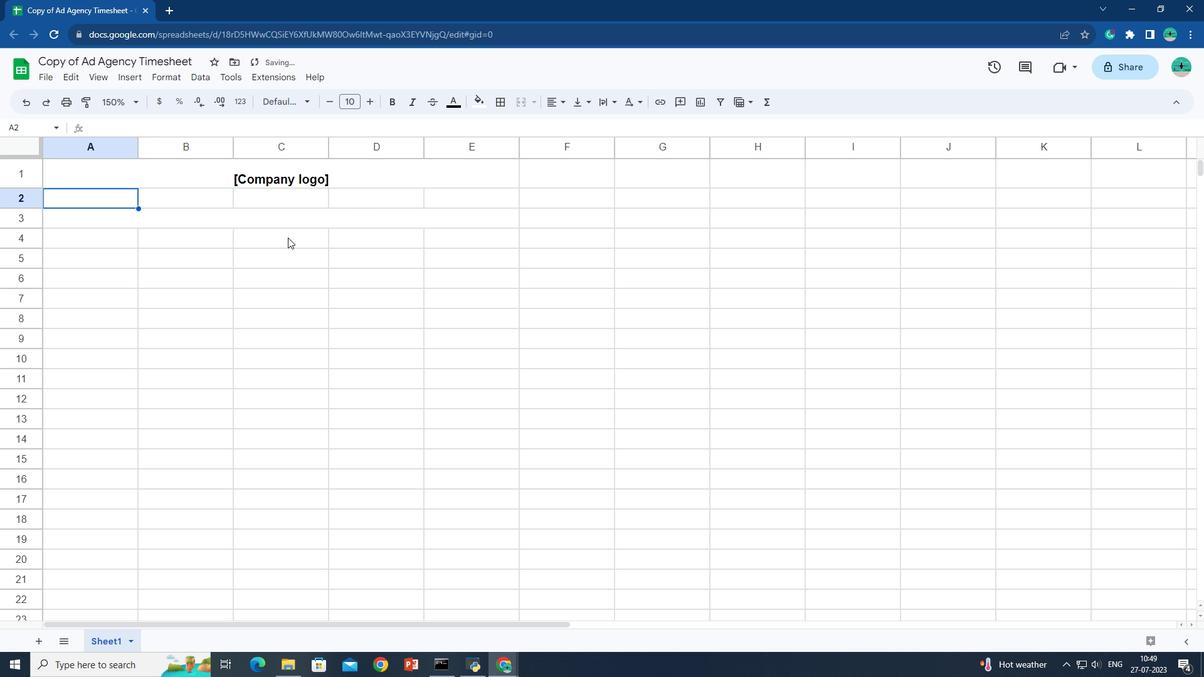 
Action: Mouse moved to (268, 225)
Screenshot: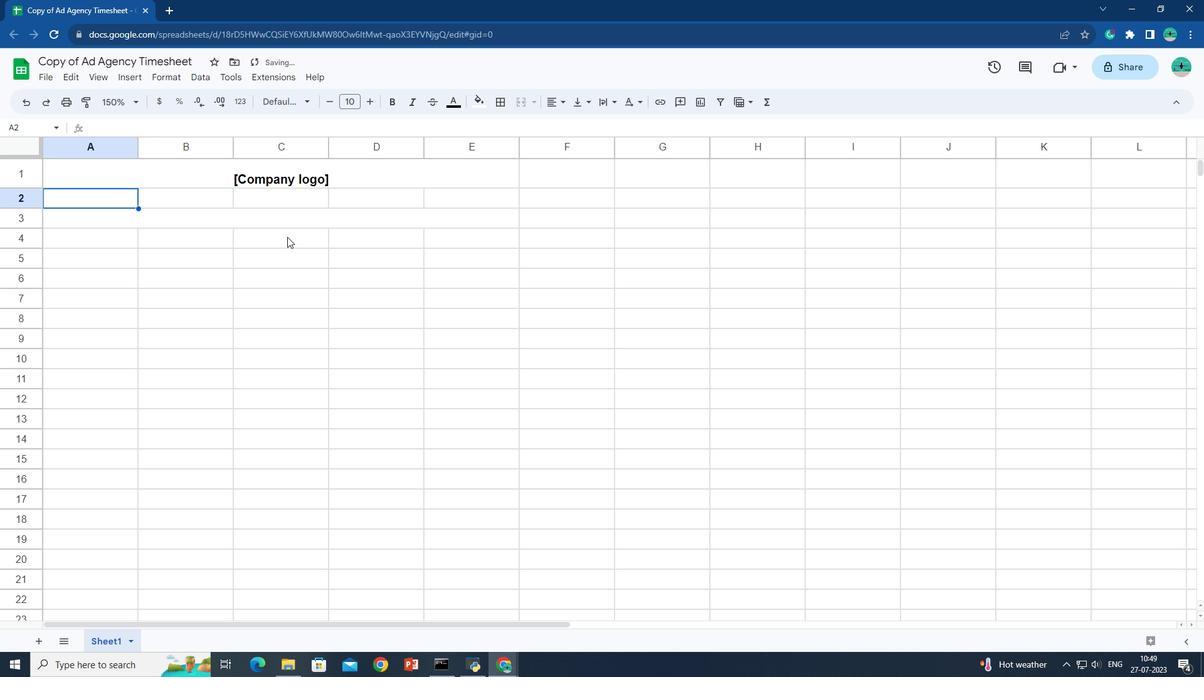 
Action: Key pressed <'\x1a'>
Screenshot: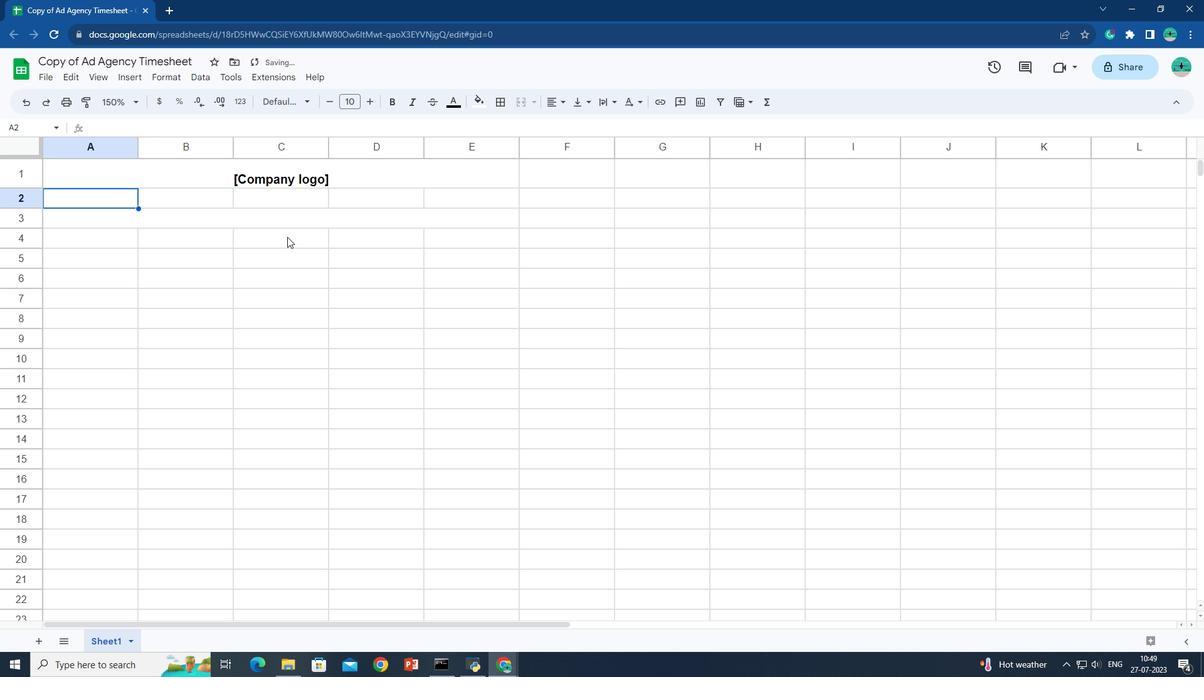 
Action: Mouse moved to (267, 225)
Screenshot: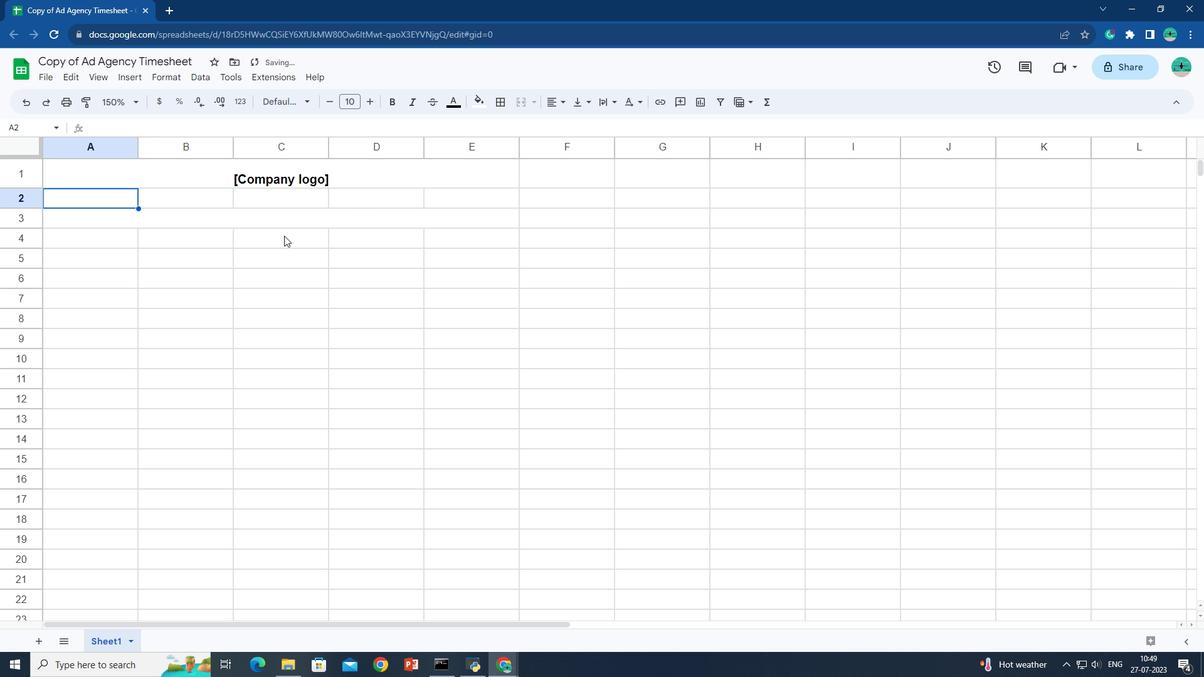 
Action: Key pressed <'\x1a'>
Screenshot: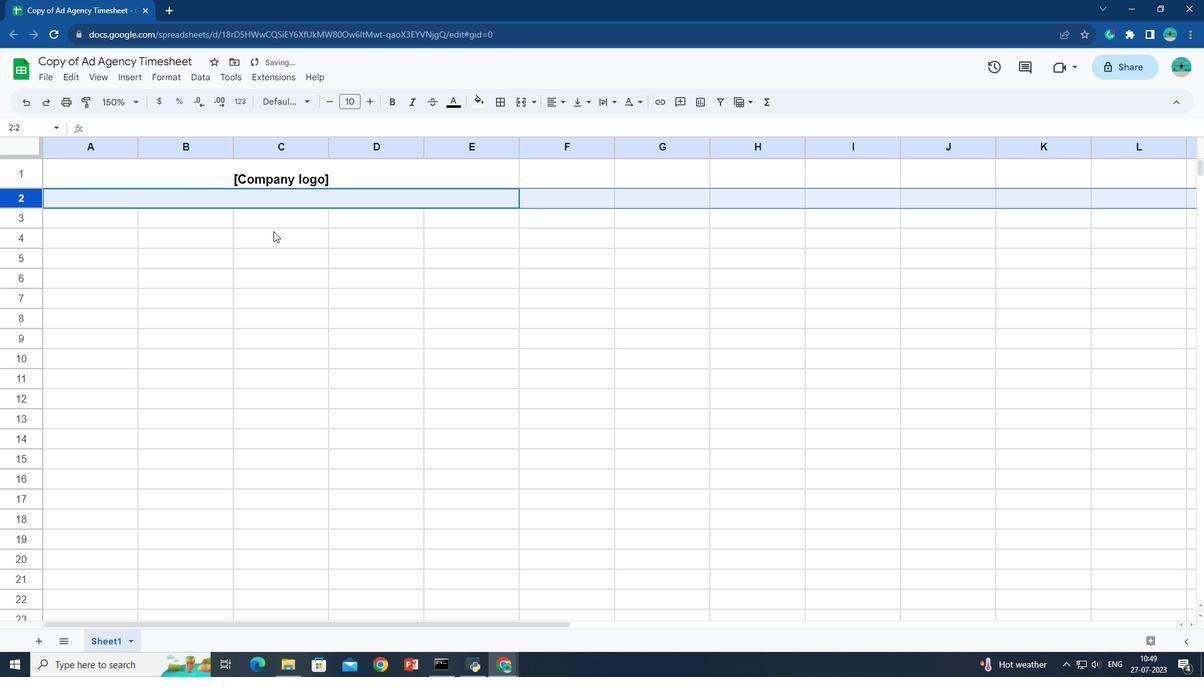 
Action: Mouse moved to (131, 171)
Screenshot: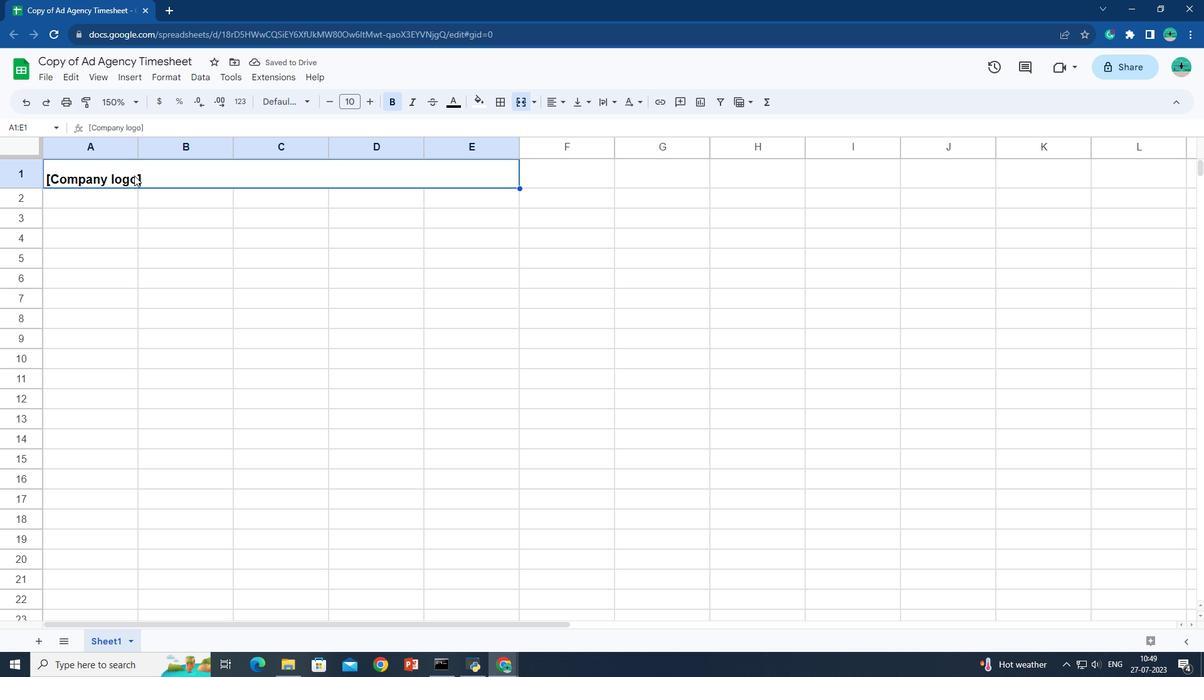 
Action: Mouse pressed left at (131, 171)
Screenshot: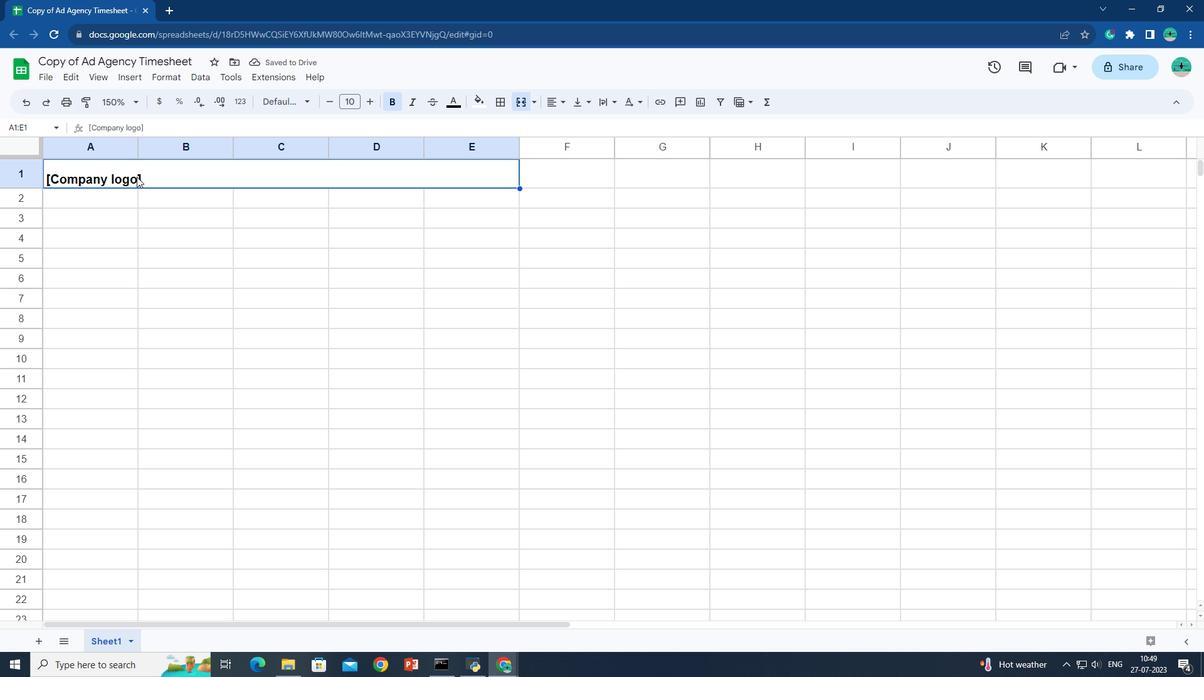 
Action: Mouse moved to (132, 171)
Screenshot: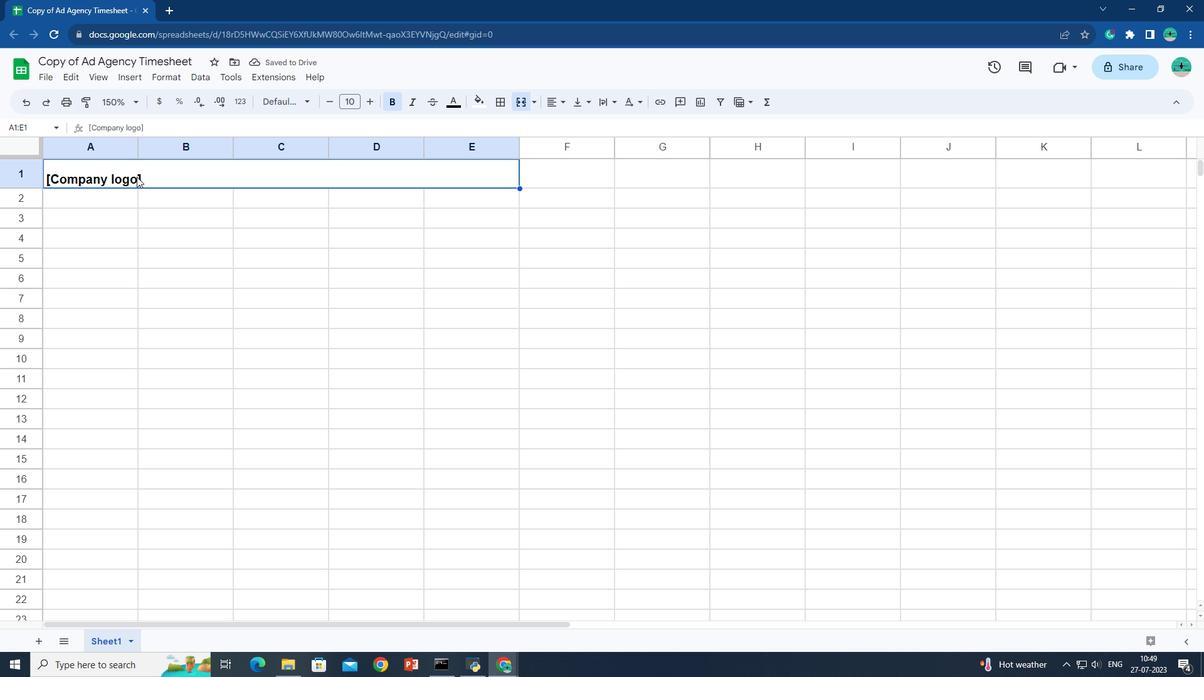 
Action: Mouse pressed left at (132, 171)
Screenshot: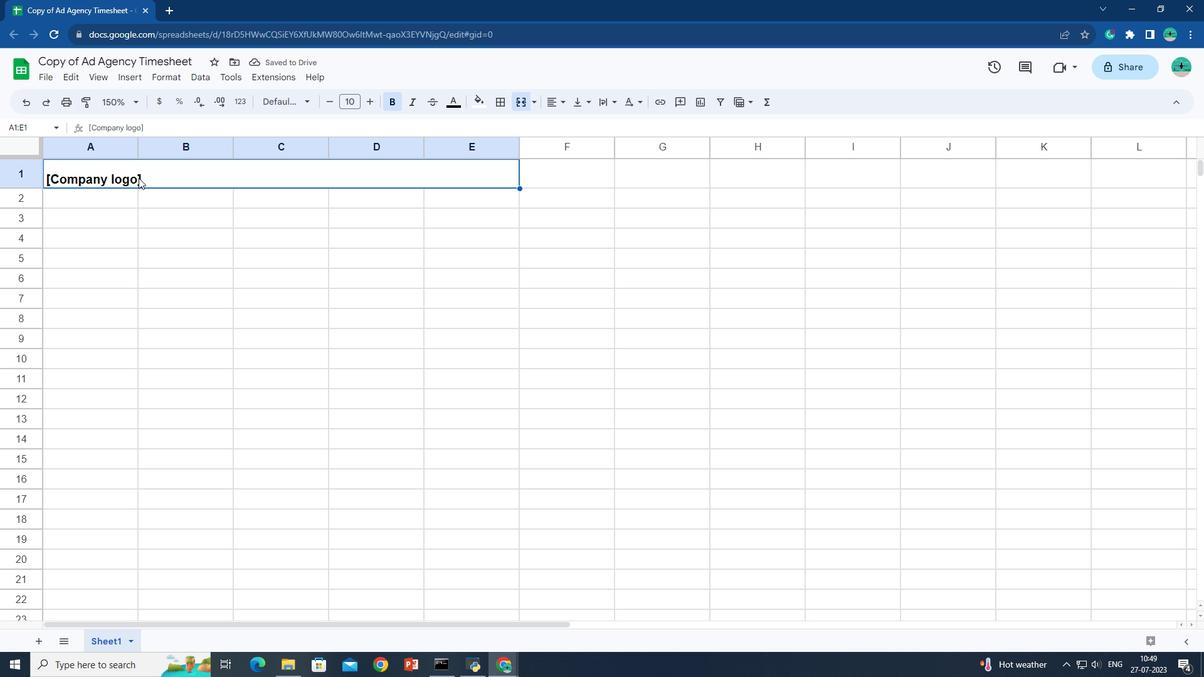 
Action: Mouse pressed left at (132, 171)
Screenshot: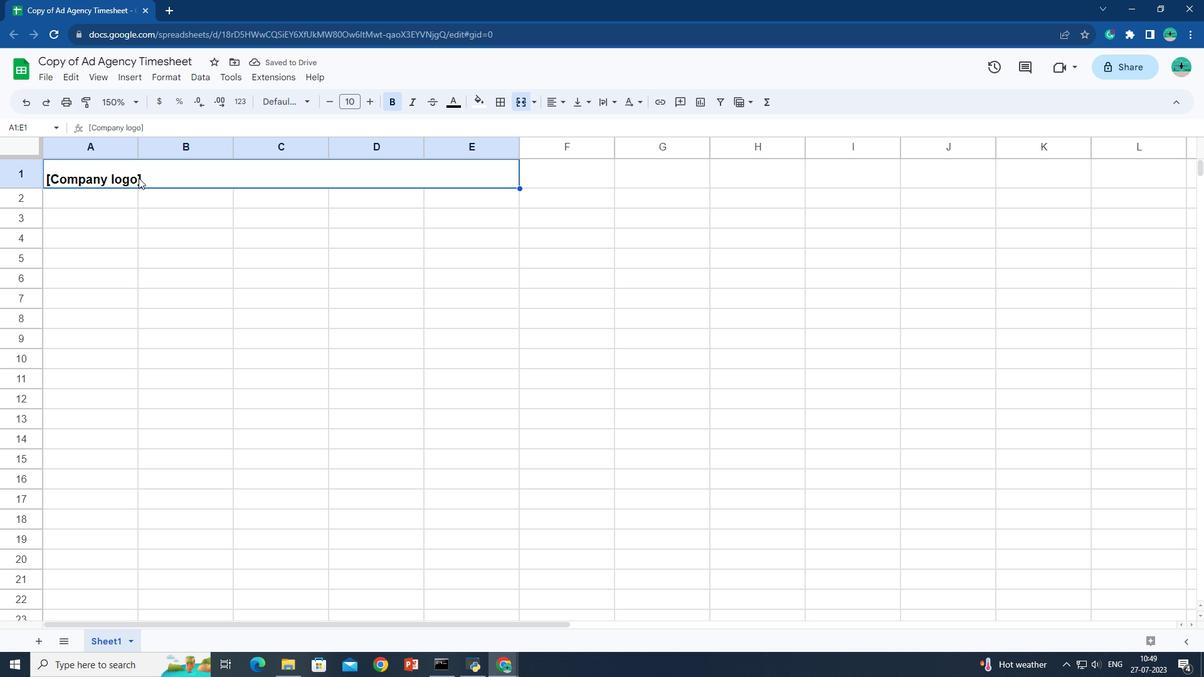 
Action: Mouse moved to (132, 164)
Screenshot: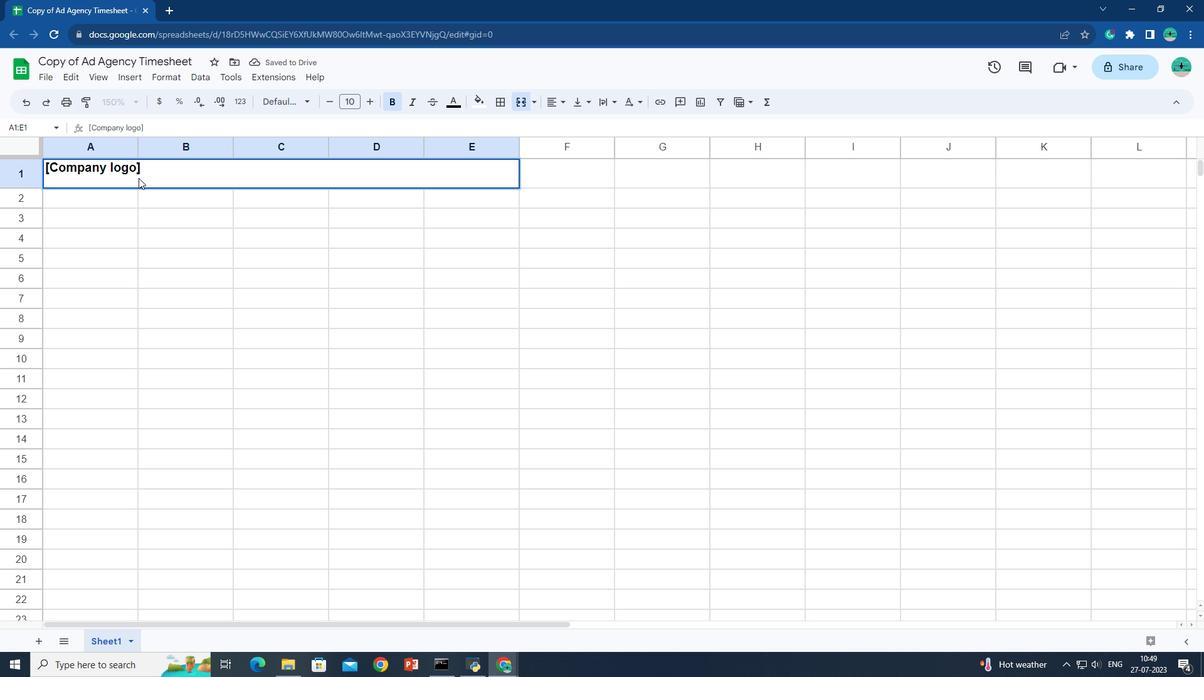 
Action: Mouse pressed left at (132, 164)
Screenshot: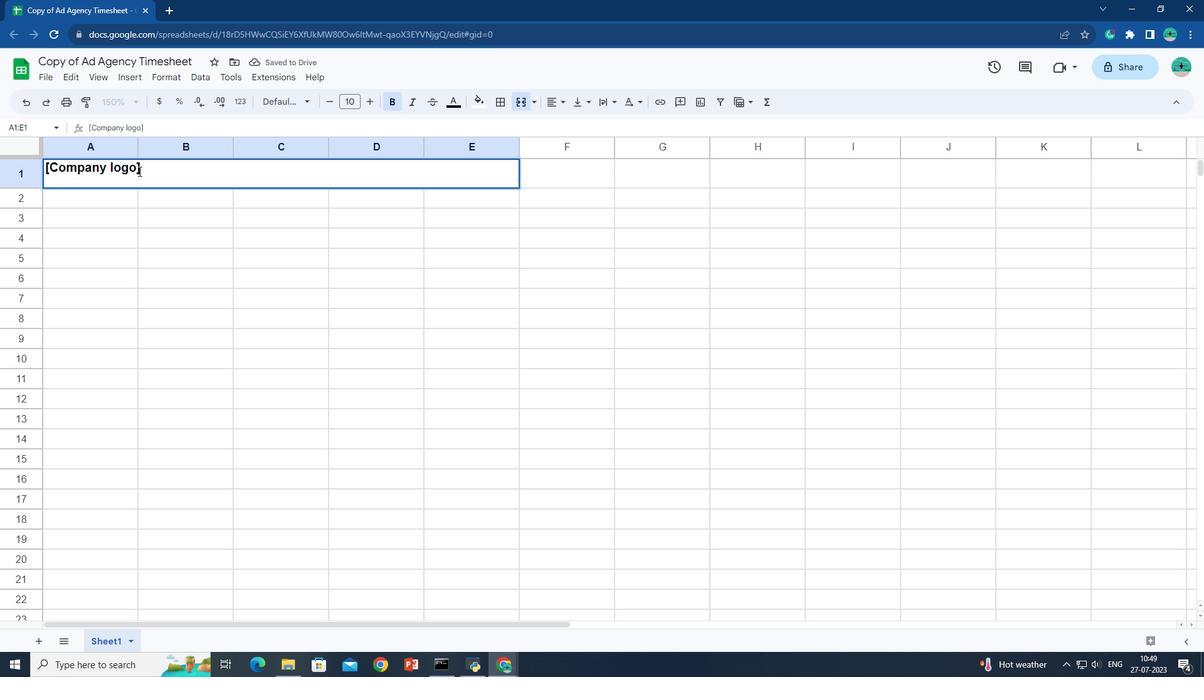 
Action: Mouse pressed left at (132, 164)
Screenshot: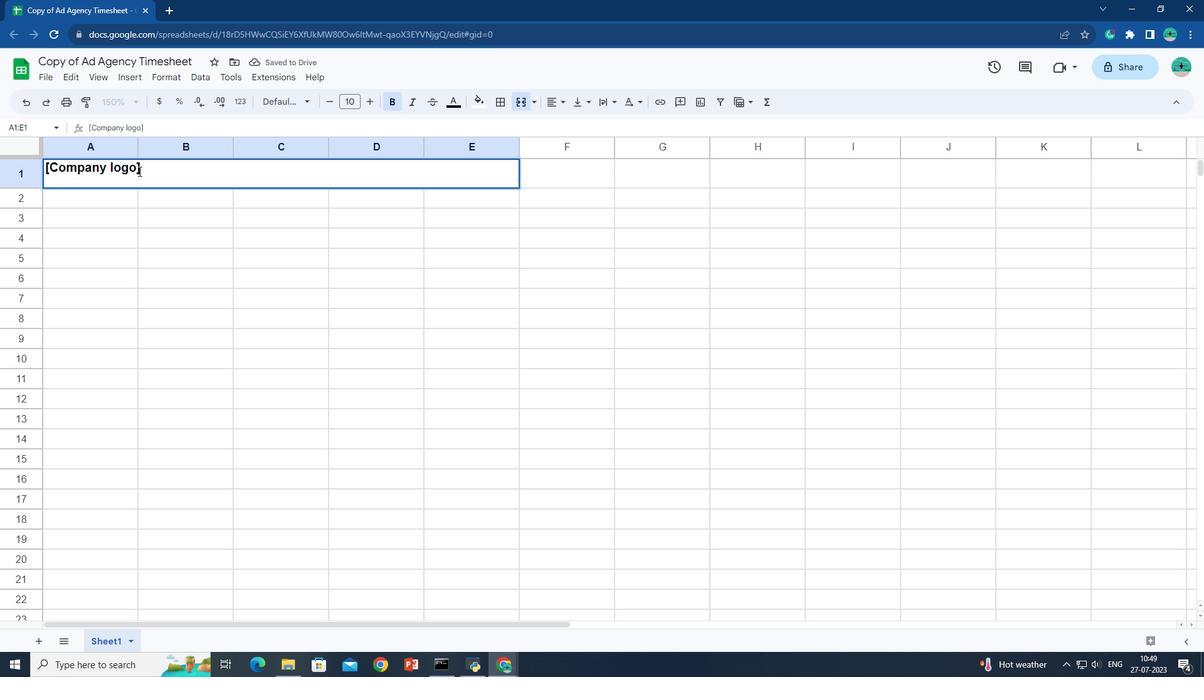 
Action: Mouse pressed left at (132, 164)
Screenshot: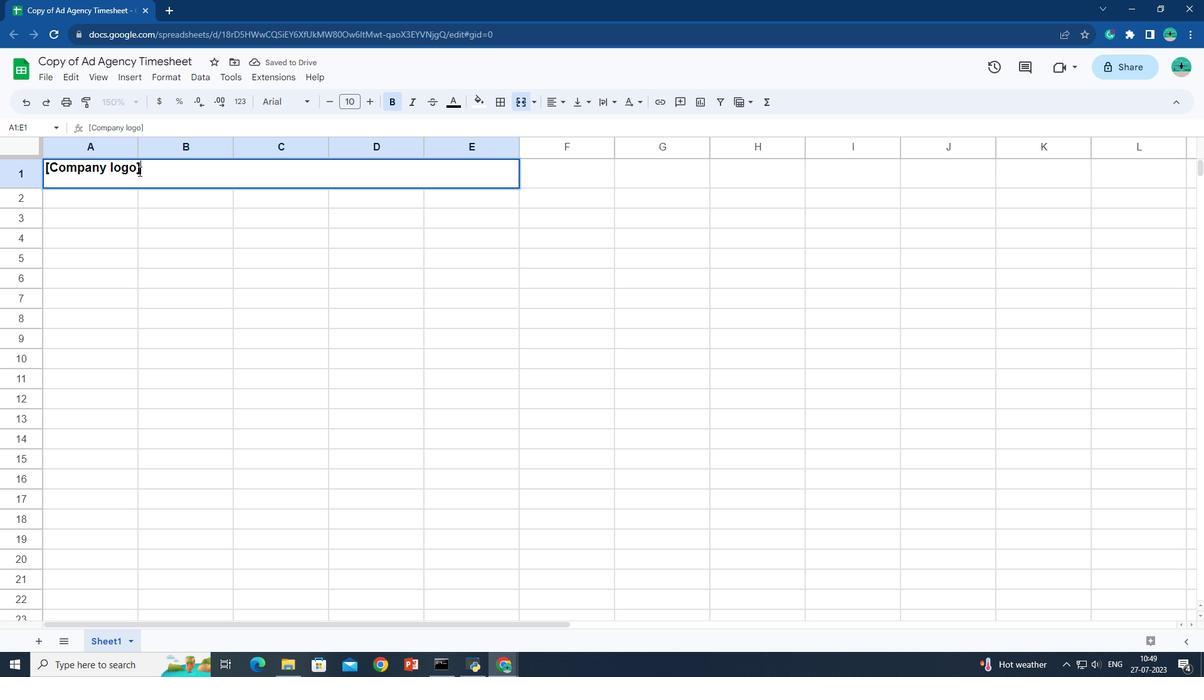 
Action: Mouse moved to (558, 92)
Screenshot: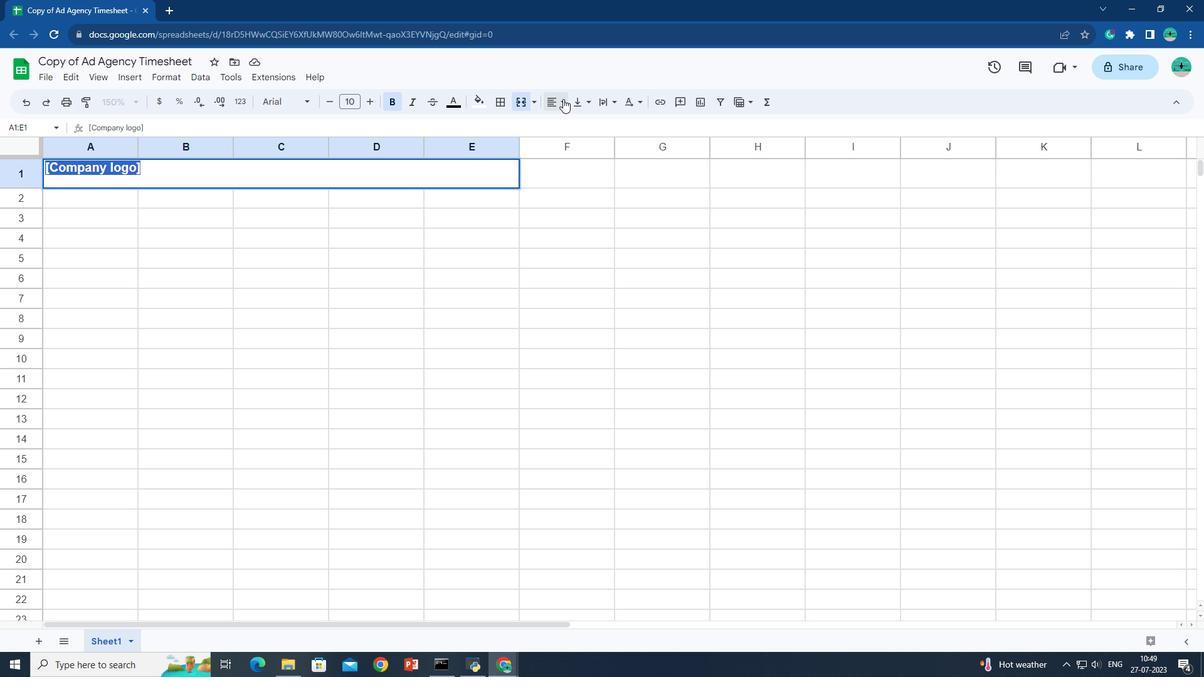 
Action: Mouse pressed left at (558, 92)
Screenshot: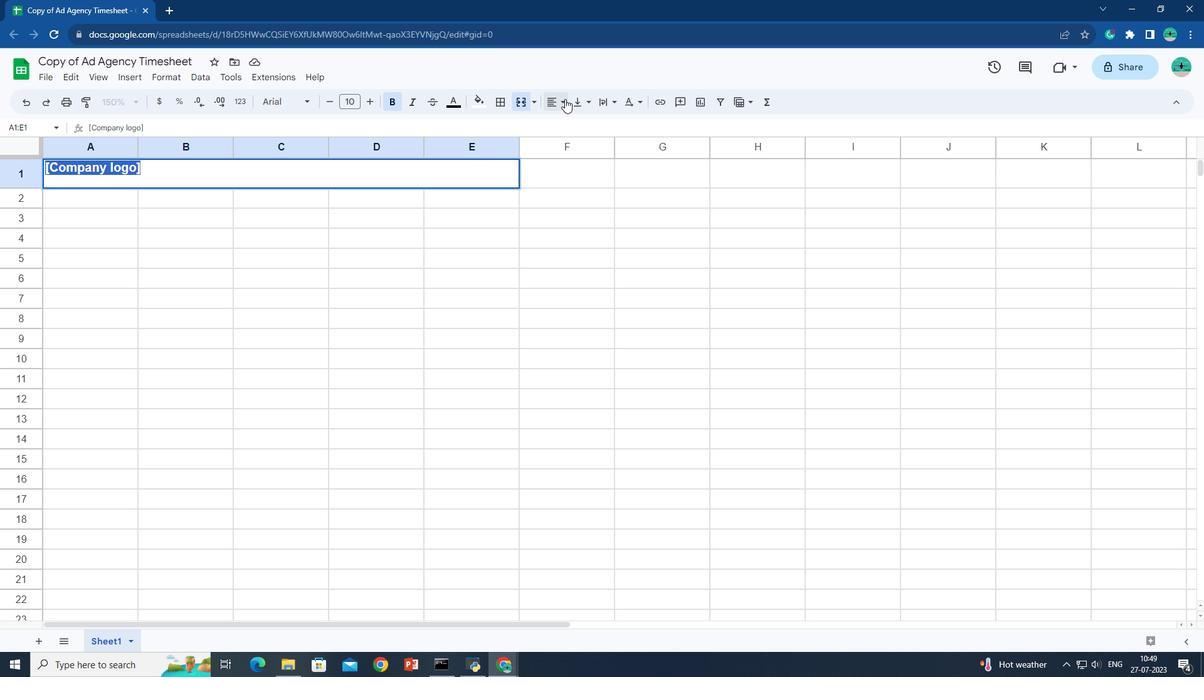 
Action: Mouse moved to (567, 117)
Screenshot: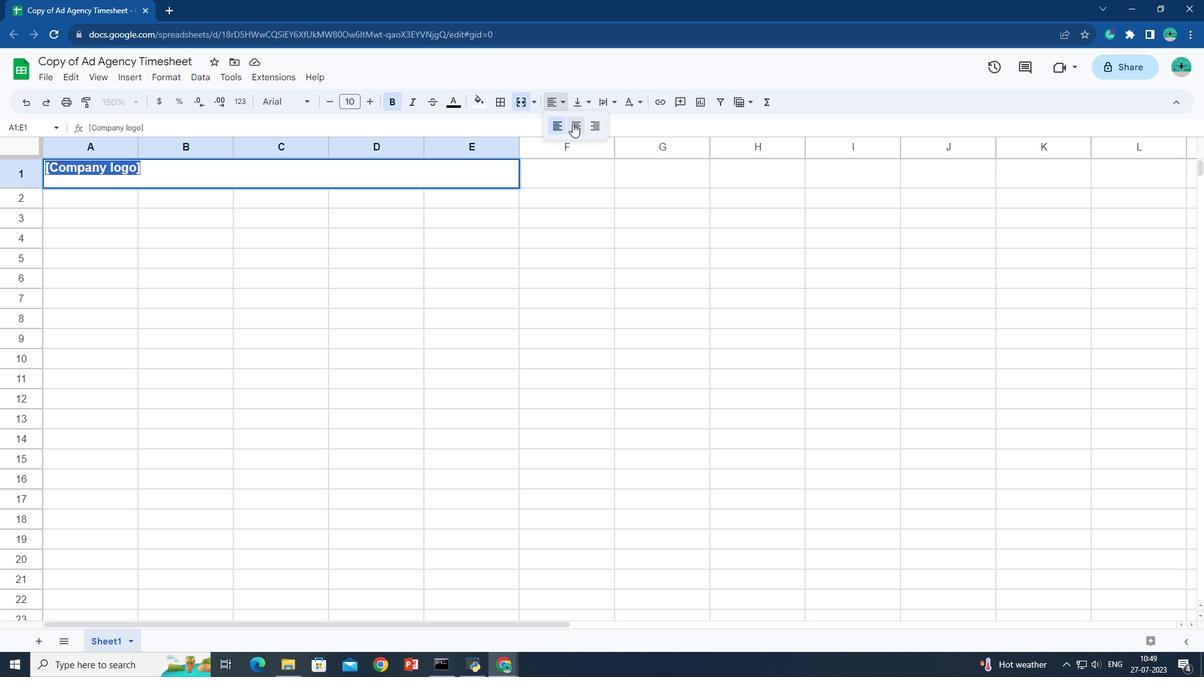 
Action: Mouse pressed left at (567, 117)
Screenshot: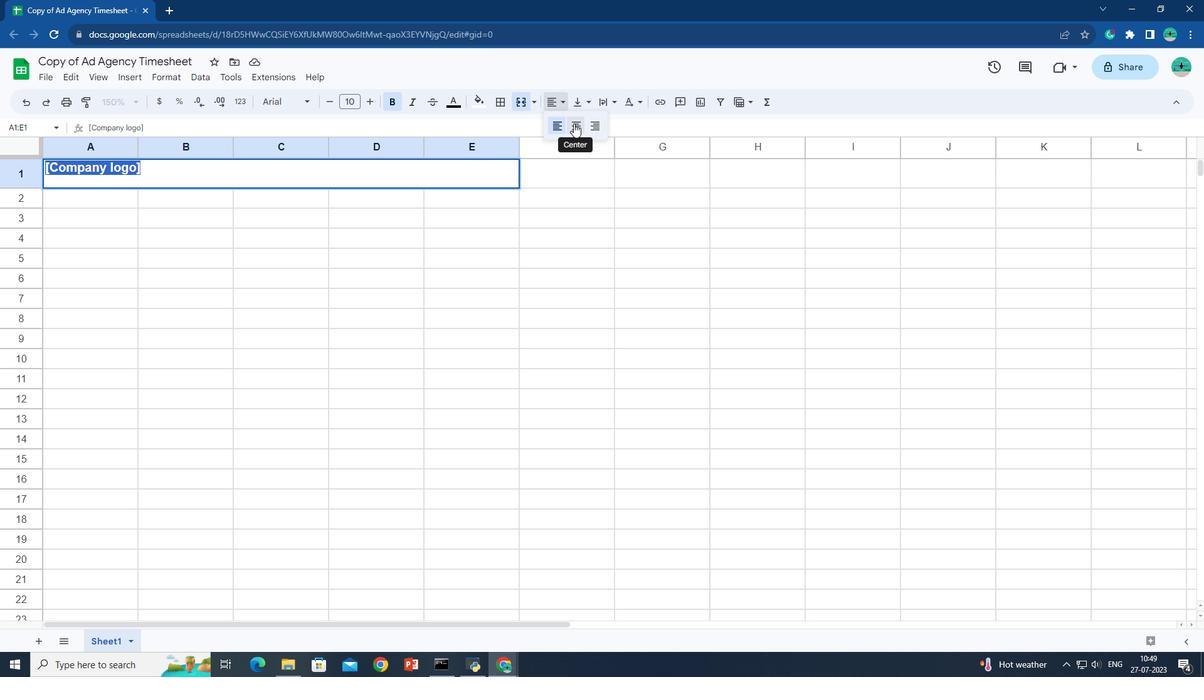 
Action: Mouse moved to (44, 198)
Screenshot: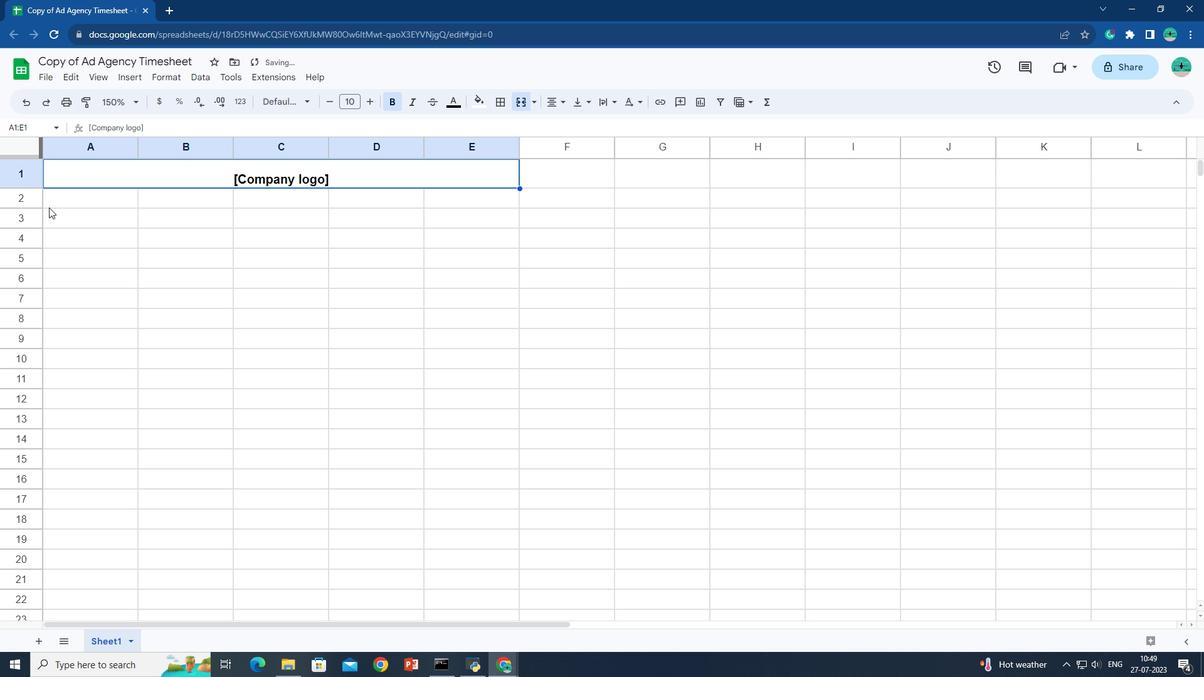 
Action: Mouse pressed left at (44, 198)
Screenshot: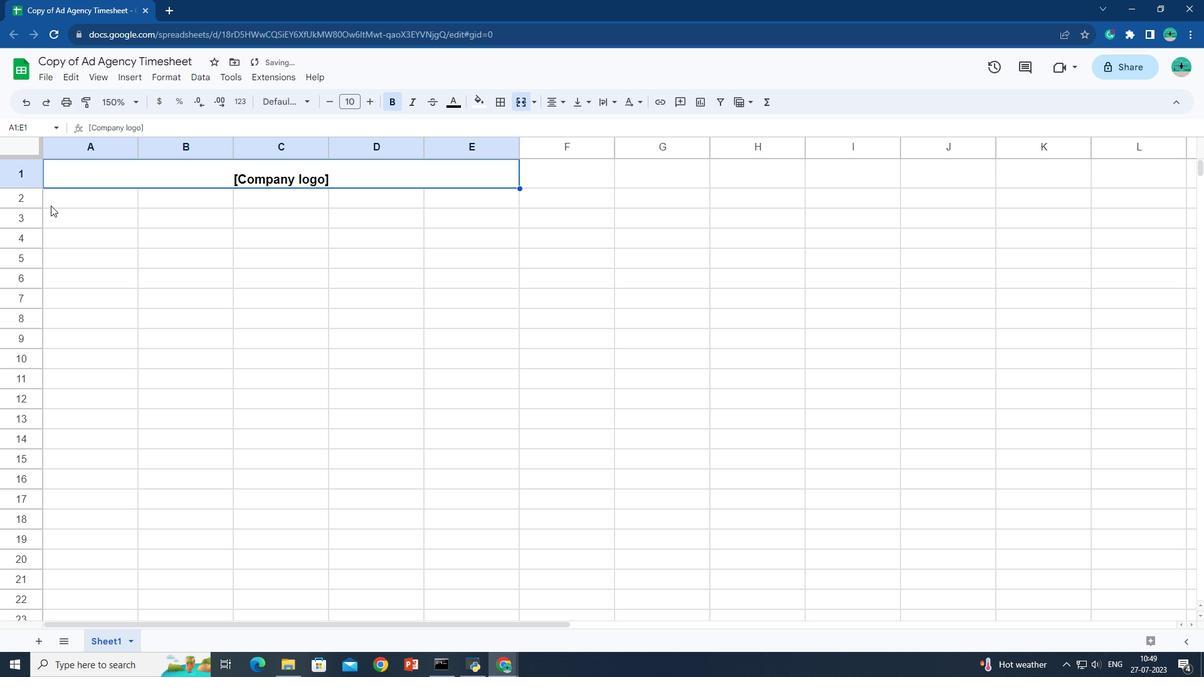 
Action: Mouse moved to (16, 199)
Screenshot: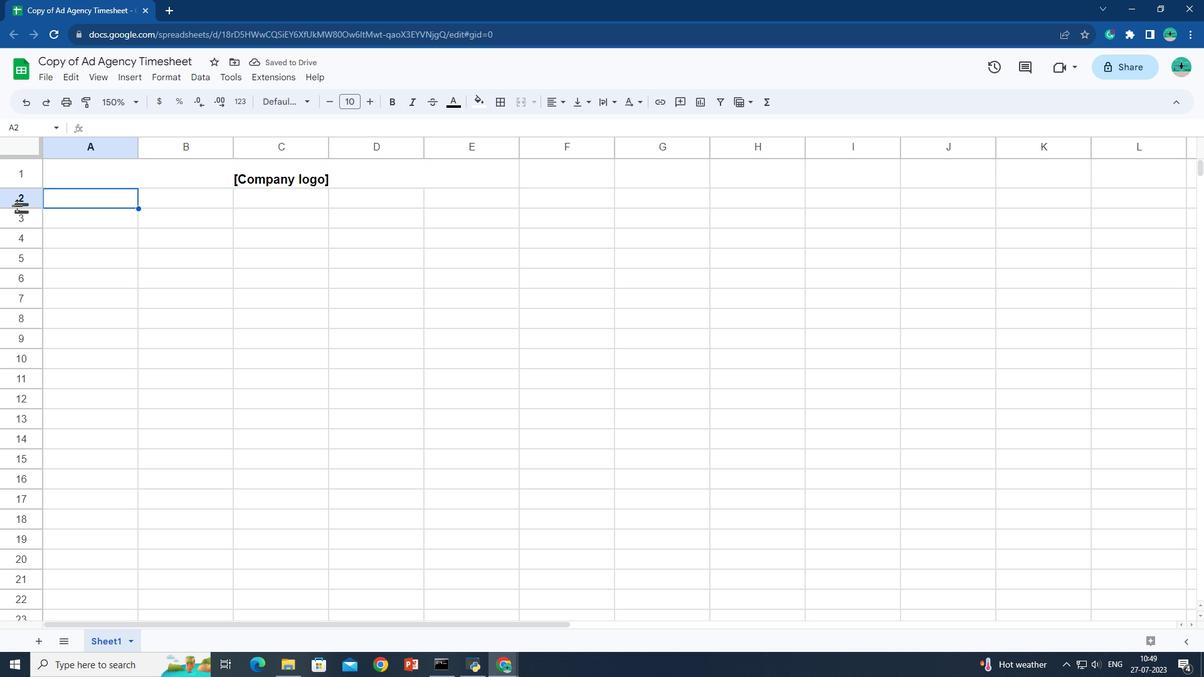 
Action: Mouse pressed left at (16, 199)
Screenshot: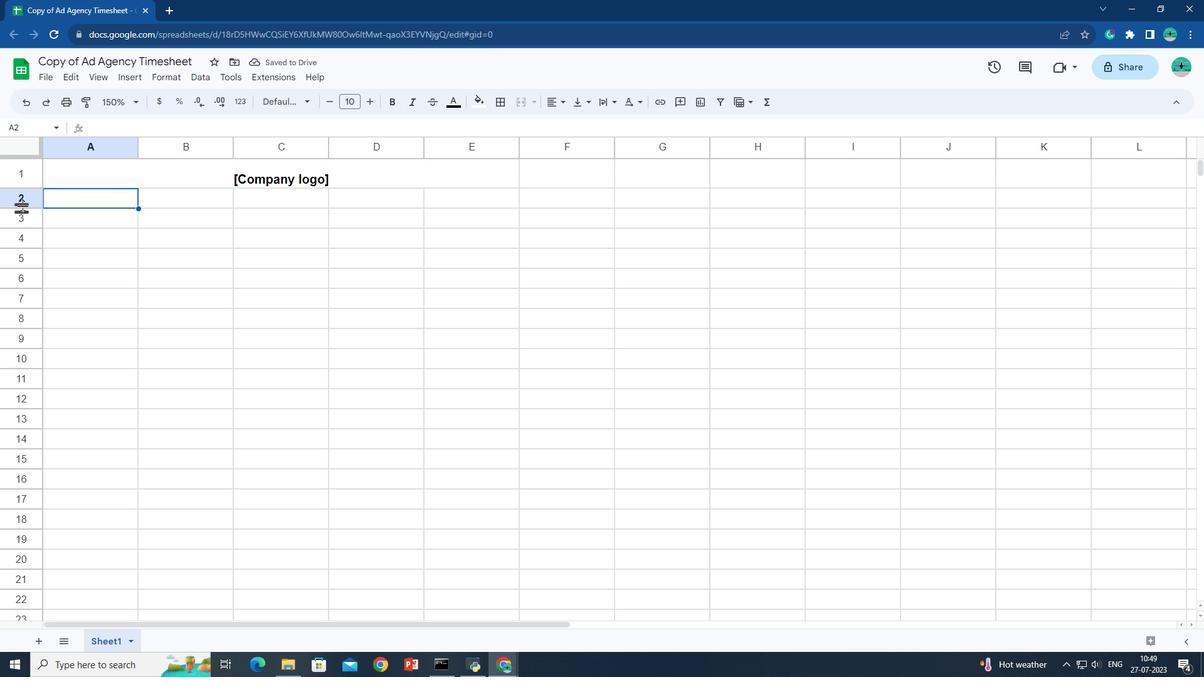 
Action: Mouse moved to (18, 212)
Screenshot: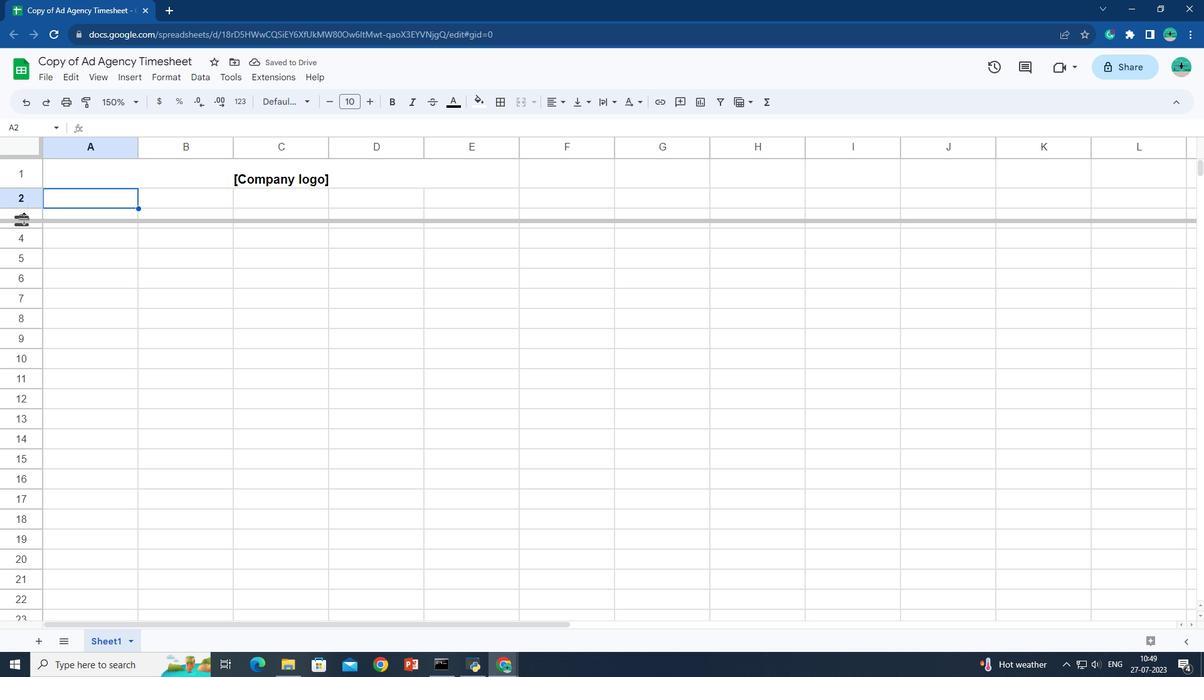 
Action: Mouse pressed left at (18, 212)
Screenshot: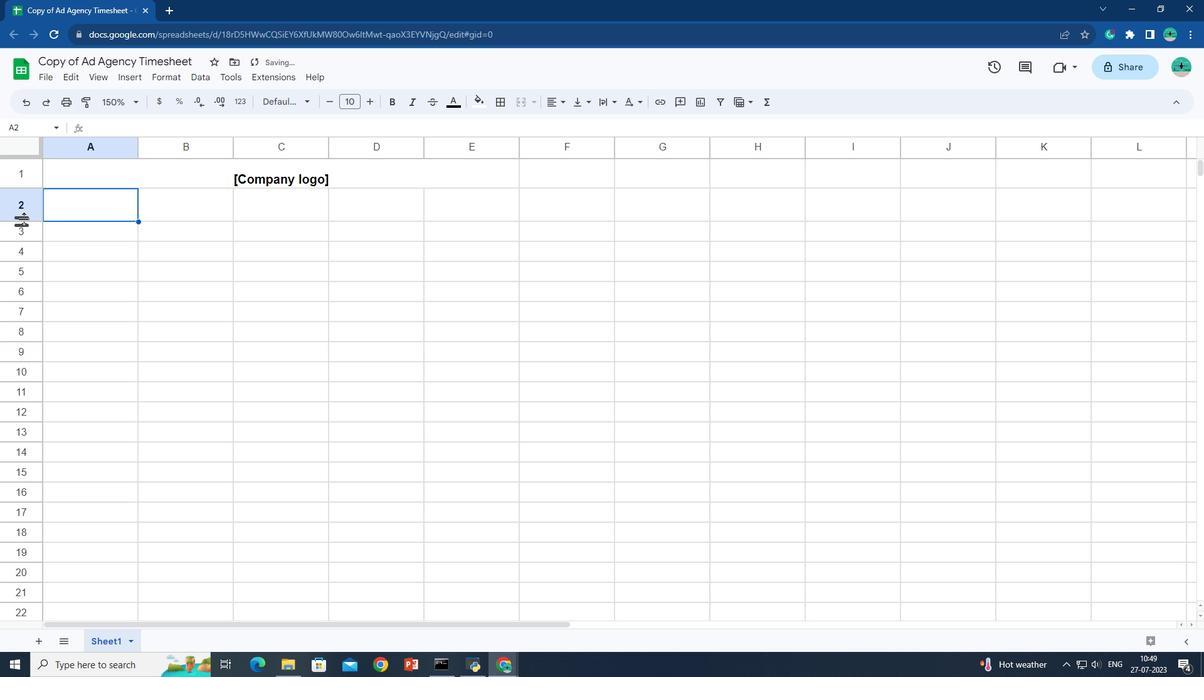 
Action: Mouse moved to (19, 203)
Screenshot: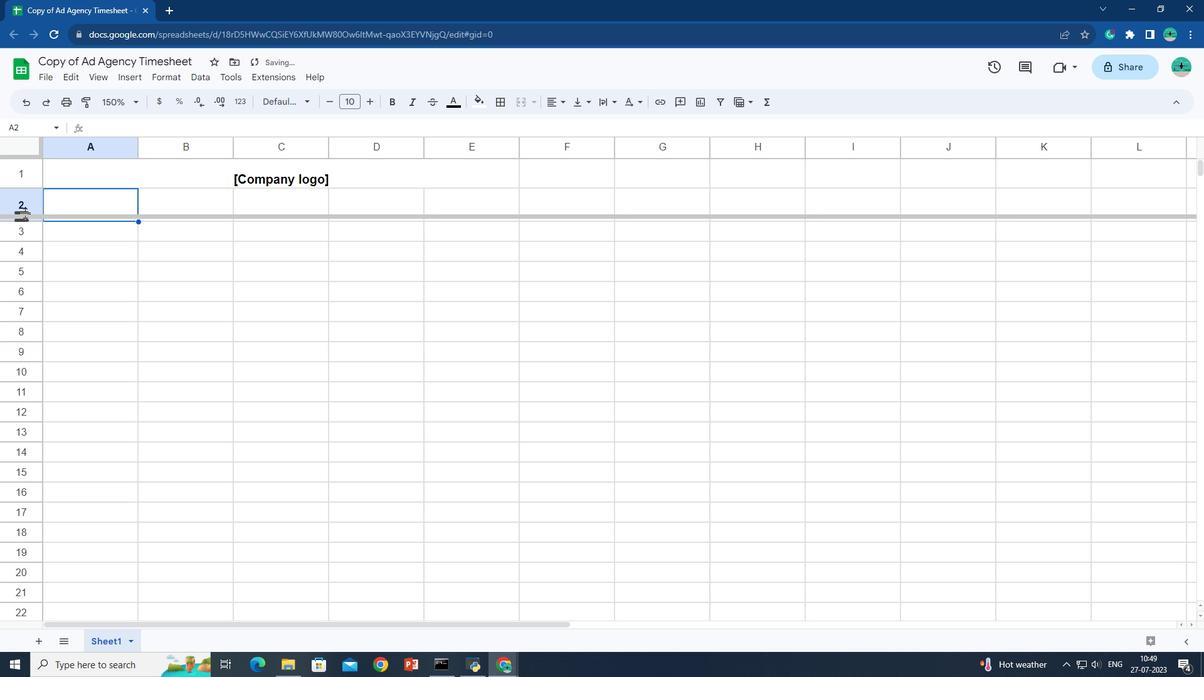 
Action: Mouse pressed left at (19, 203)
Screenshot: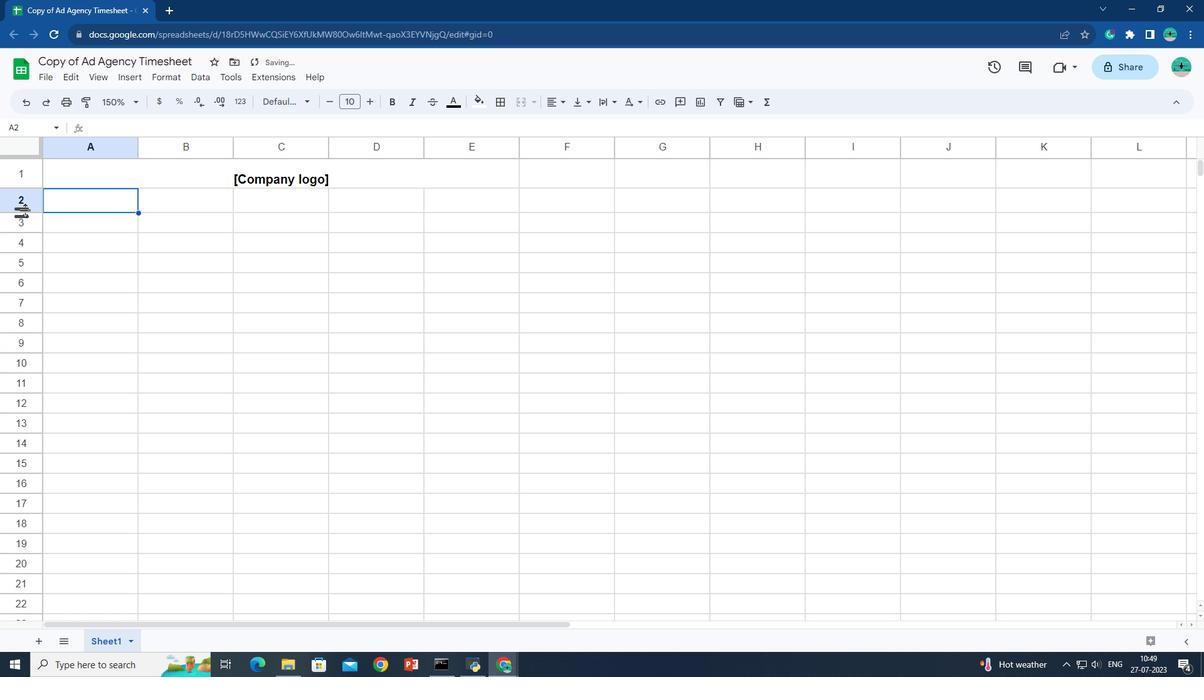
Action: Mouse moved to (313, 220)
Screenshot: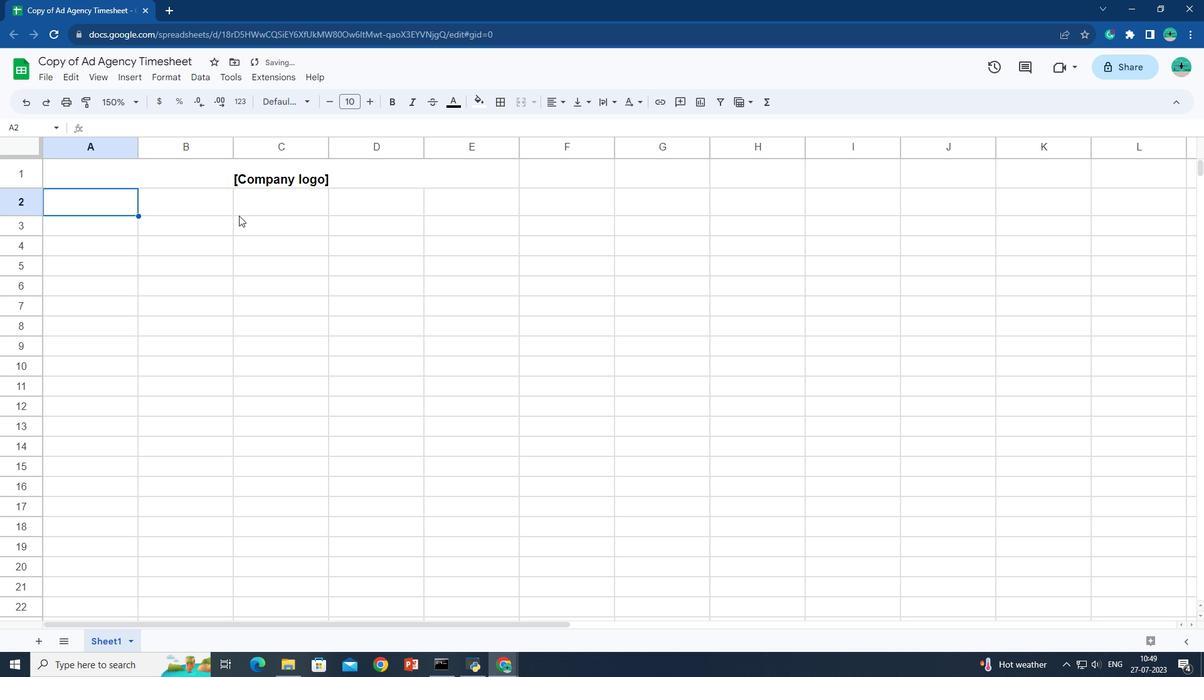 
Action: Key pressed <Key.shift>
Screenshot: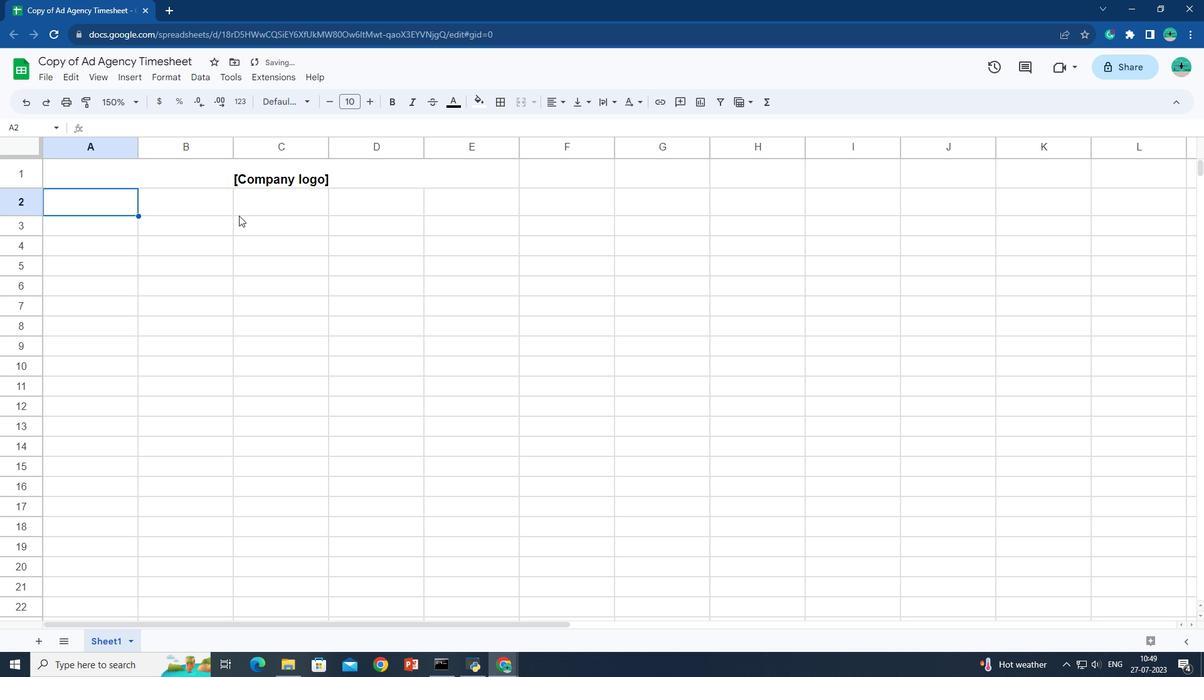 
Action: Mouse moved to (509, 199)
Screenshot: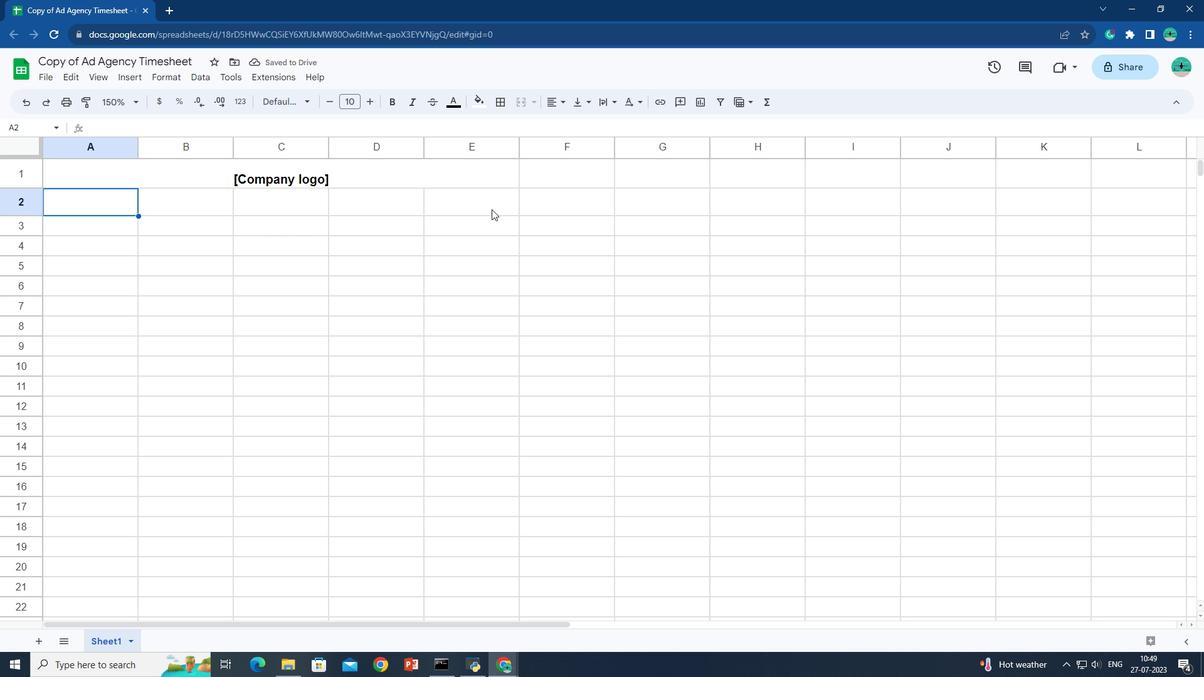 
Action: Key pressed <Key.shift>
Screenshot: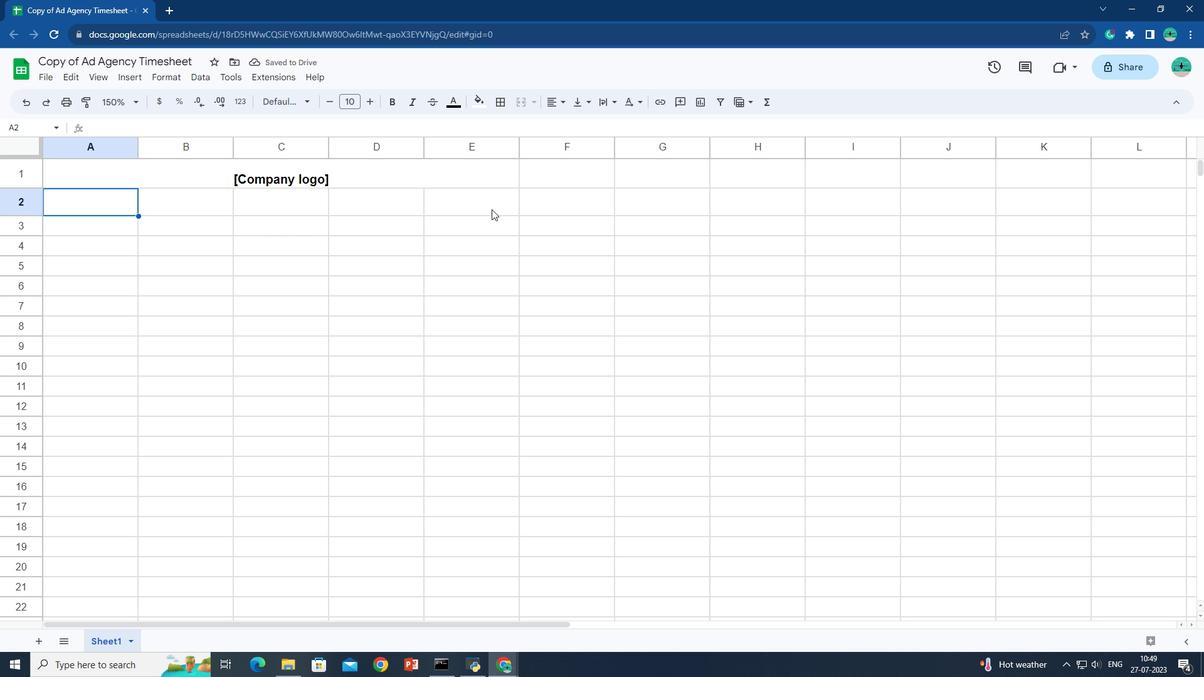 
Action: Mouse moved to (527, 199)
Screenshot: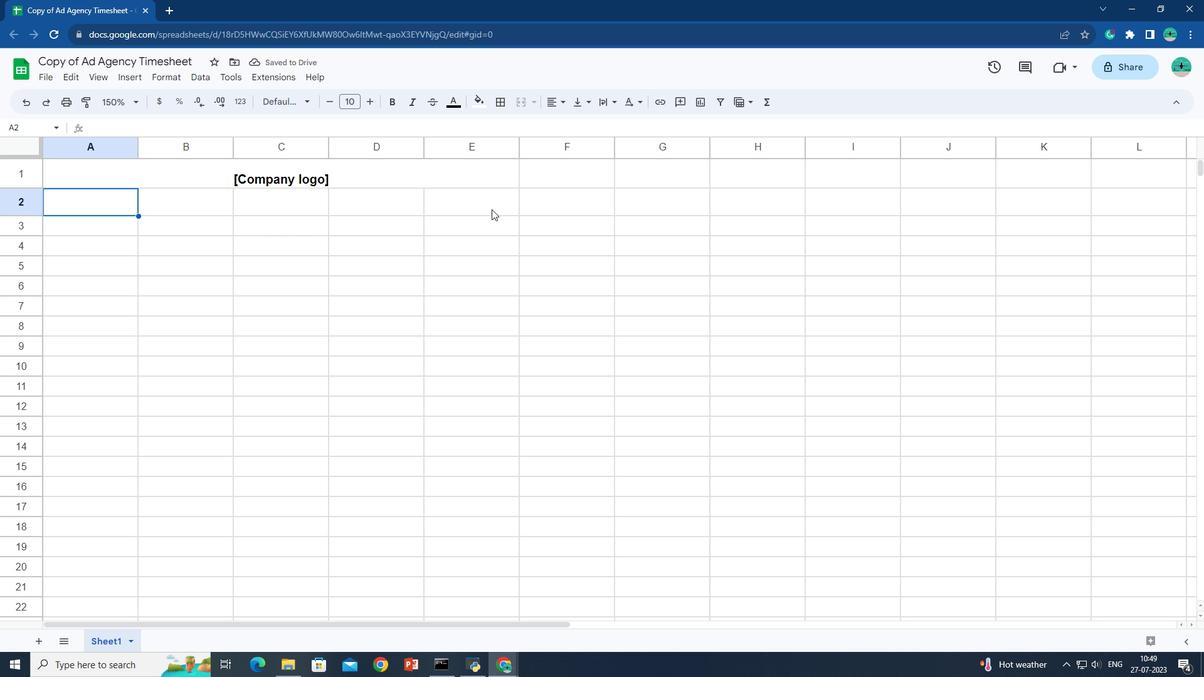 
Action: Key pressed <Key.shift>
Screenshot: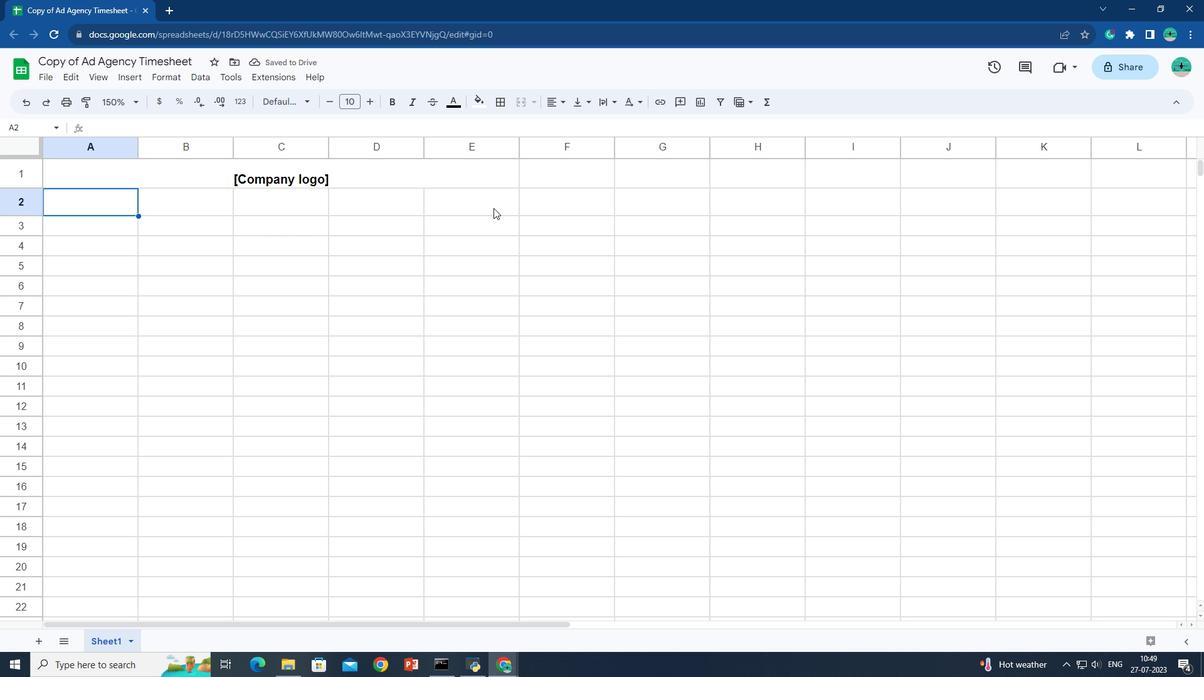 
Action: Mouse moved to (540, 199)
Screenshot: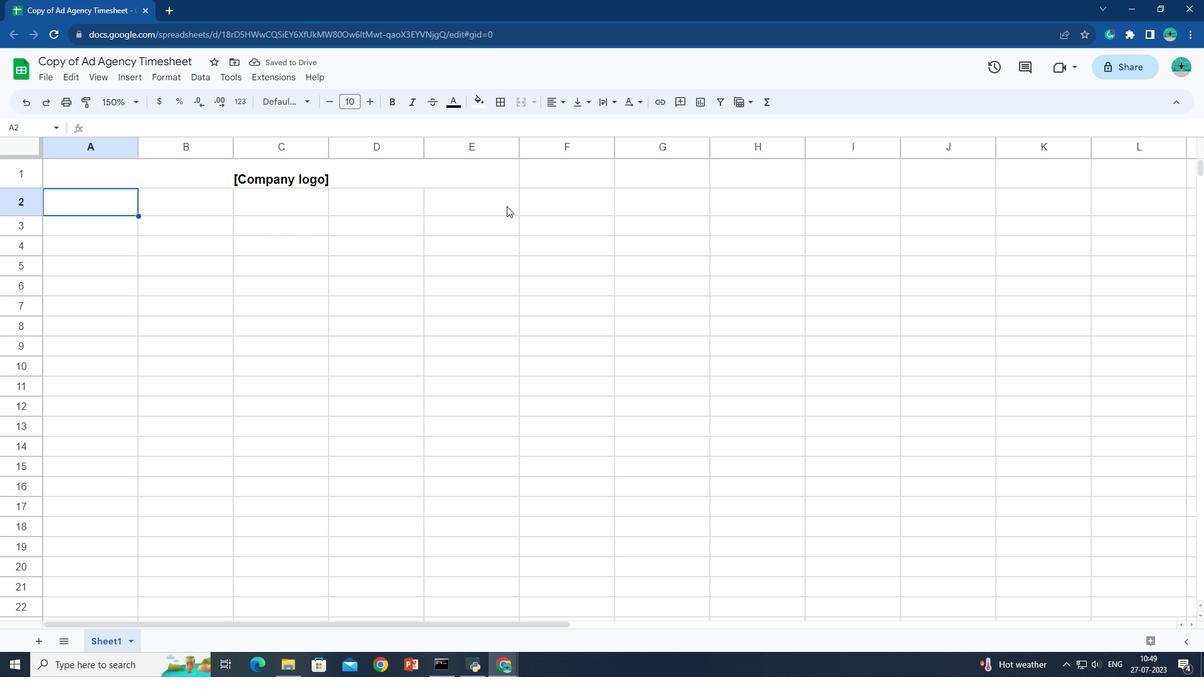 
Action: Key pressed <Key.shift>
Screenshot: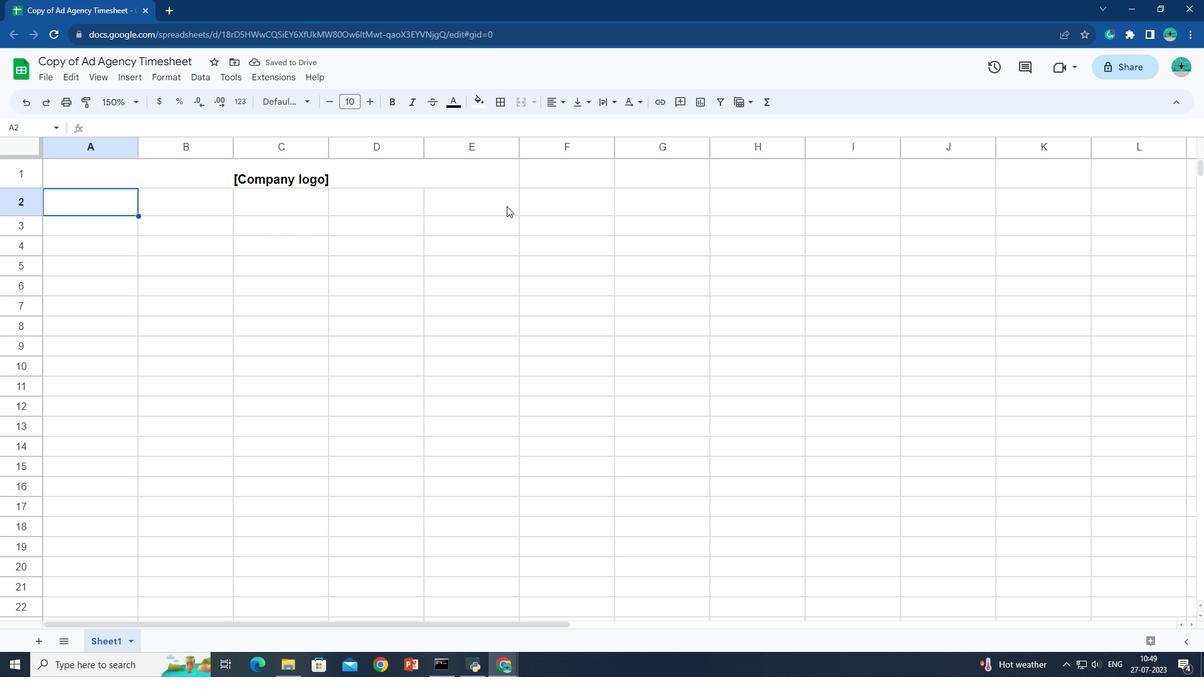 
Action: Mouse moved to (541, 199)
Screenshot: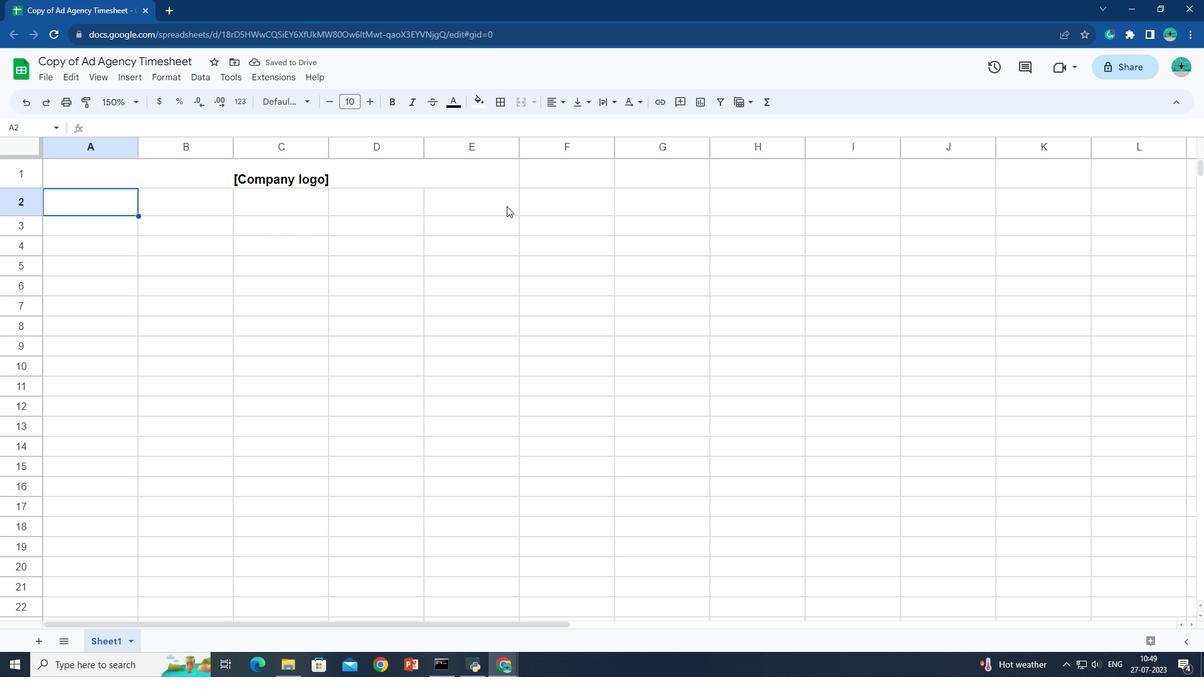 
Action: Key pressed <Key.shift>
Screenshot: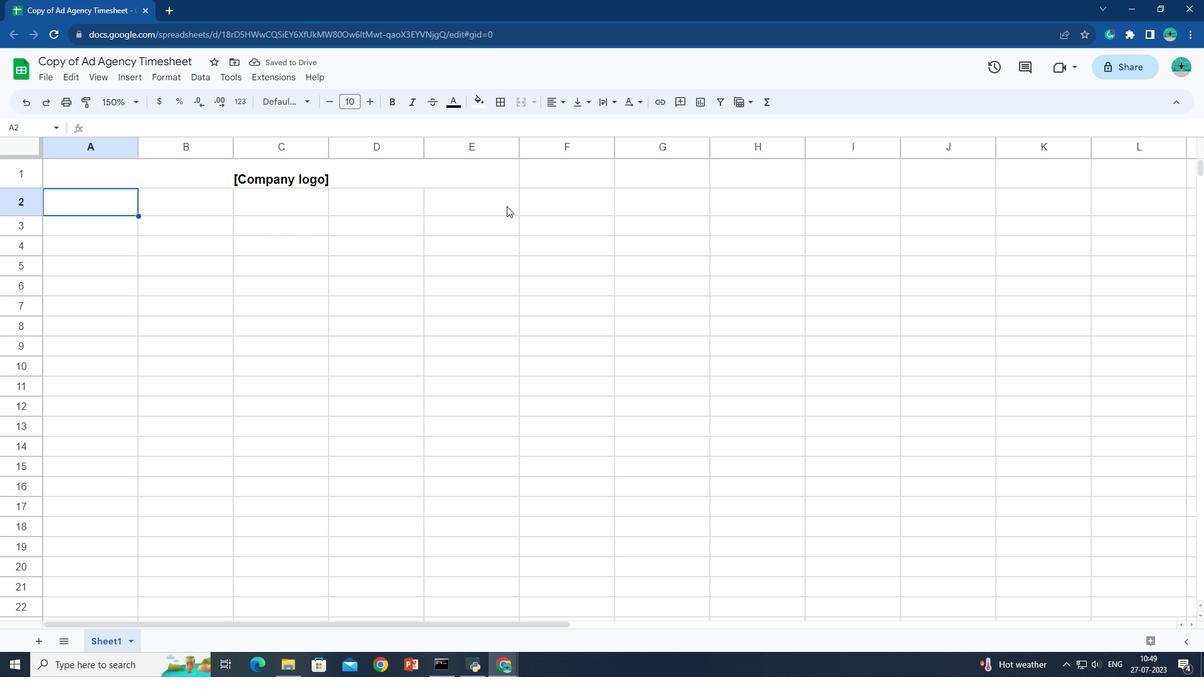 
Action: Mouse moved to (543, 199)
Screenshot: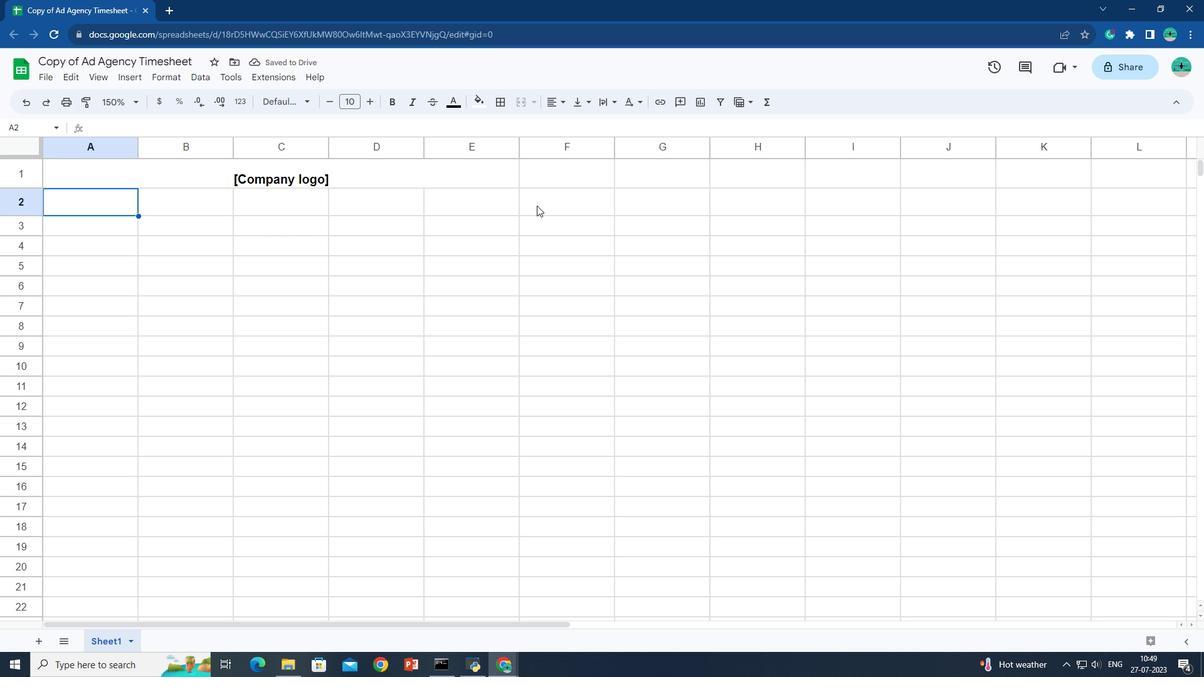 
Action: Key pressed <Key.shift>
Screenshot: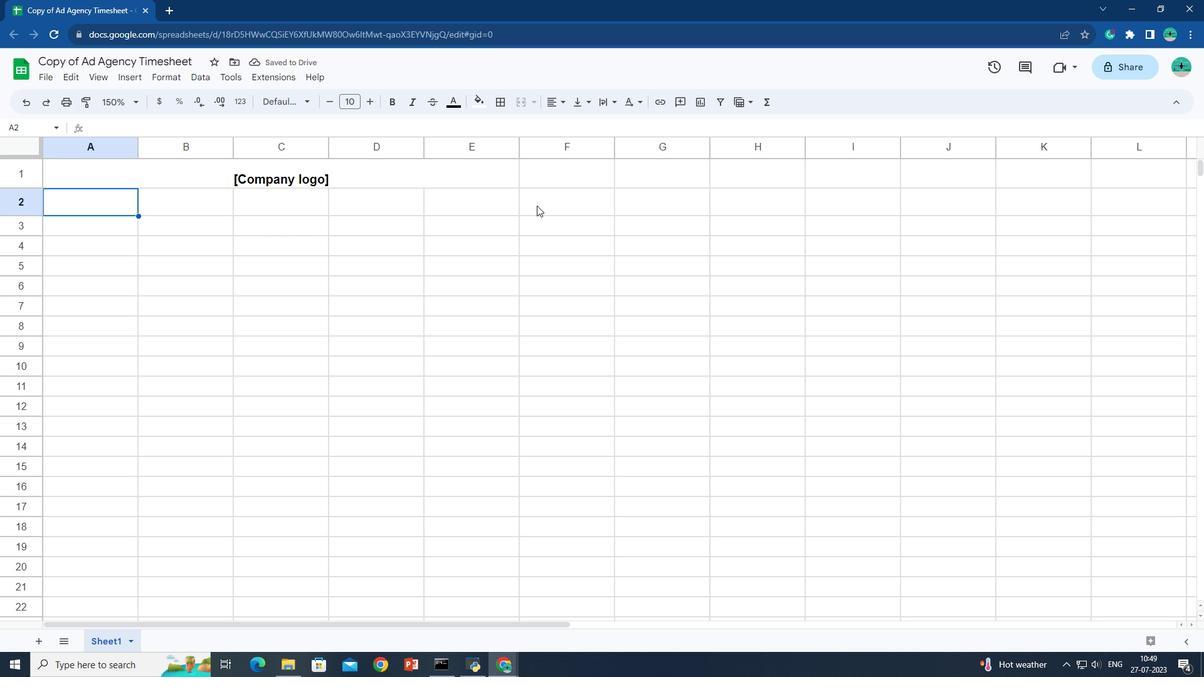 
Action: Mouse moved to (552, 199)
Screenshot: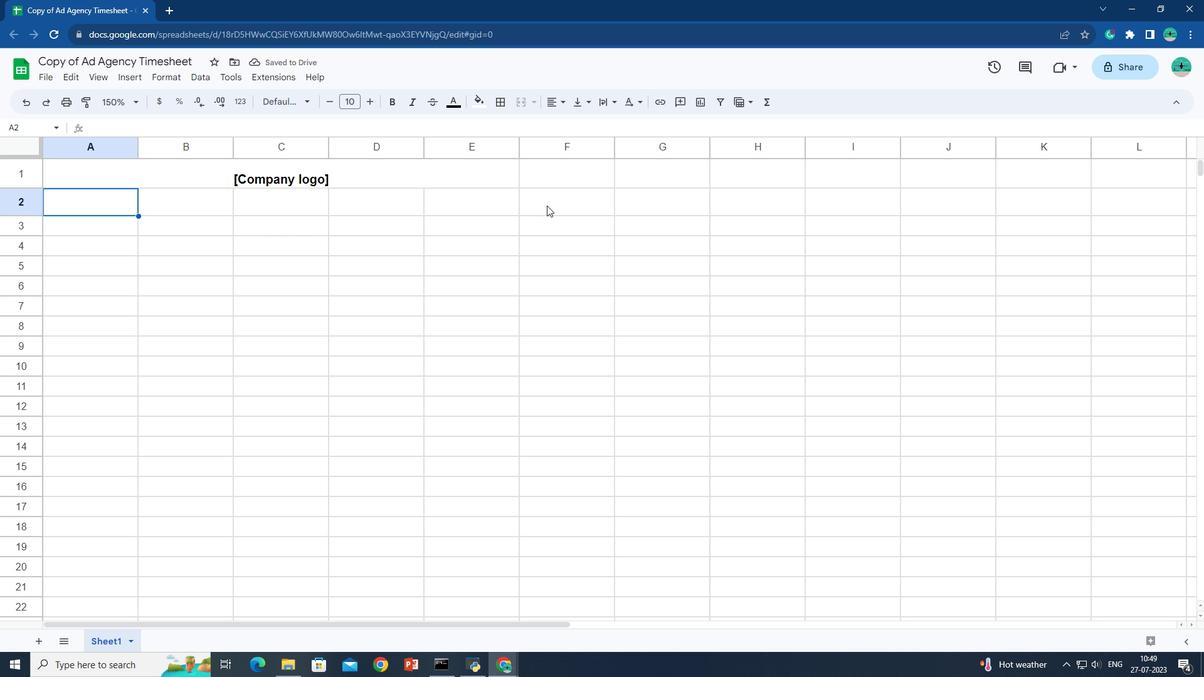 
Action: Key pressed <Key.shift>
Screenshot: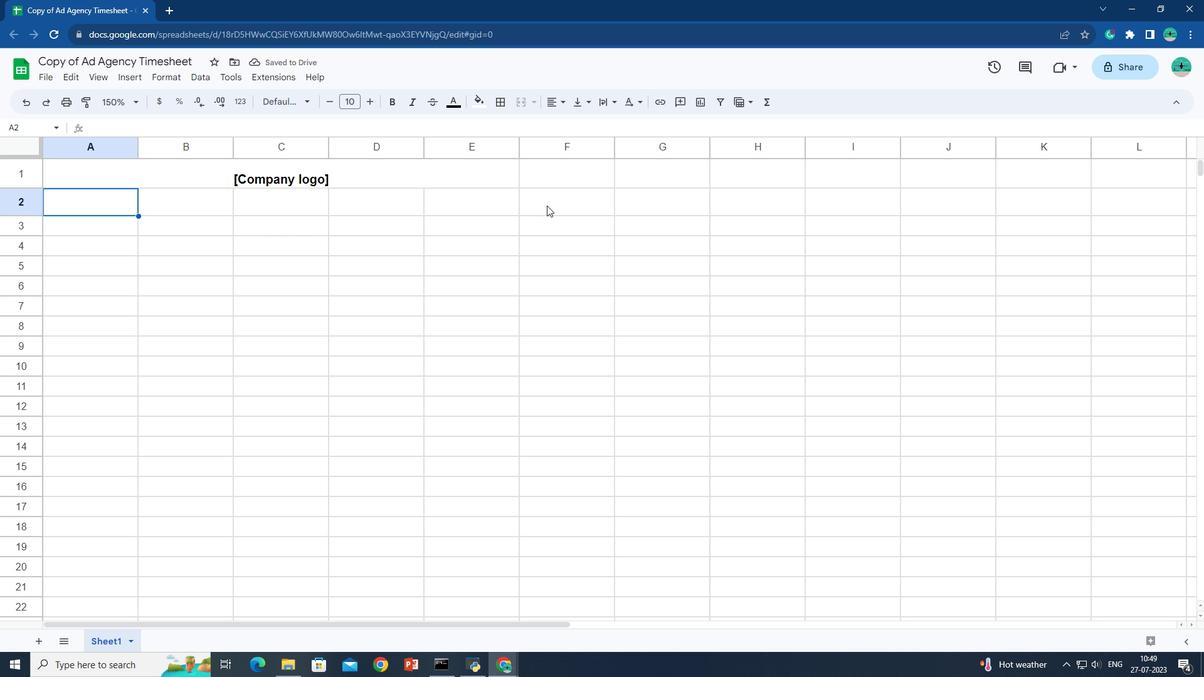 
Action: Mouse moved to (559, 199)
Screenshot: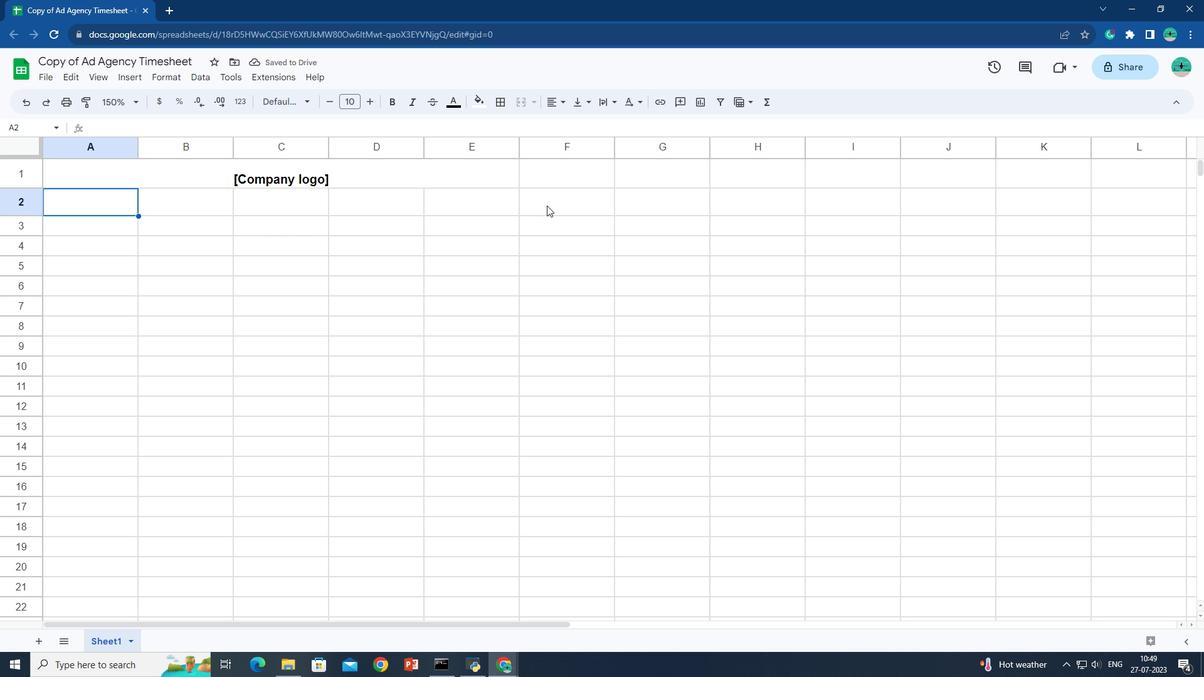 
Action: Key pressed <Key.shift>
Screenshot: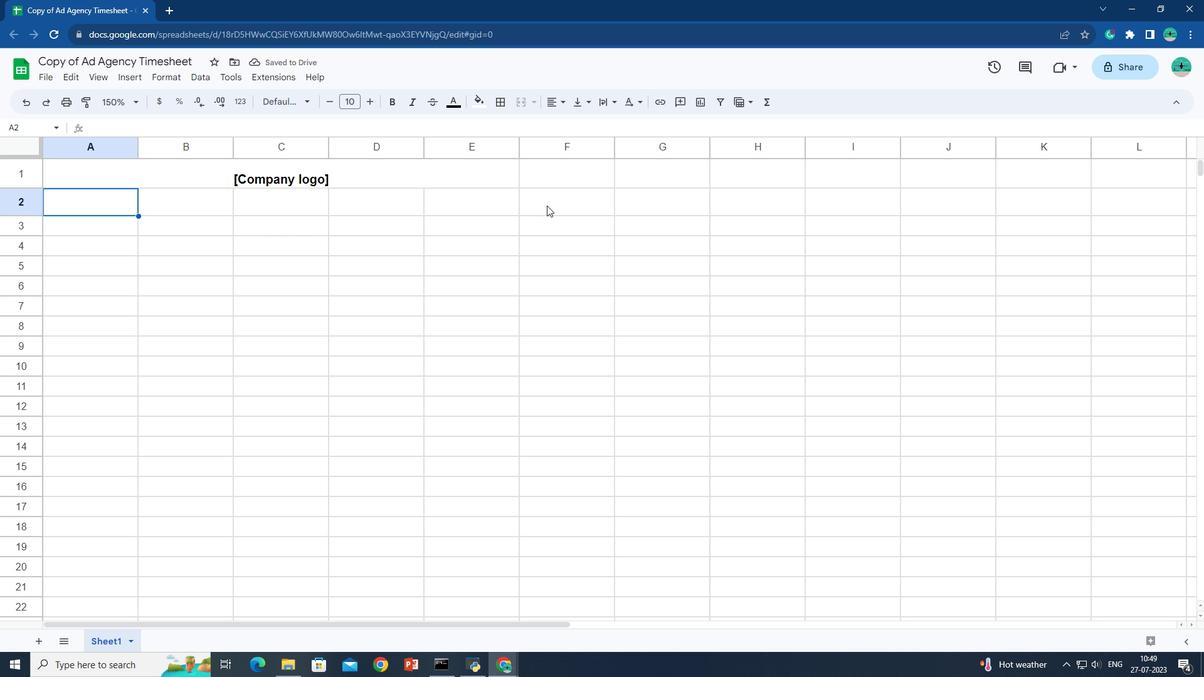 
Action: Mouse moved to (560, 198)
Screenshot: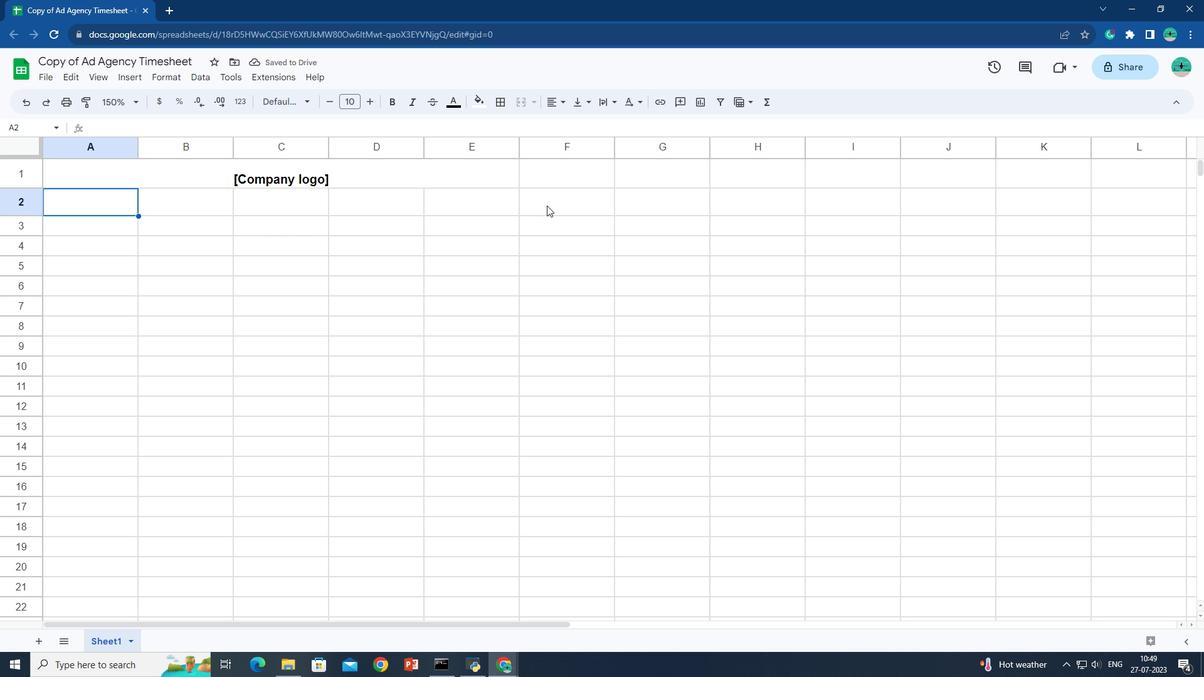 
Action: Key pressed <Key.shift><Key.shift><Key.shift><Key.shift><Key.shift><Key.shift><Key.shift><Key.shift><Key.shift><Key.shift><Key.shift><Key.shift>
Screenshot: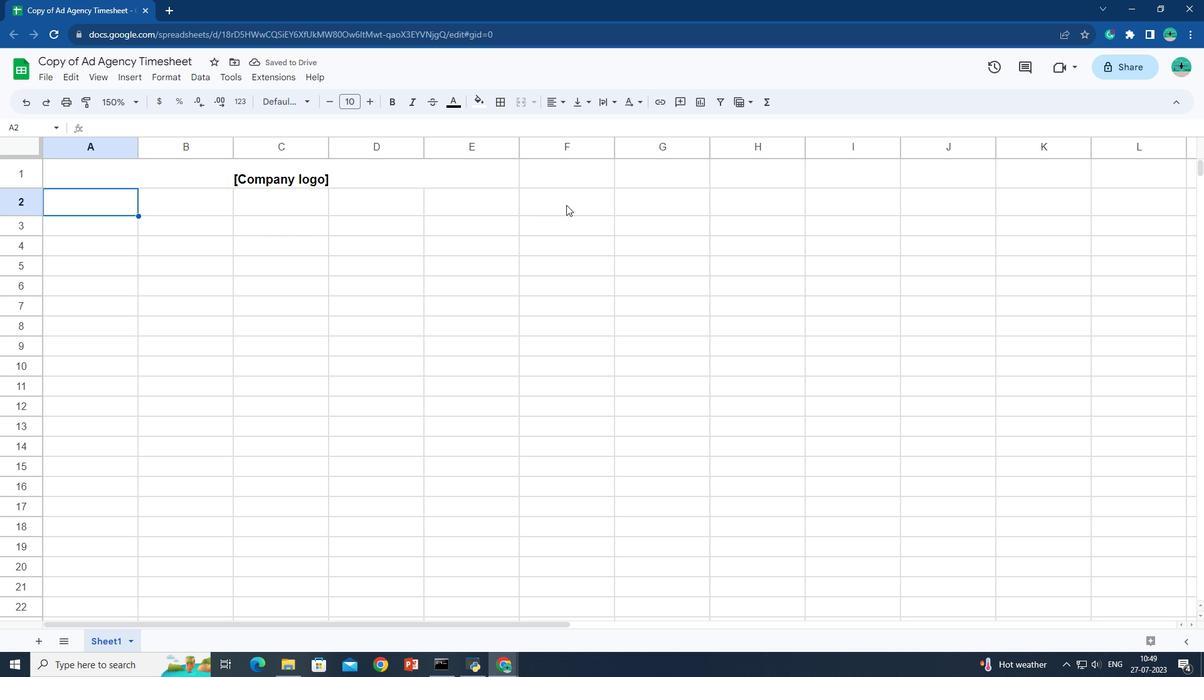 
Action: Mouse moved to (557, 198)
Screenshot: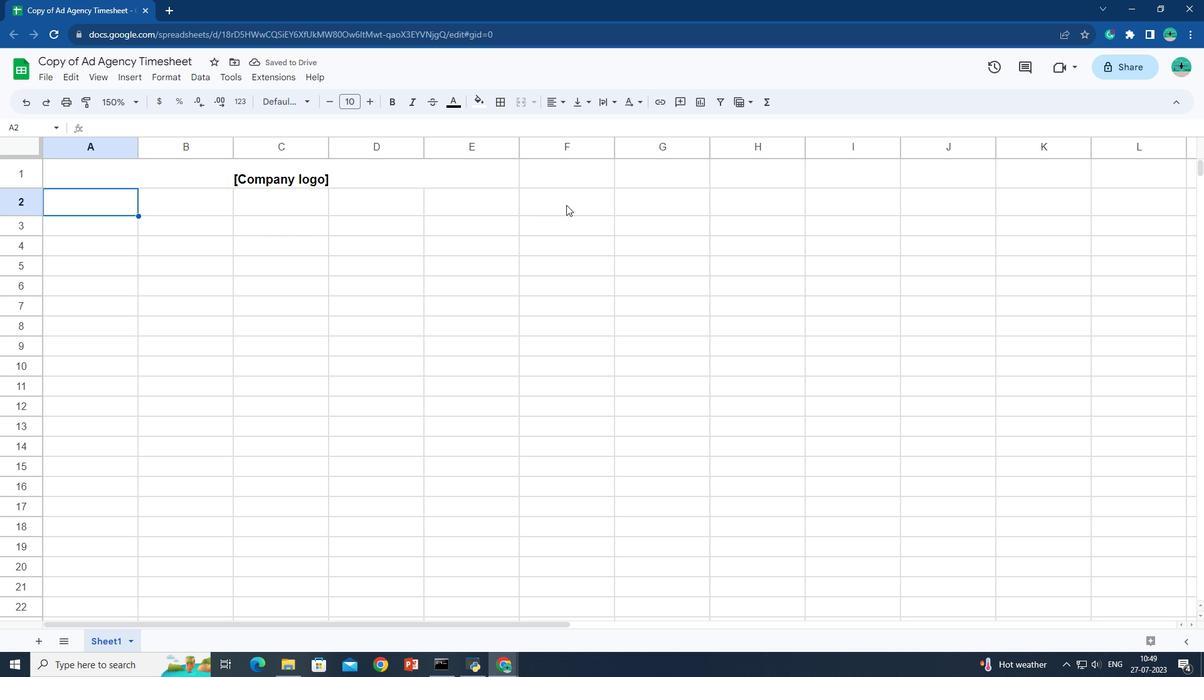 
Action: Key pressed <Key.shift>
Screenshot: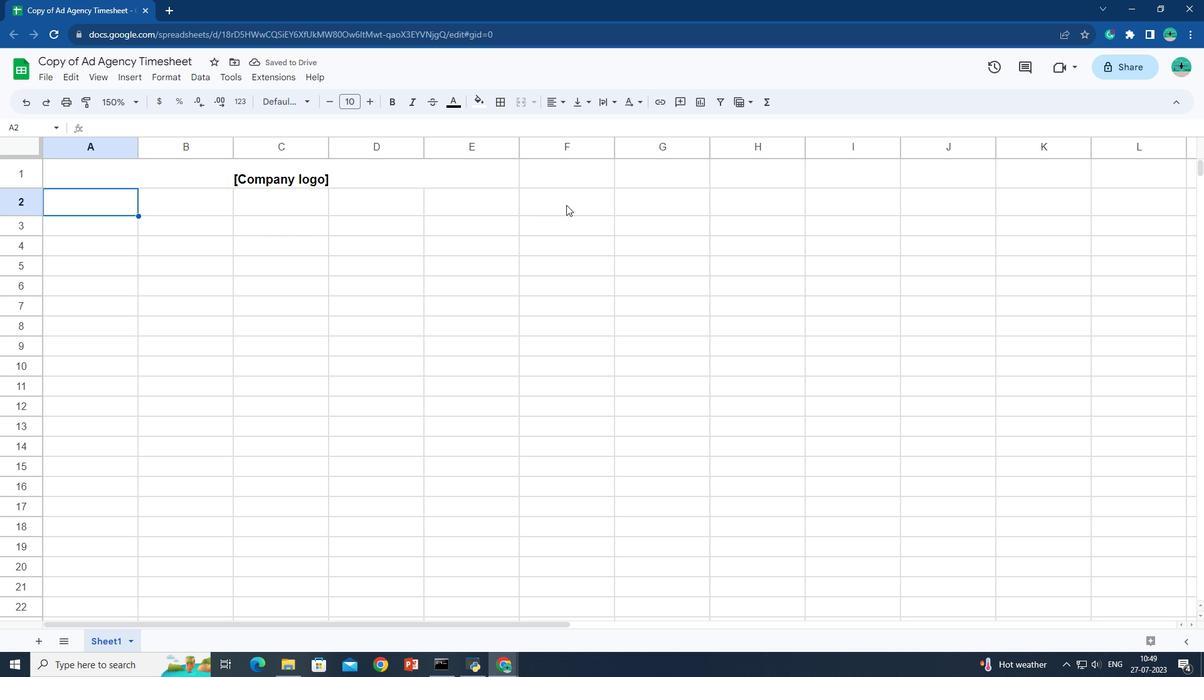 
Action: Mouse moved to (544, 198)
Screenshot: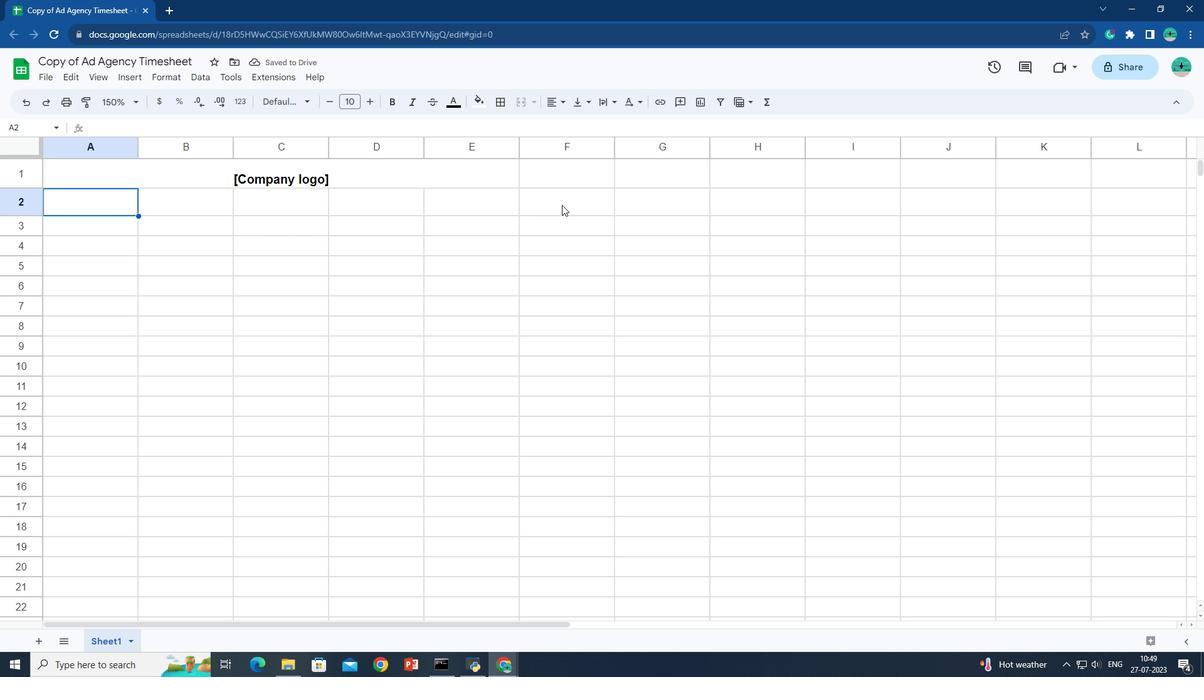 
Action: Key pressed <Key.shift>
Screenshot: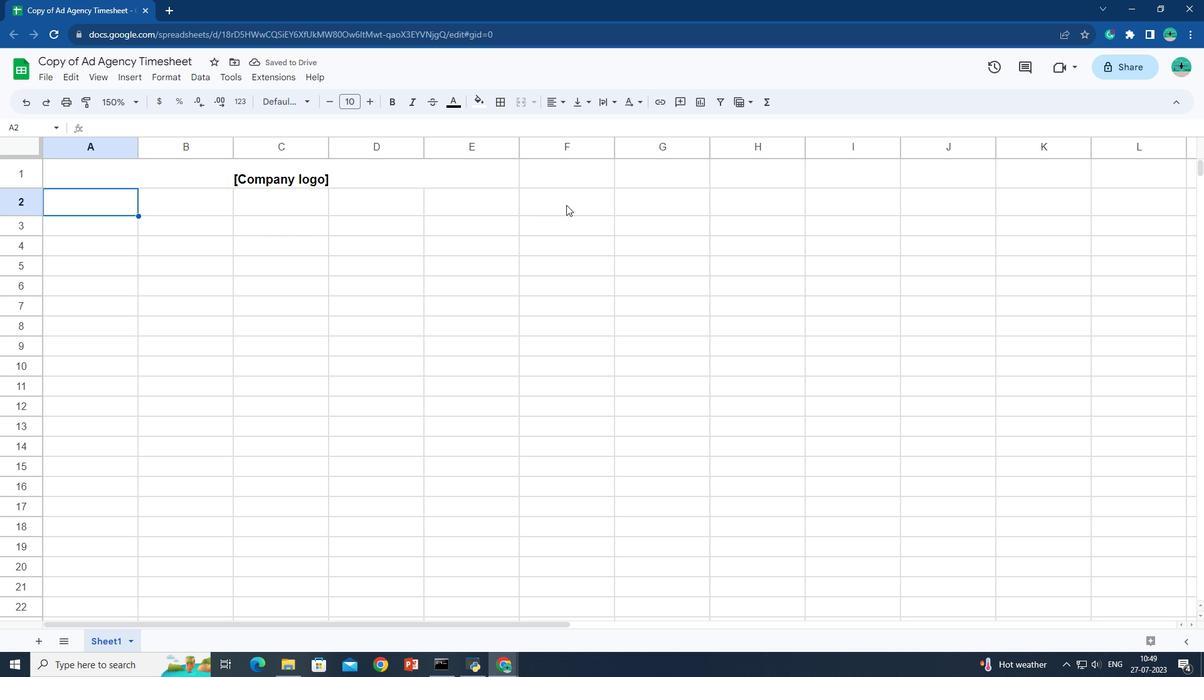 
Action: Mouse moved to (541, 198)
Screenshot: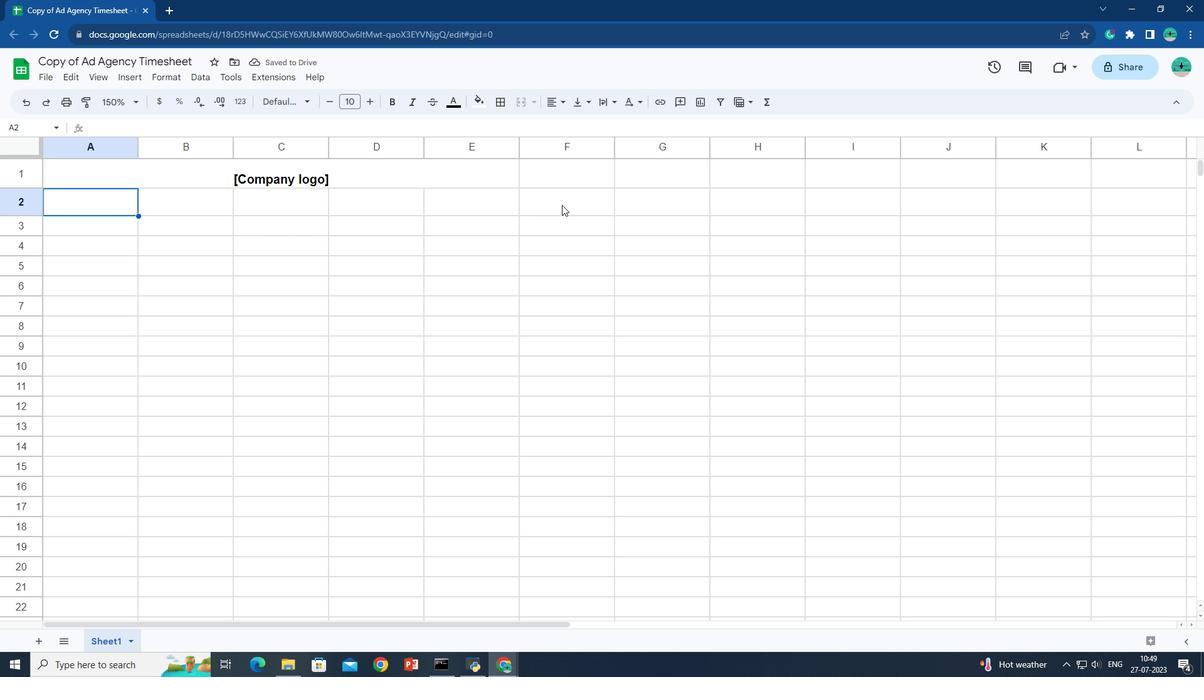
Action: Key pressed <Key.shift>
Screenshot: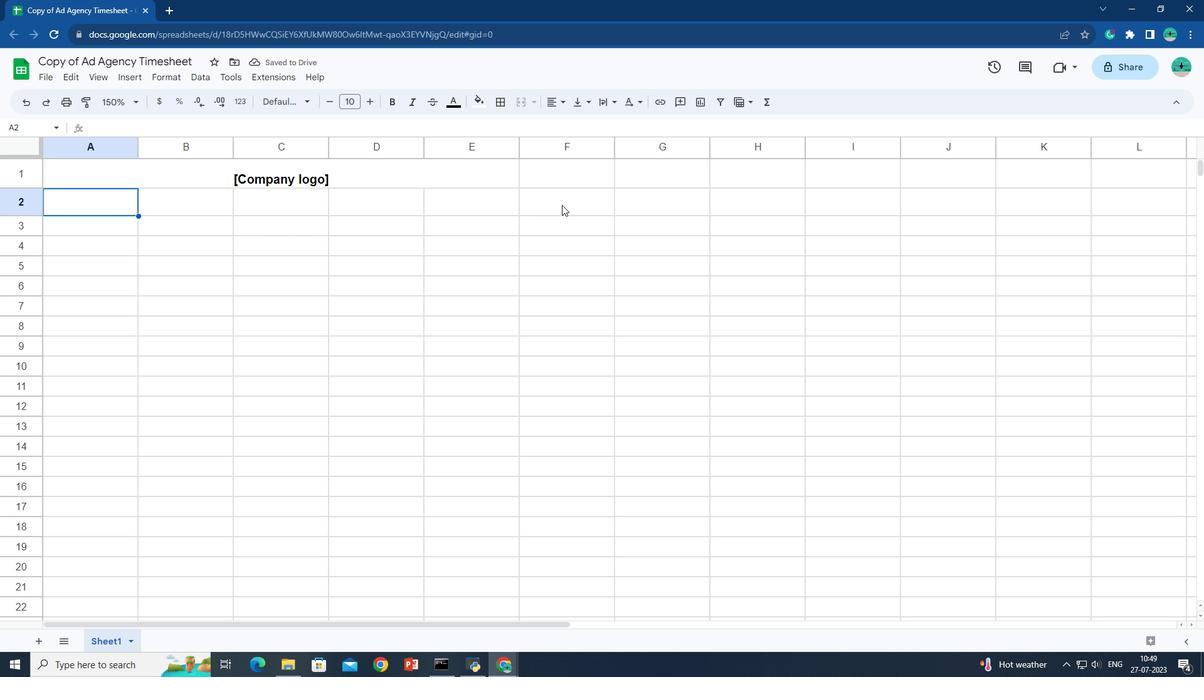 
Action: Mouse moved to (540, 198)
Screenshot: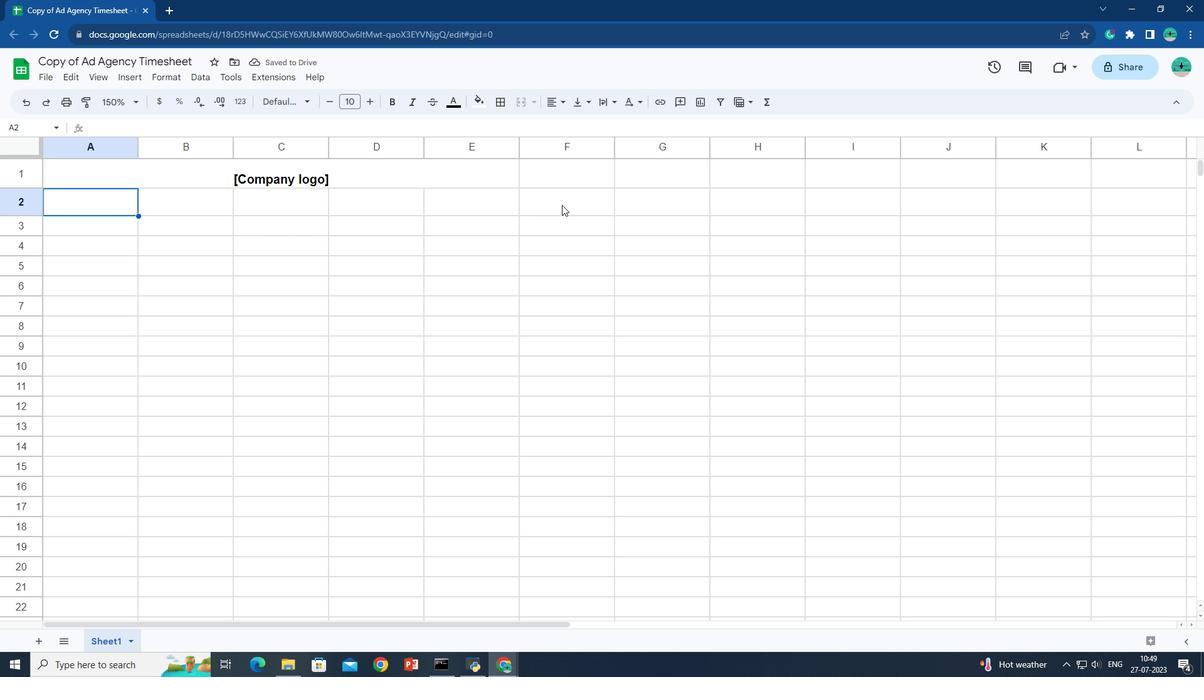 
Action: Key pressed <Key.shift>
Screenshot: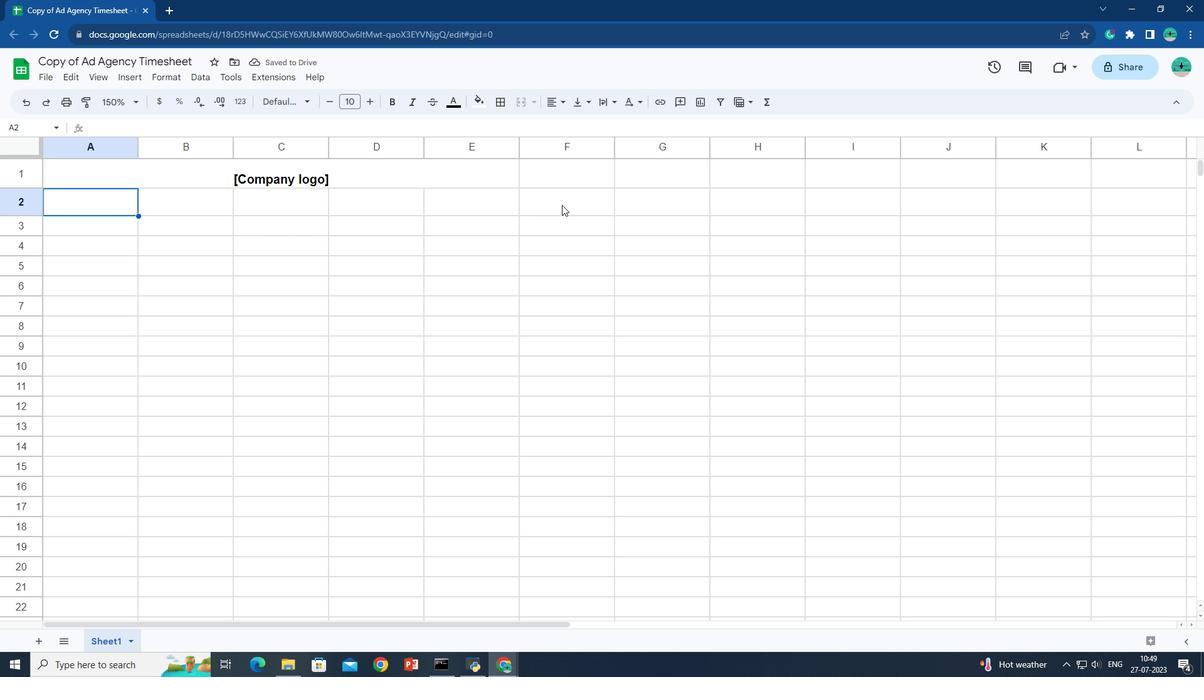 
Action: Mouse moved to (533, 198)
Screenshot: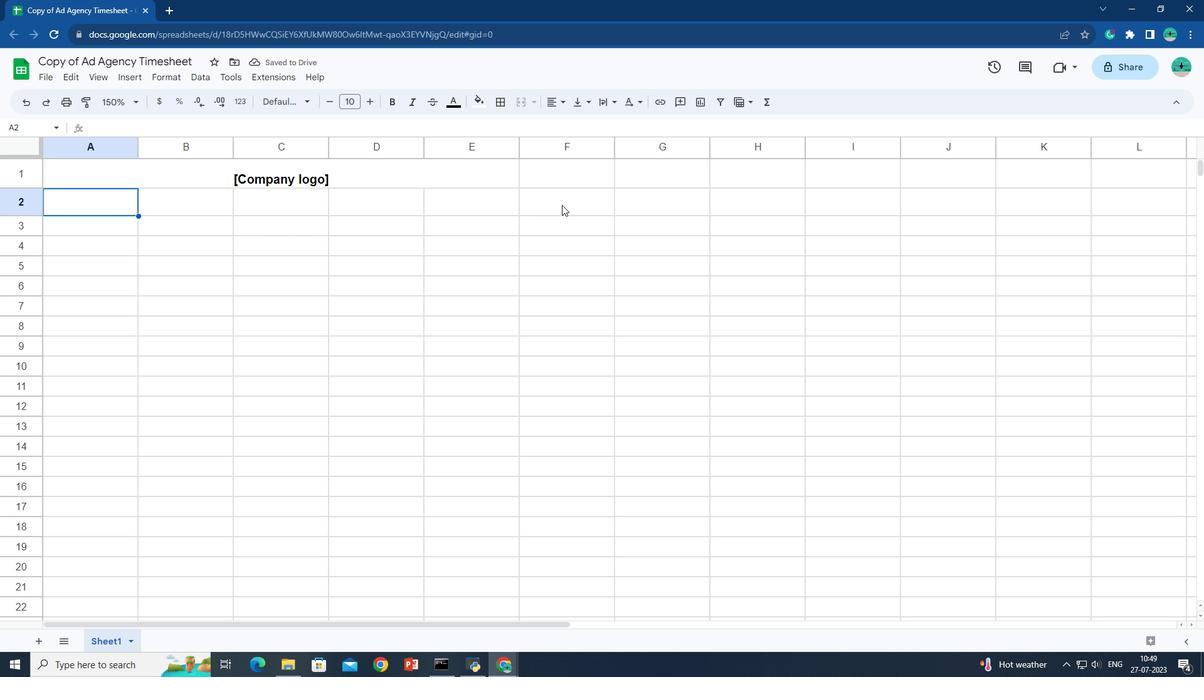 
Action: Key pressed <Key.shift>
Screenshot: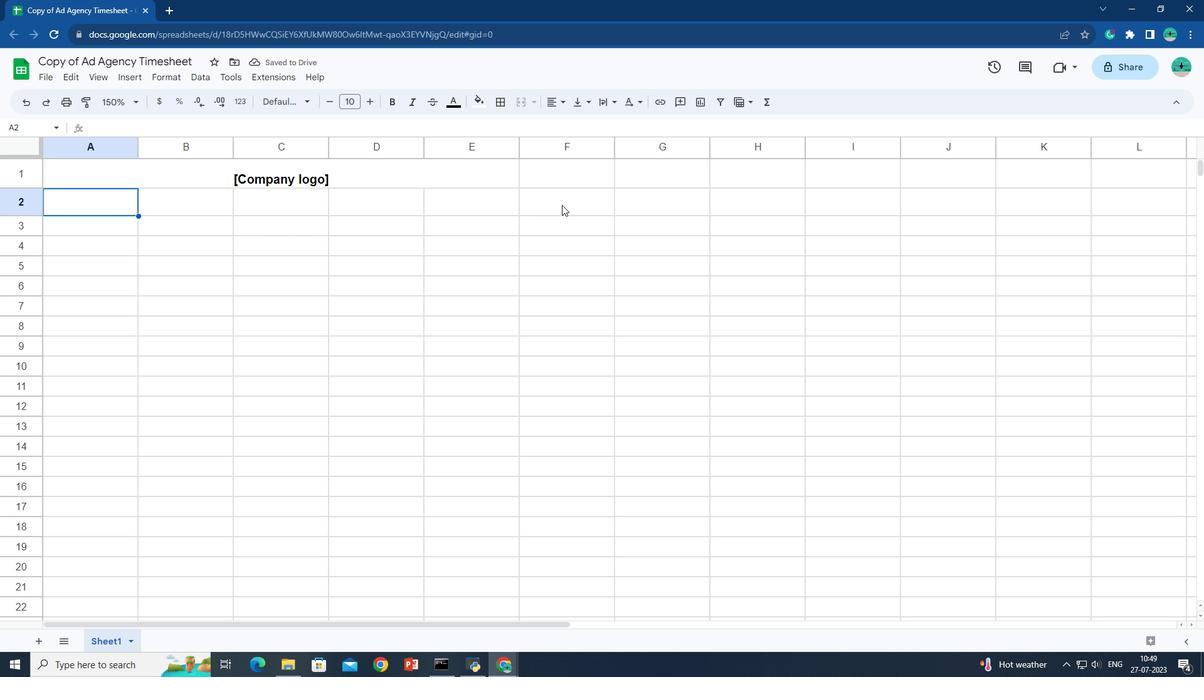 
Action: Mouse moved to (526, 198)
Screenshot: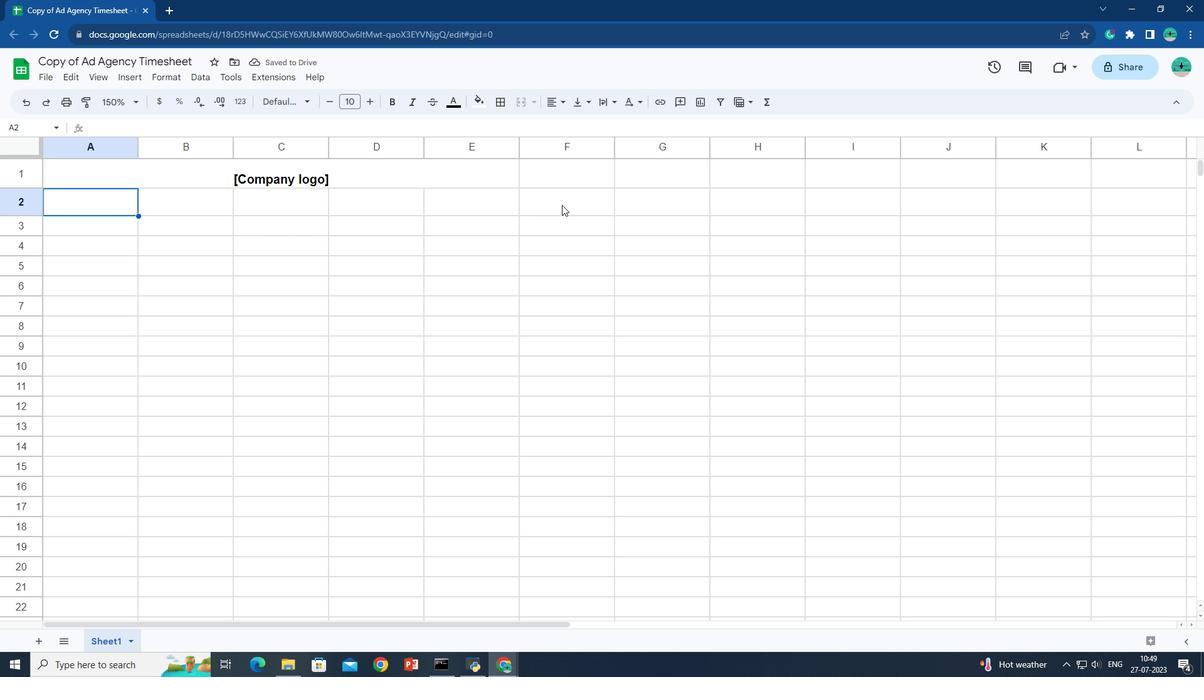 
Action: Key pressed <Key.shift>
Screenshot: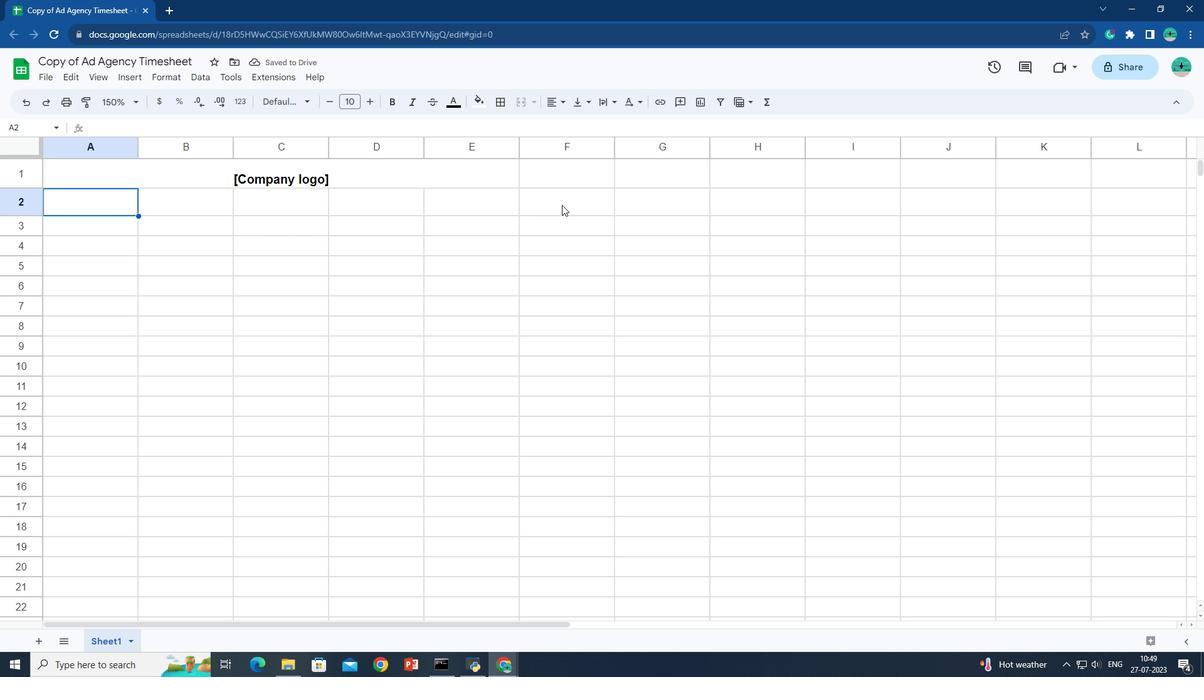 
Action: Mouse moved to (515, 198)
Screenshot: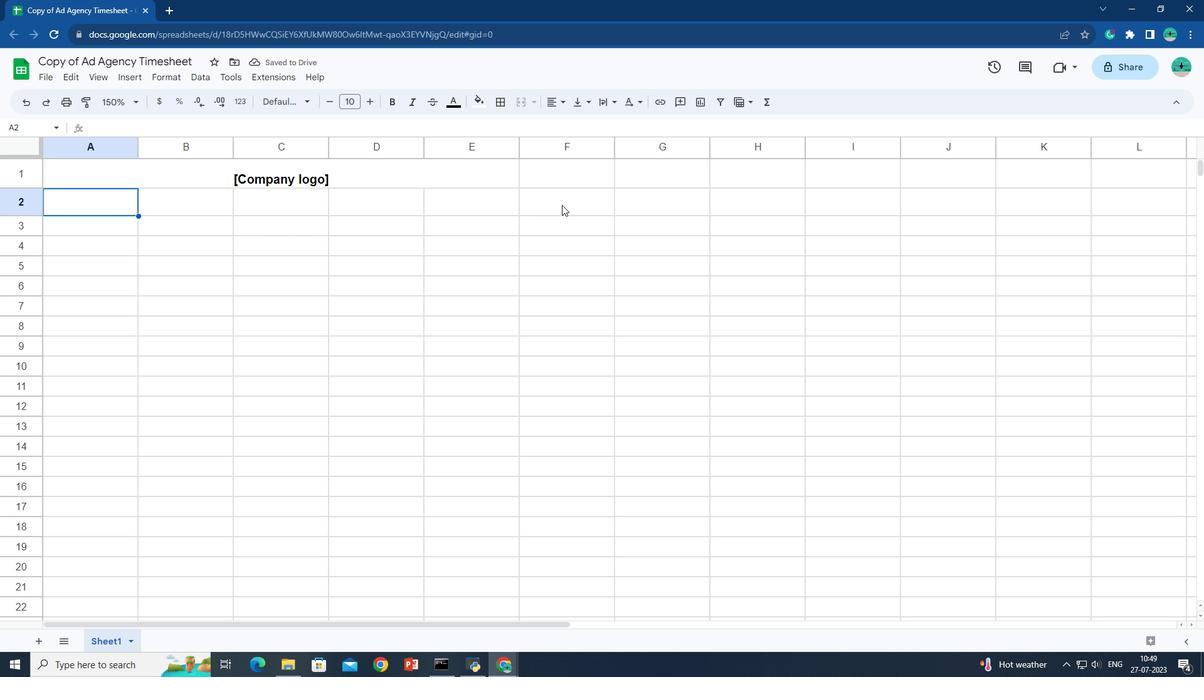 
Action: Key pressed <Key.shift>
Screenshot: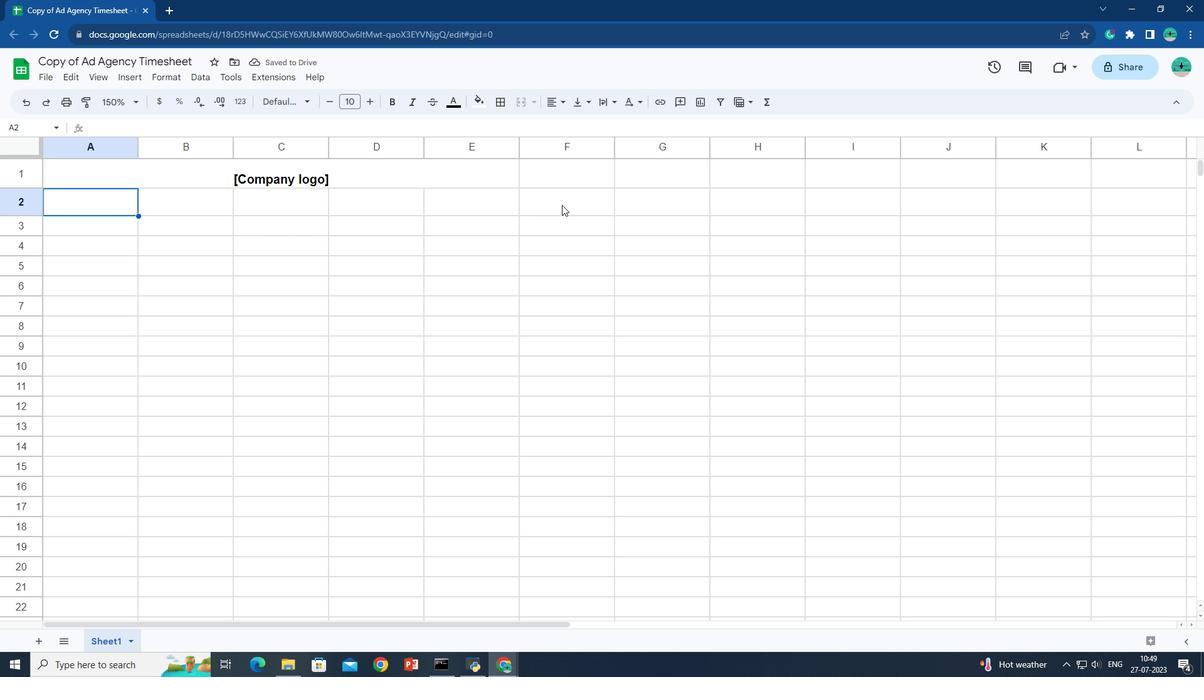 
Action: Mouse moved to (509, 198)
Screenshot: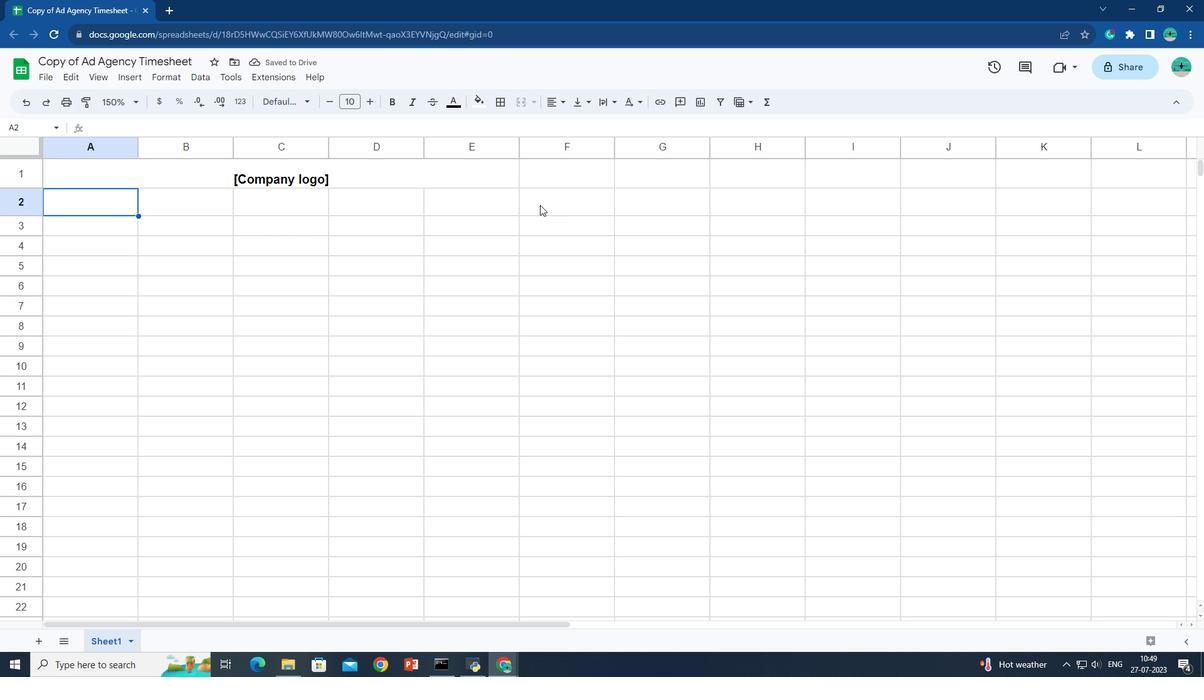 
Action: Key pressed <Key.shift>
Screenshot: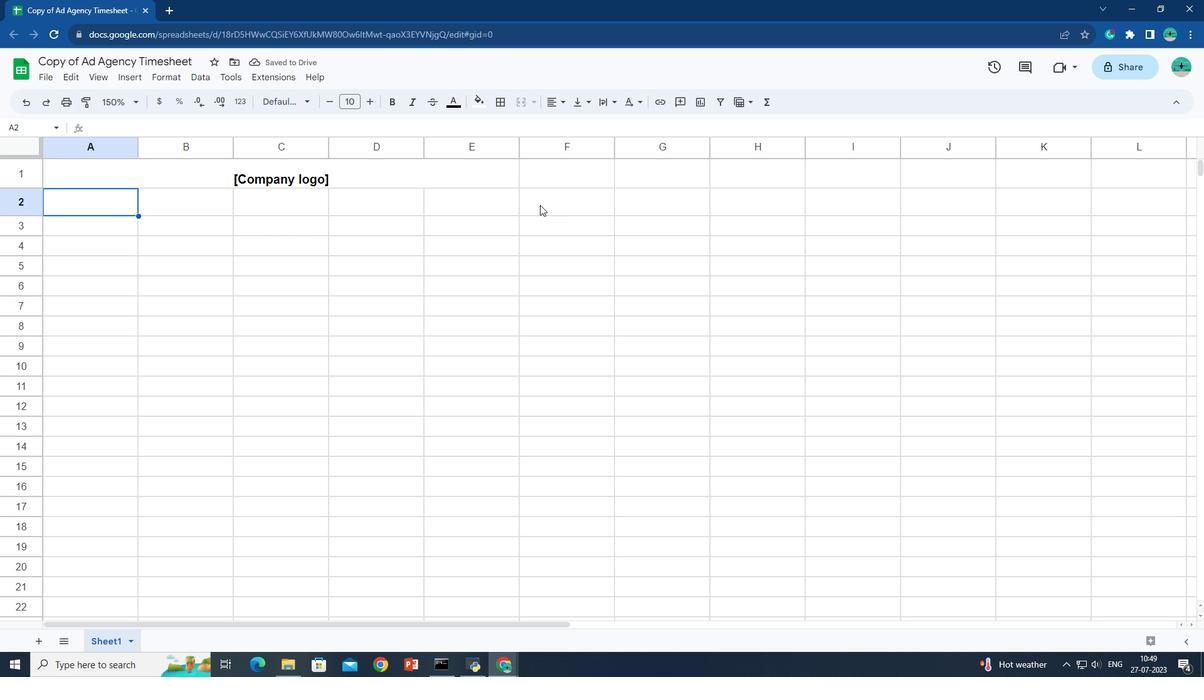 
Action: Mouse moved to (503, 198)
Screenshot: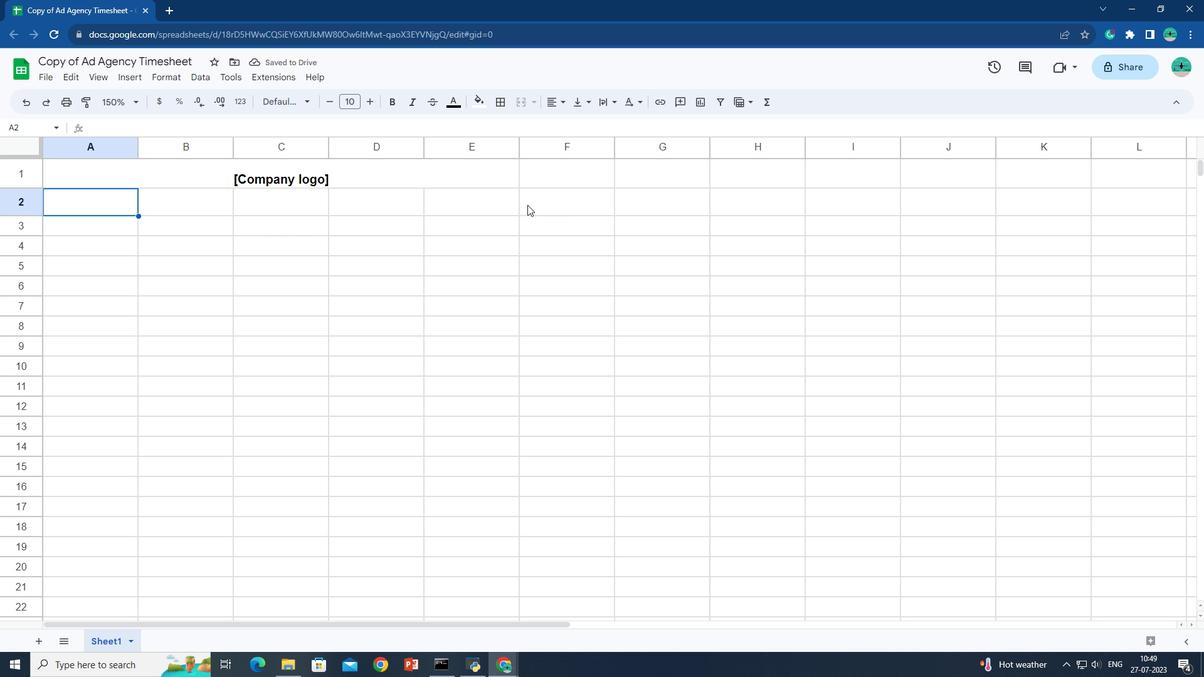 
Action: Key pressed <Key.shift>
Screenshot: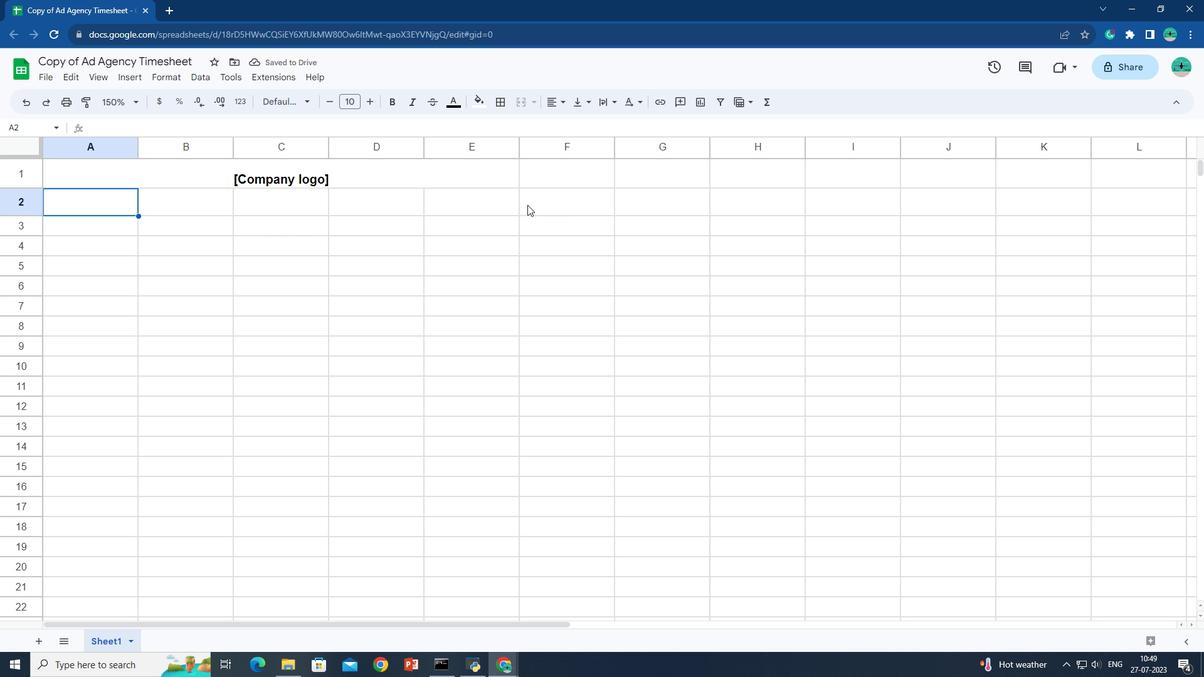 
Action: Mouse moved to (502, 198)
Screenshot: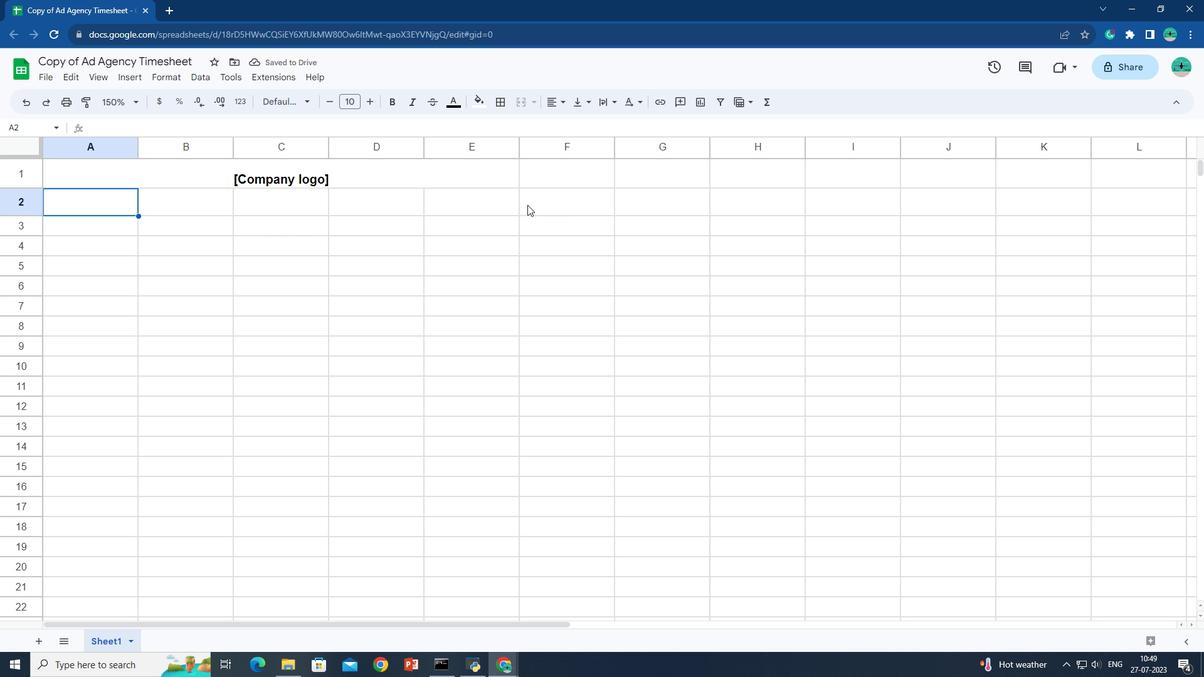 
Action: Key pressed <Key.shift><Key.shift><Key.shift><Key.shift><Key.shift><Key.shift><Key.shift><Key.shift><Key.shift><Key.shift><Key.shift><Key.shift><Key.shift><Key.shift><Key.shift>
Screenshot: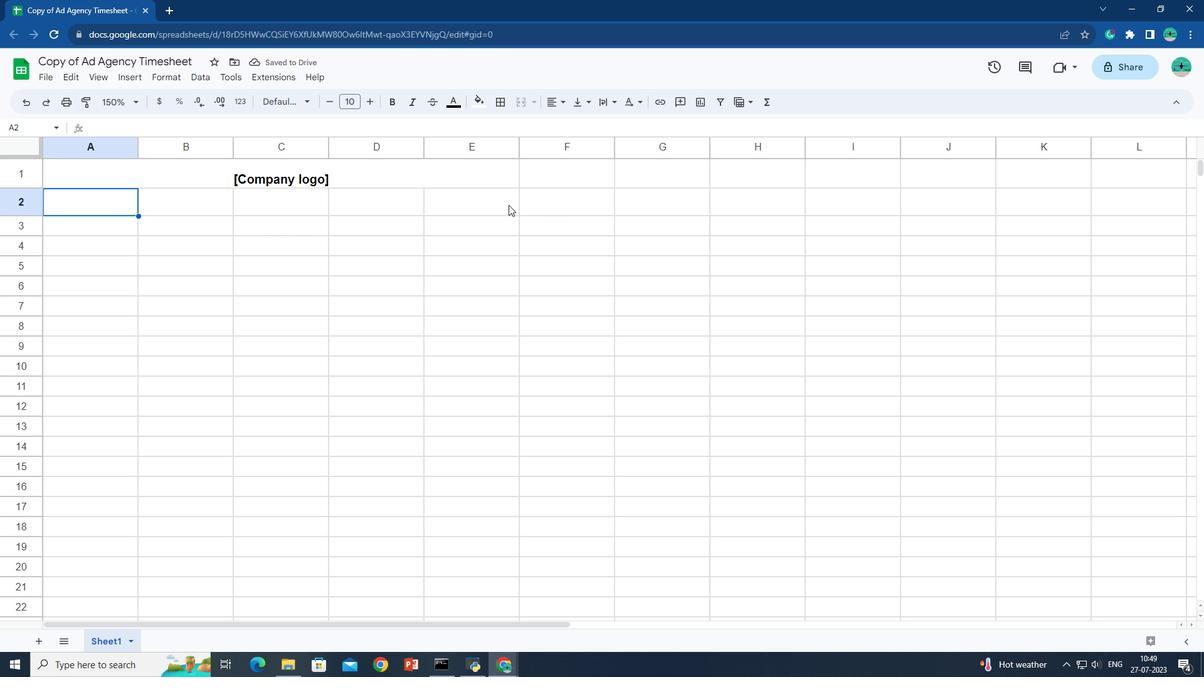 
Action: Mouse moved to (500, 198)
Screenshot: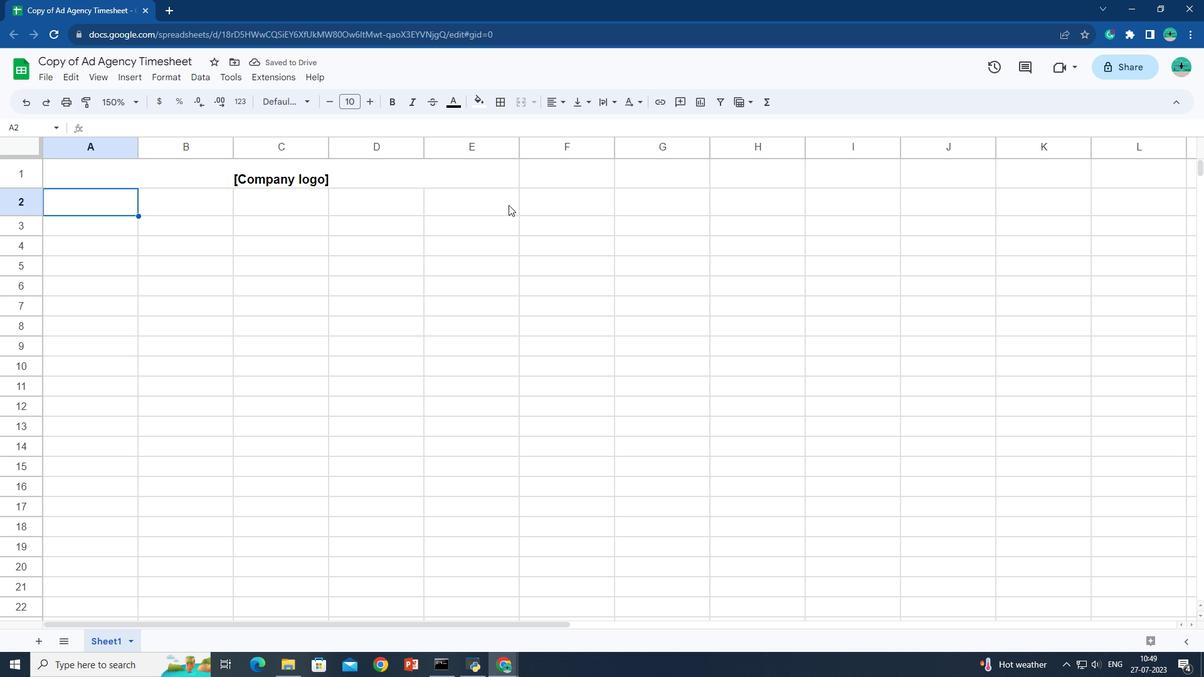 
Action: Key pressed <Key.shift><Key.shift>
Screenshot: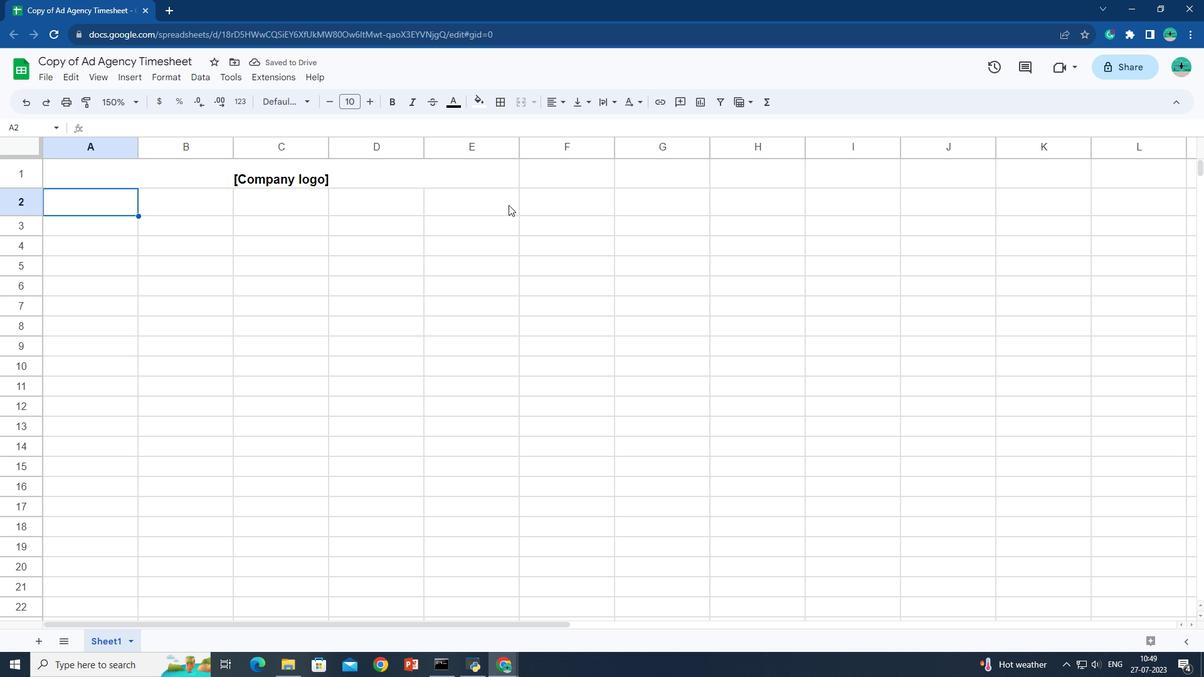 
Action: Mouse moved to (500, 198)
Screenshot: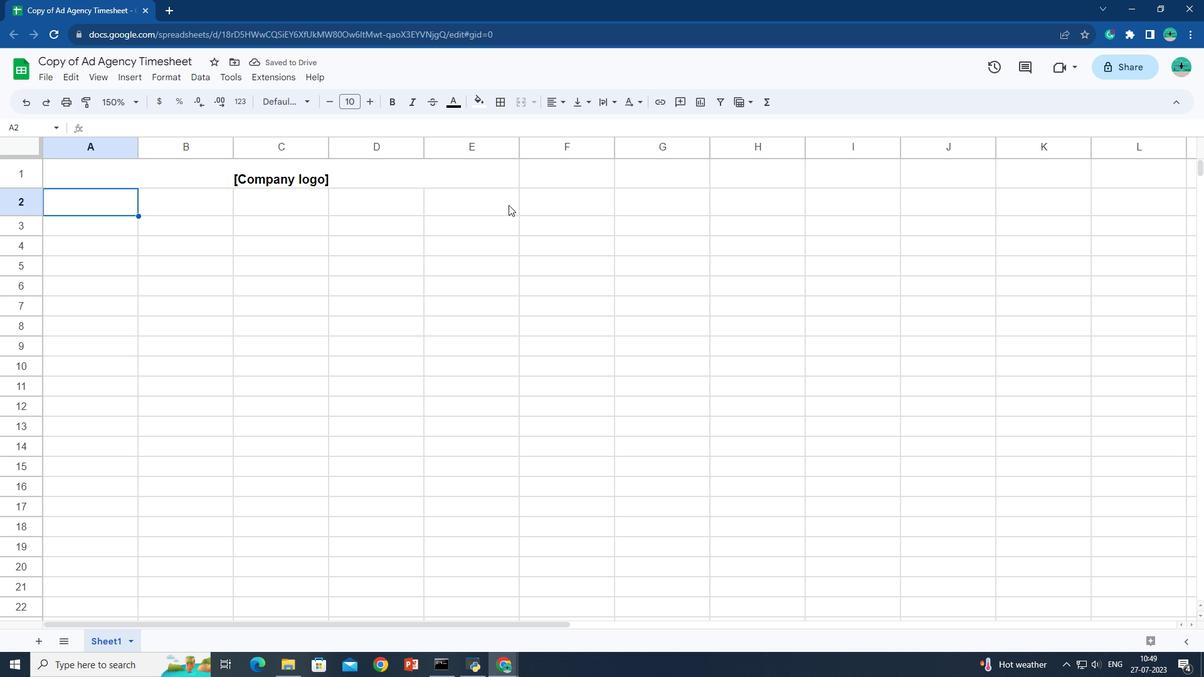 
Action: Key pressed <Key.shift>
Screenshot: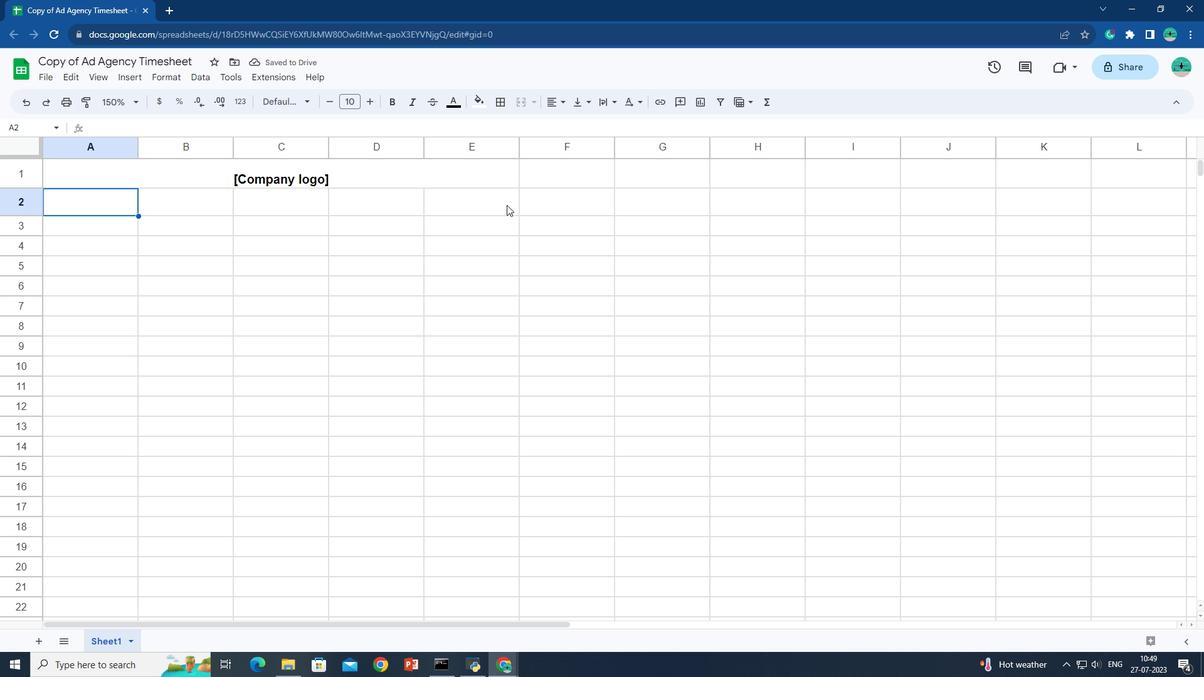 
Action: Mouse moved to (499, 198)
Screenshot: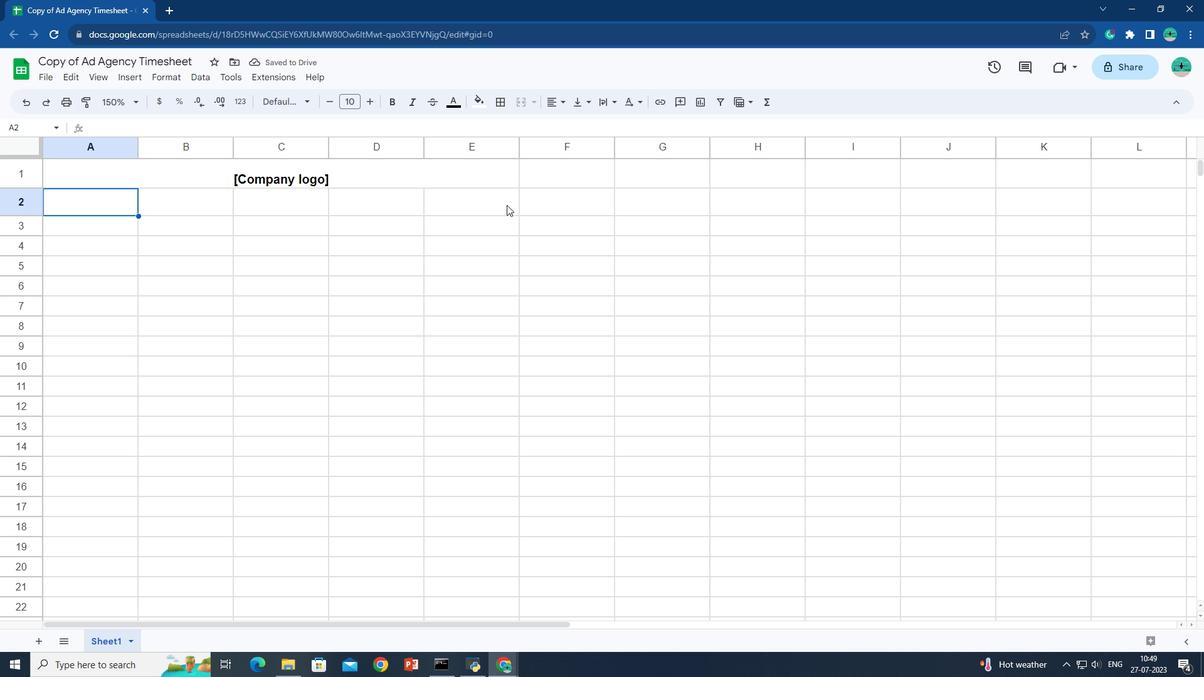 
Action: Key pressed <Key.shift>
Screenshot: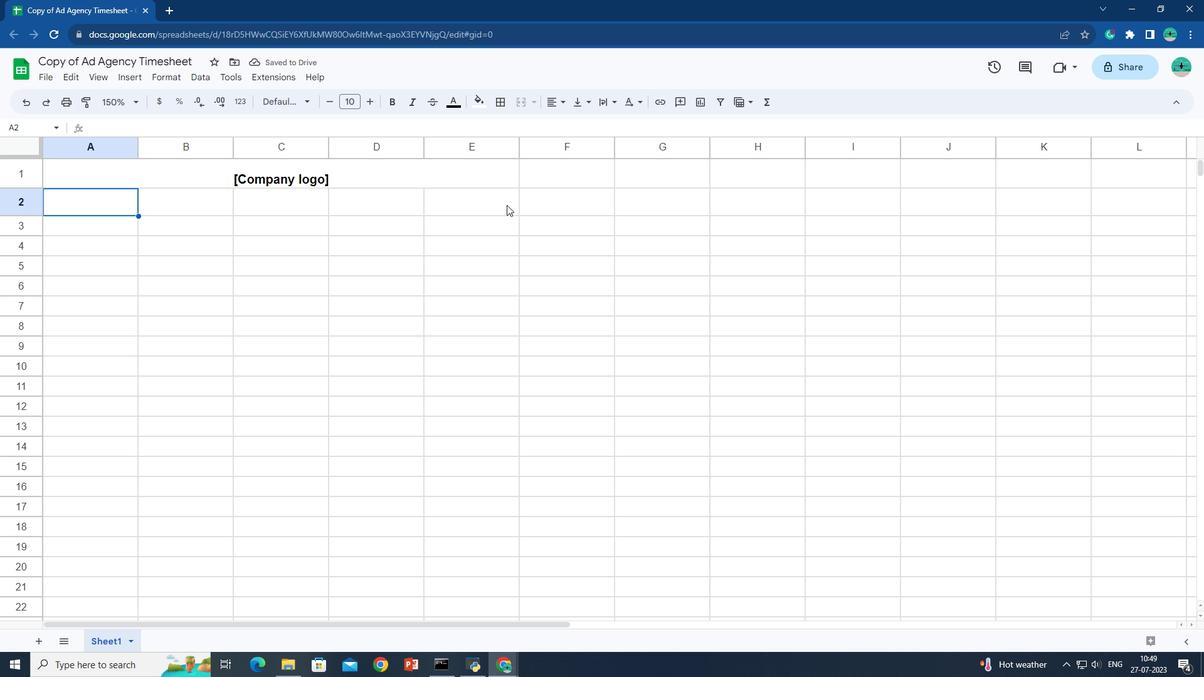 
Action: Mouse moved to (498, 198)
Screenshot: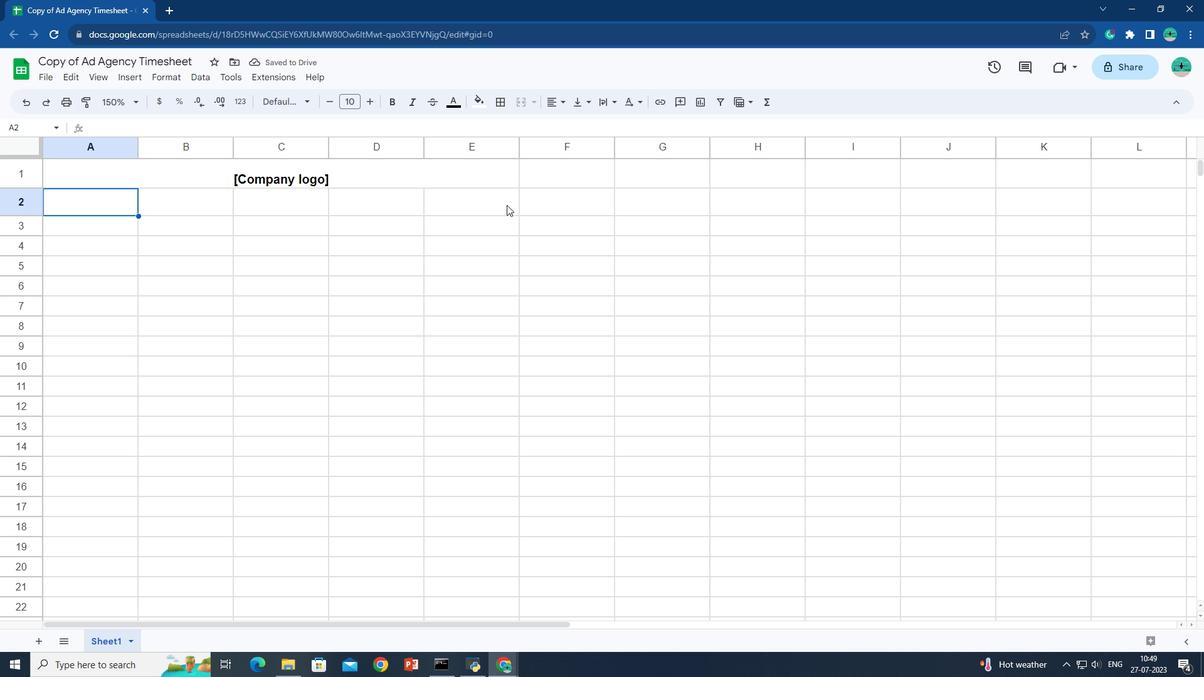 
Action: Key pressed <Key.shift>
Screenshot: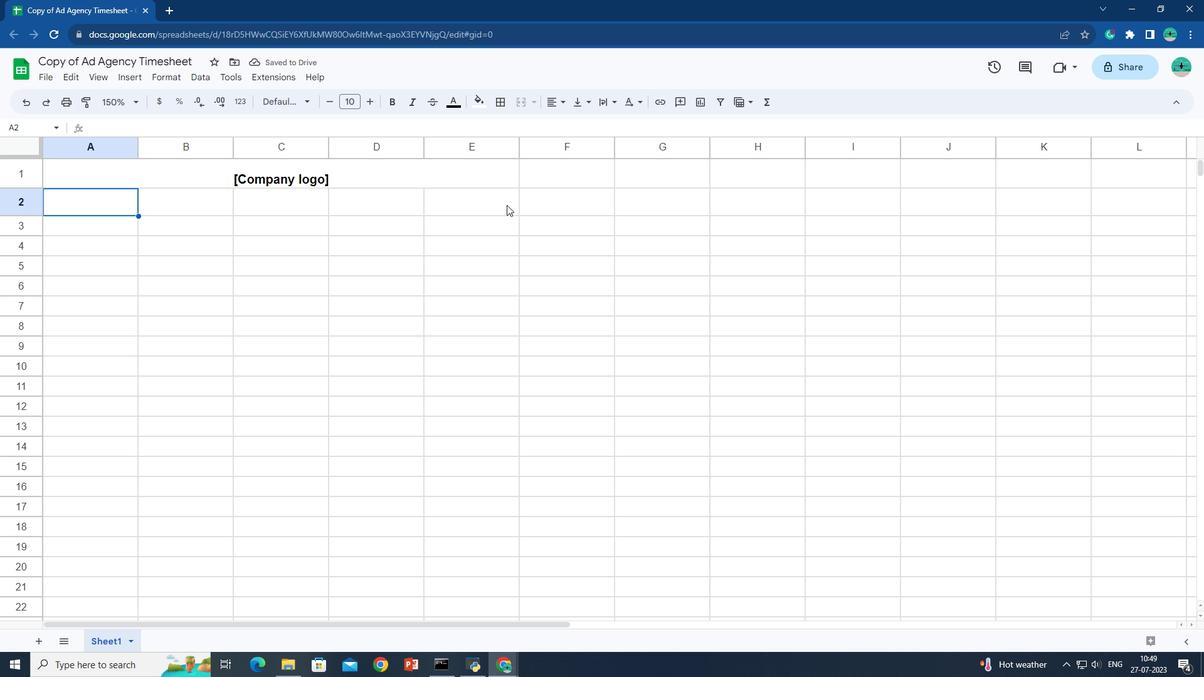 
Action: Mouse moved to (496, 198)
Screenshot: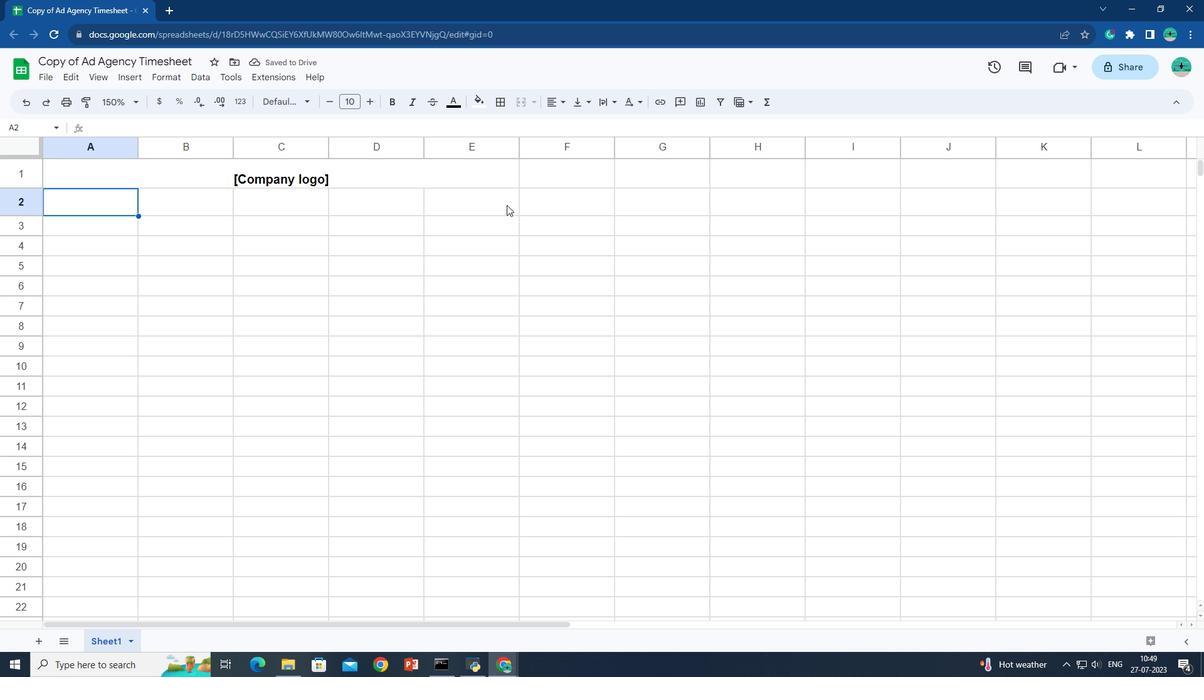 
Action: Key pressed <Key.shift>
Screenshot: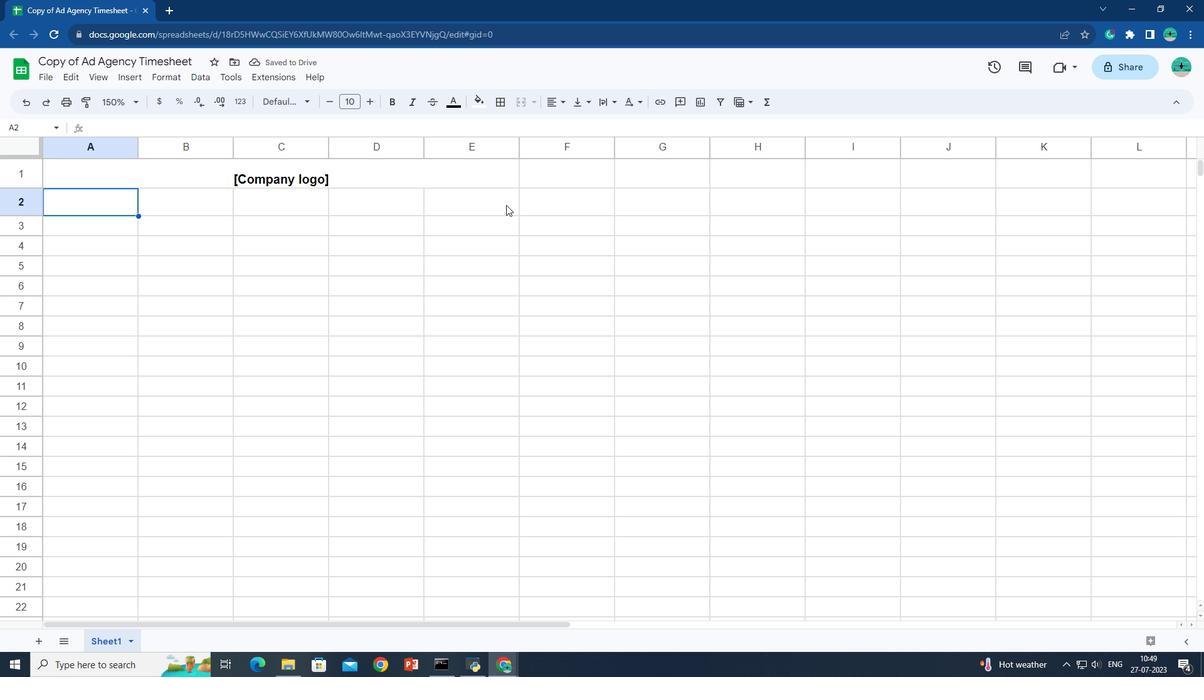 
Action: Mouse moved to (494, 198)
Screenshot: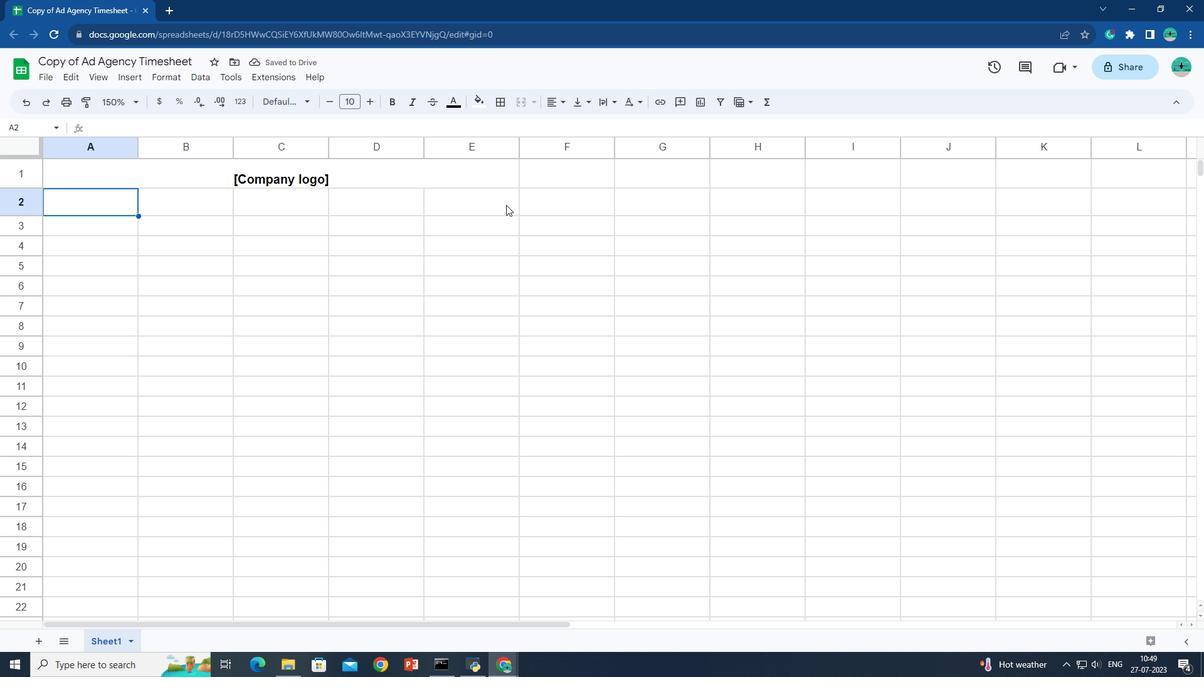 
Action: Key pressed <Key.shift>
Screenshot: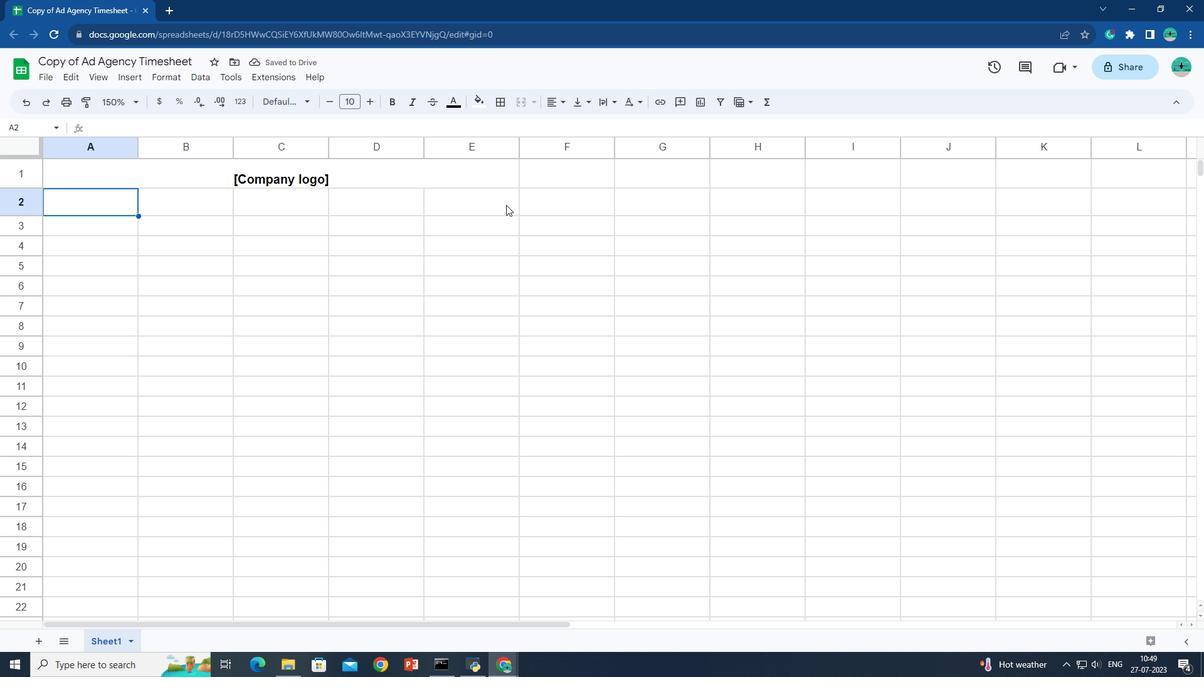 
Action: Mouse moved to (494, 198)
Screenshot: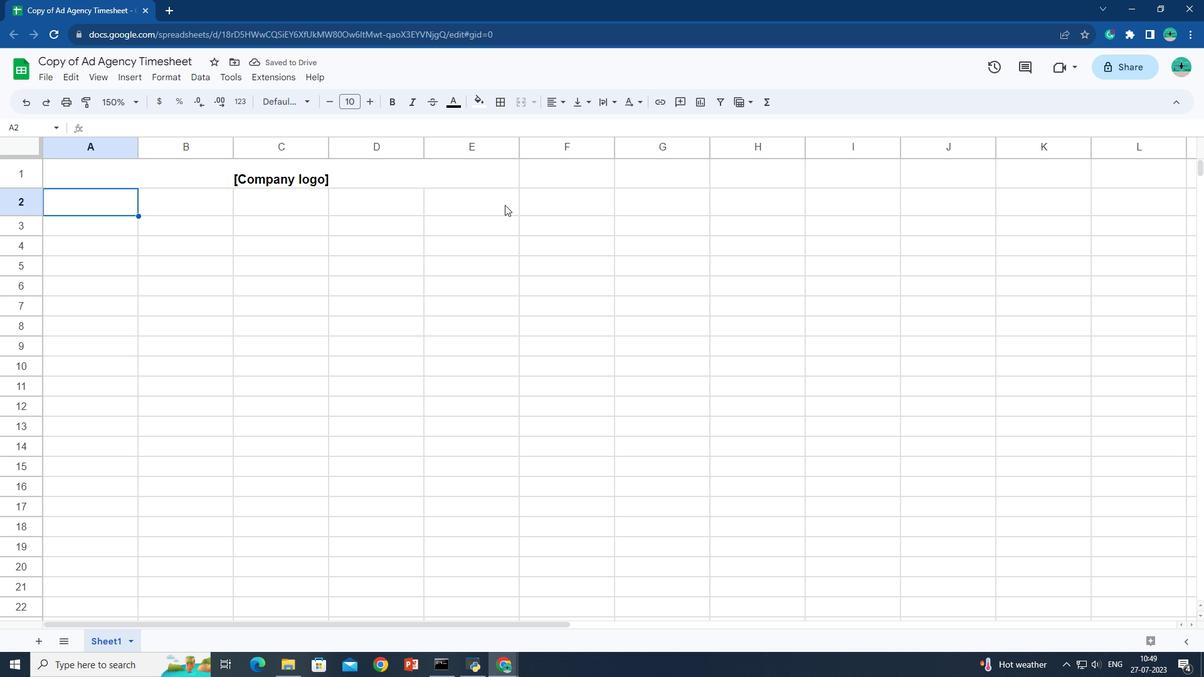 
Action: Key pressed <Key.shift><Key.shift><Key.shift>
Screenshot: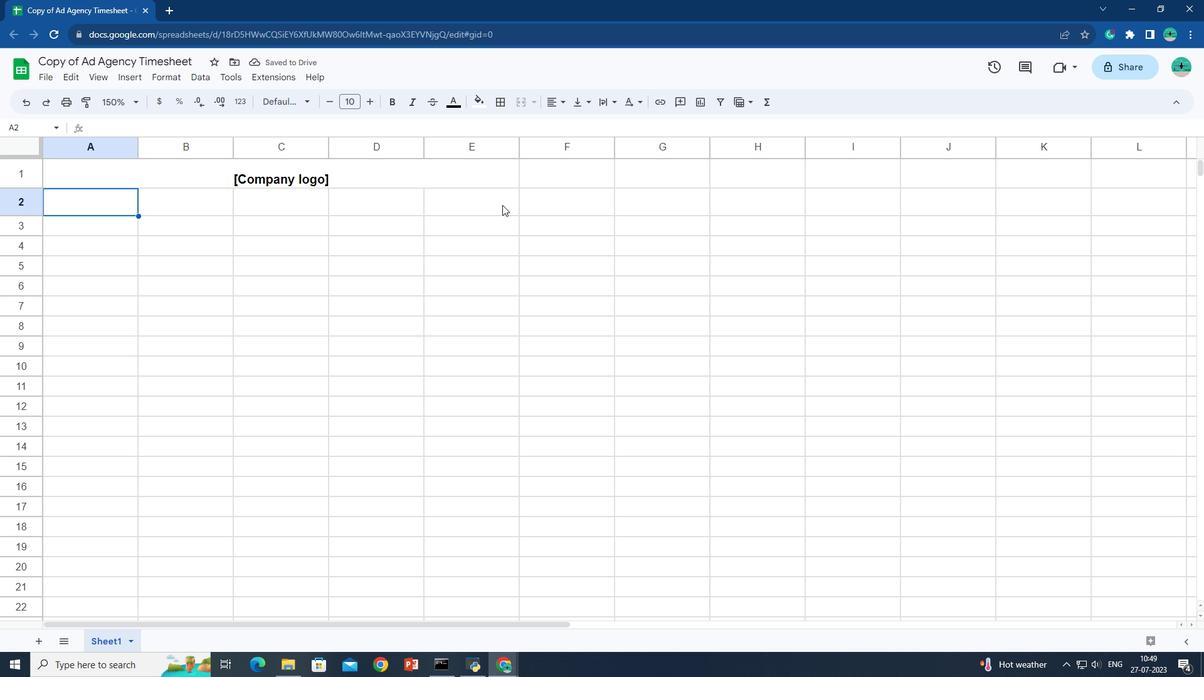 
Action: Mouse pressed left at (494, 198)
Screenshot: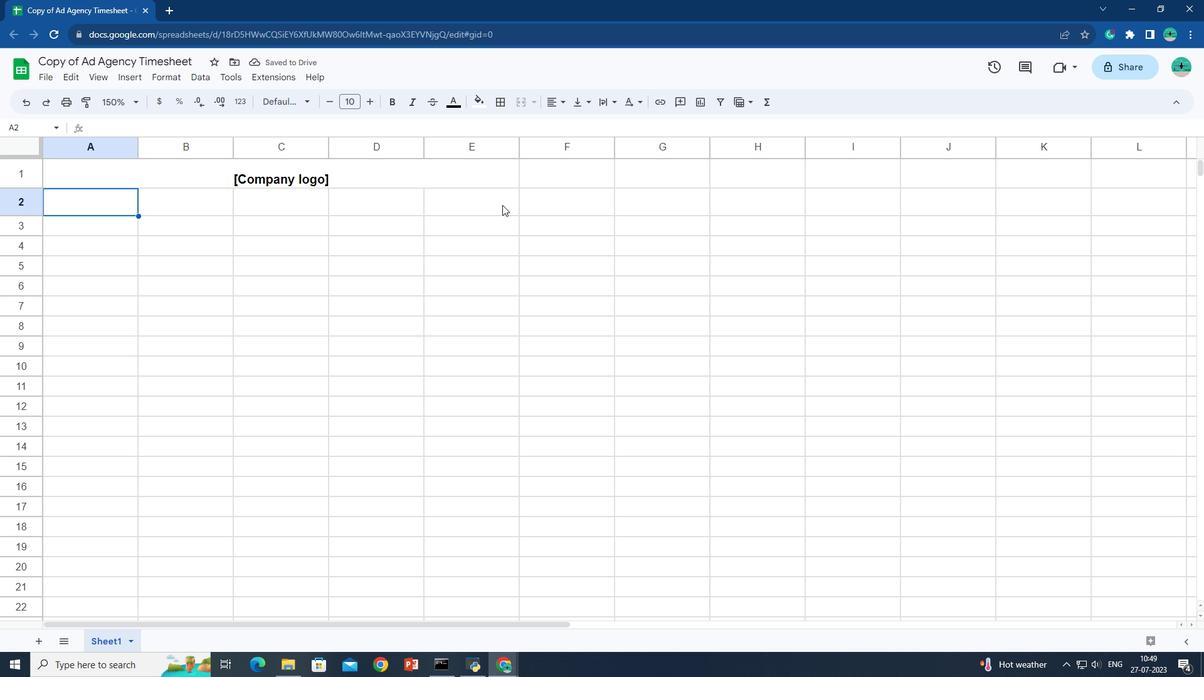 
Action: Key pressed <Key.shift><Key.shift><Key.shift><Key.shift><Key.shift><Key.shift><Key.shift><Key.shift><Key.shift><Key.shift><Key.shift><Key.shift><Key.shift><Key.shift><Key.shift><Key.shift><Key.shift><Key.shift><Key.shift><Key.shift><Key.shift>
Screenshot: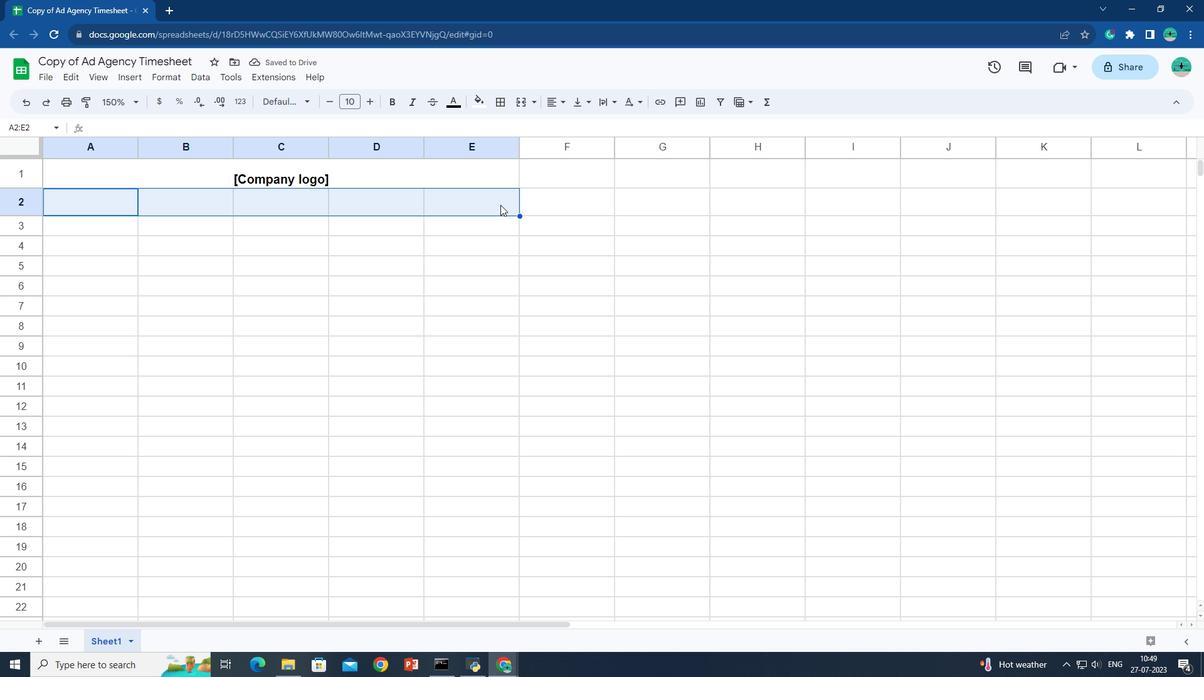 
Action: Mouse moved to (521, 91)
Screenshot: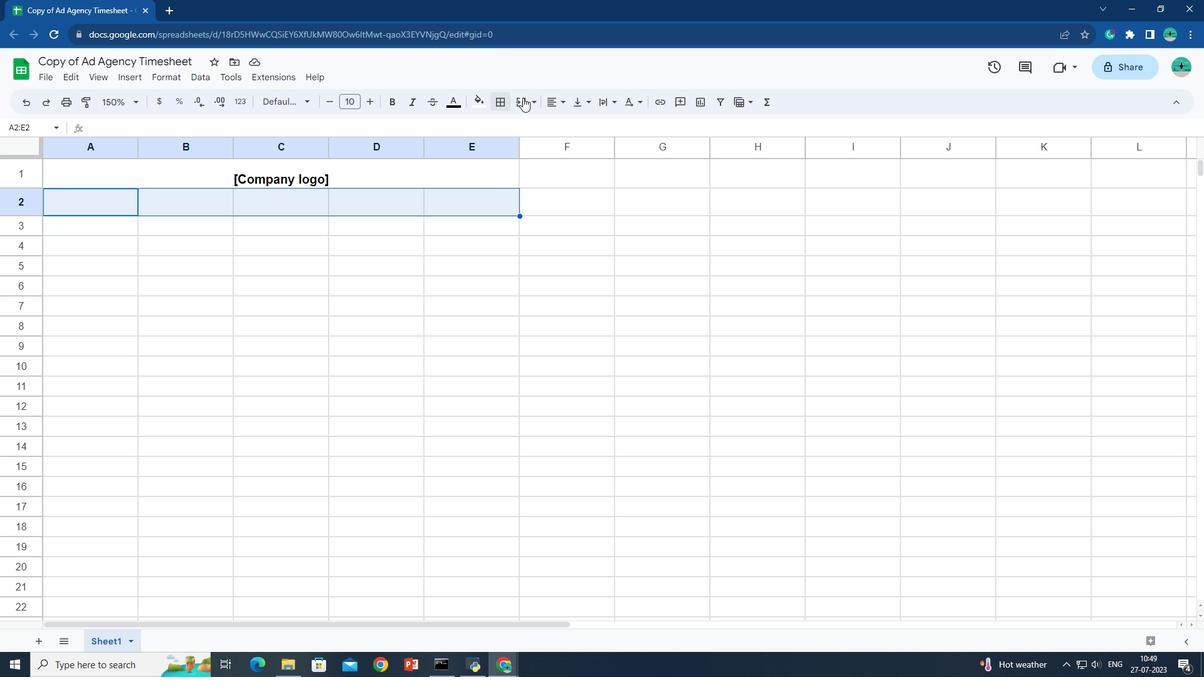 
Action: Mouse pressed left at (521, 91)
Screenshot: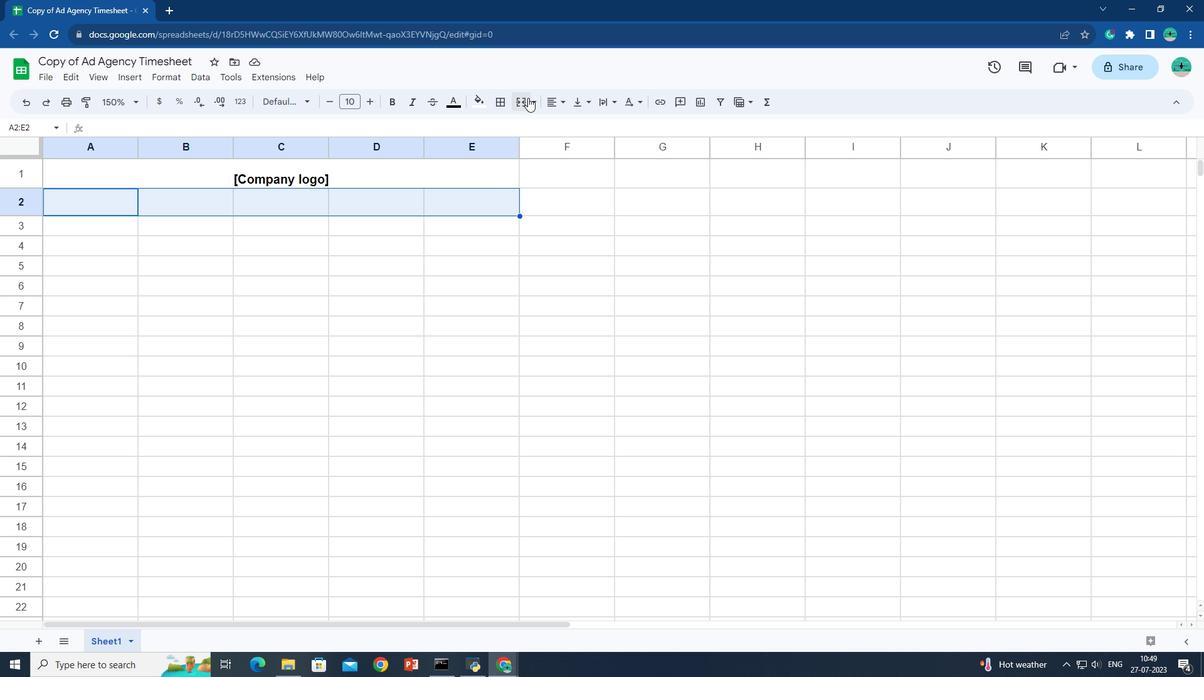 
Action: Mouse moved to (501, 158)
Screenshot: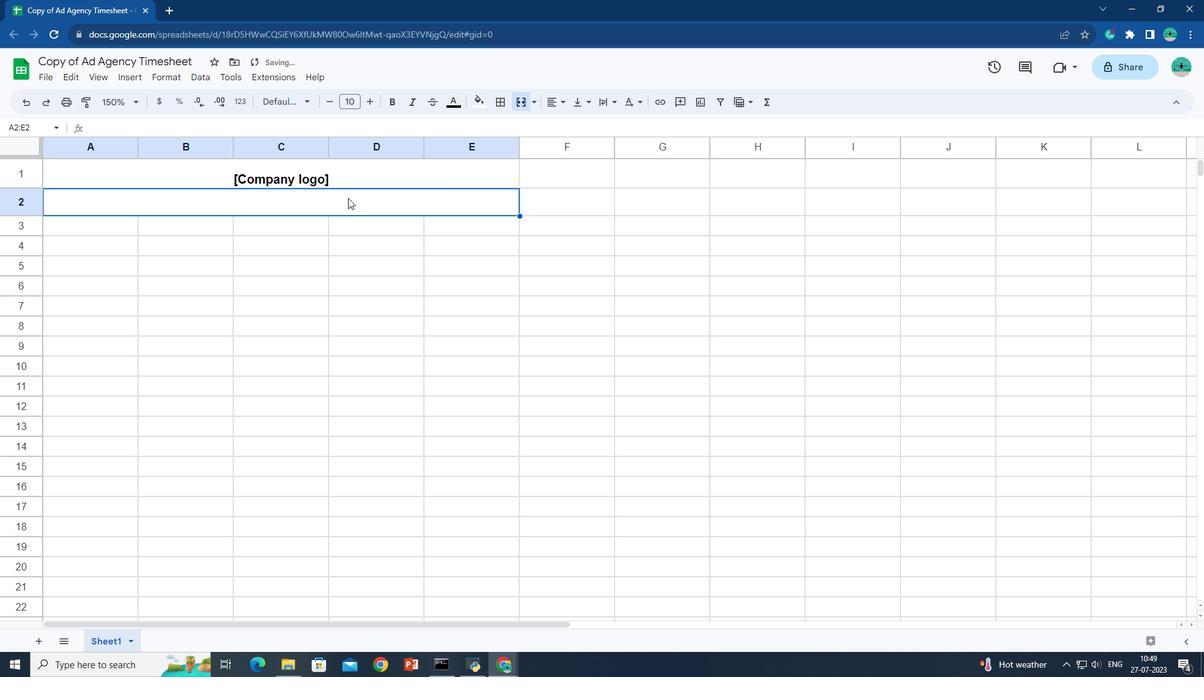 
Action: Key pressed <Key.shift><Key.shift><Key.shift>Wood<Key.space><Key.shift>Aviation<Key.space><Key.shift>Inc.ctrl+A
Screenshot: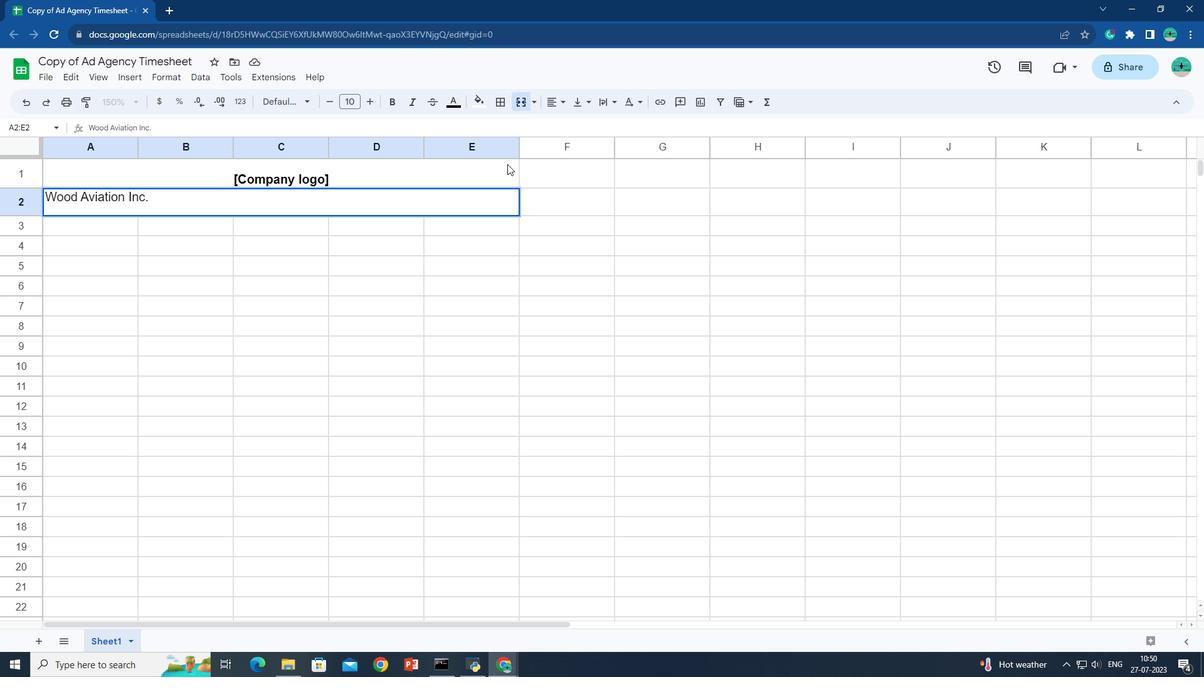 
Action: Mouse moved to (383, 94)
Screenshot: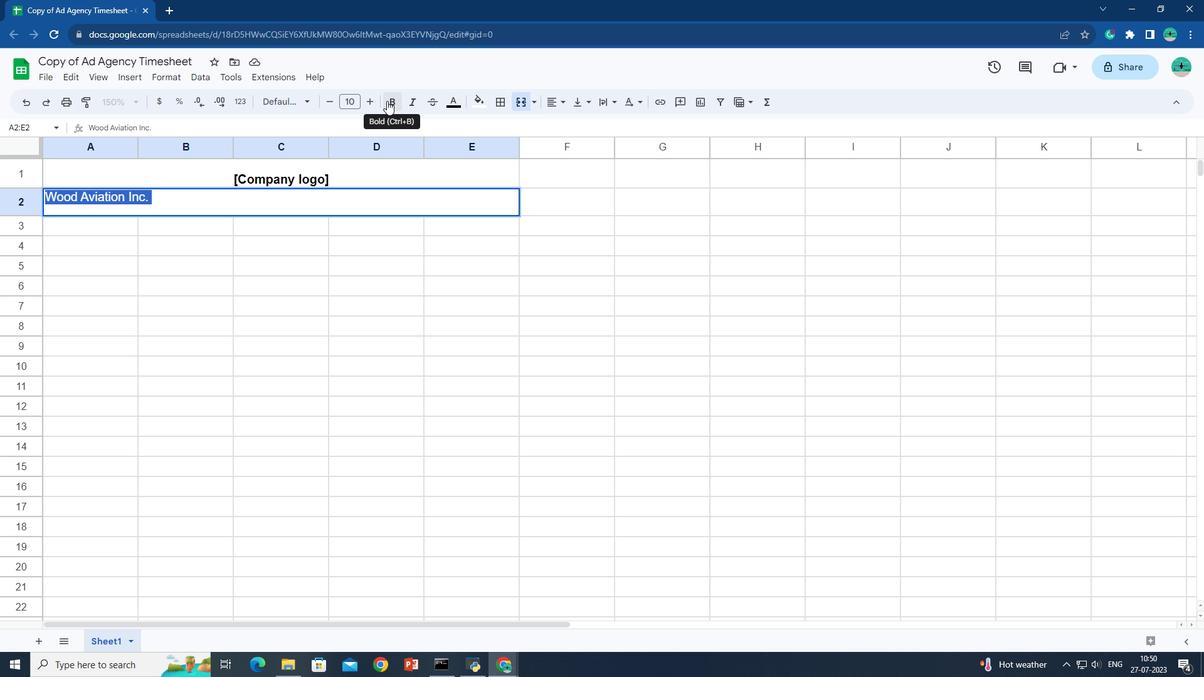 
Action: Mouse pressed left at (383, 94)
Screenshot: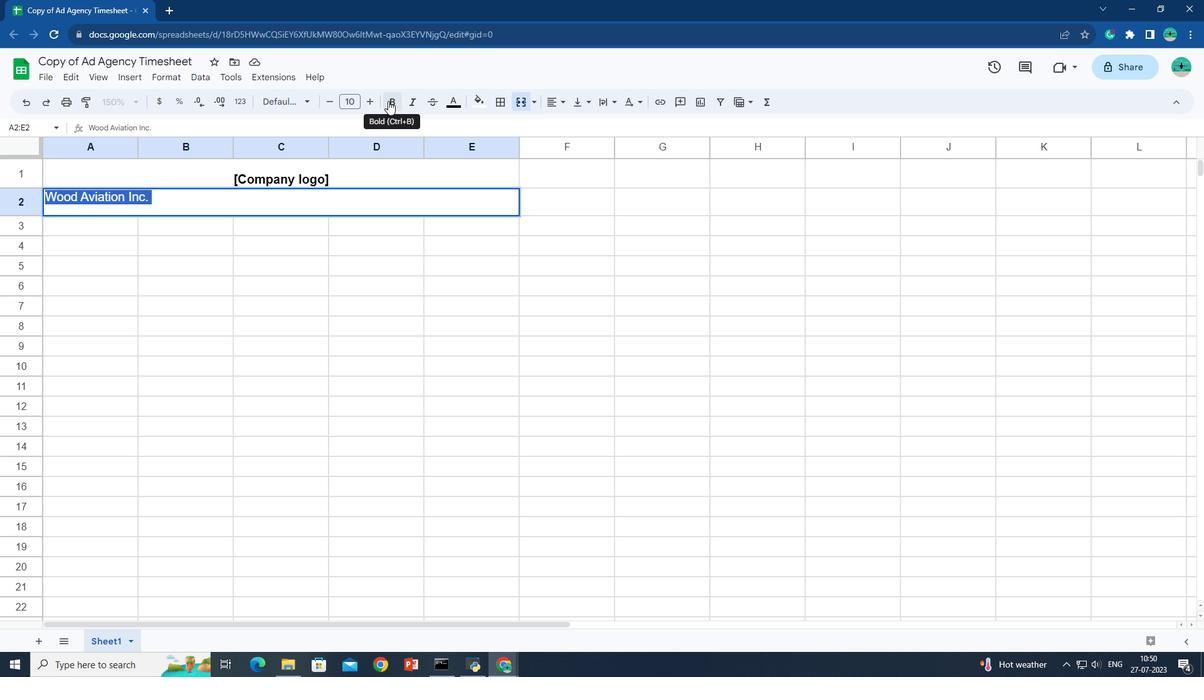 
Action: Mouse moved to (557, 97)
Screenshot: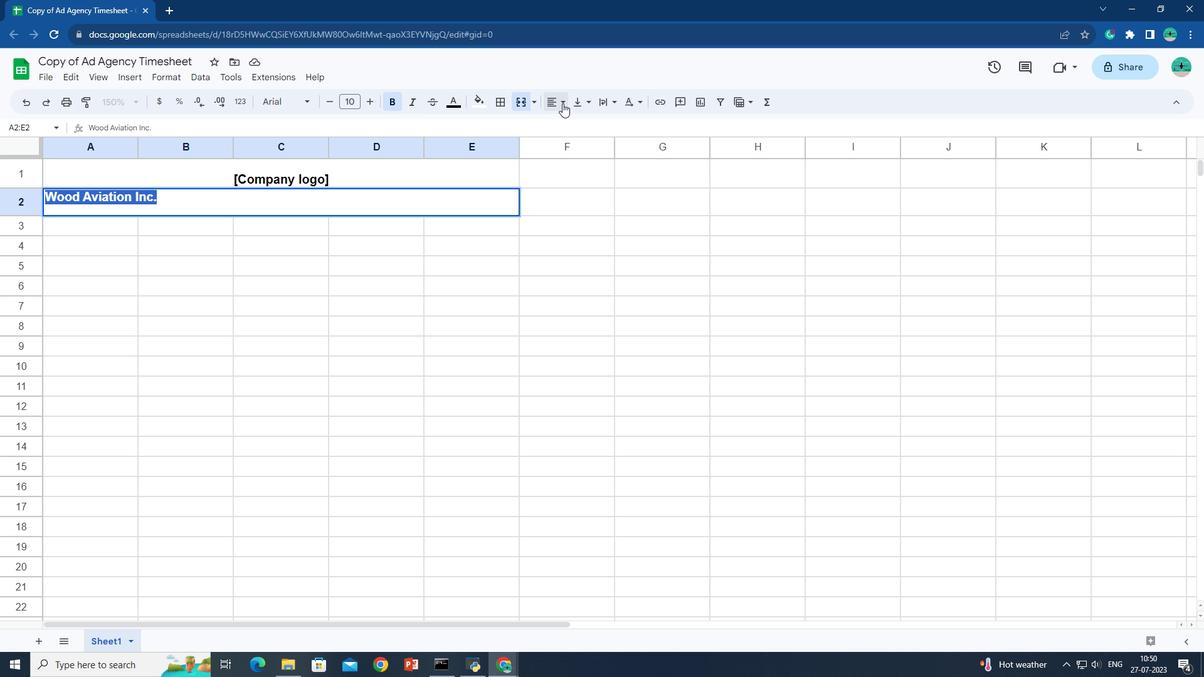 
Action: Mouse pressed left at (557, 97)
Screenshot: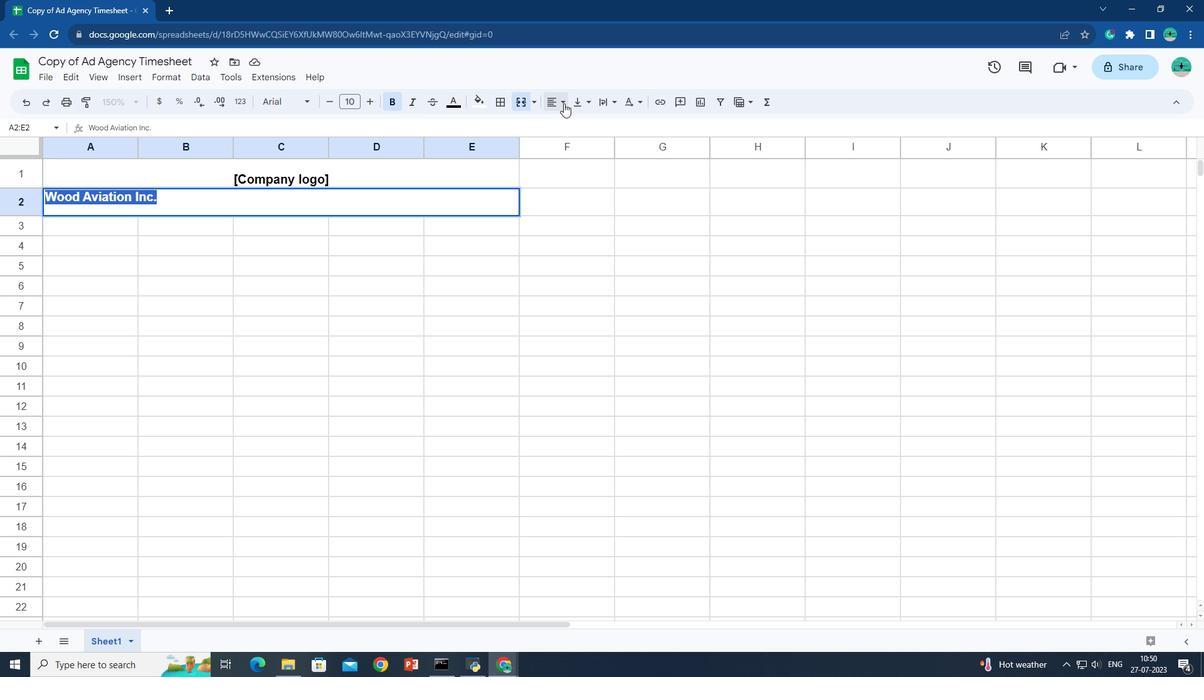 
Action: Mouse moved to (574, 121)
Screenshot: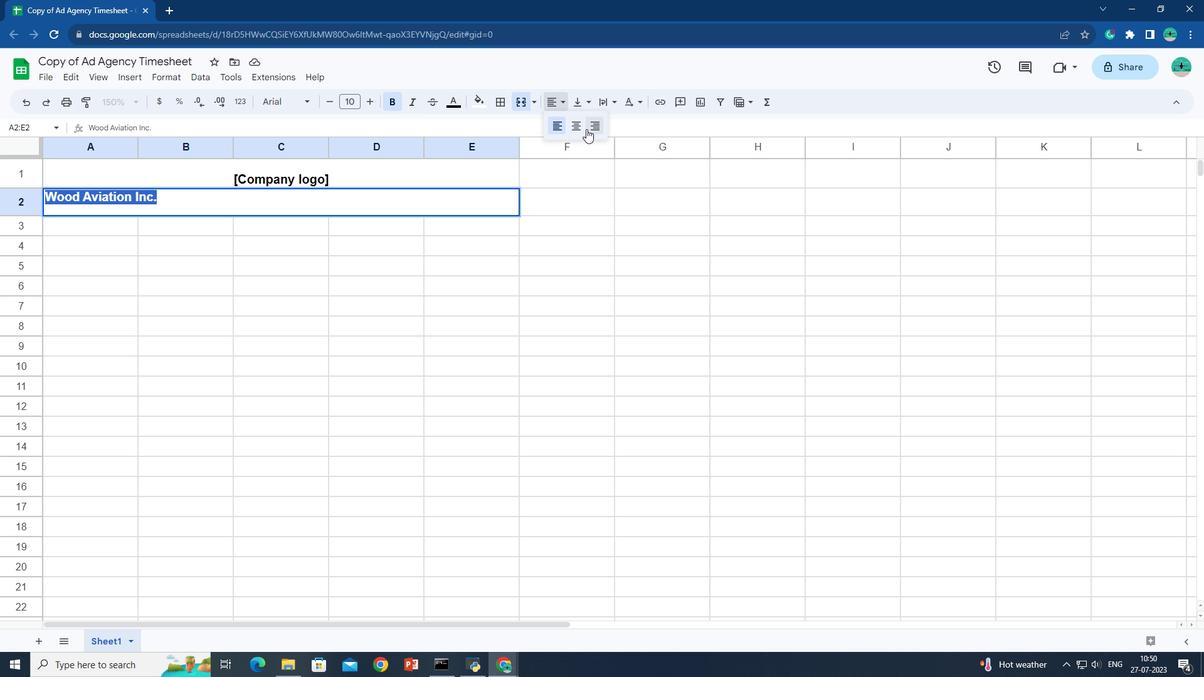 
Action: Mouse pressed left at (574, 121)
Screenshot: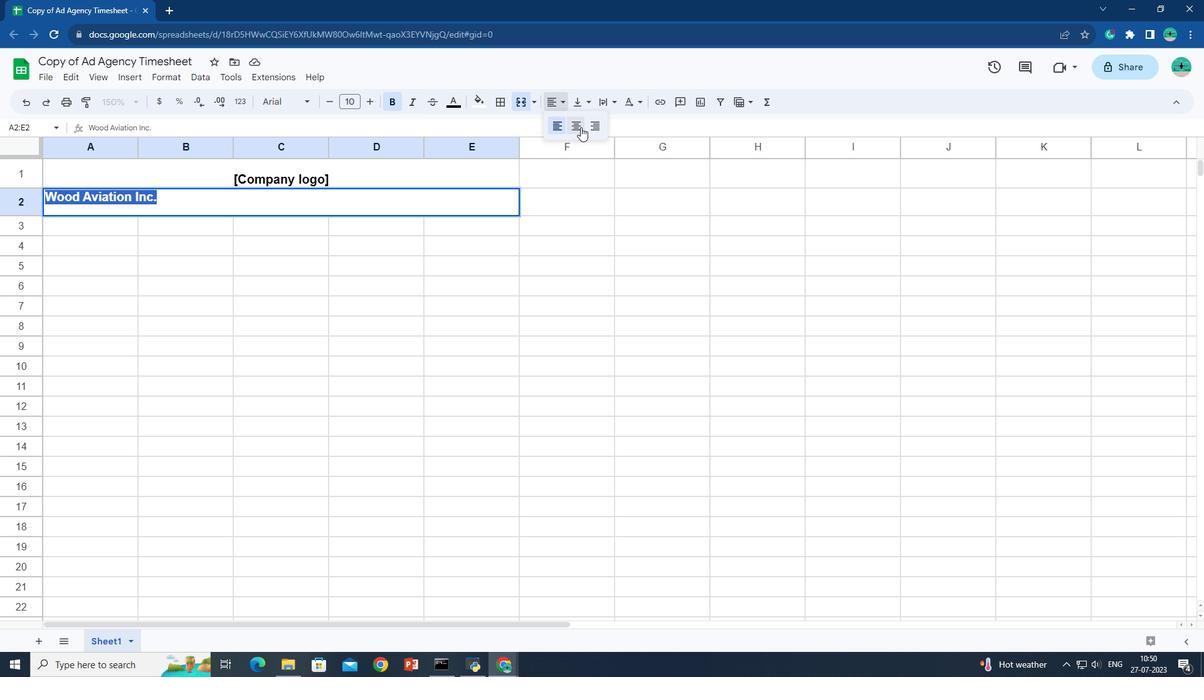 
Action: Mouse moved to (82, 219)
Screenshot: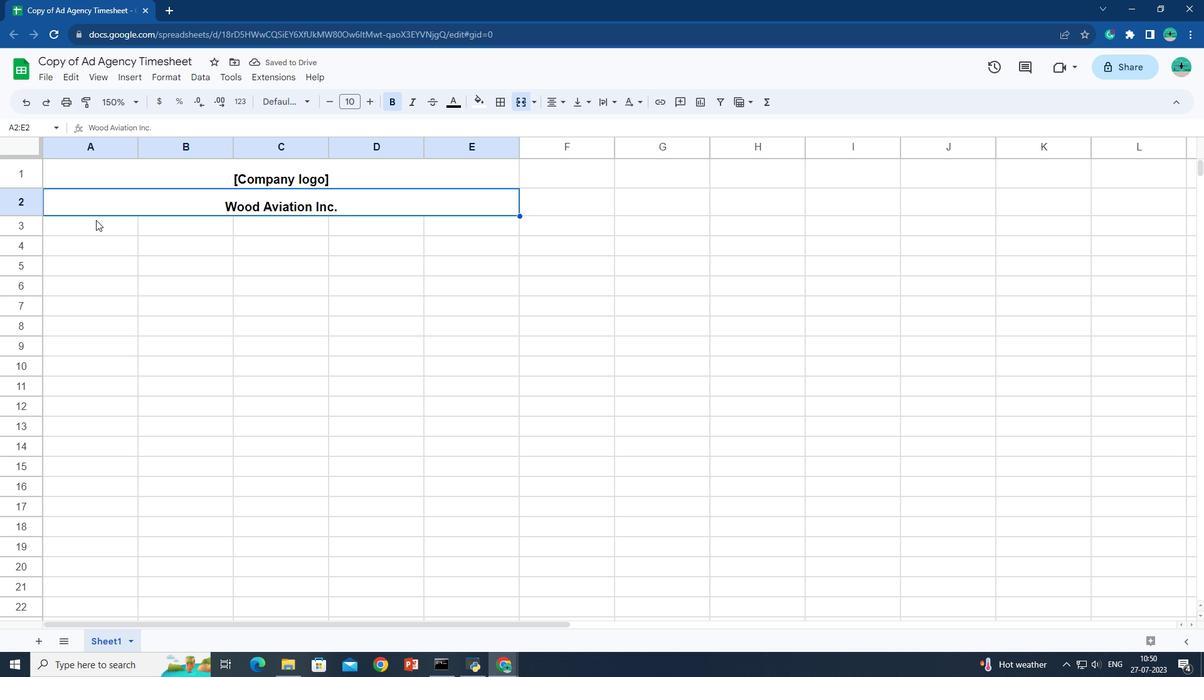 
Action: Mouse pressed left at (82, 219)
Screenshot: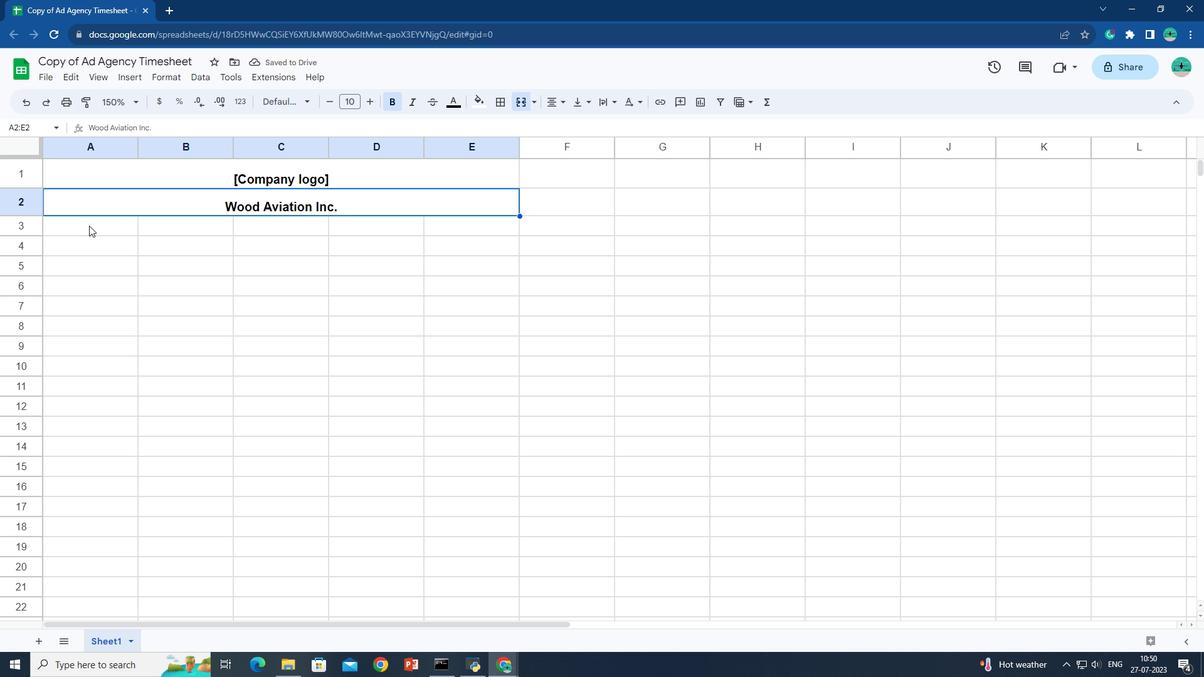 
Action: Mouse moved to (16, 230)
Screenshot: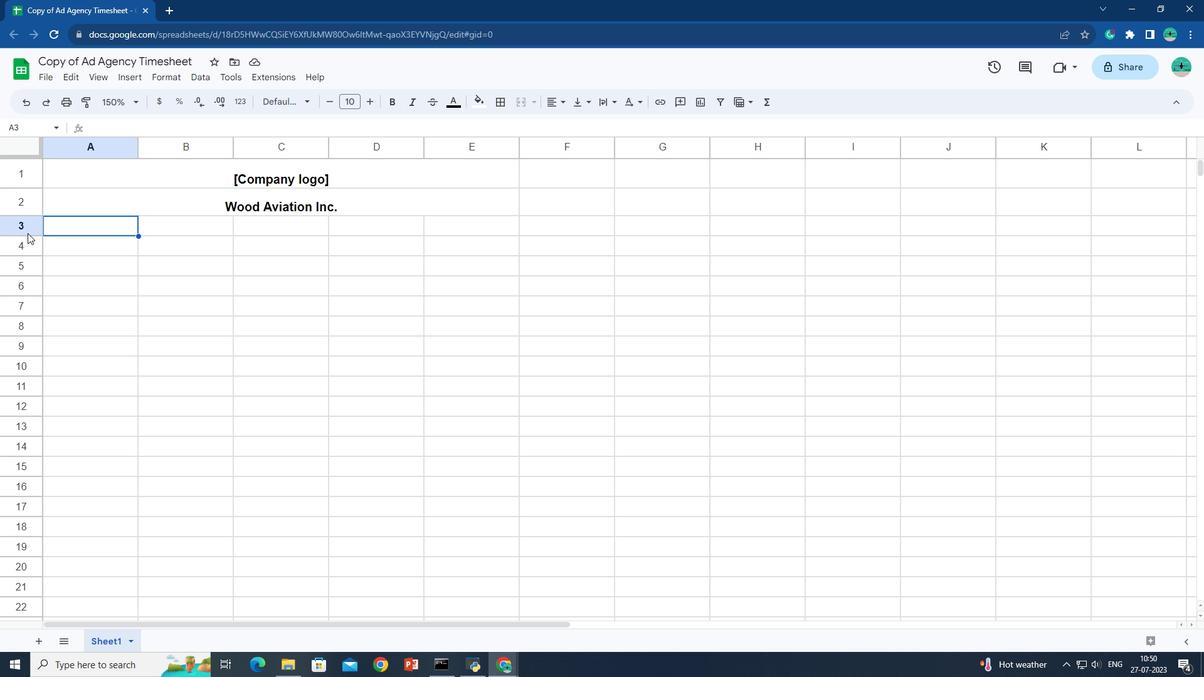 
Action: Mouse pressed left at (16, 230)
Screenshot: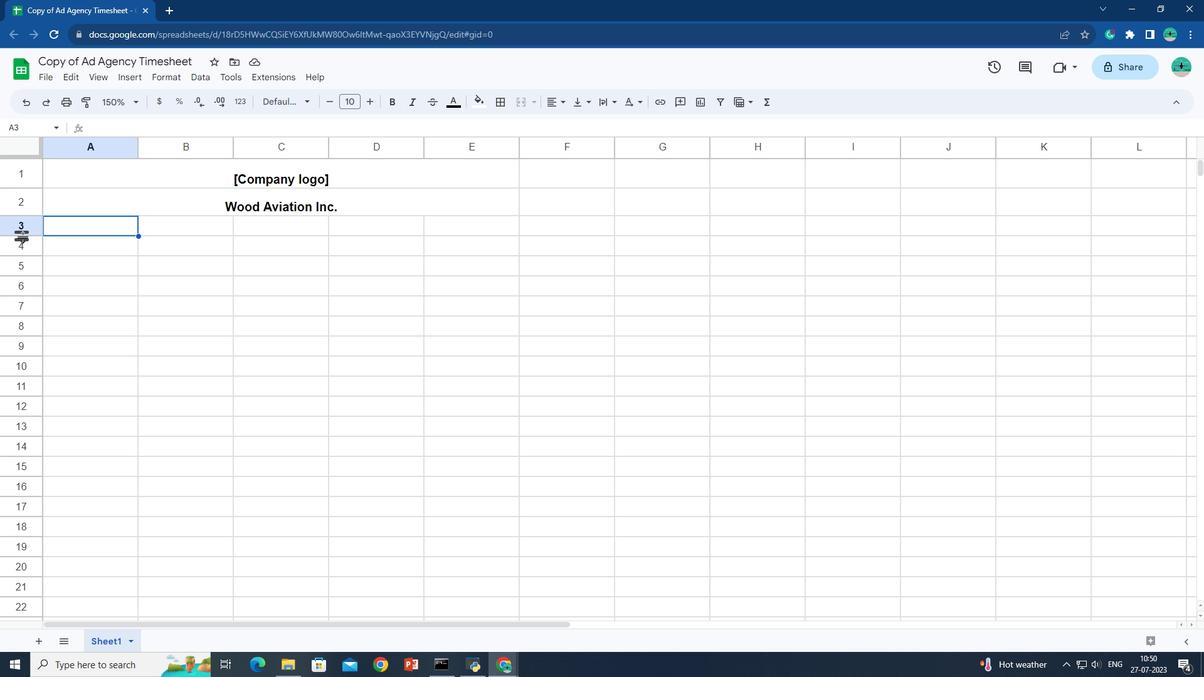
Action: Mouse moved to (103, 233)
